 Task: Research Airbnb properties in Curtea de Arges, Romania from 9th December, 2023 to 11th December, 2023 for 2 adults. Place can be entire room with 2 bedrooms having 2 beds and 1 bathroom. Property type can be guest house.
Action: Mouse moved to (561, 131)
Screenshot: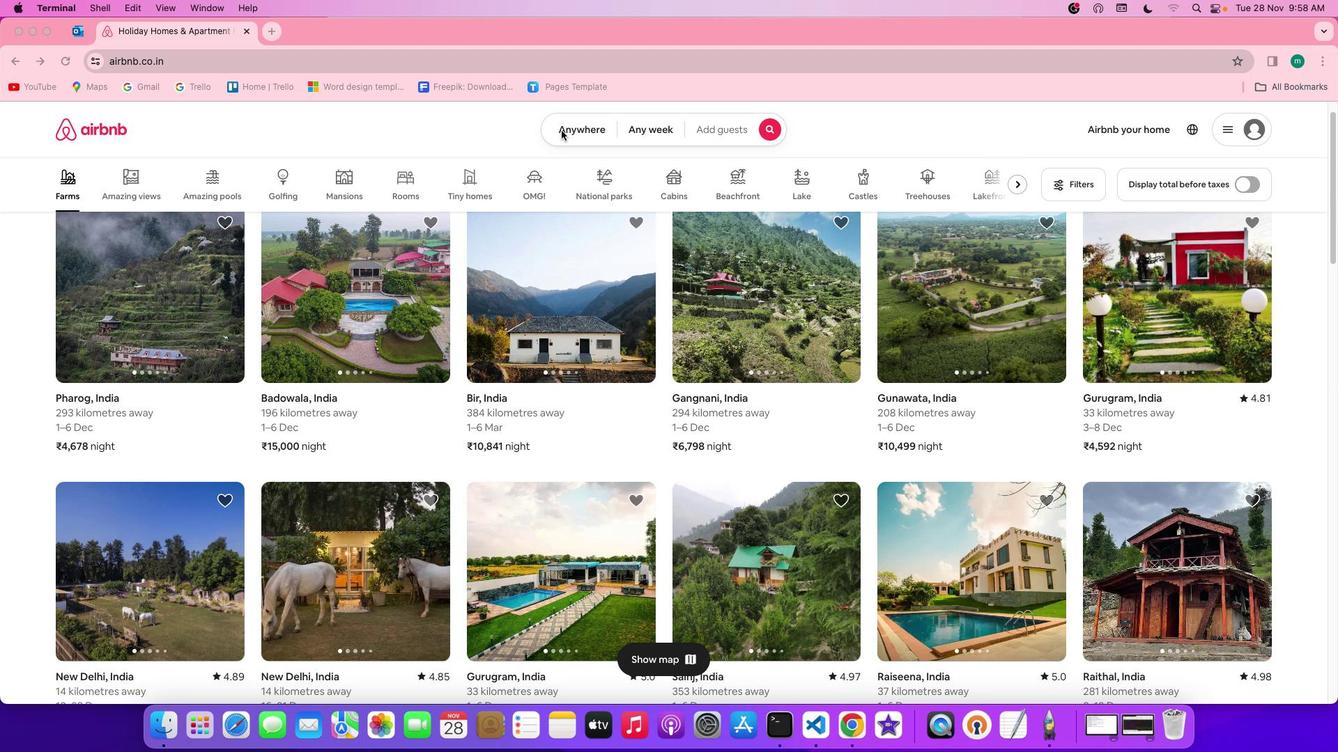
Action: Mouse pressed left at (561, 131)
Screenshot: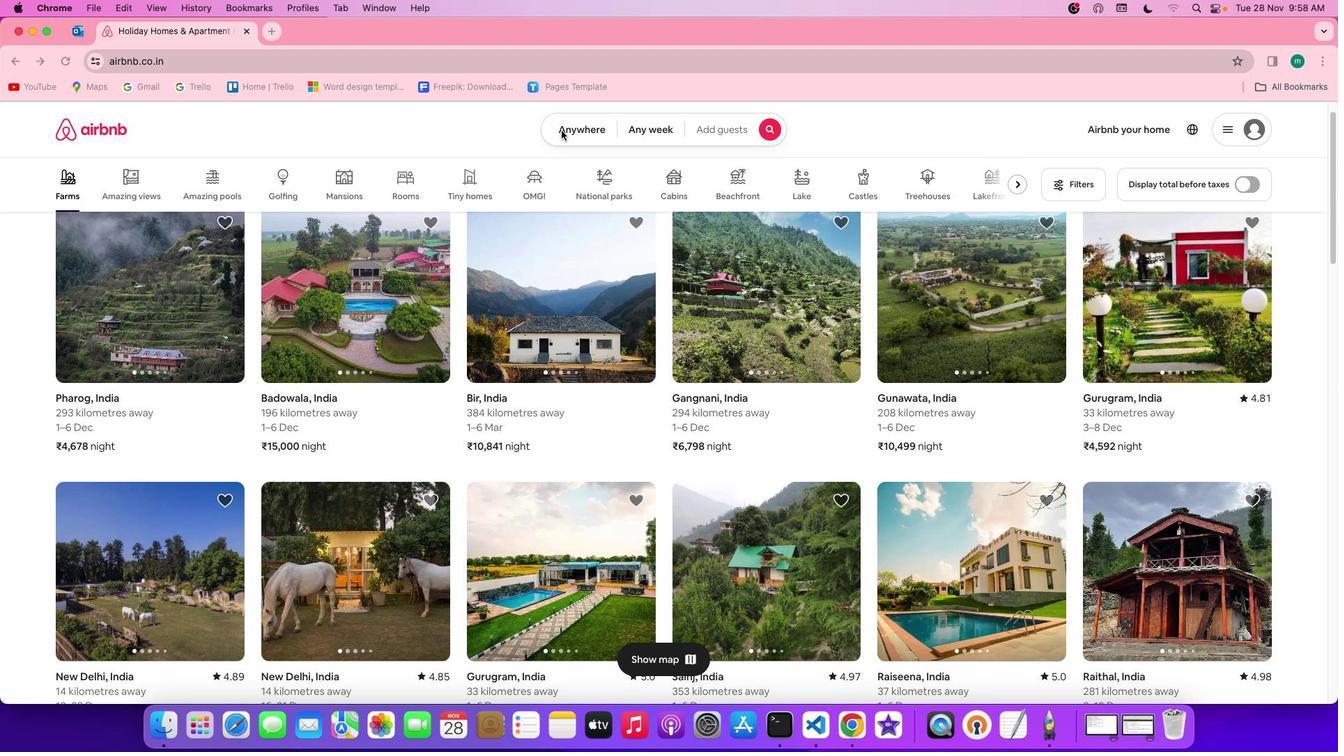 
Action: Mouse pressed left at (561, 131)
Screenshot: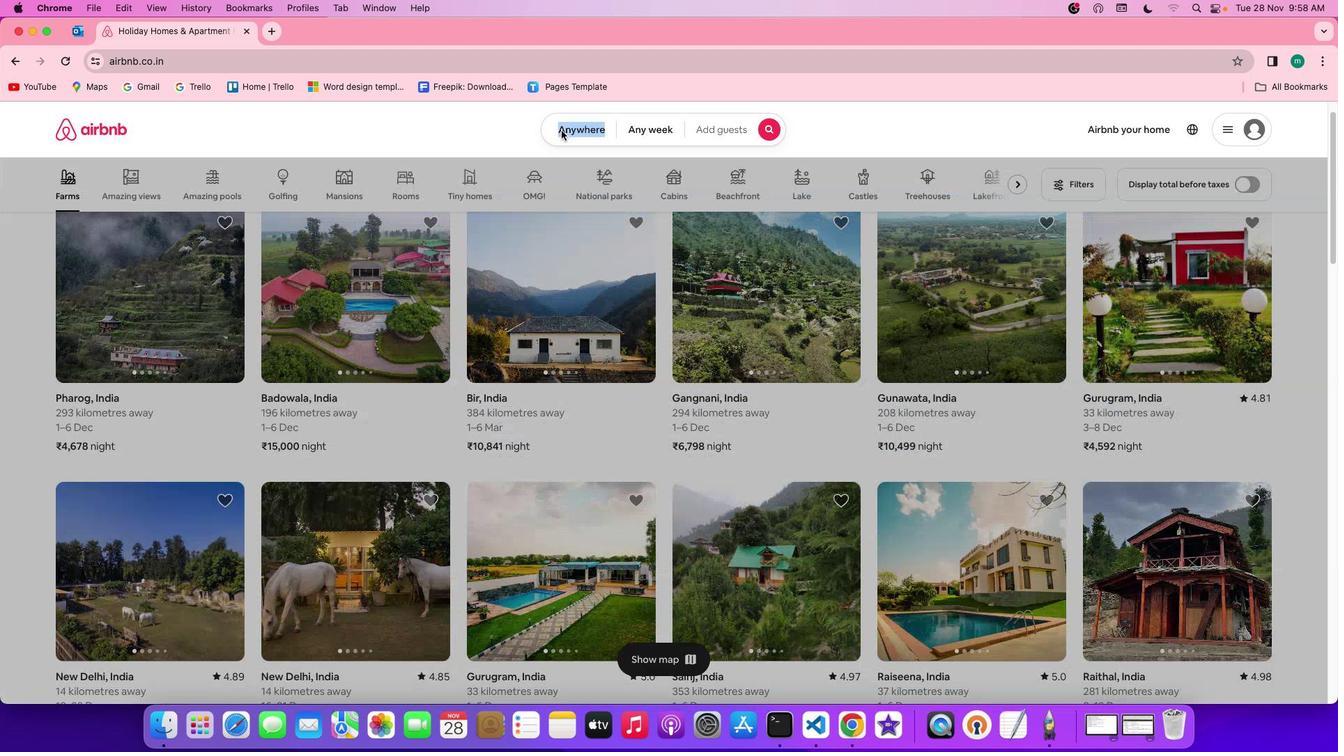 
Action: Mouse moved to (535, 182)
Screenshot: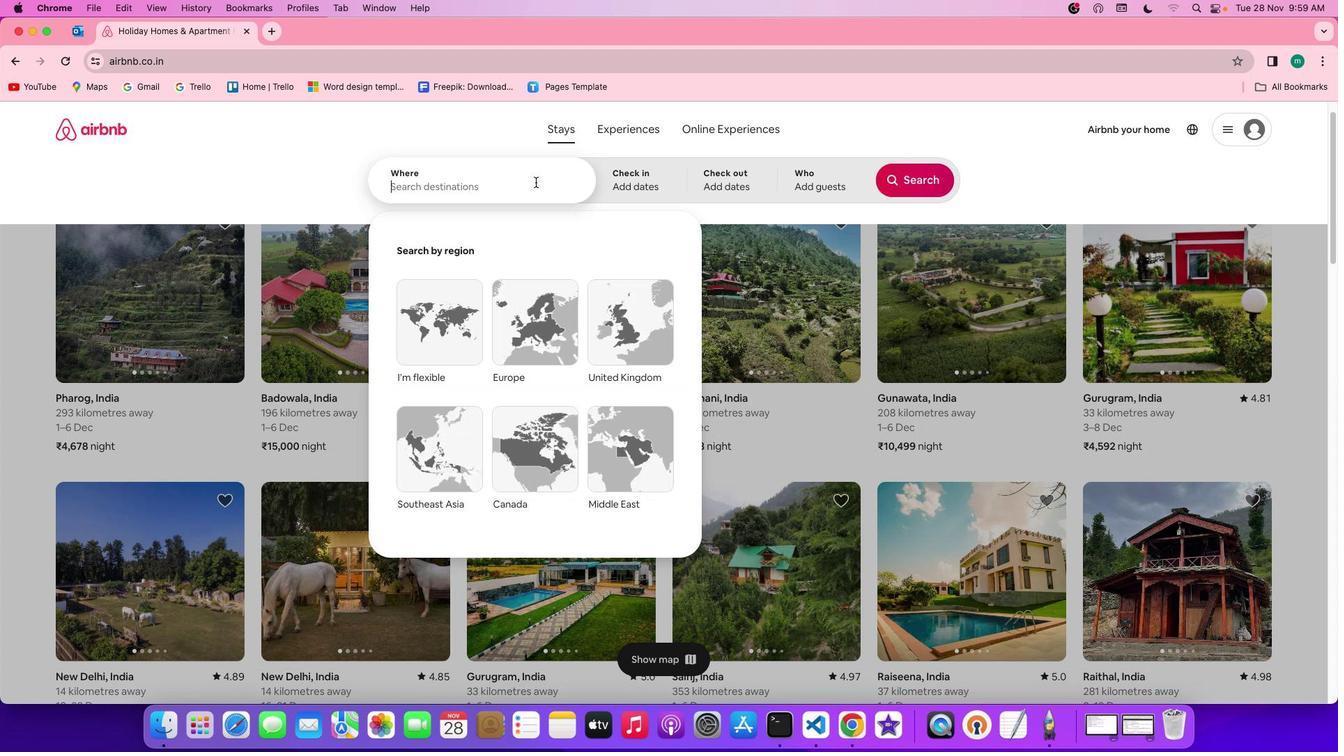 
Action: Mouse pressed left at (535, 182)
Screenshot: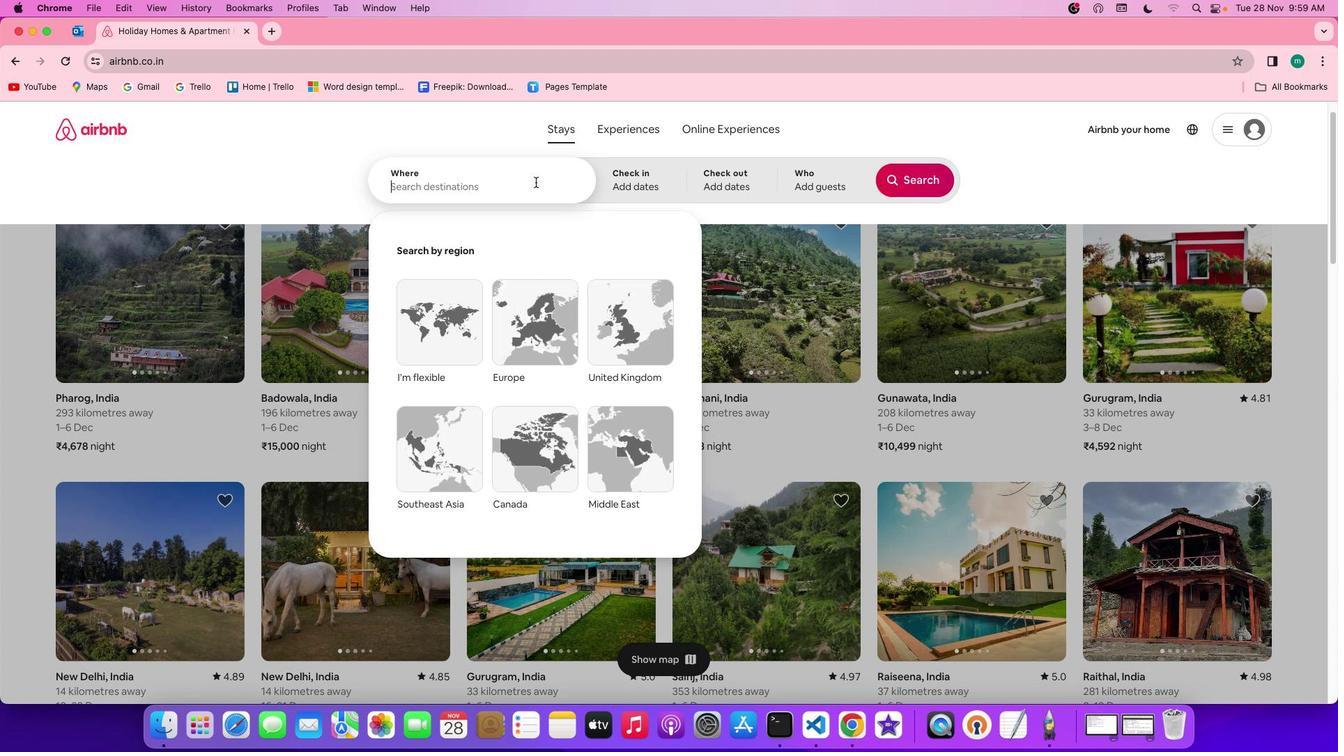 
Action: Key pressed Key.shift'C''u''r''t''e''a'Key.space'd''e'Key.space'a''r''g''e''s'','Key.spaceKey.shift'R''o''m''a''n''i''a'
Screenshot: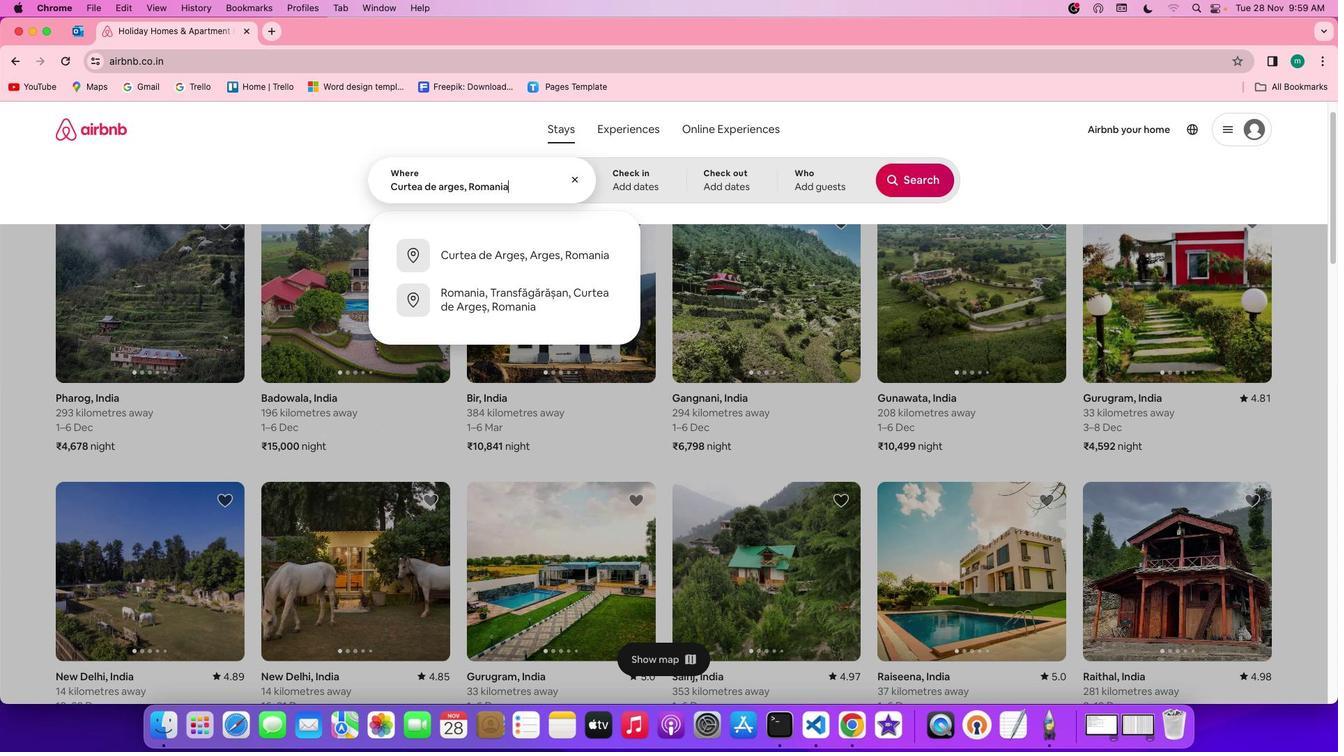 
Action: Mouse moved to (617, 181)
Screenshot: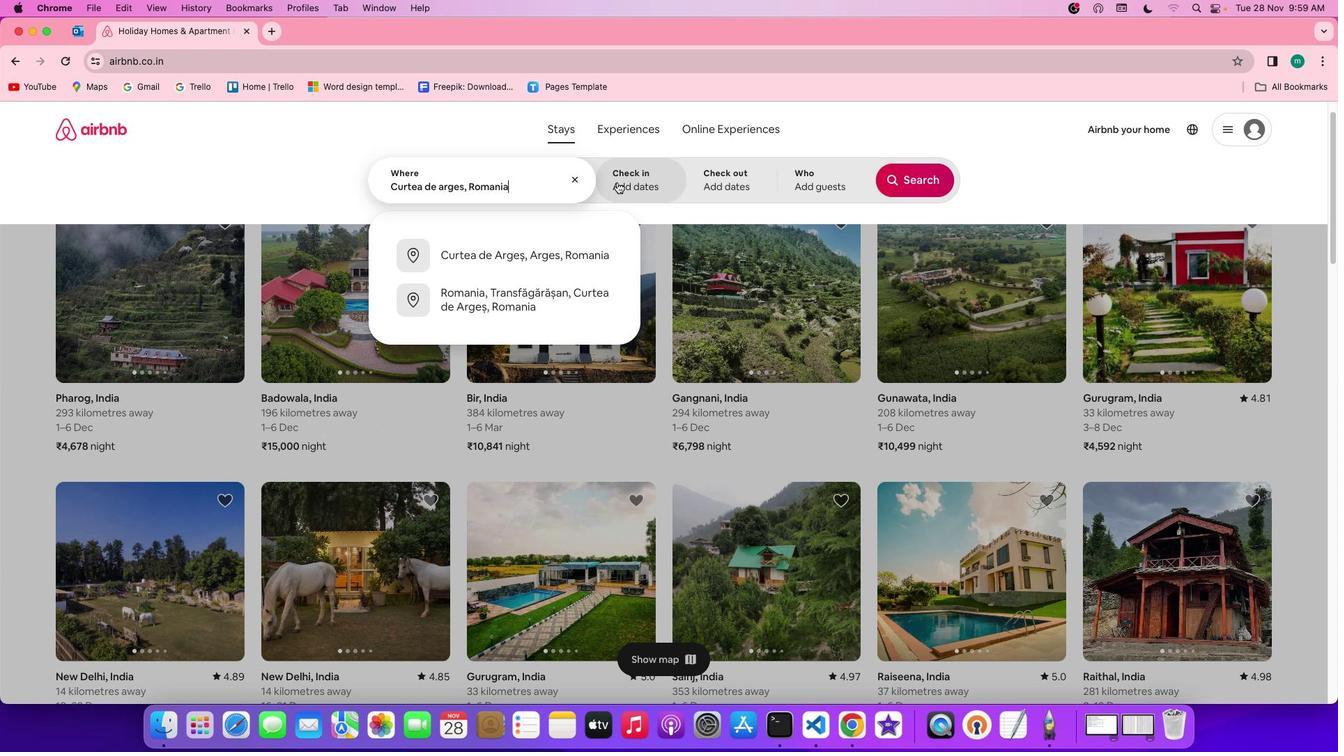 
Action: Mouse pressed left at (617, 181)
Screenshot: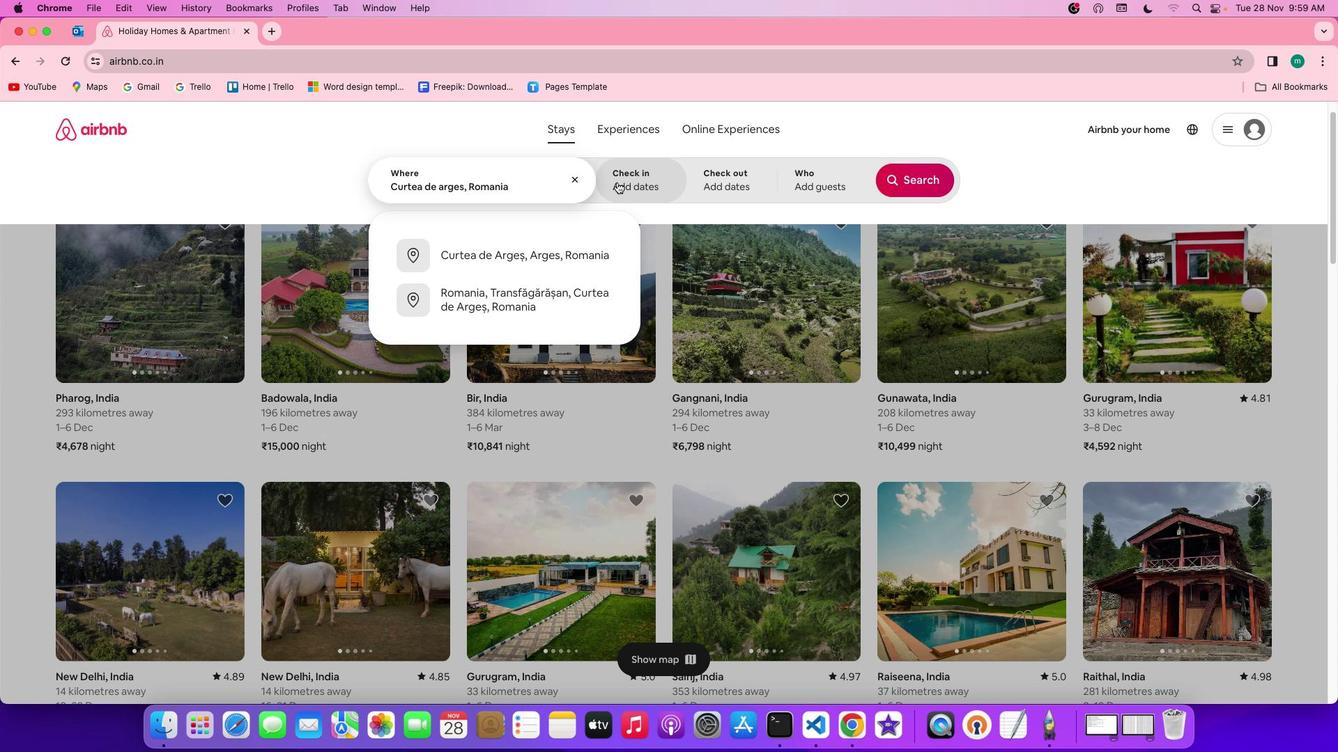 
Action: Mouse moved to (903, 390)
Screenshot: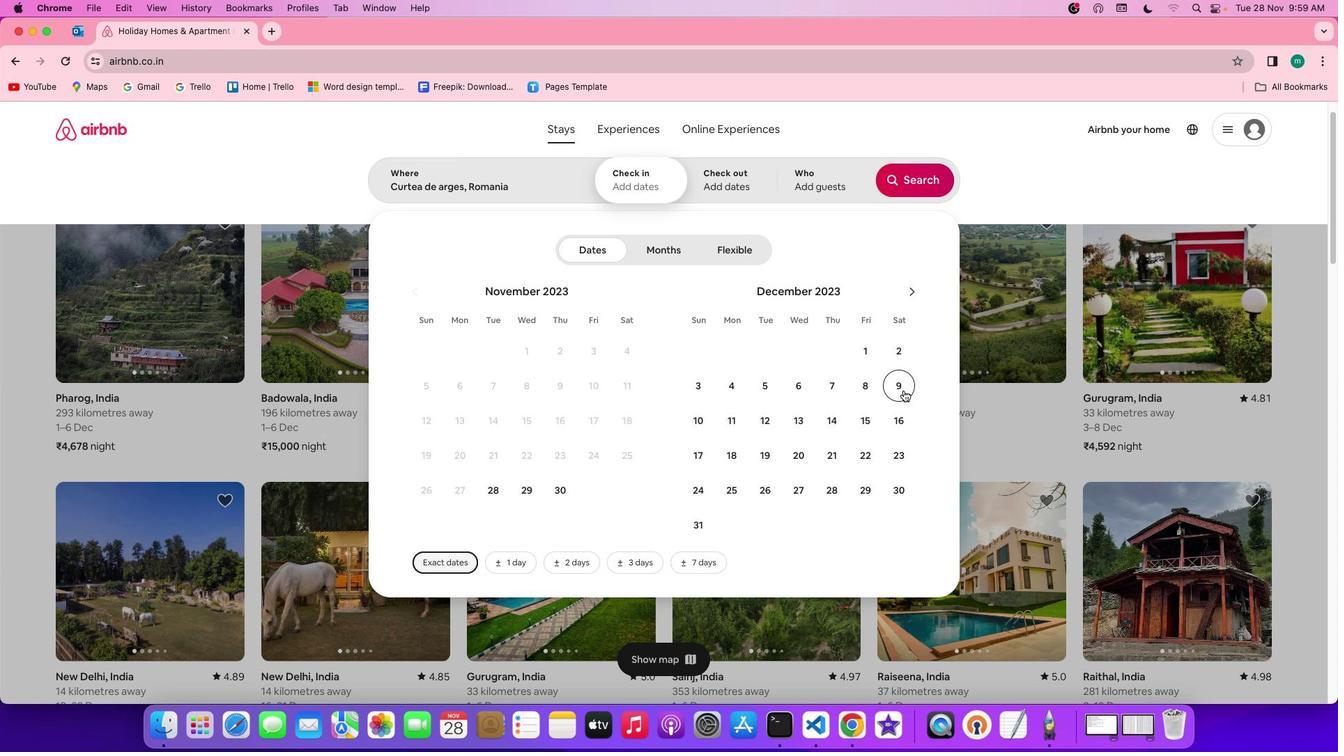 
Action: Mouse pressed left at (903, 390)
Screenshot: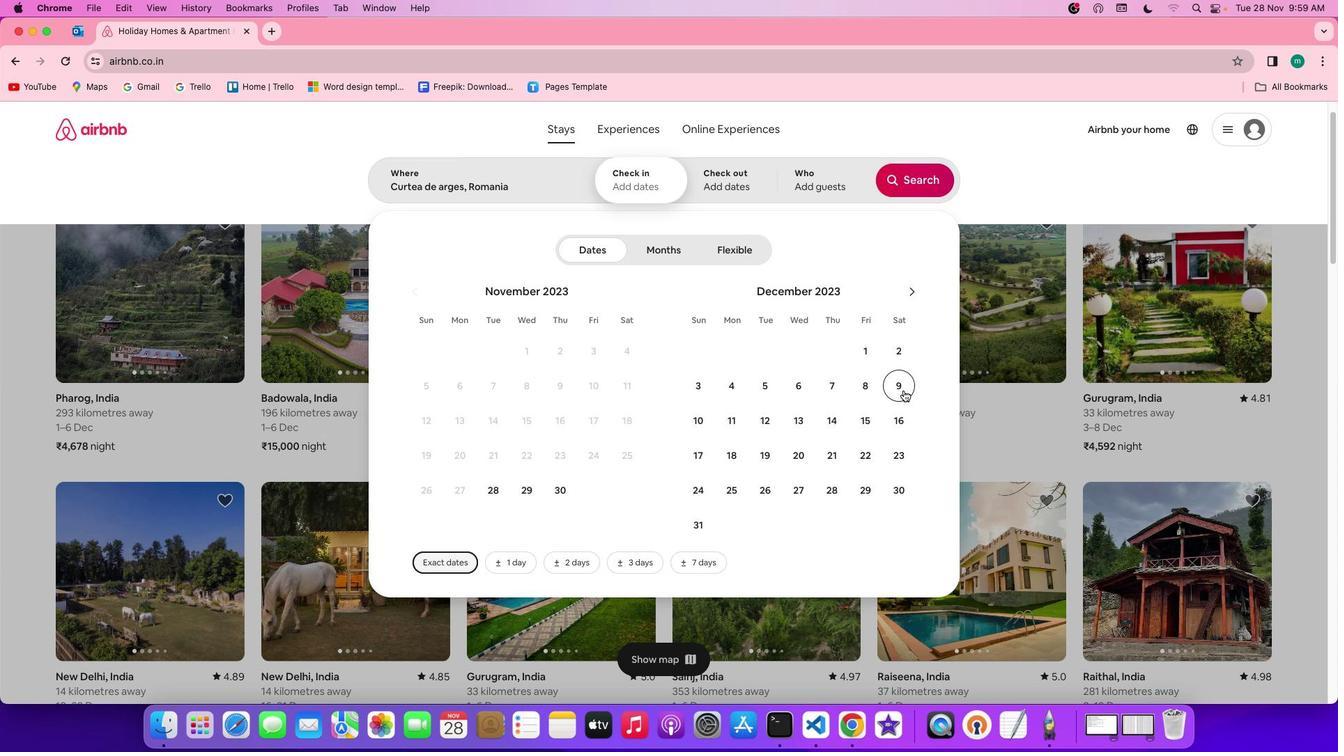 
Action: Mouse moved to (727, 425)
Screenshot: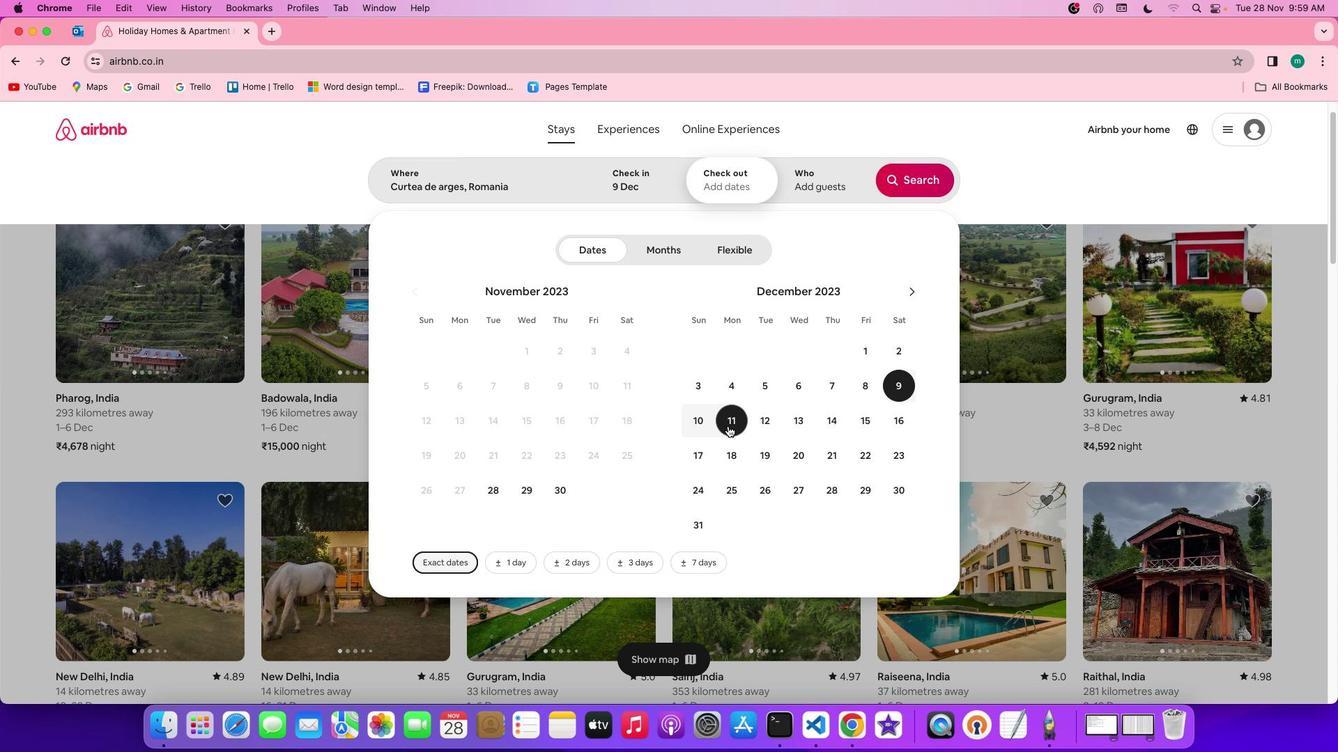 
Action: Mouse pressed left at (727, 425)
Screenshot: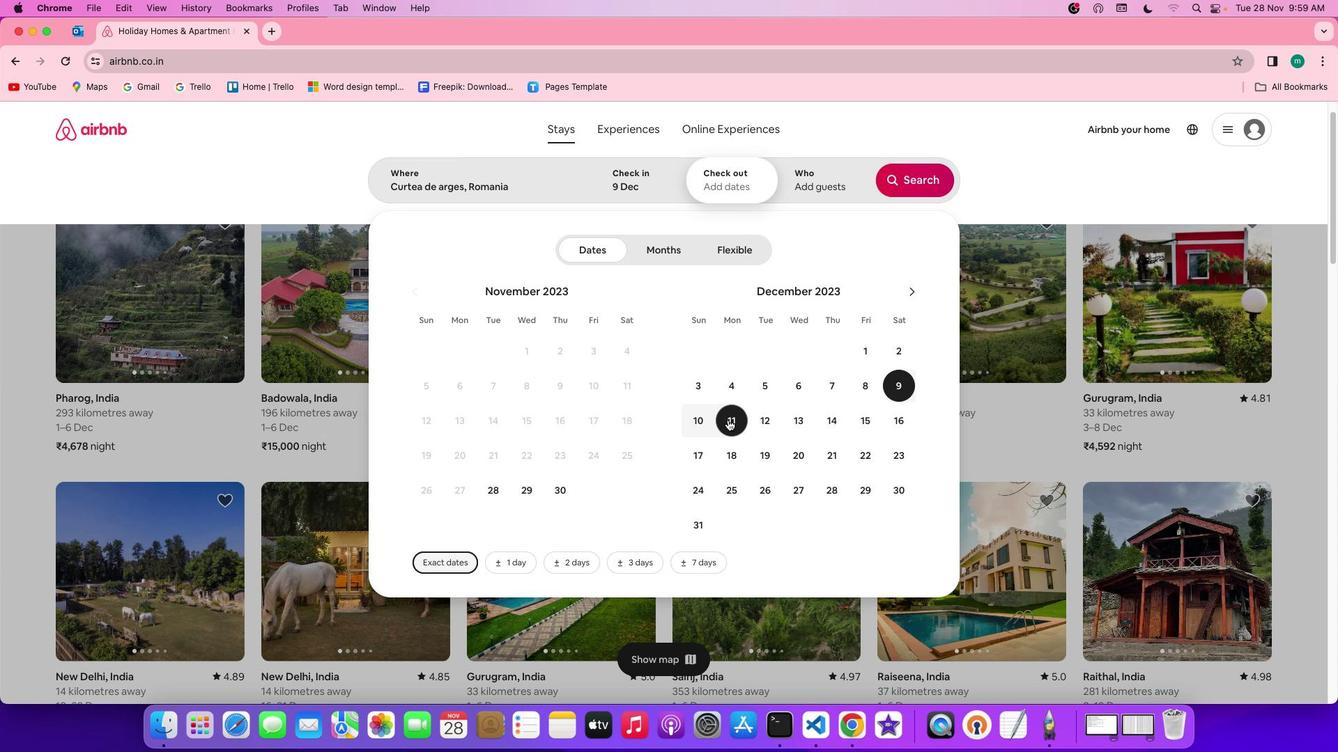 
Action: Mouse moved to (797, 172)
Screenshot: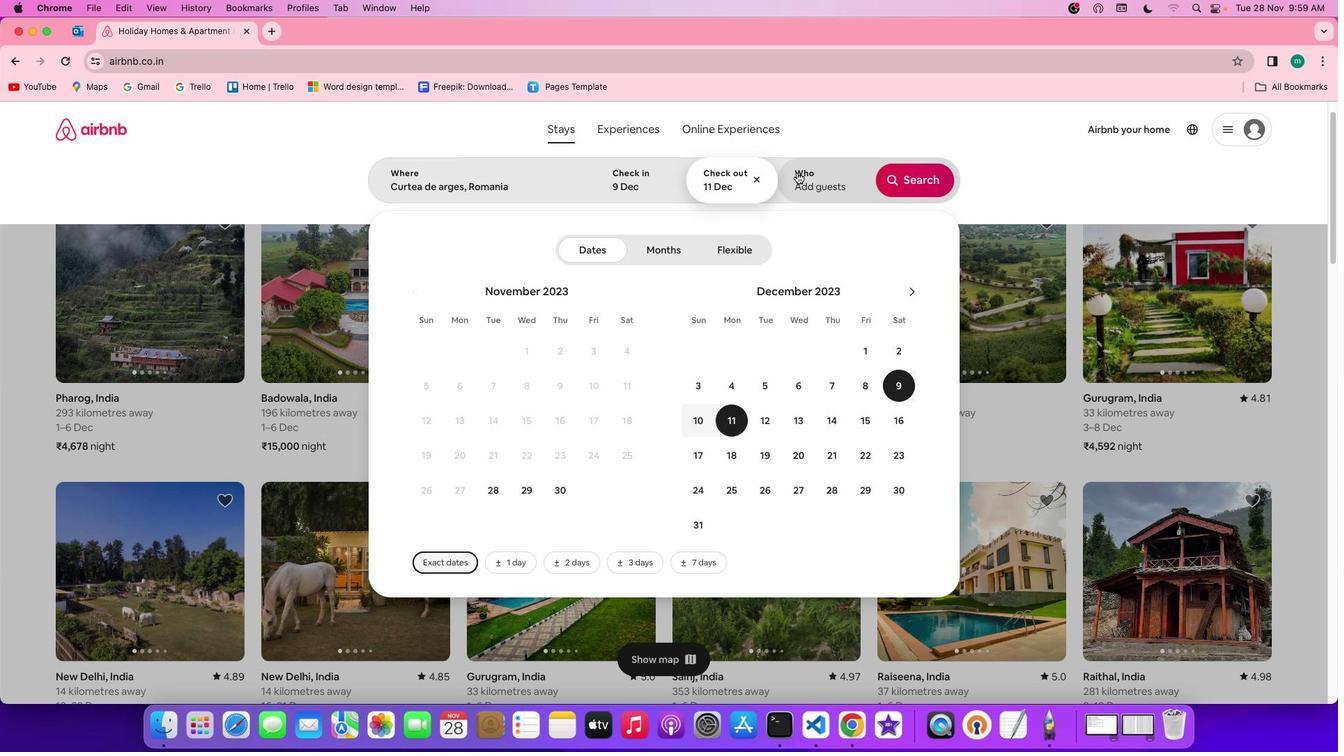 
Action: Mouse pressed left at (797, 172)
Screenshot: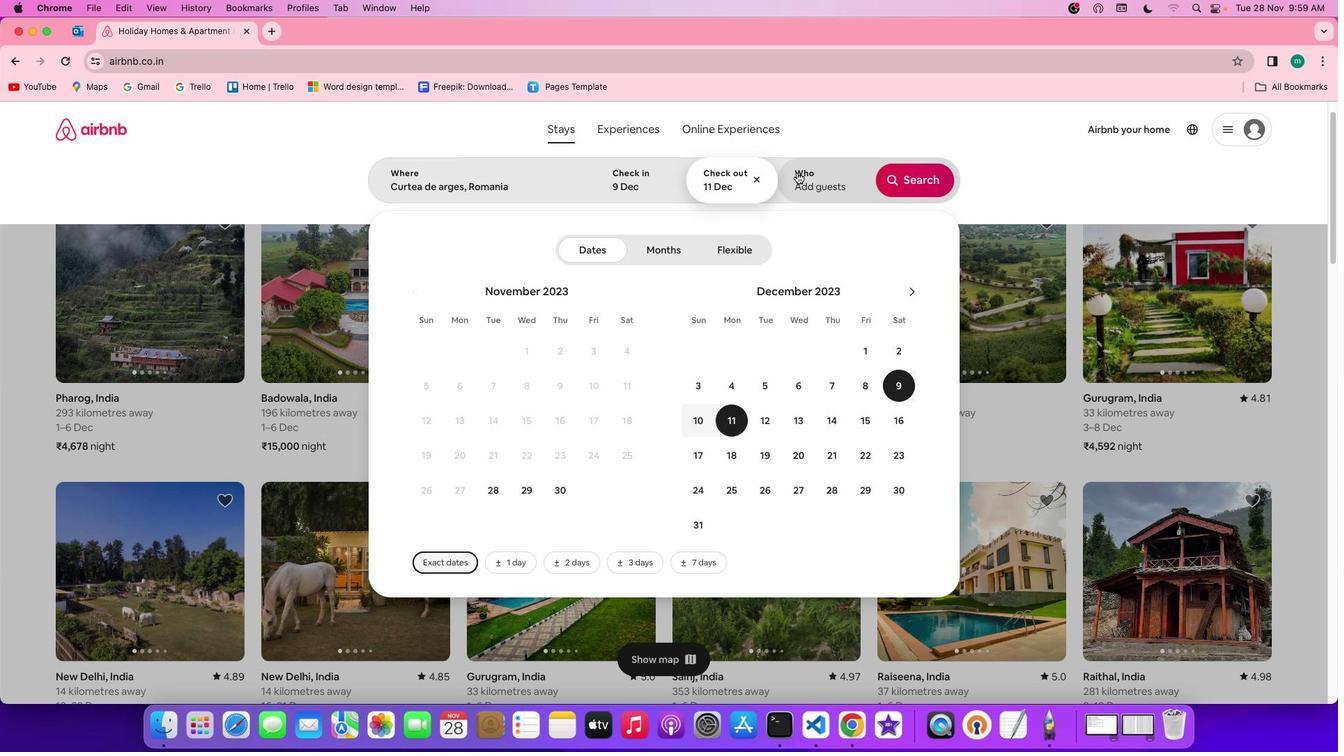 
Action: Mouse moved to (926, 260)
Screenshot: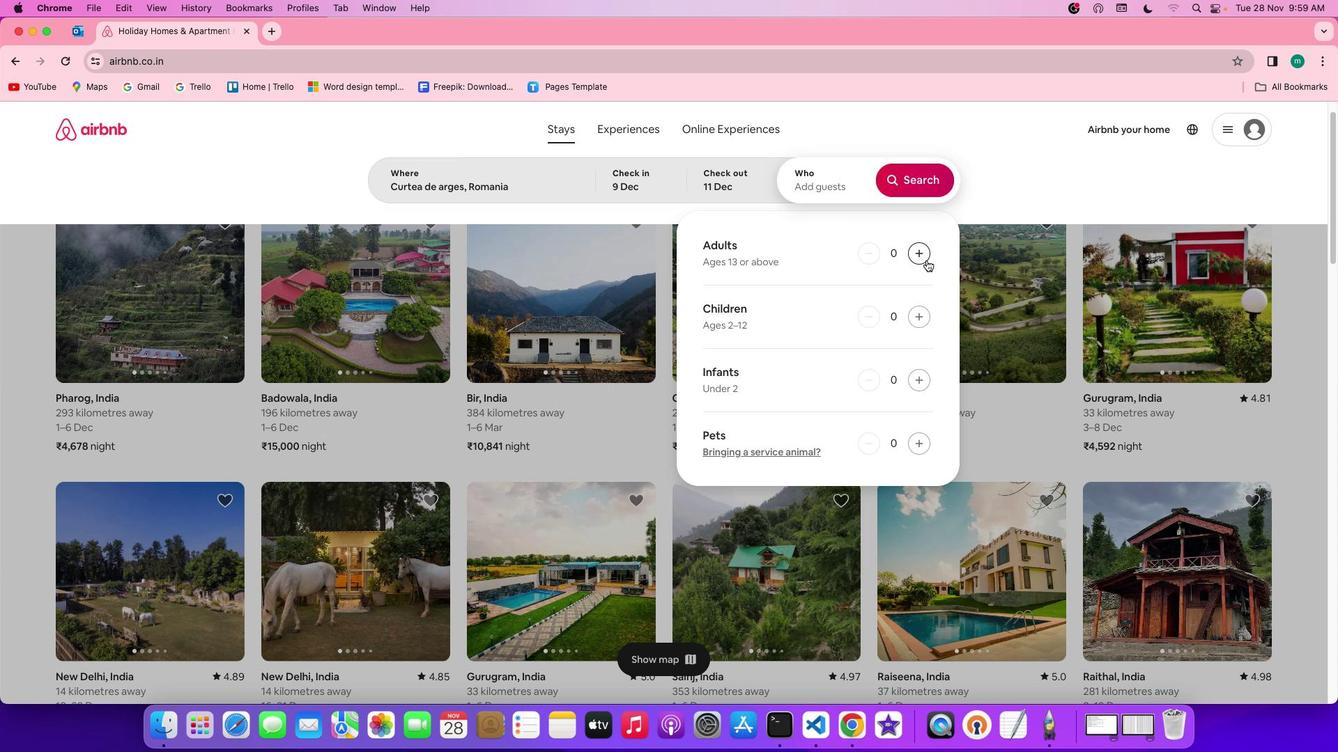 
Action: Mouse pressed left at (926, 260)
Screenshot: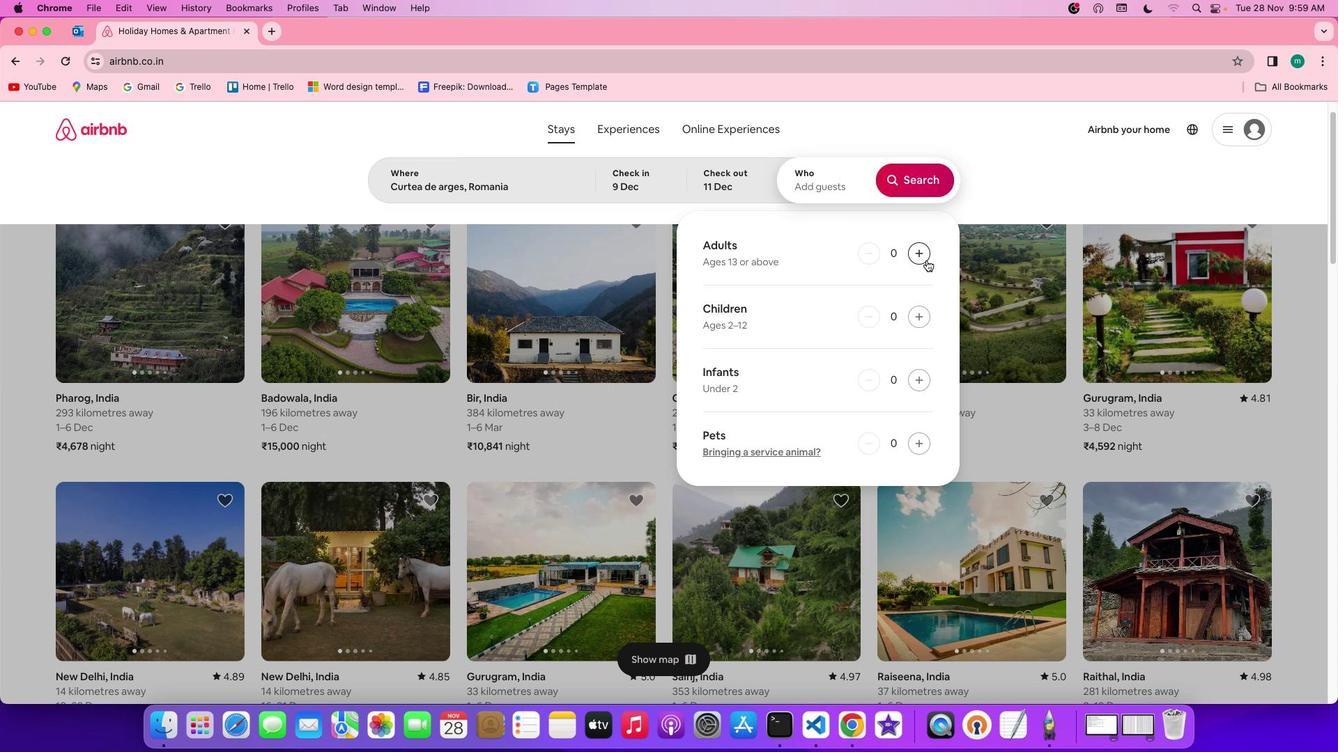 
Action: Mouse pressed left at (926, 260)
Screenshot: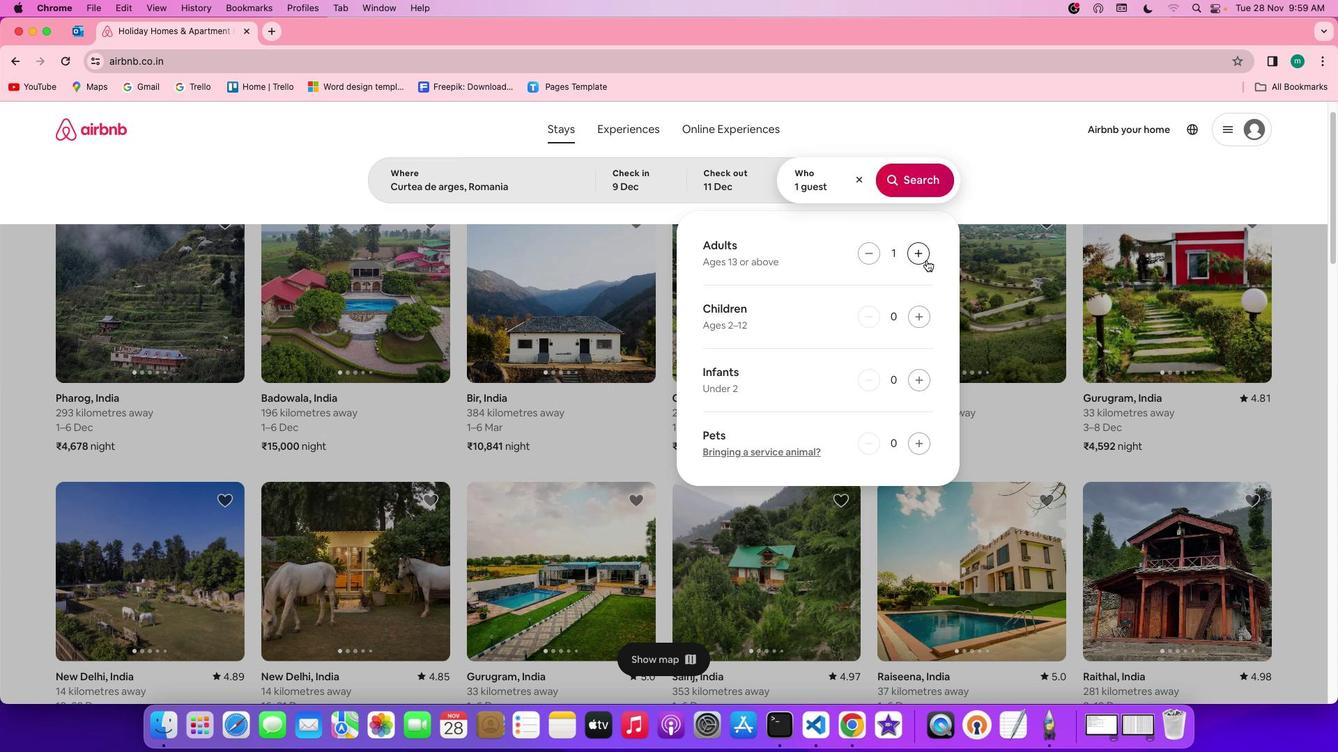 
Action: Mouse moved to (930, 181)
Screenshot: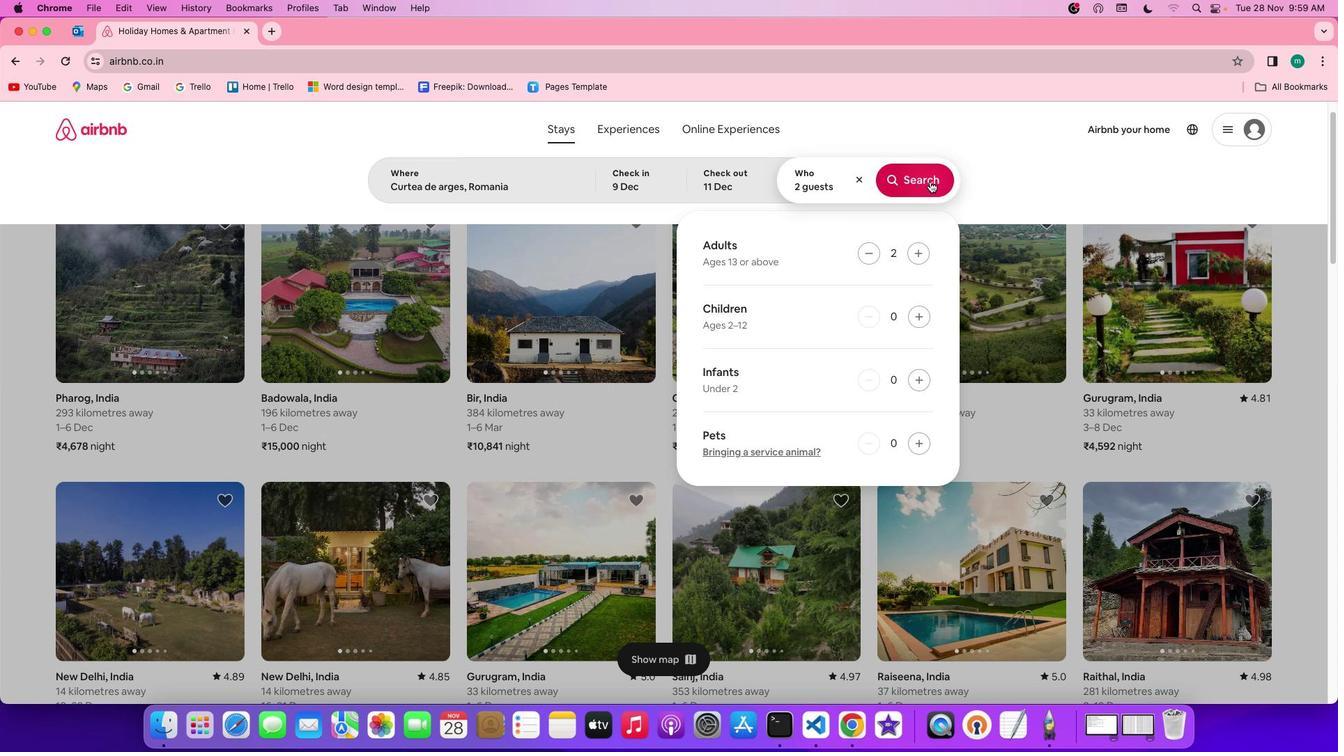 
Action: Mouse pressed left at (930, 181)
Screenshot: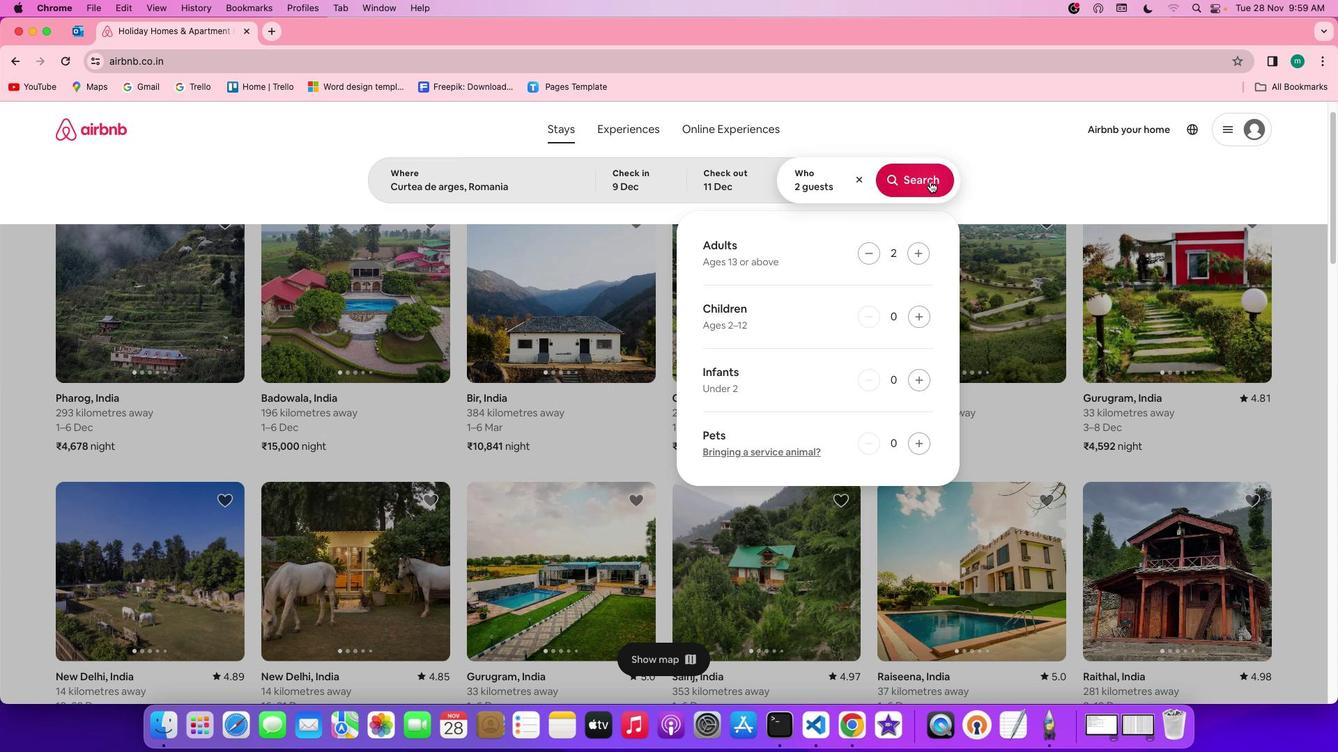 
Action: Mouse moved to (1124, 186)
Screenshot: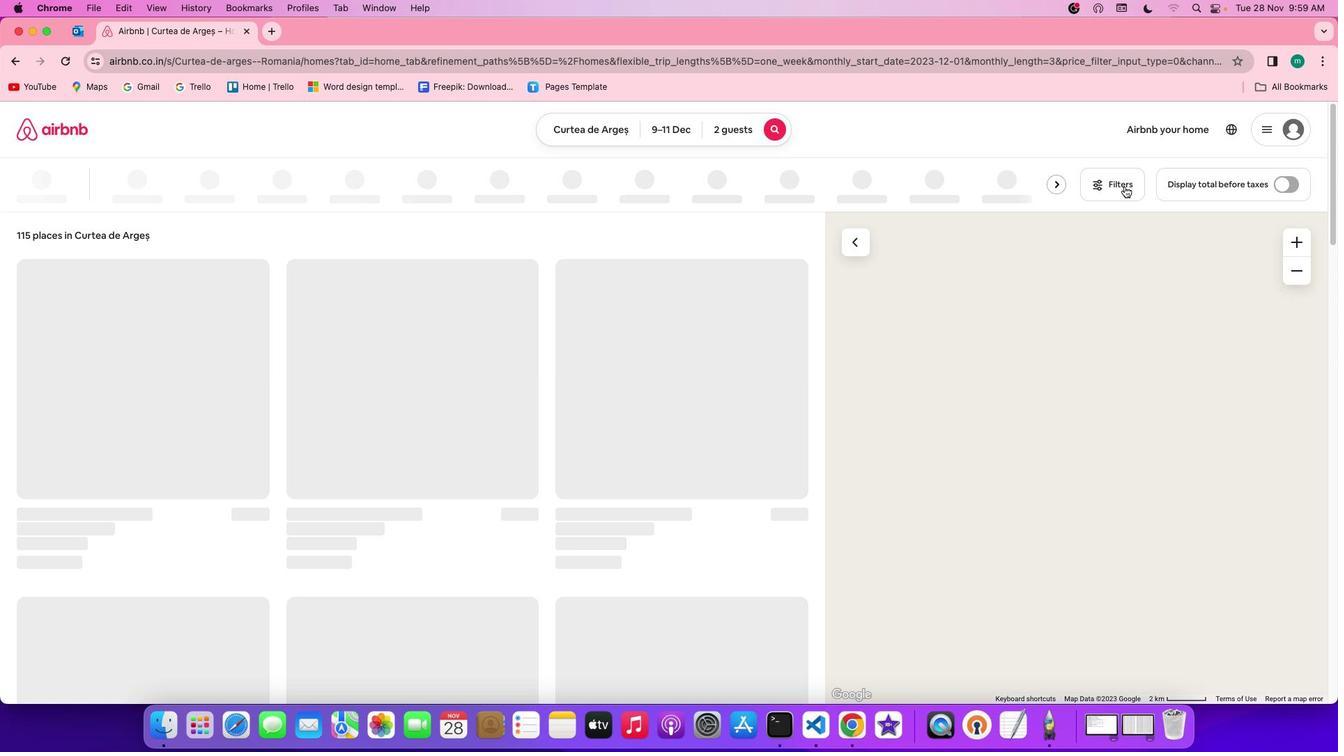 
Action: Mouse pressed left at (1124, 186)
Screenshot: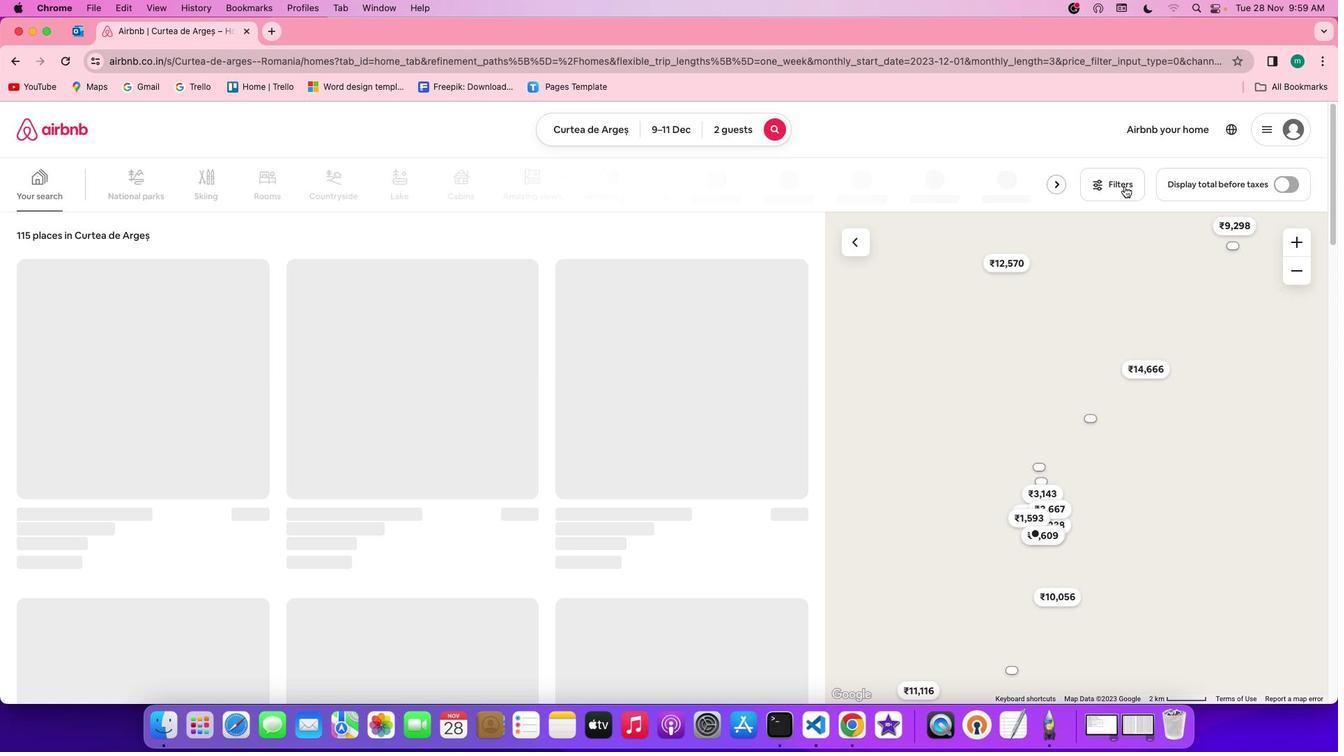 
Action: Mouse moved to (730, 538)
Screenshot: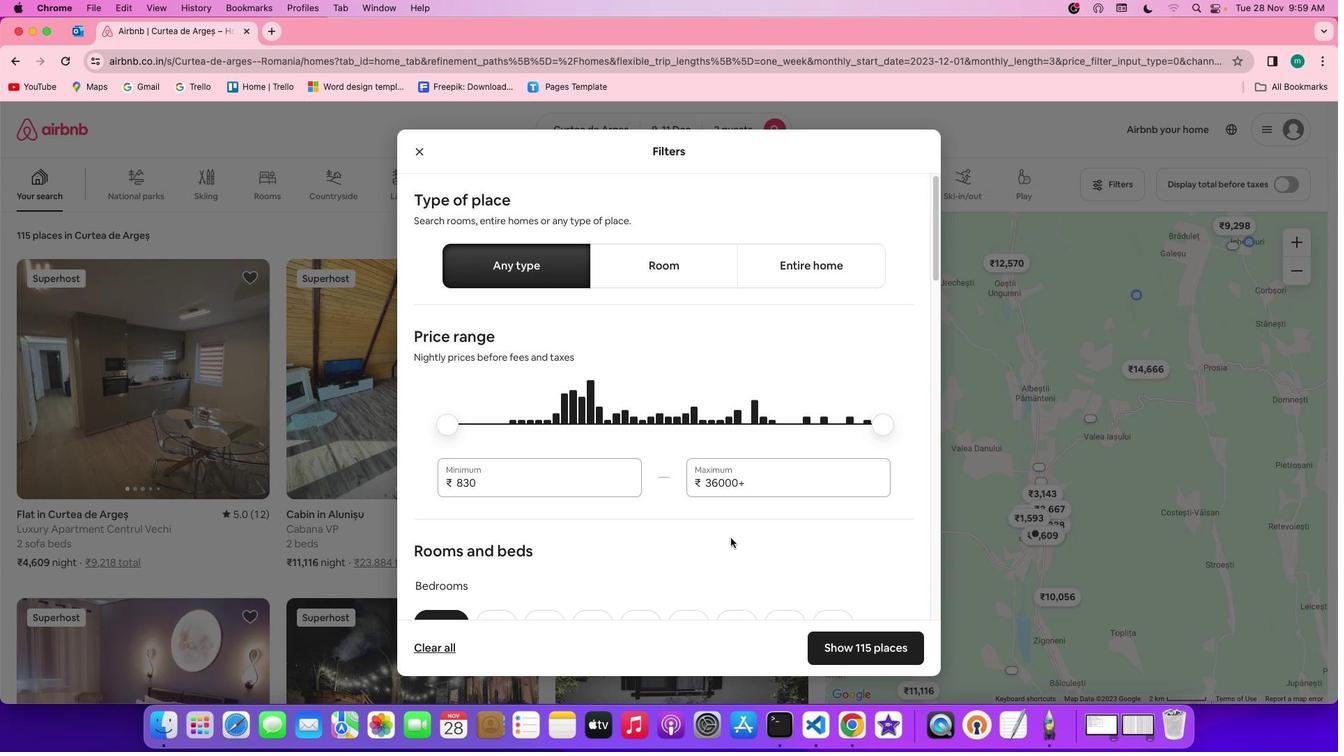 
Action: Mouse scrolled (730, 538) with delta (0, 0)
Screenshot: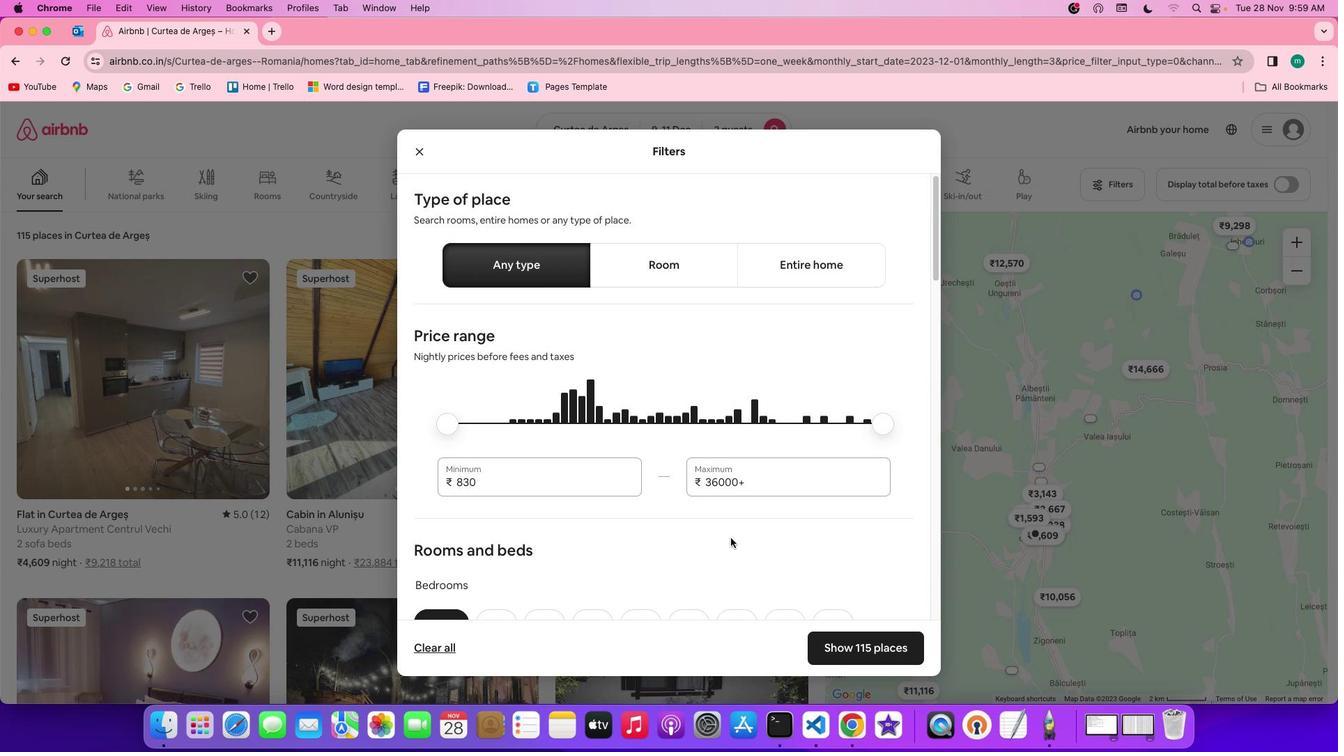 
Action: Mouse scrolled (730, 538) with delta (0, 0)
Screenshot: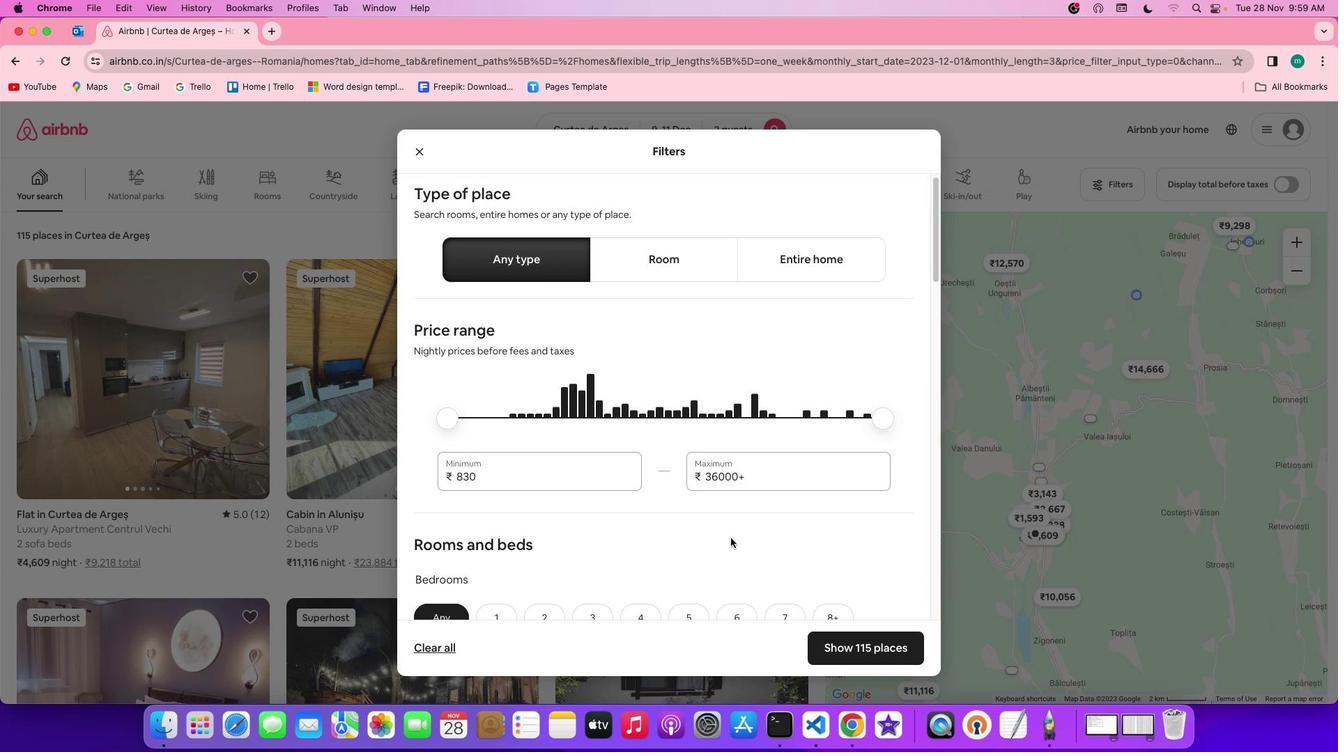 
Action: Mouse scrolled (730, 538) with delta (0, 0)
Screenshot: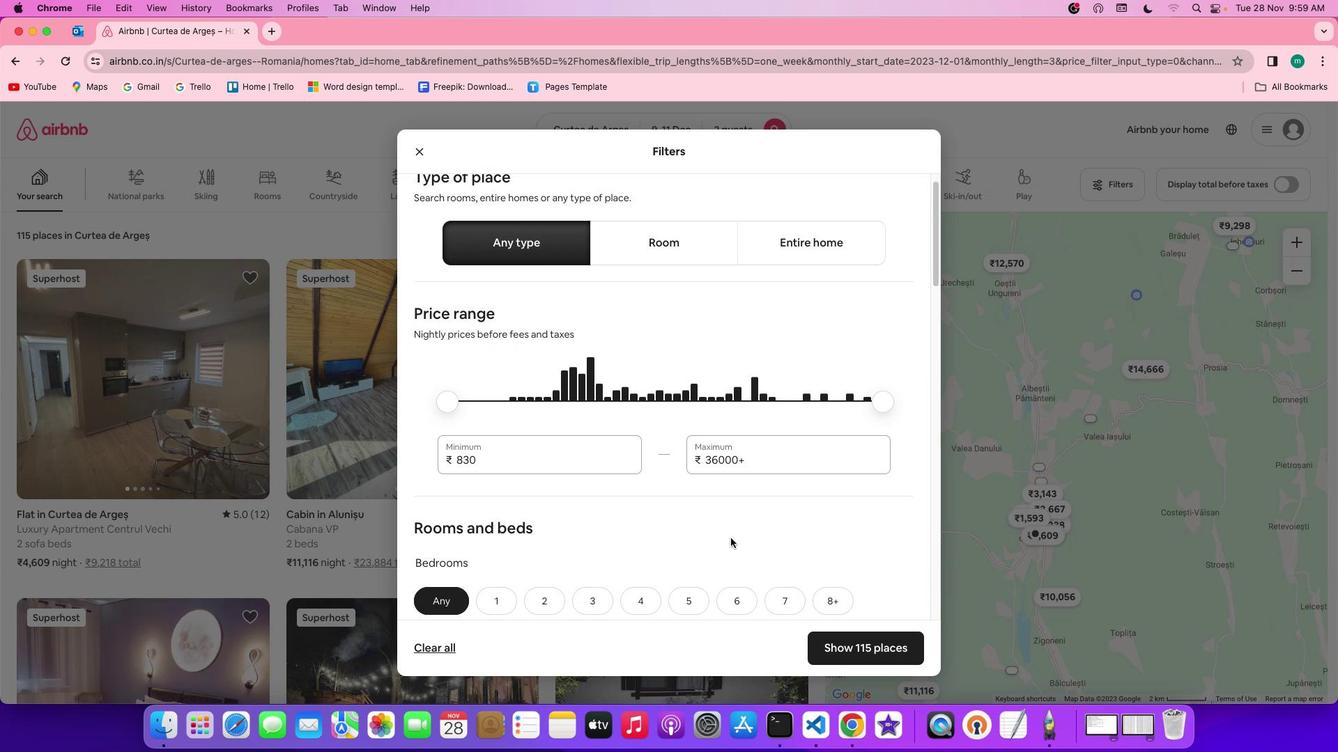 
Action: Mouse scrolled (730, 538) with delta (0, 0)
Screenshot: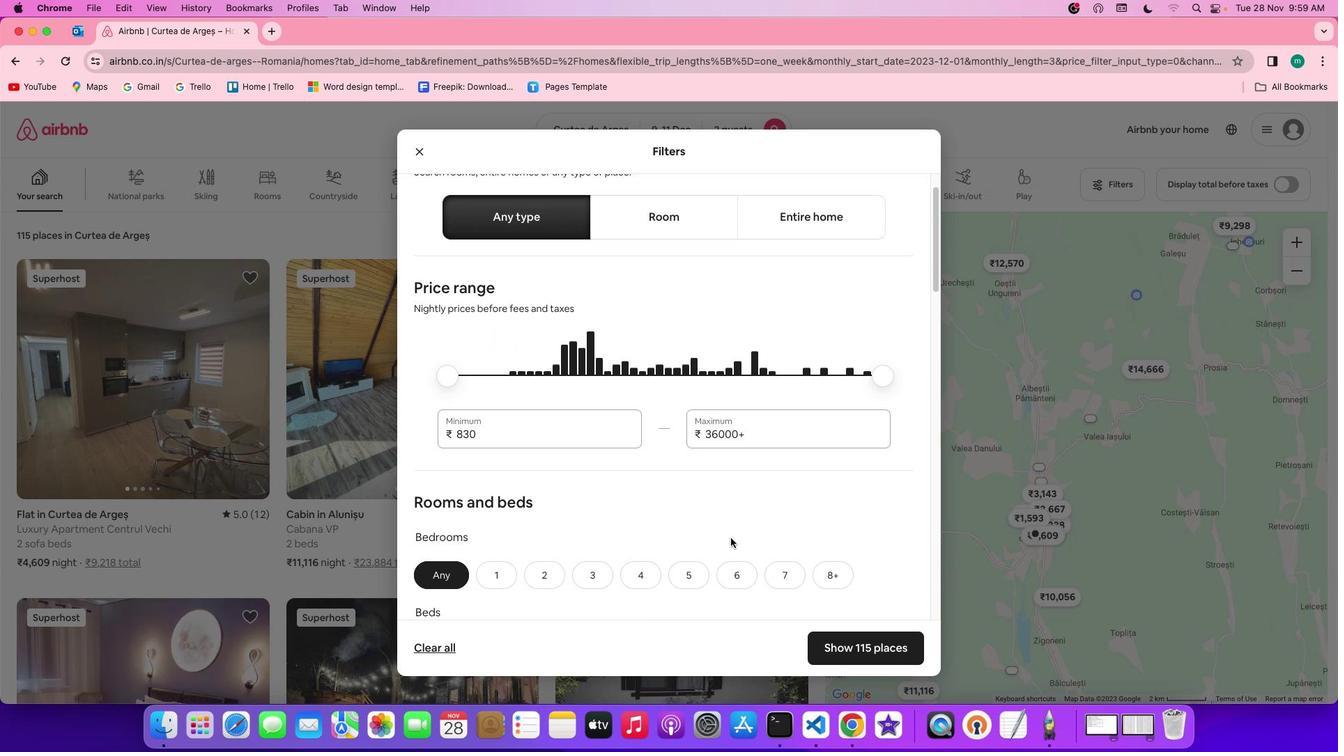 
Action: Mouse scrolled (730, 538) with delta (0, 0)
Screenshot: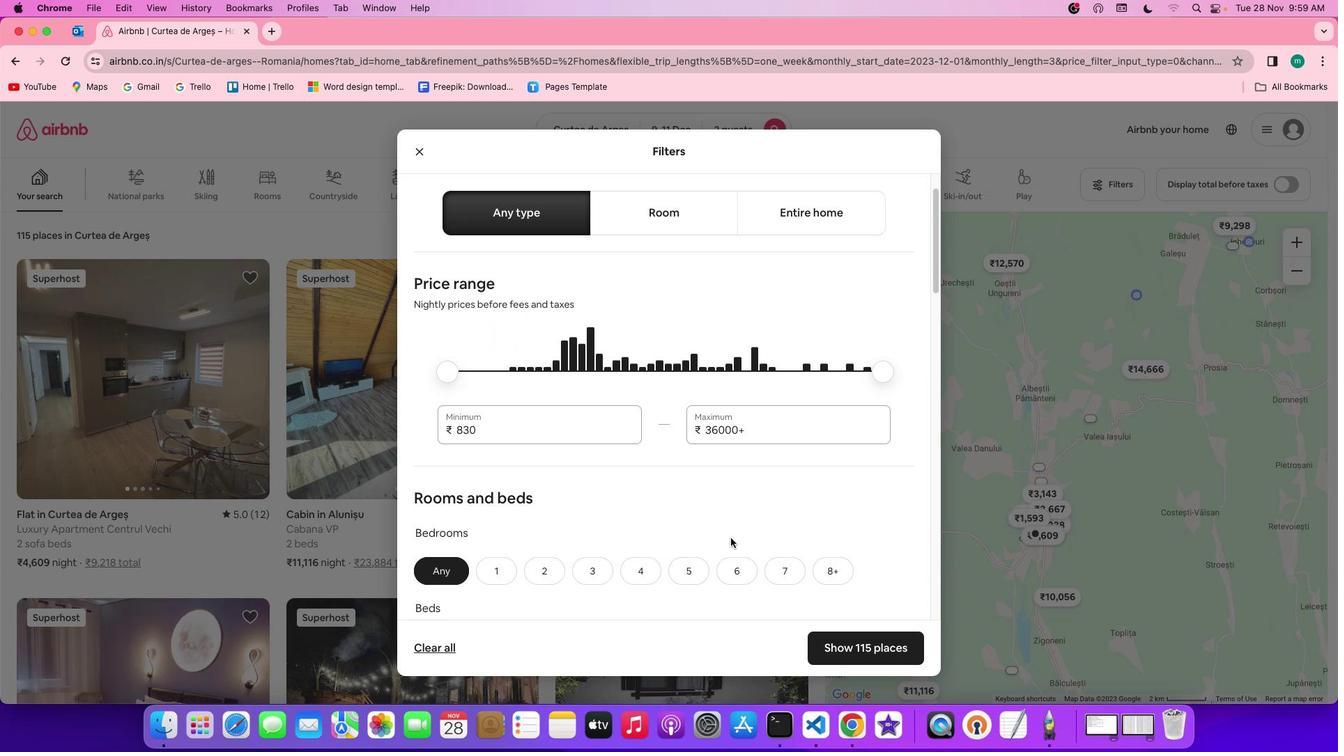 
Action: Mouse scrolled (730, 538) with delta (0, -1)
Screenshot: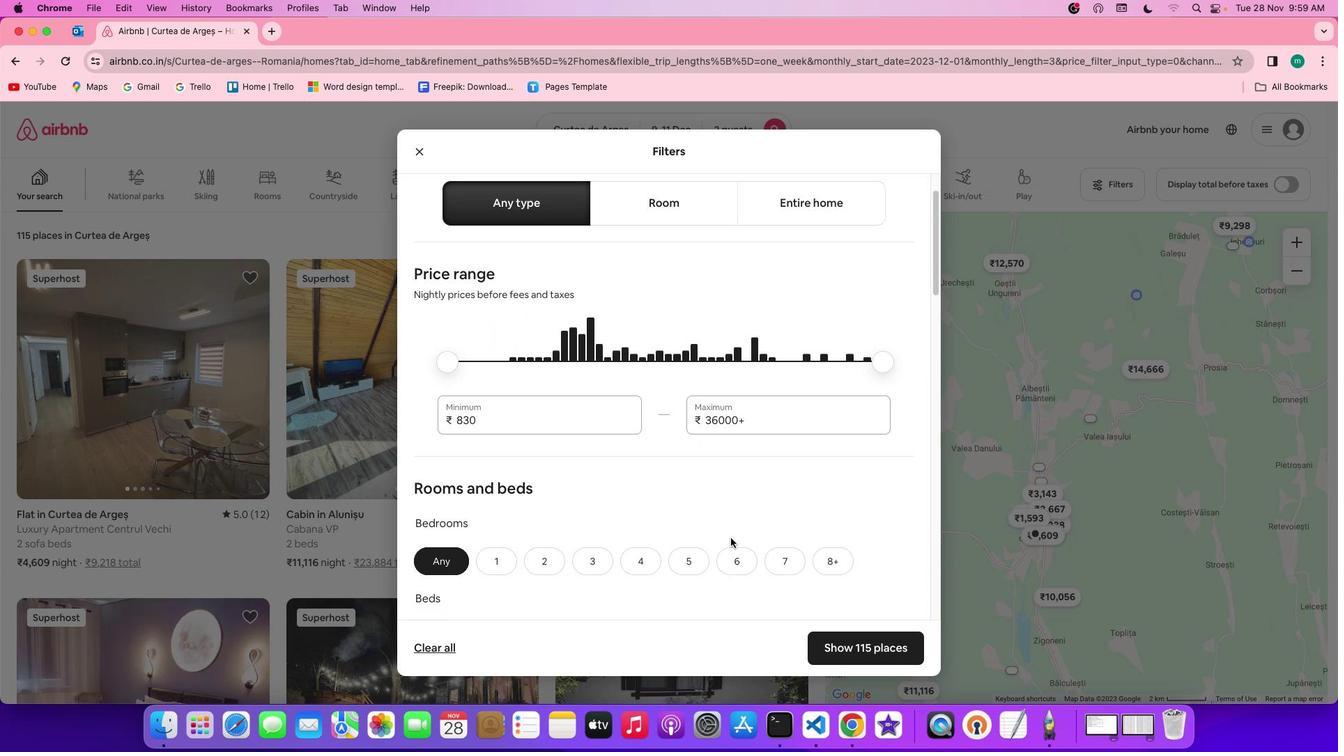 
Action: Mouse scrolled (730, 538) with delta (0, -1)
Screenshot: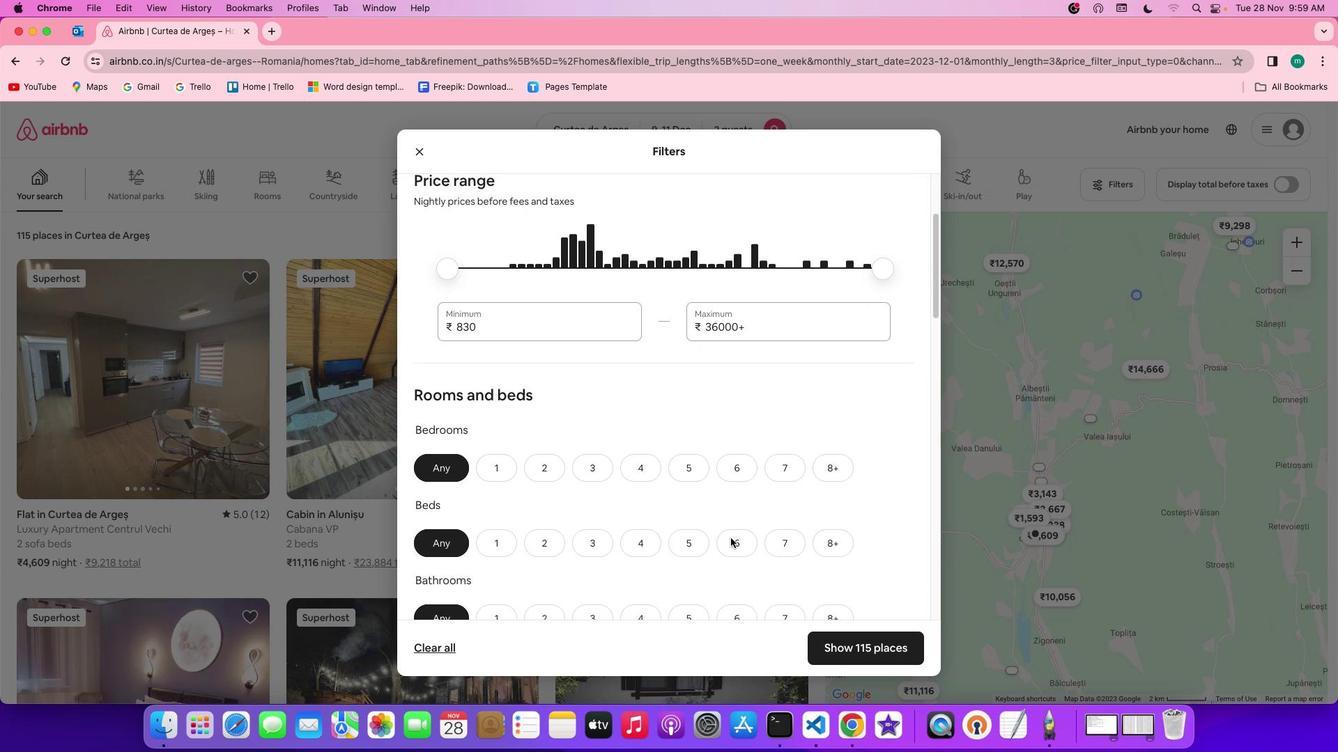 
Action: Mouse moved to (557, 418)
Screenshot: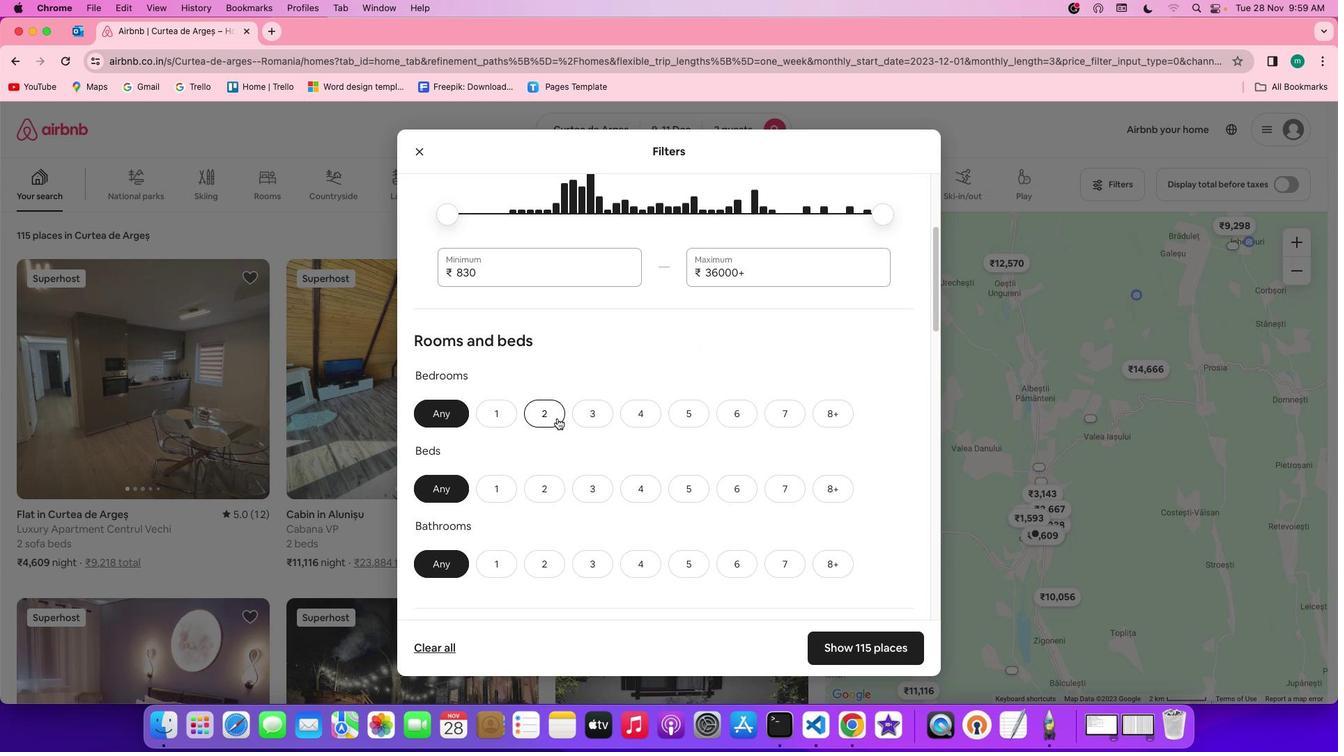 
Action: Mouse pressed left at (557, 418)
Screenshot: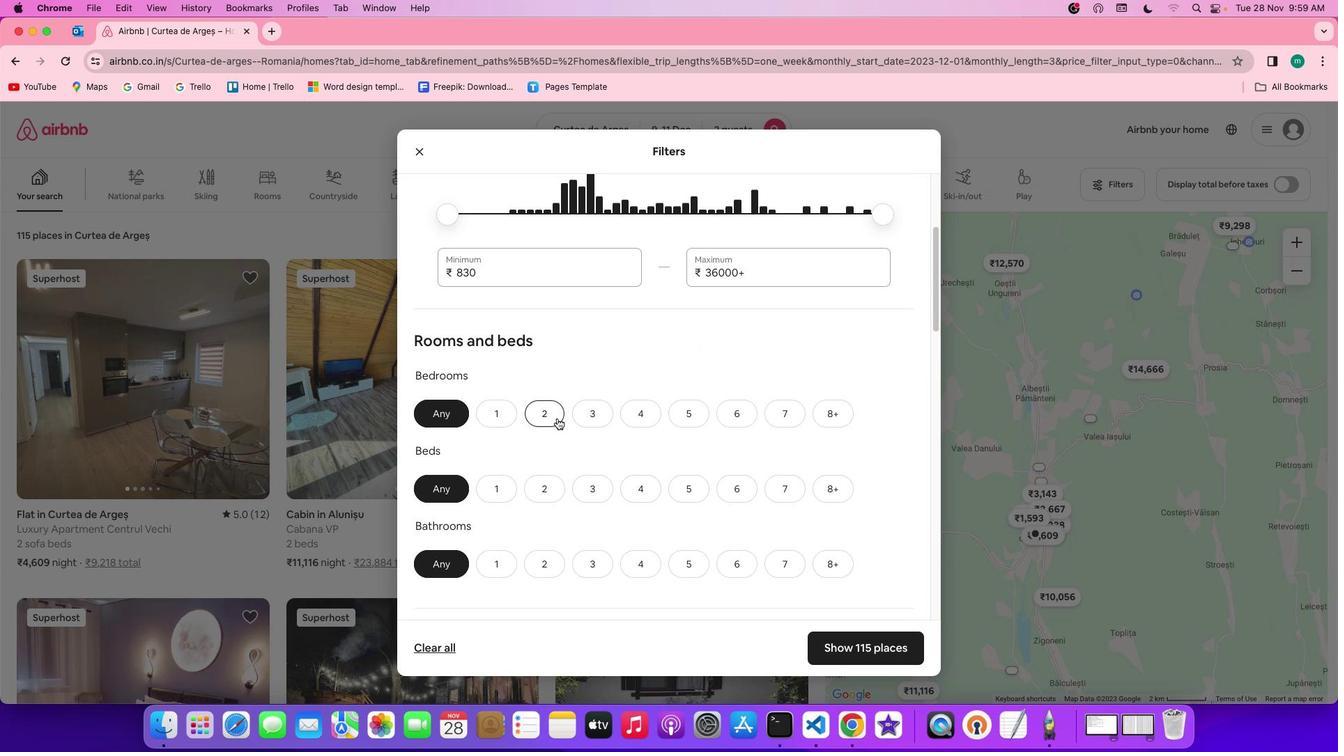 
Action: Mouse moved to (562, 492)
Screenshot: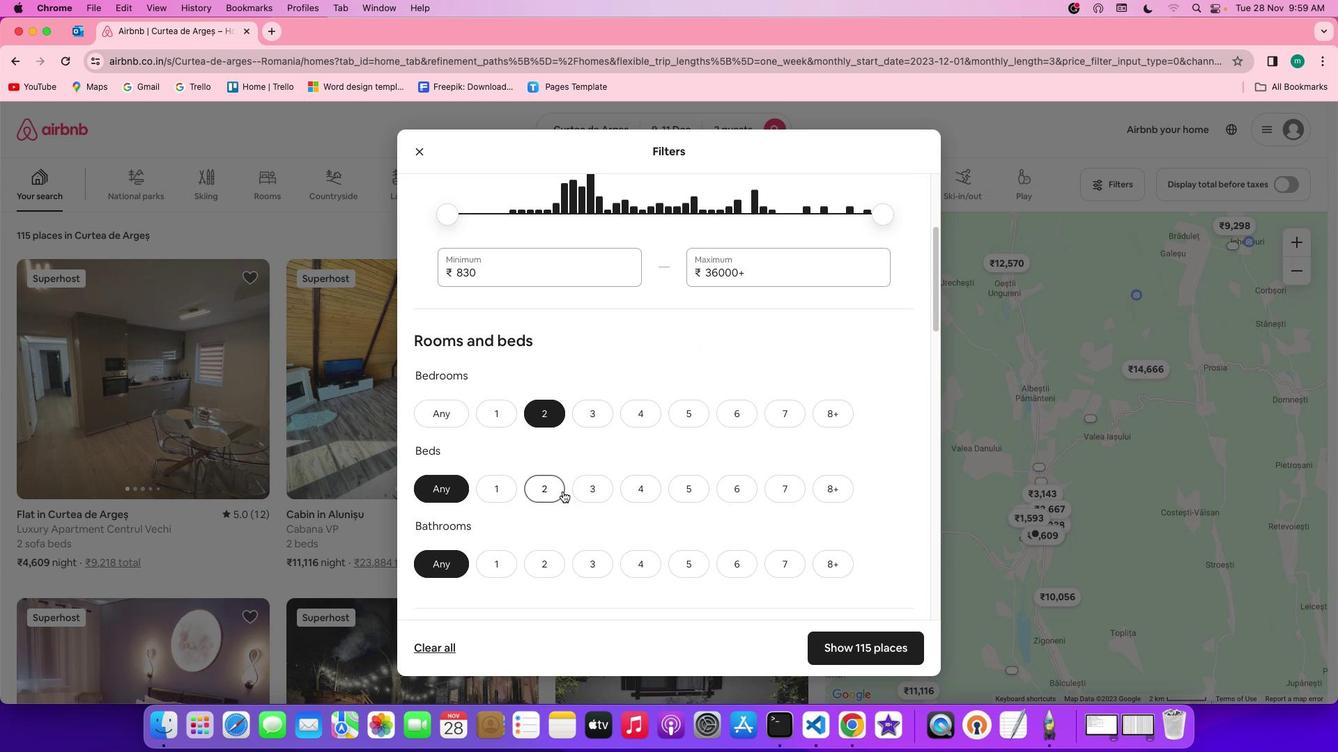 
Action: Mouse pressed left at (562, 492)
Screenshot: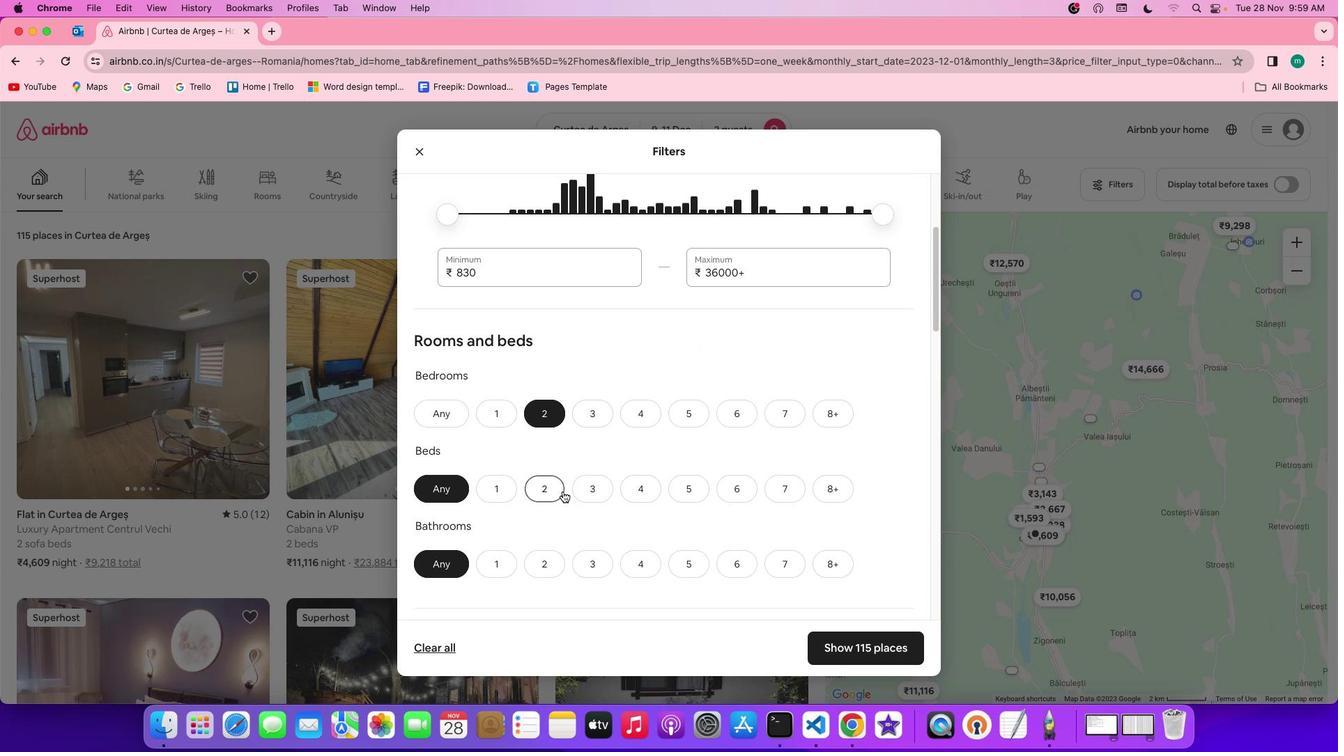 
Action: Mouse moved to (495, 560)
Screenshot: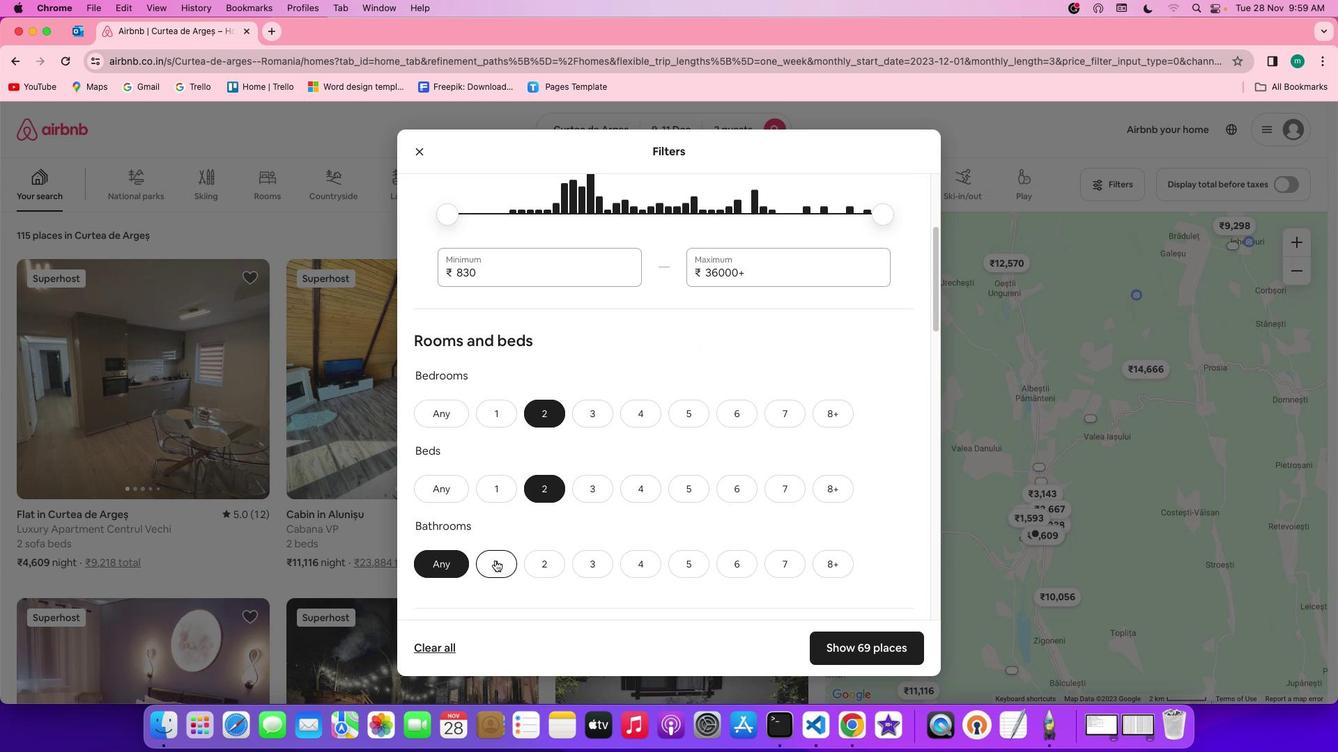 
Action: Mouse pressed left at (495, 560)
Screenshot: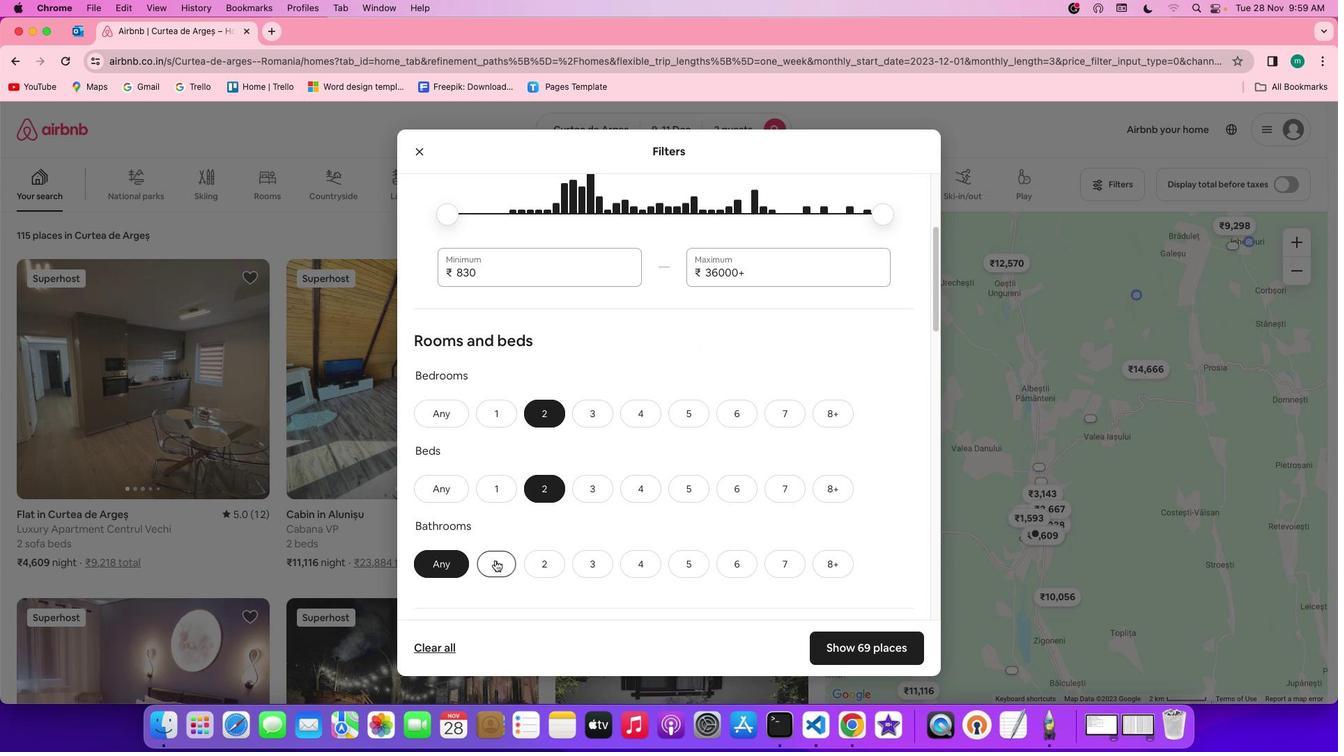
Action: Mouse moved to (685, 538)
Screenshot: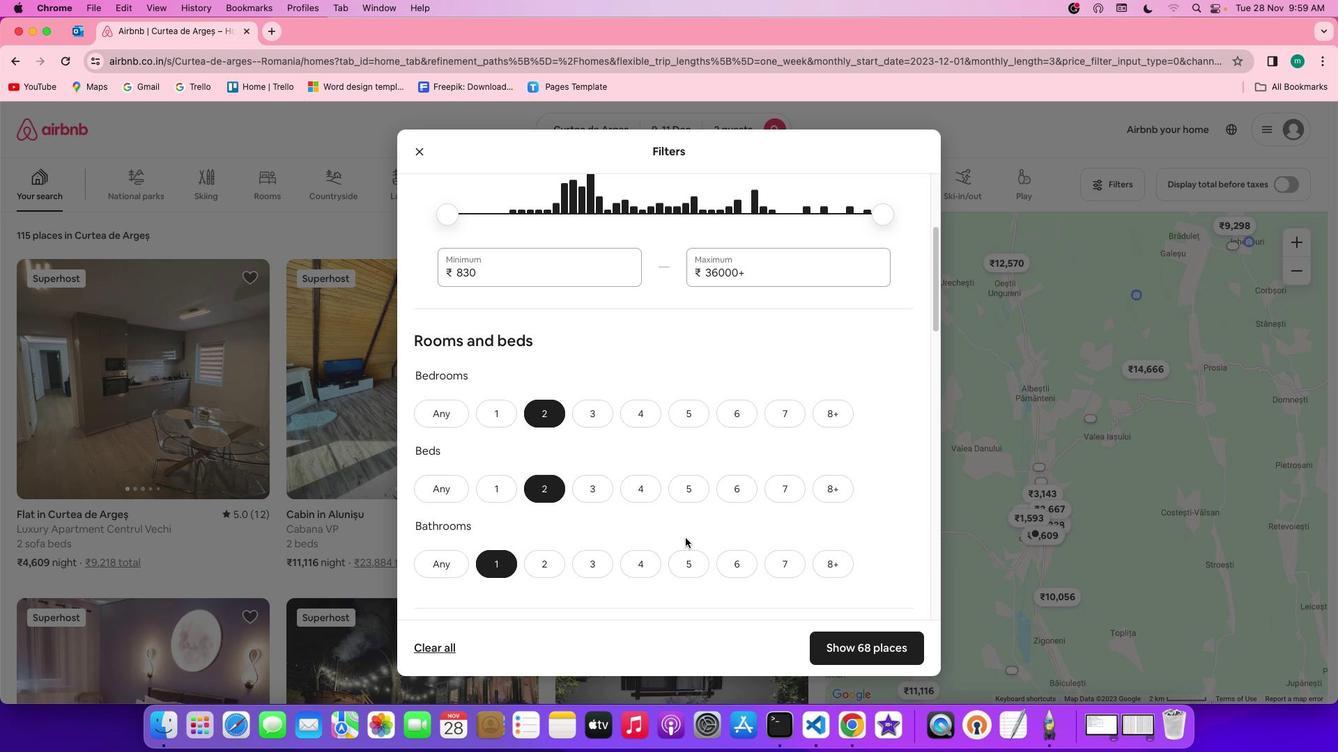 
Action: Mouse scrolled (685, 538) with delta (0, 0)
Screenshot: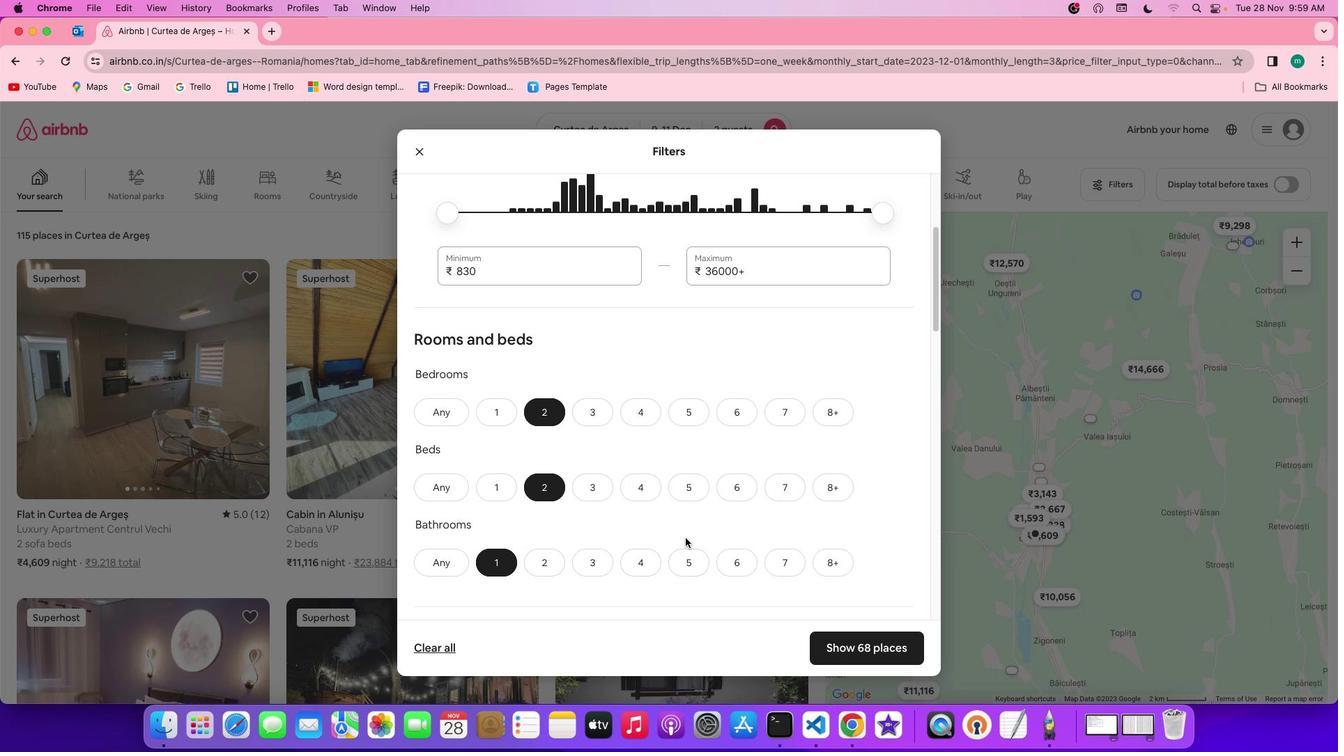 
Action: Mouse scrolled (685, 538) with delta (0, 0)
Screenshot: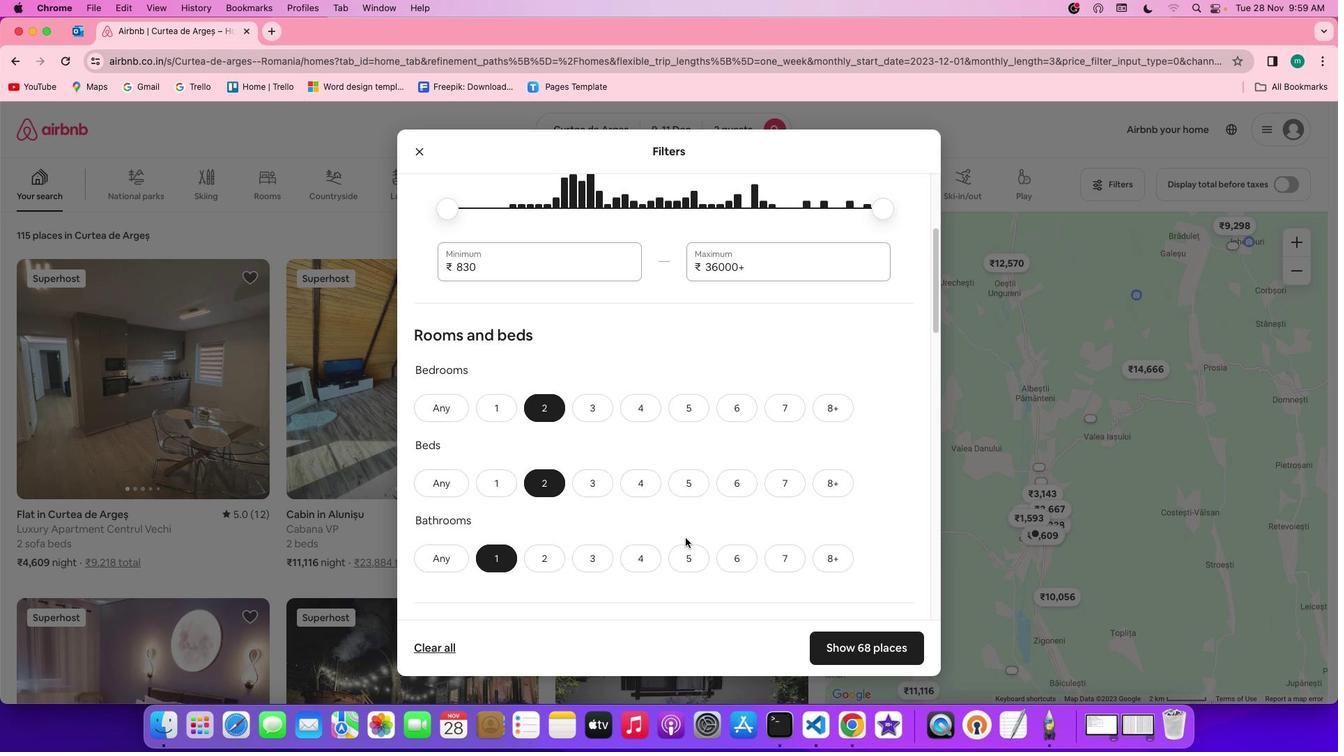 
Action: Mouse scrolled (685, 538) with delta (0, 0)
Screenshot: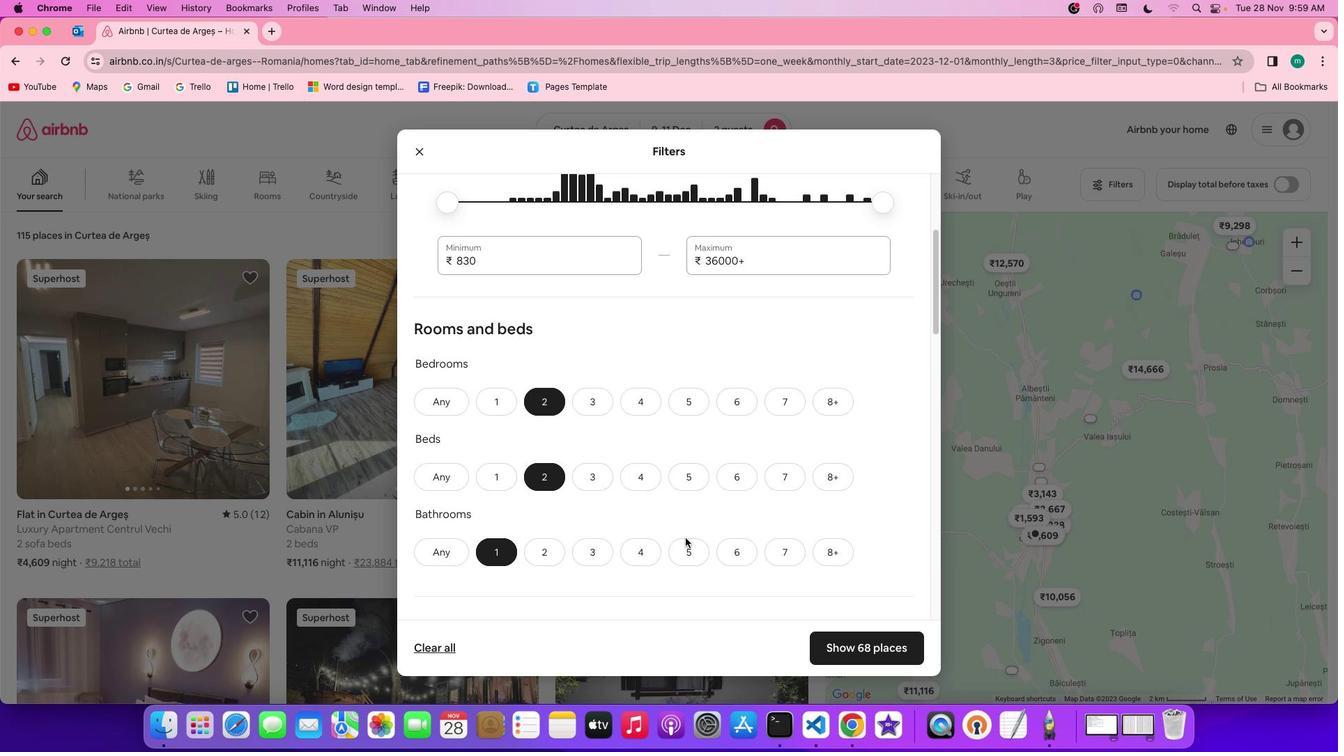 
Action: Mouse scrolled (685, 538) with delta (0, -1)
Screenshot: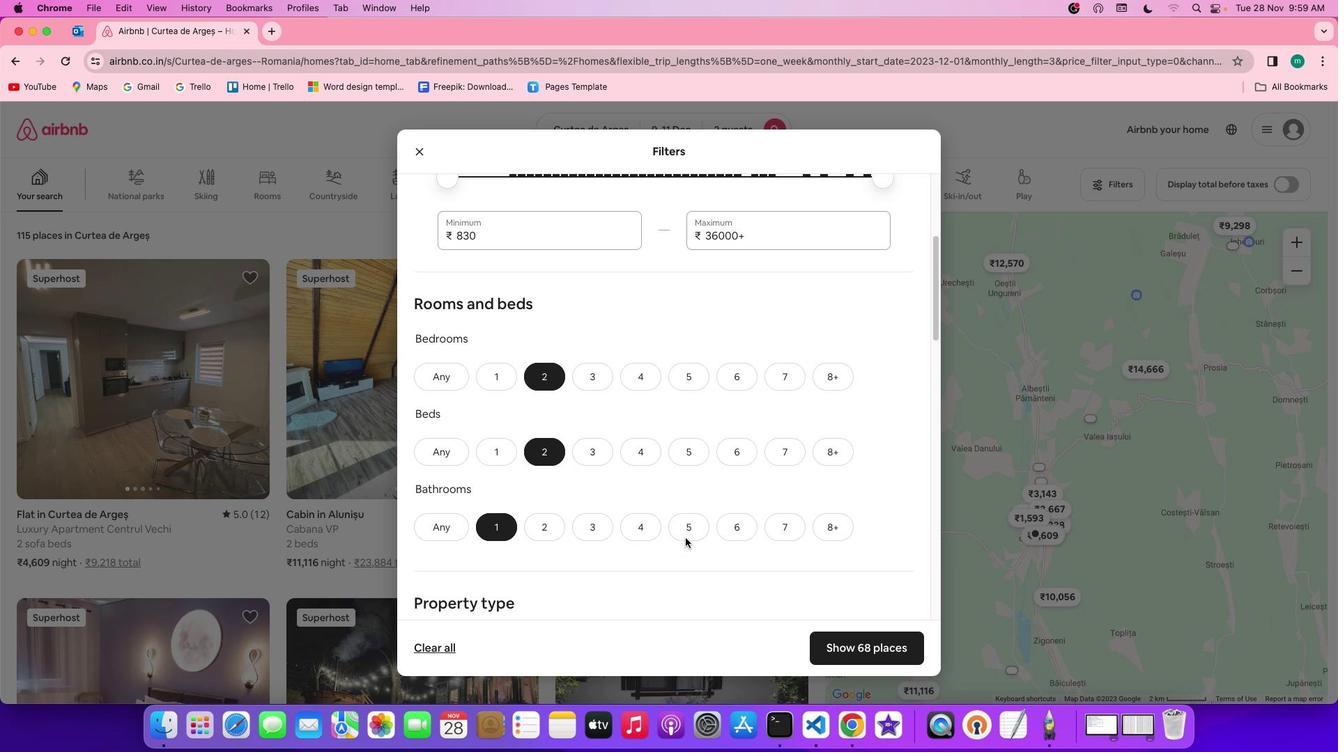 
Action: Mouse scrolled (685, 538) with delta (0, 0)
Screenshot: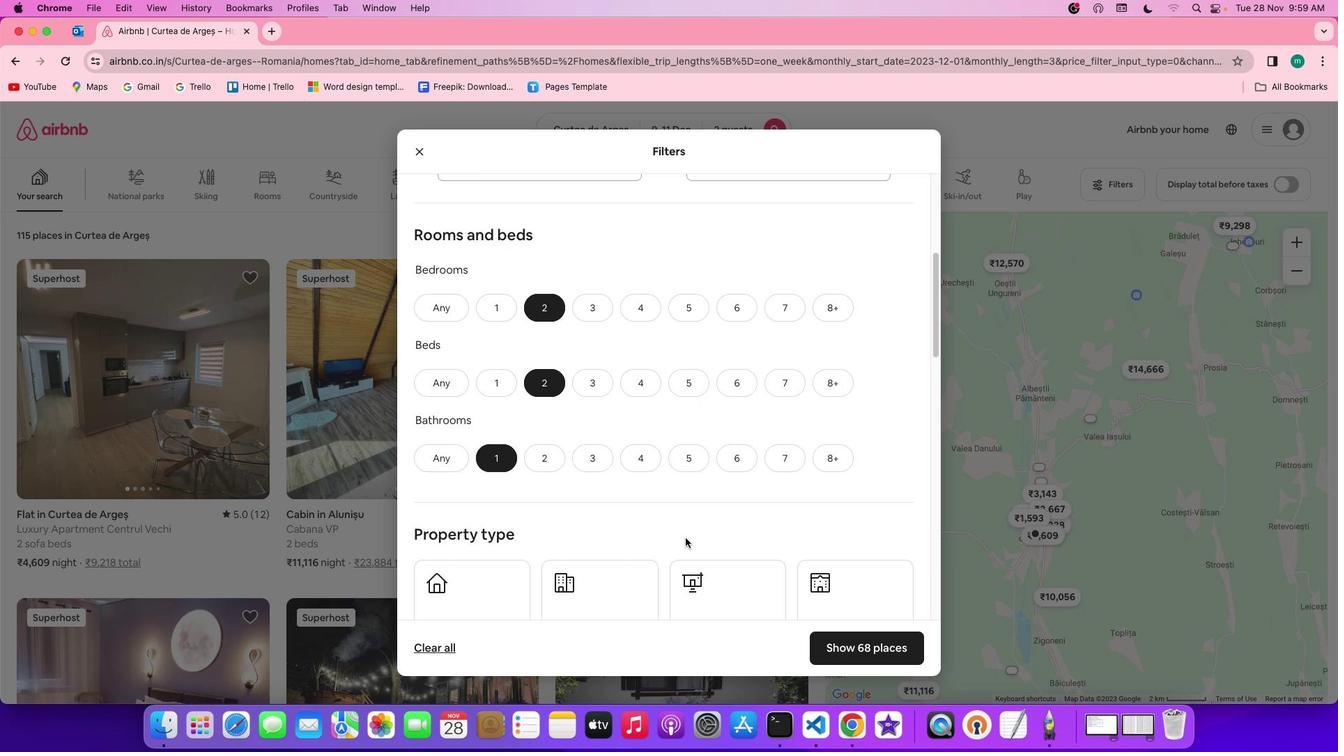 
Action: Mouse scrolled (685, 538) with delta (0, 0)
Screenshot: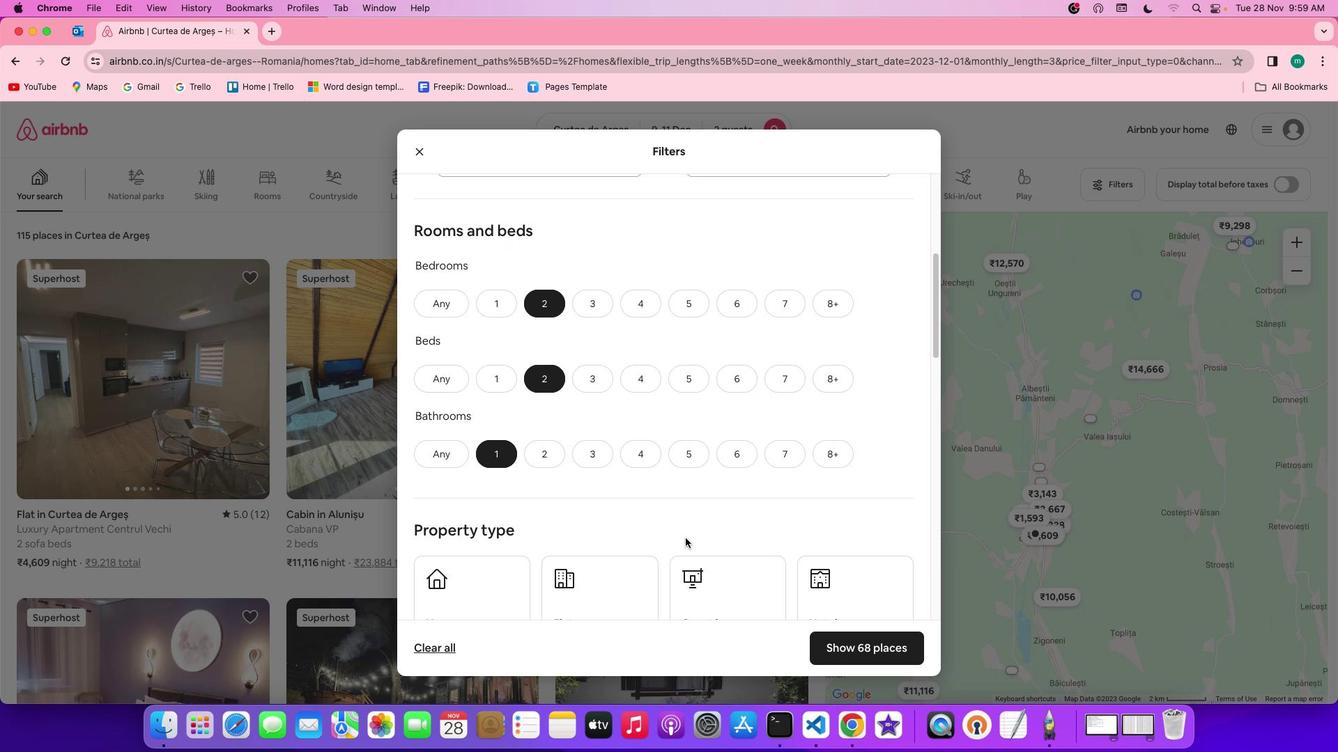
Action: Mouse scrolled (685, 538) with delta (0, -1)
Screenshot: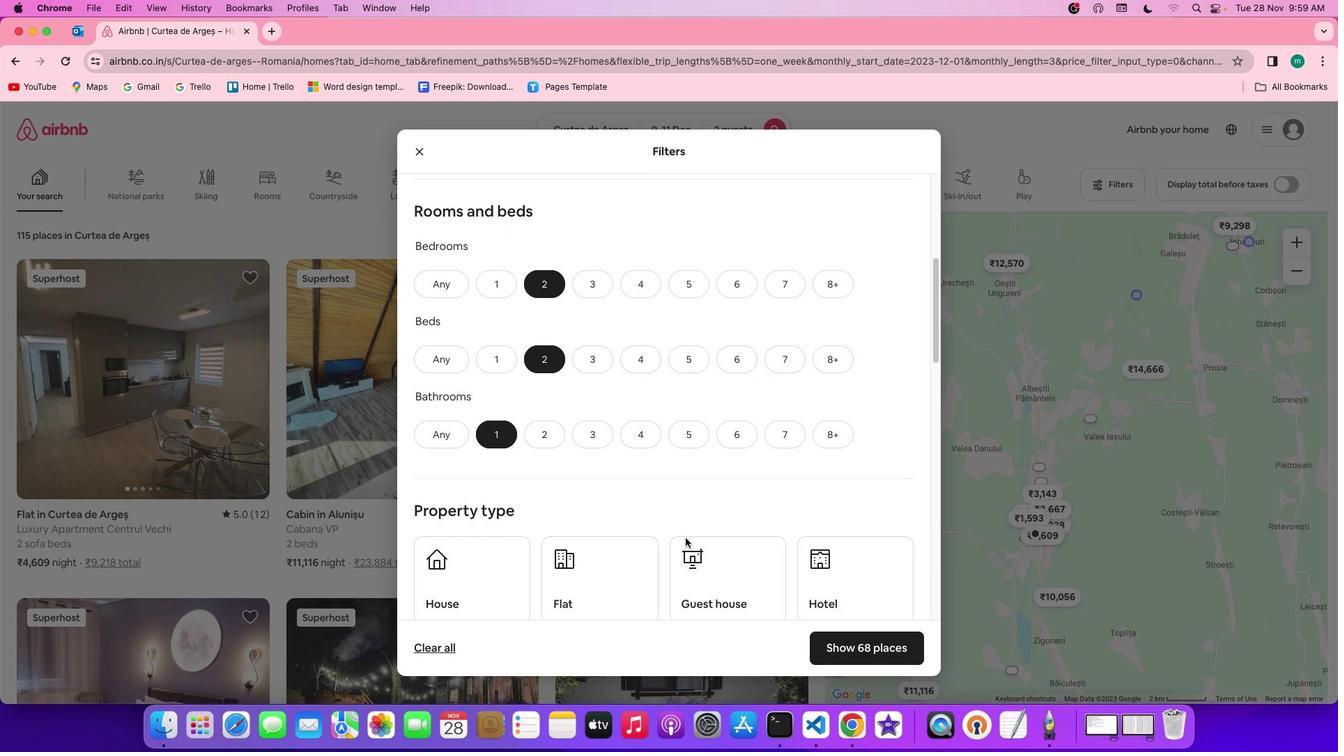 
Action: Mouse scrolled (685, 538) with delta (0, -2)
Screenshot: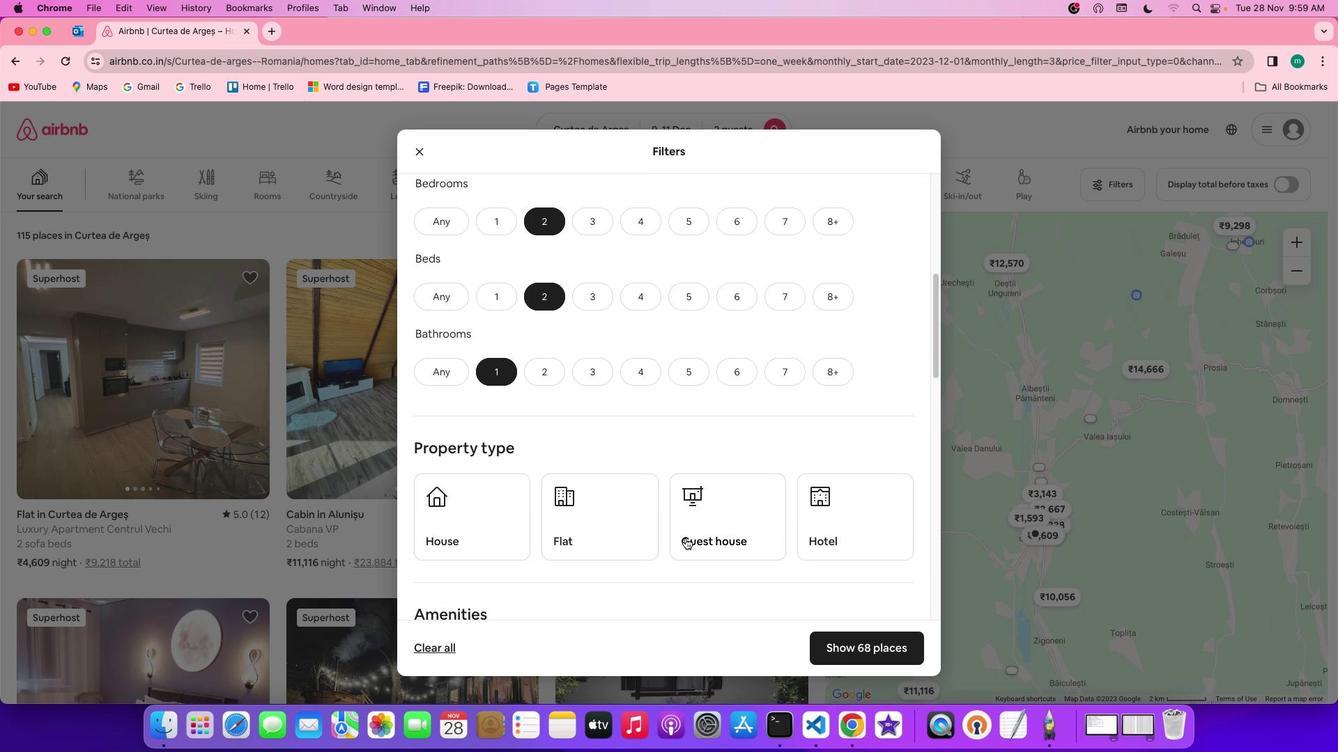 
Action: Mouse moved to (685, 538)
Screenshot: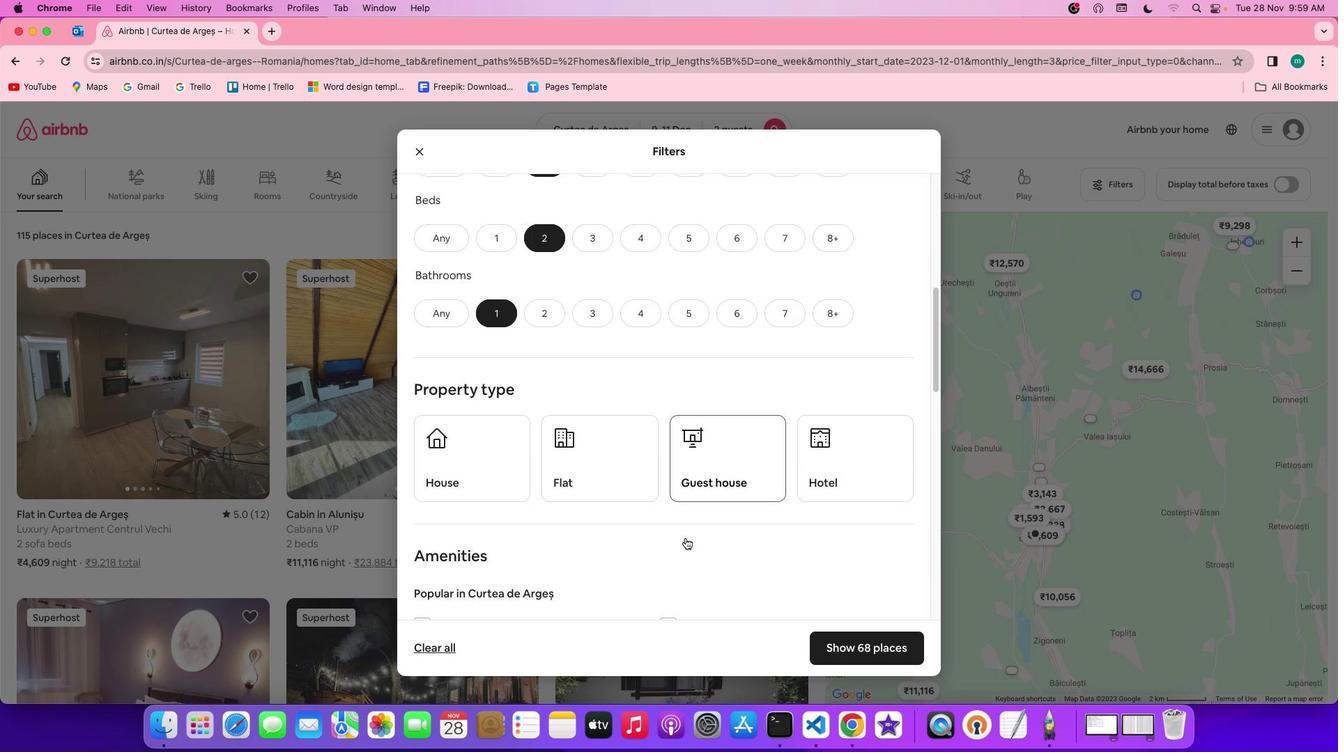 
Action: Mouse scrolled (685, 538) with delta (0, 0)
Screenshot: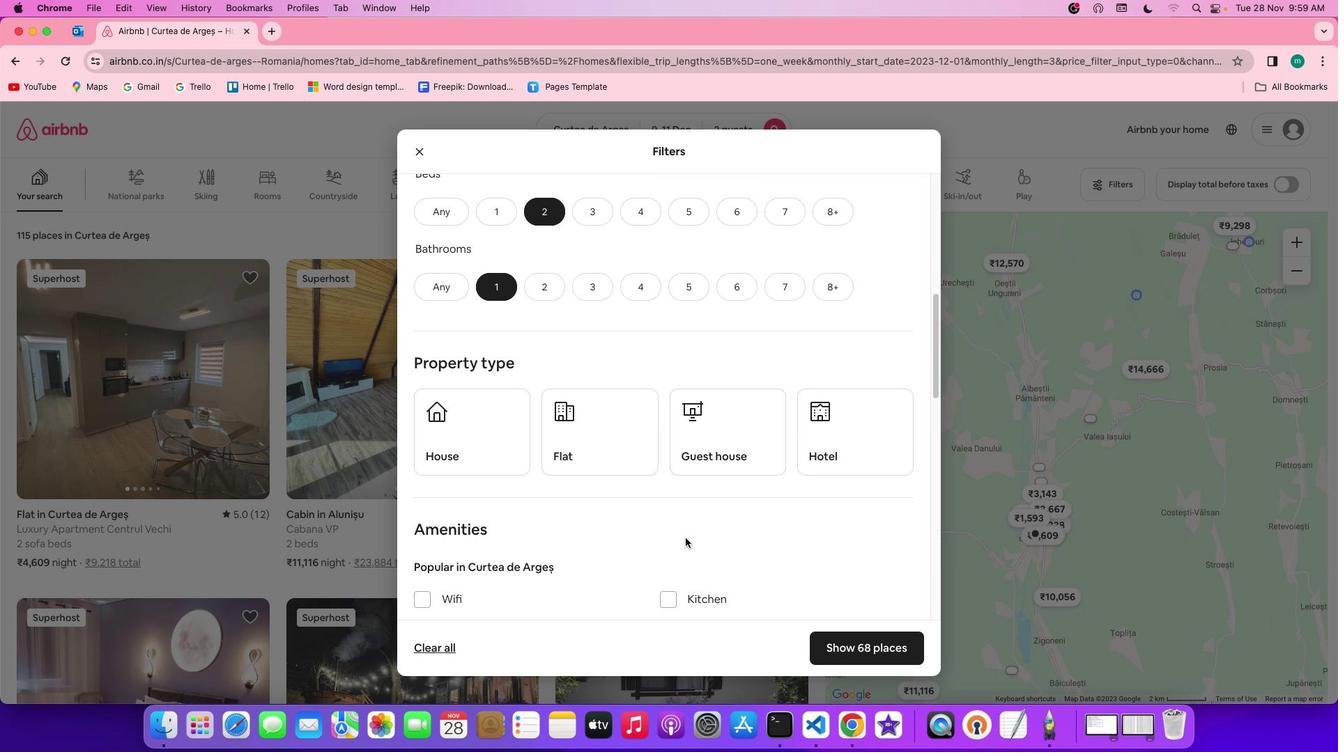 
Action: Mouse scrolled (685, 538) with delta (0, 0)
Screenshot: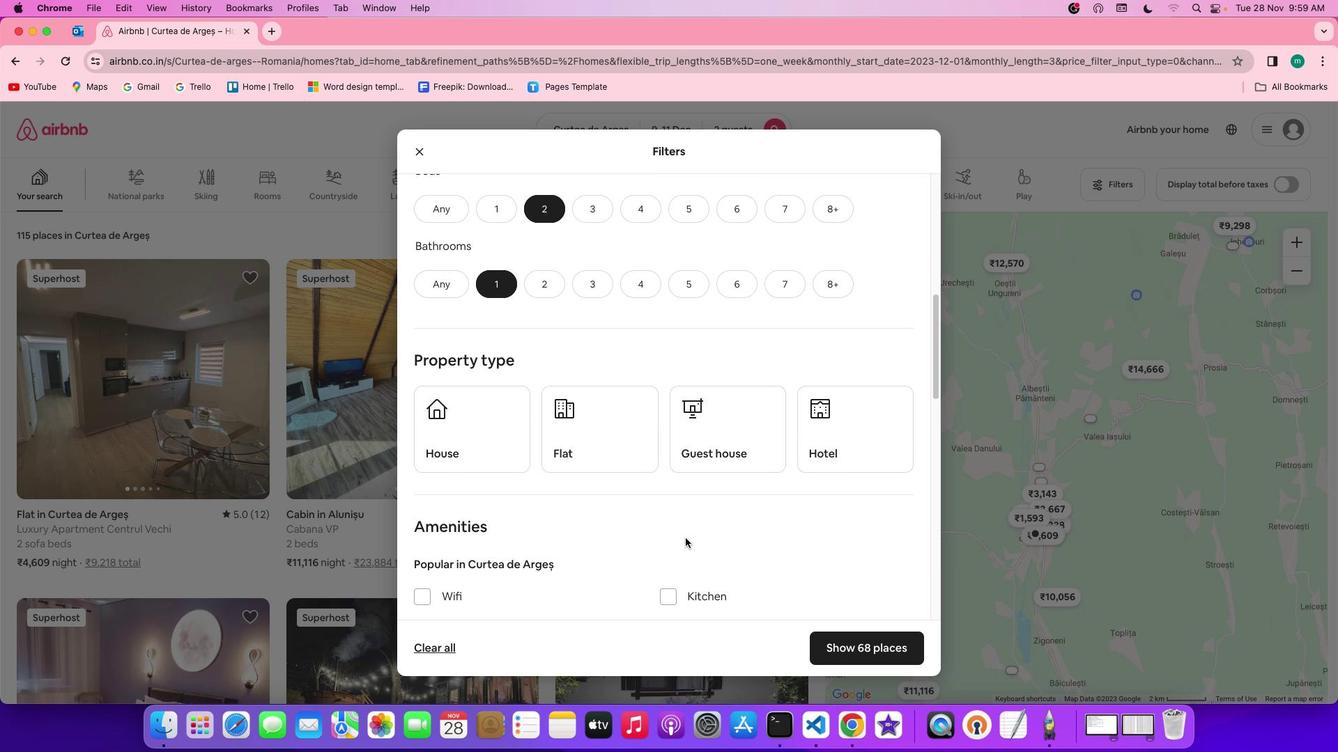 
Action: Mouse scrolled (685, 538) with delta (0, 0)
Screenshot: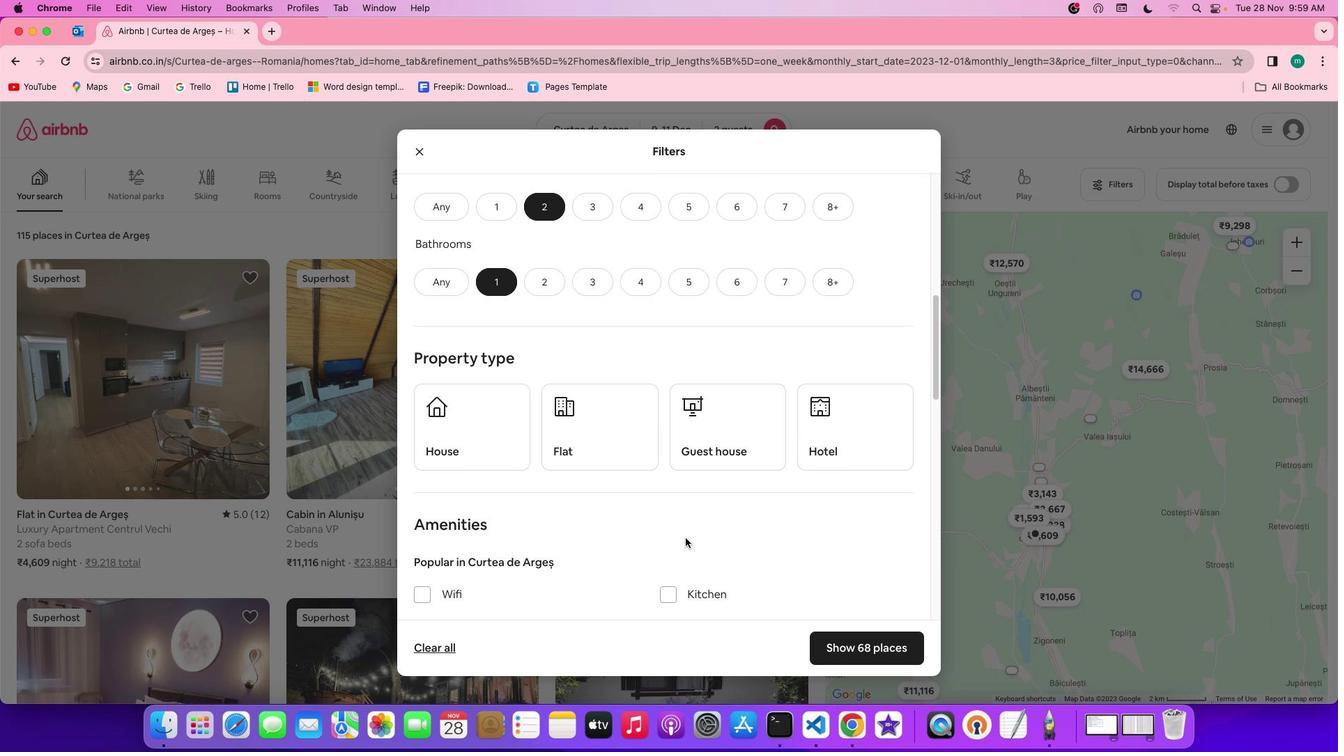 
Action: Mouse moved to (745, 443)
Screenshot: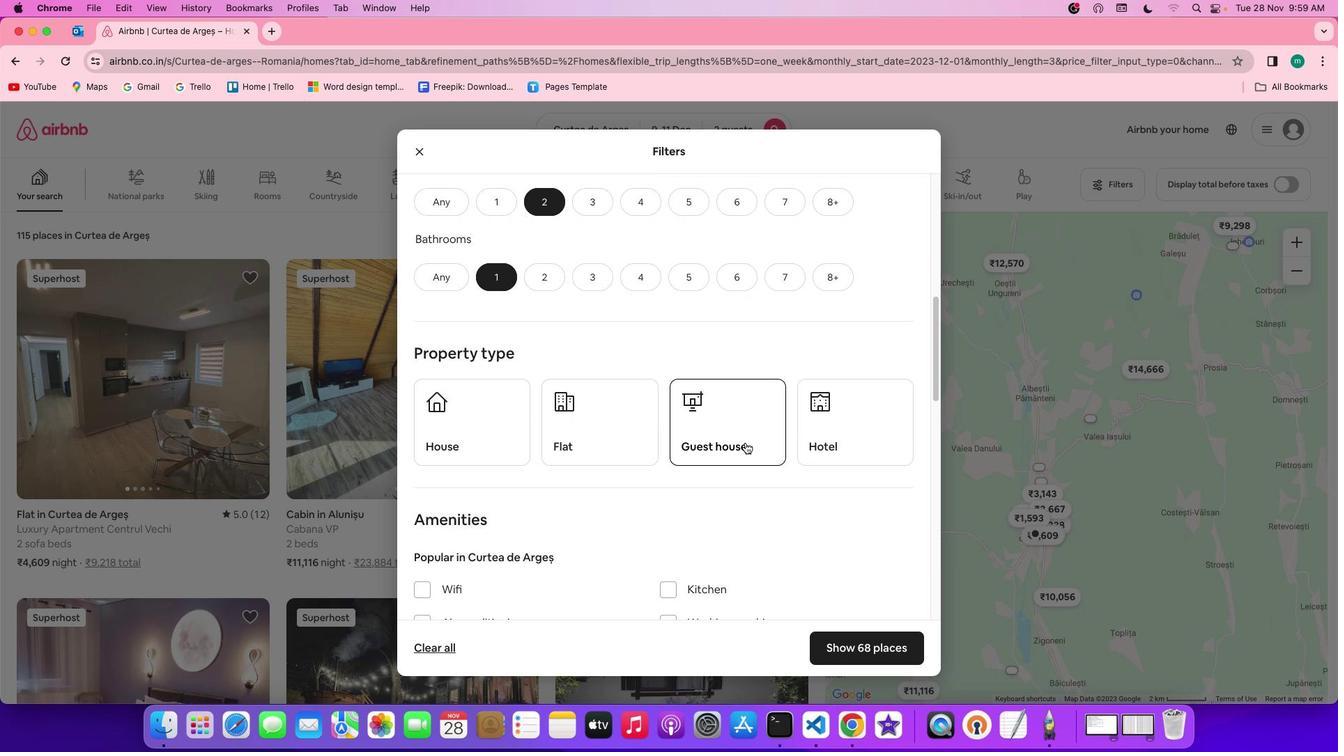 
Action: Mouse pressed left at (745, 443)
Screenshot: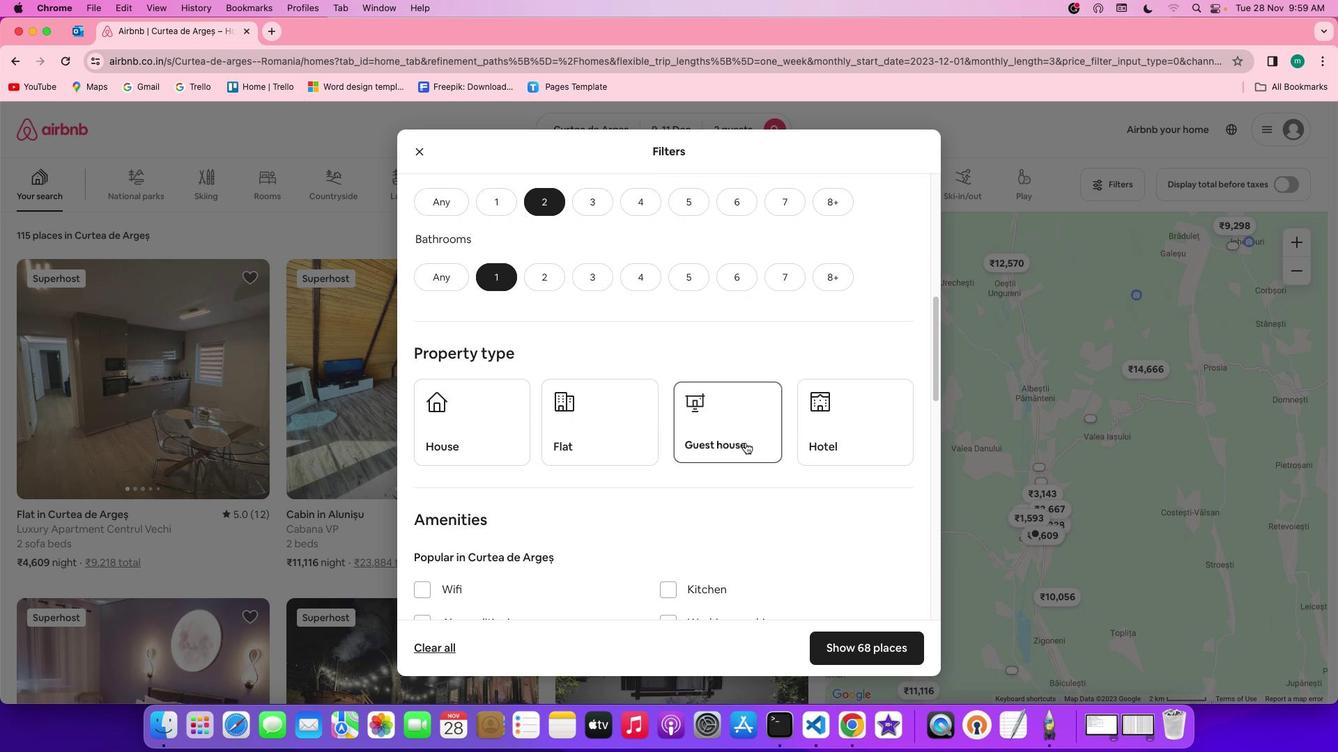 
Action: Mouse moved to (809, 547)
Screenshot: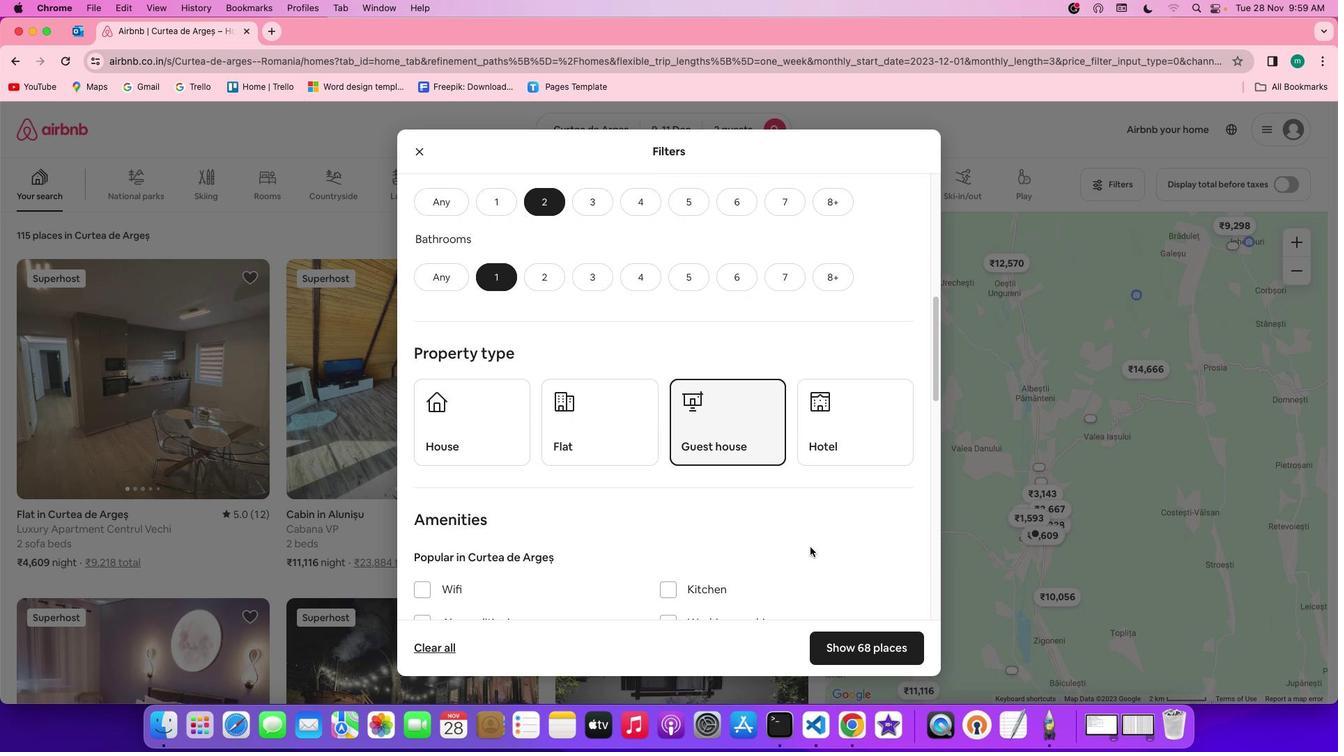 
Action: Mouse scrolled (809, 547) with delta (0, 0)
Screenshot: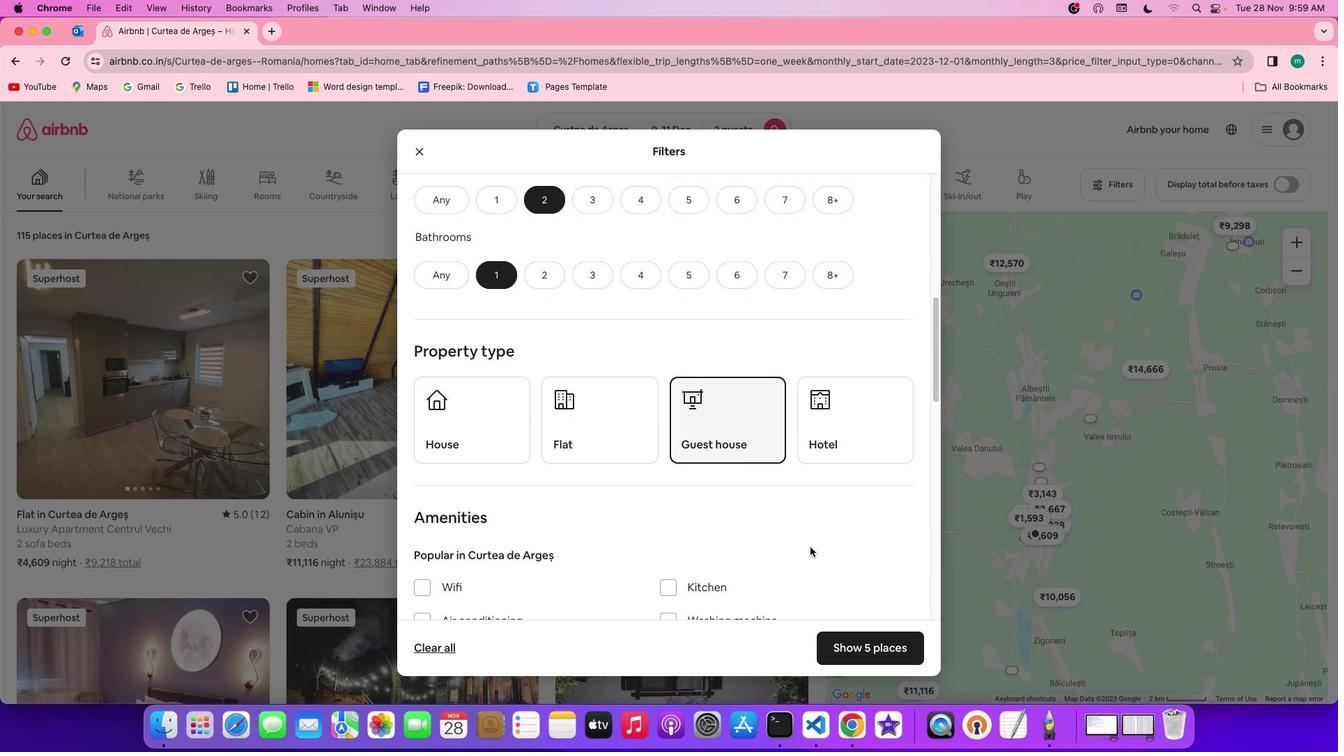 
Action: Mouse scrolled (809, 547) with delta (0, 0)
Screenshot: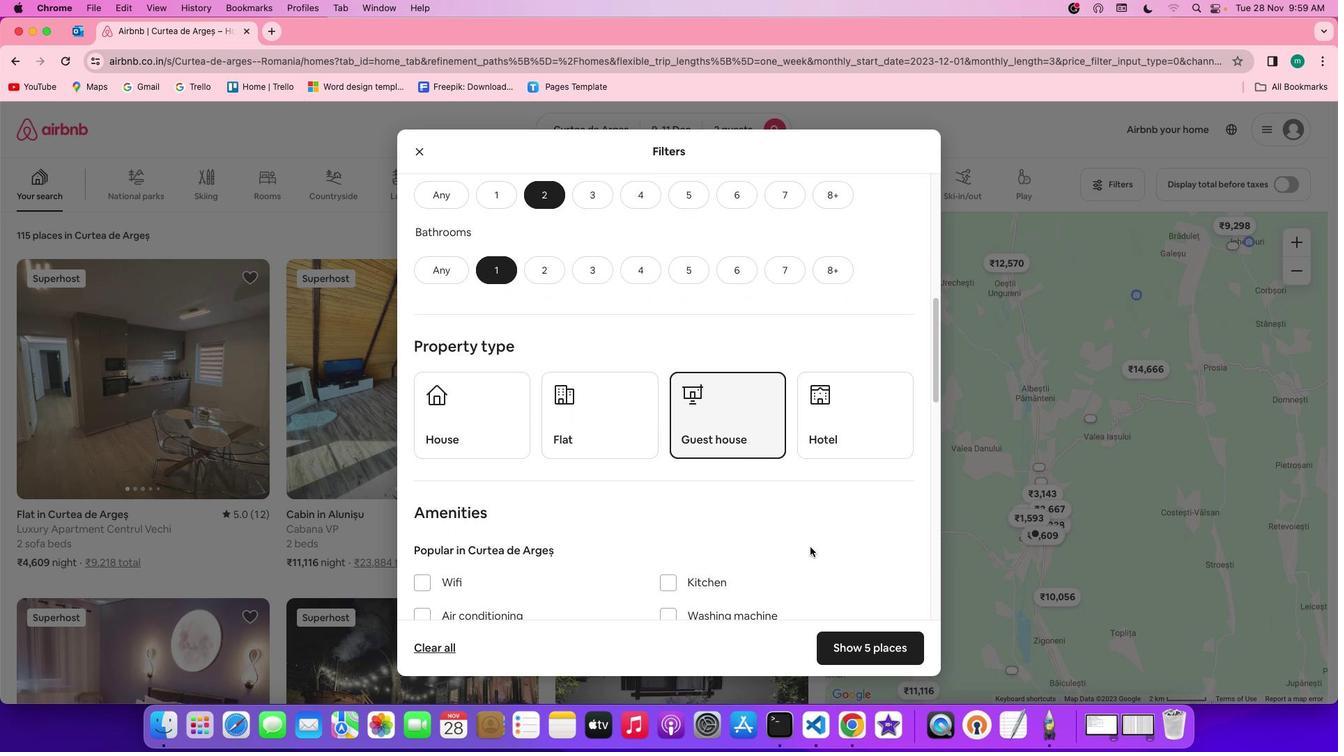 
Action: Mouse scrolled (809, 547) with delta (0, -1)
Screenshot: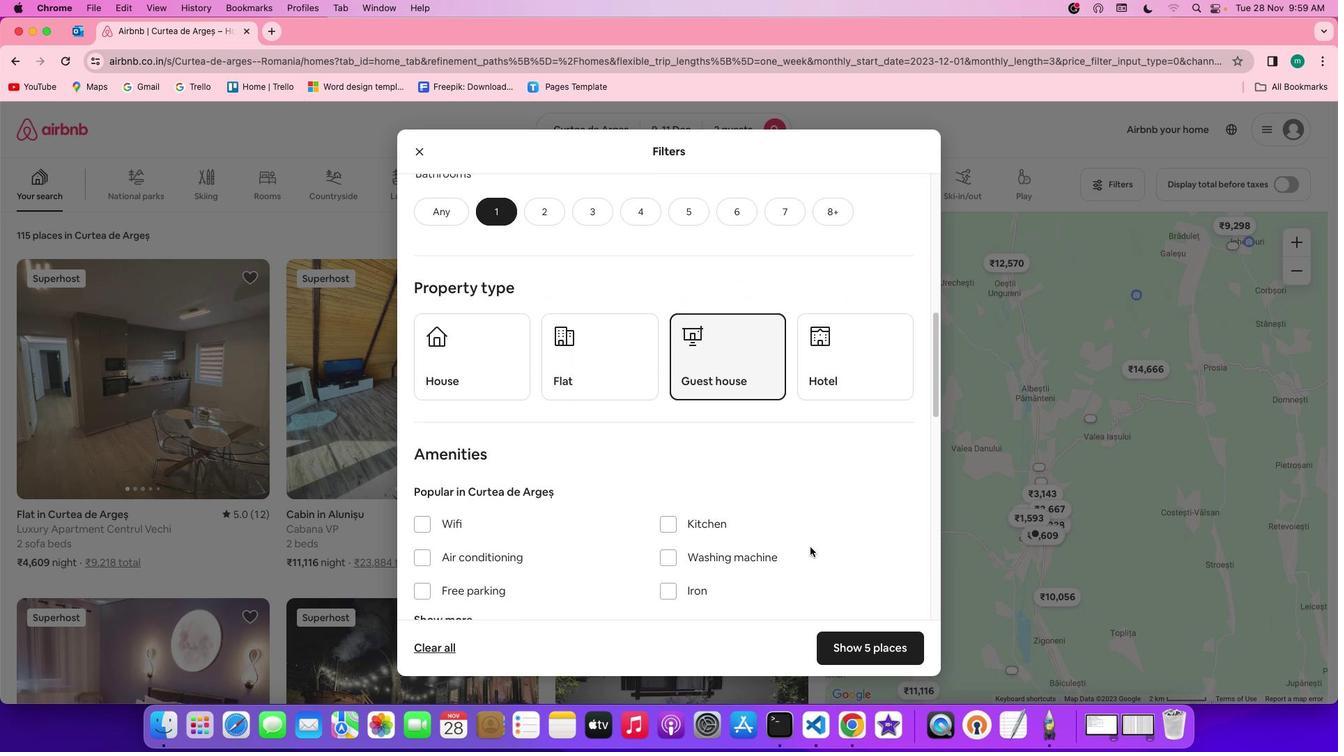
Action: Mouse scrolled (809, 547) with delta (0, -2)
Screenshot: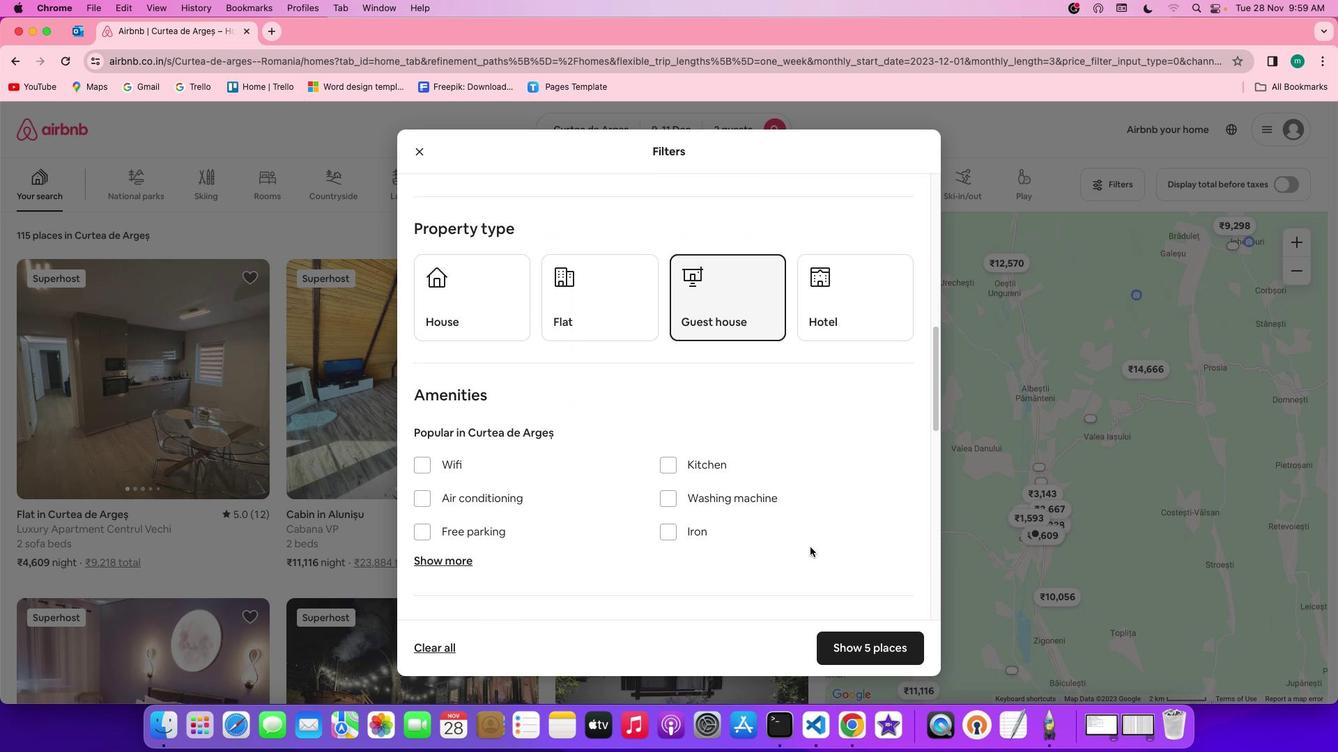 
Action: Mouse scrolled (809, 547) with delta (0, -2)
Screenshot: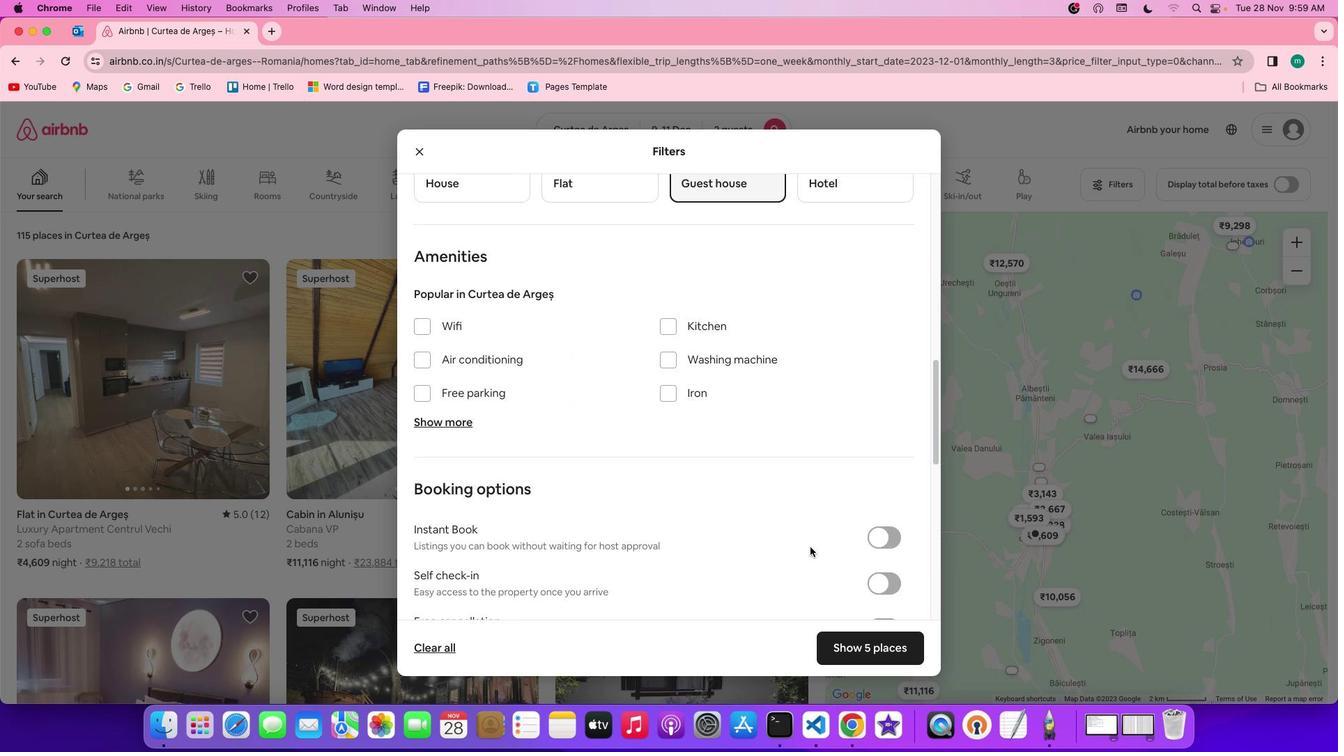 
Action: Mouse scrolled (809, 547) with delta (0, 0)
Screenshot: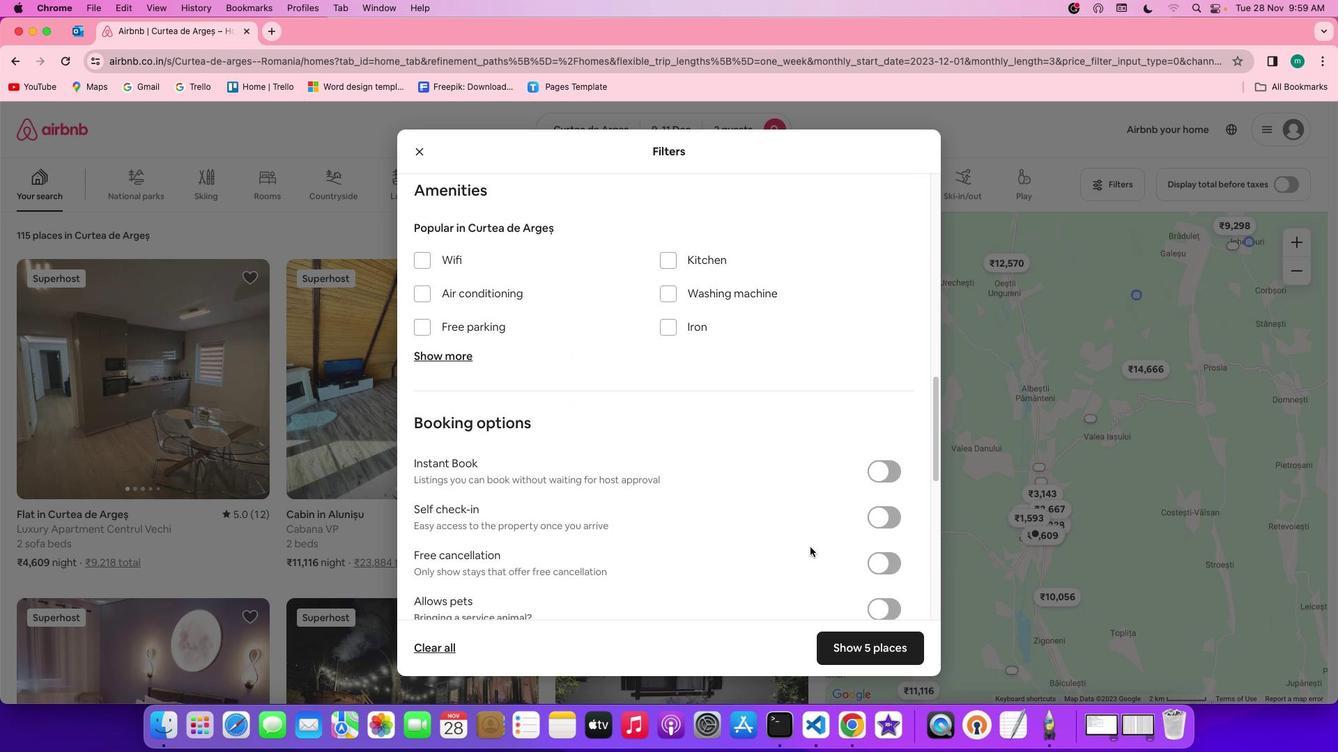 
Action: Mouse scrolled (809, 547) with delta (0, 0)
Screenshot: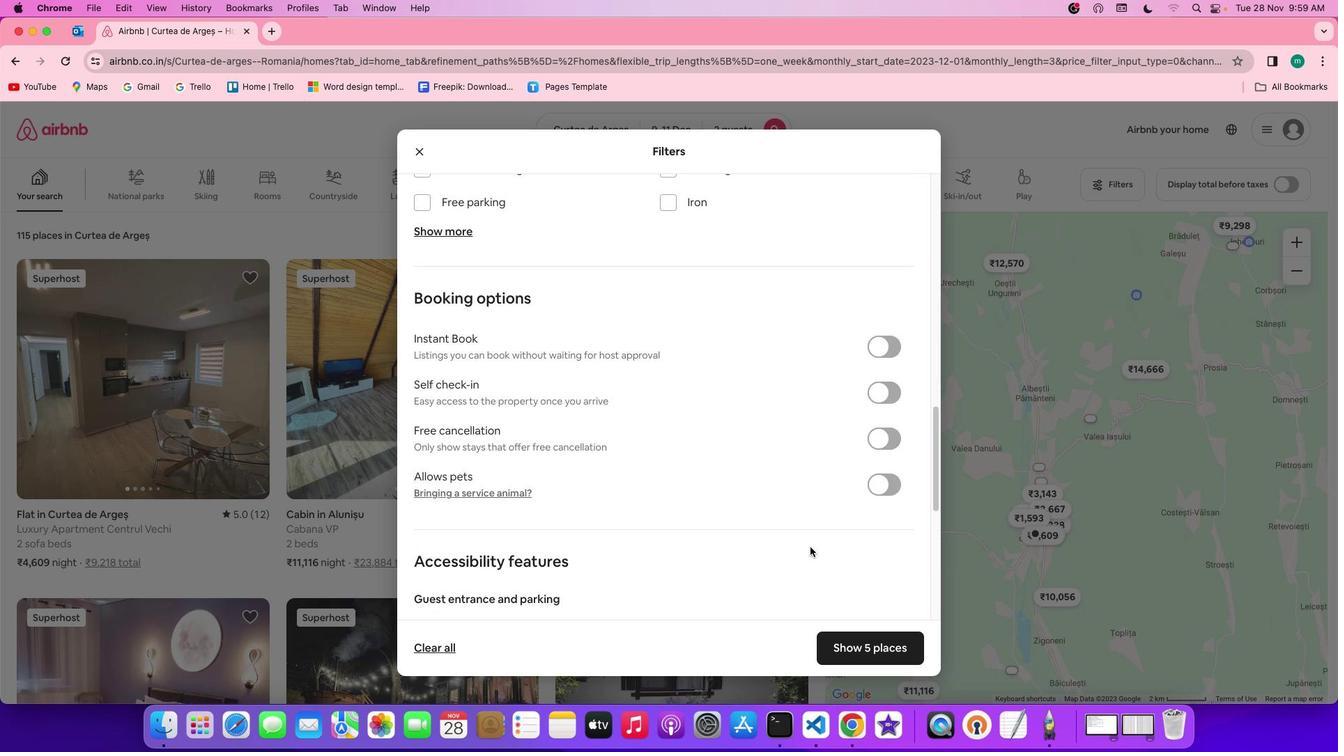 
Action: Mouse scrolled (809, 547) with delta (0, -2)
Screenshot: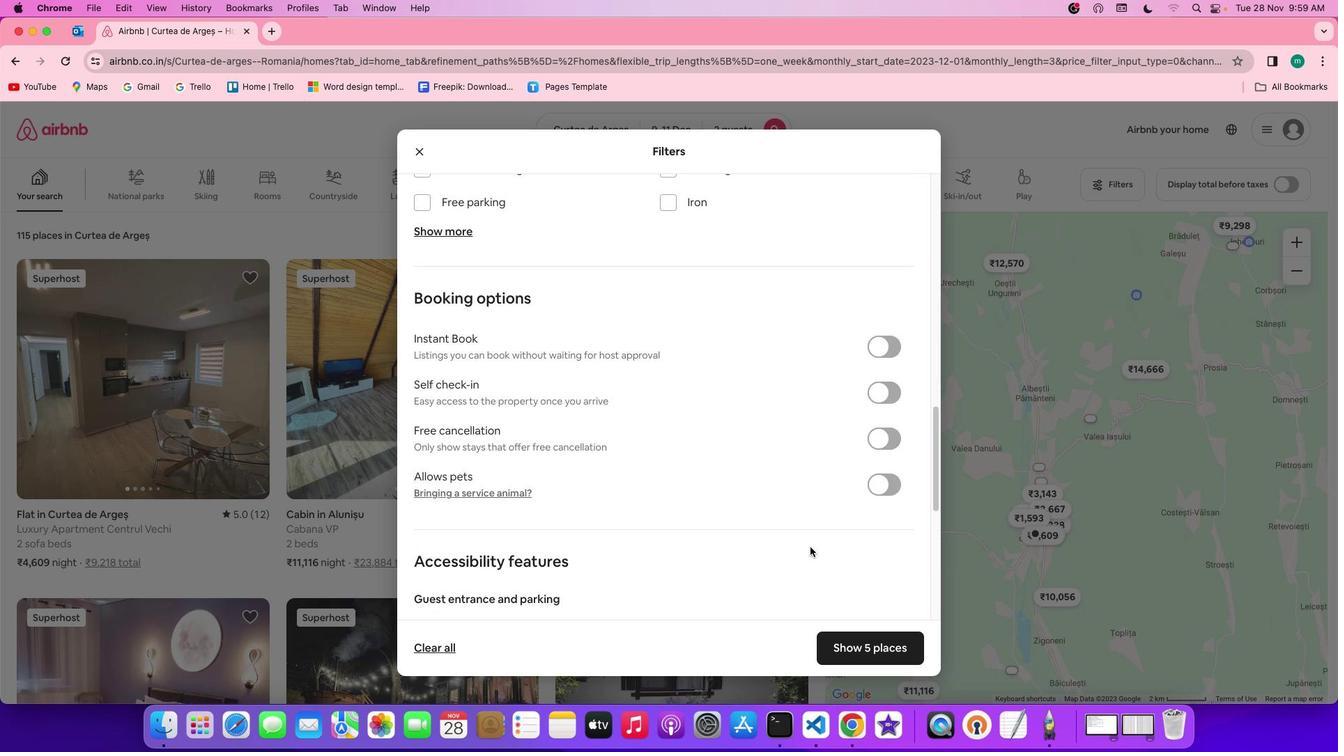 
Action: Mouse scrolled (809, 547) with delta (0, -3)
Screenshot: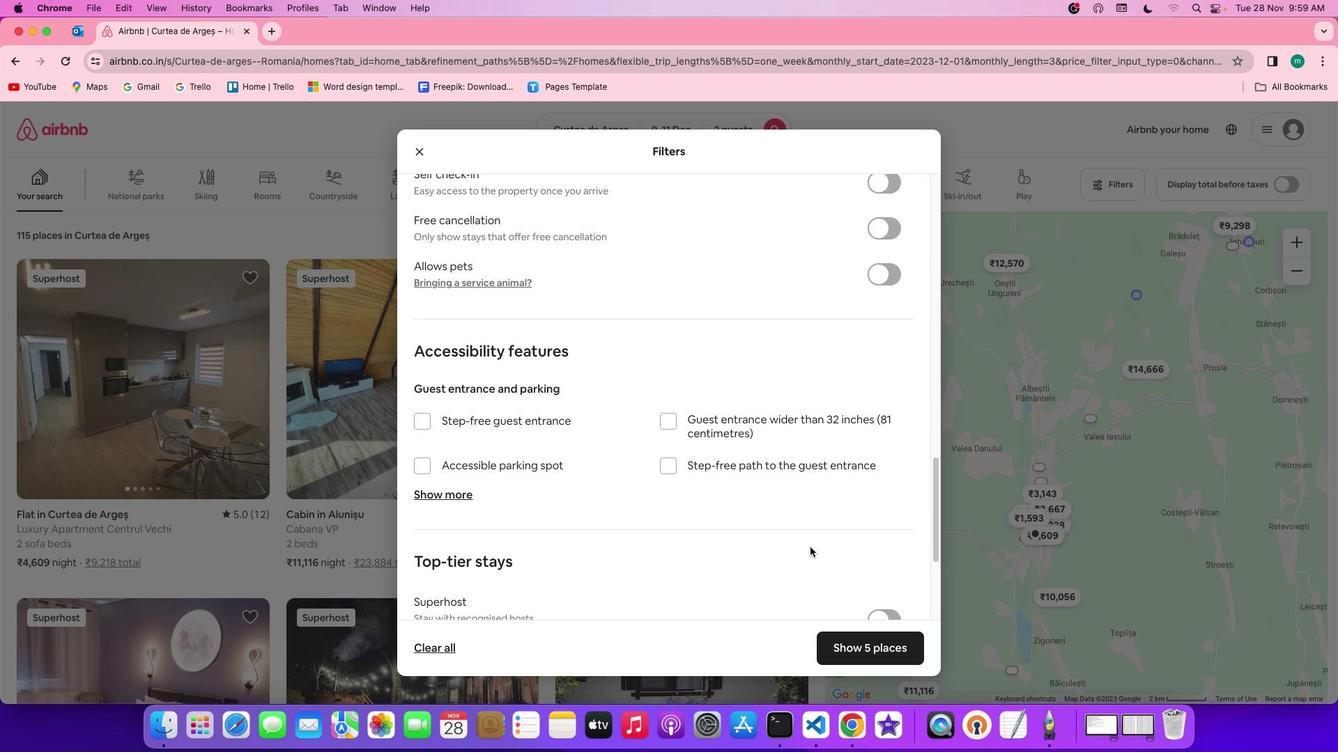 
Action: Mouse scrolled (809, 547) with delta (0, -4)
Screenshot: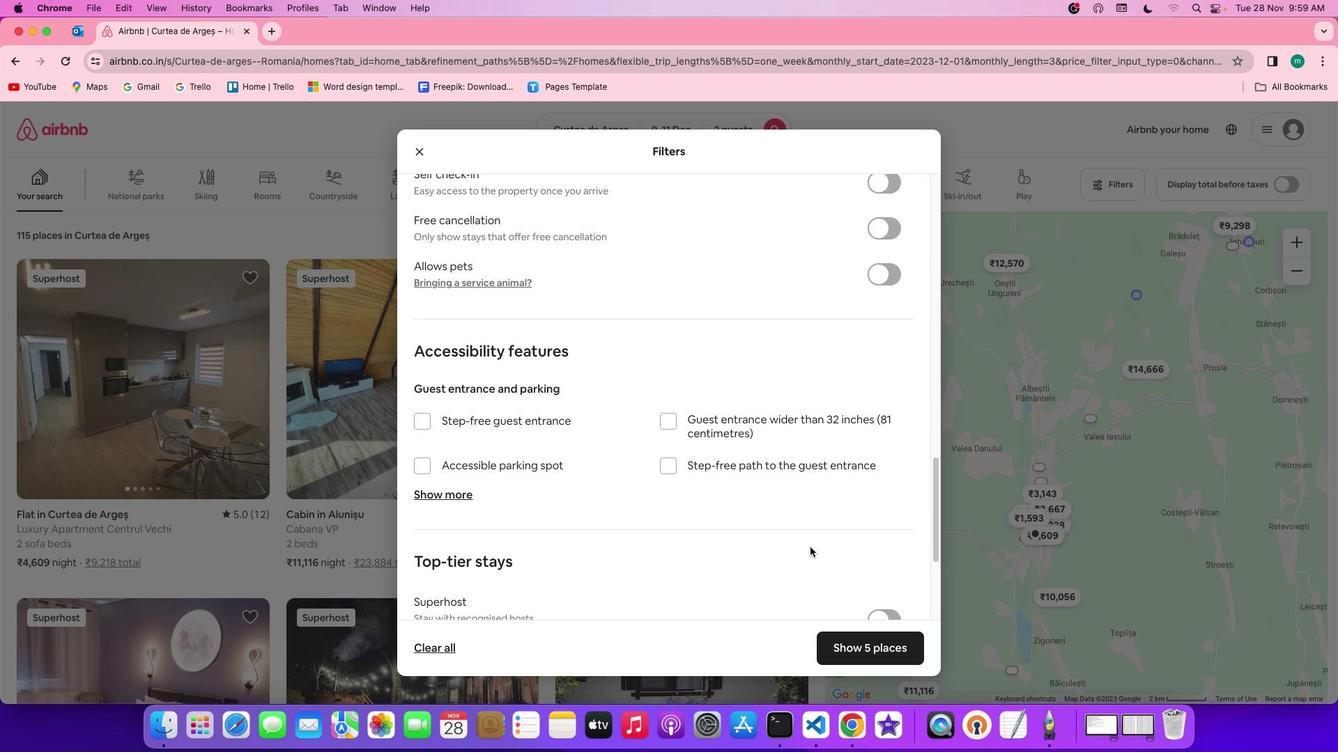 
Action: Mouse scrolled (809, 547) with delta (0, -4)
Screenshot: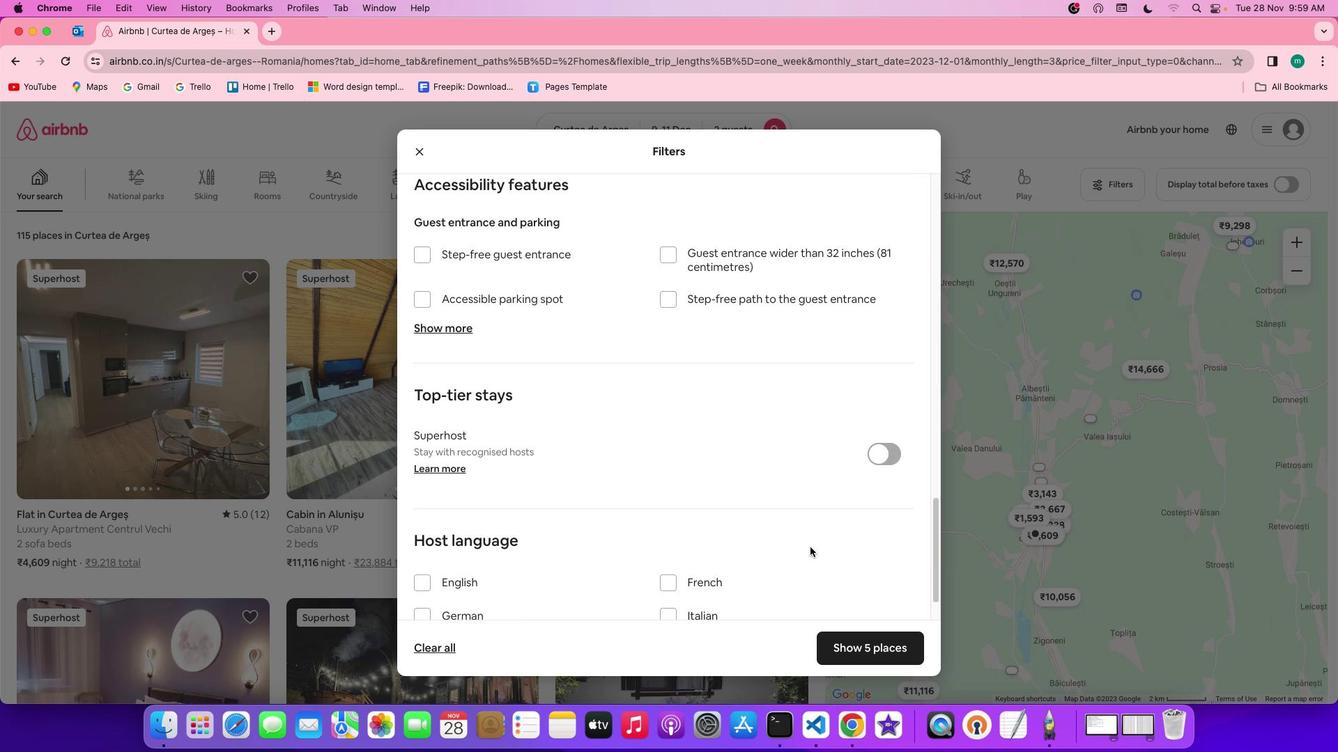 
Action: Mouse scrolled (809, 547) with delta (0, 0)
Screenshot: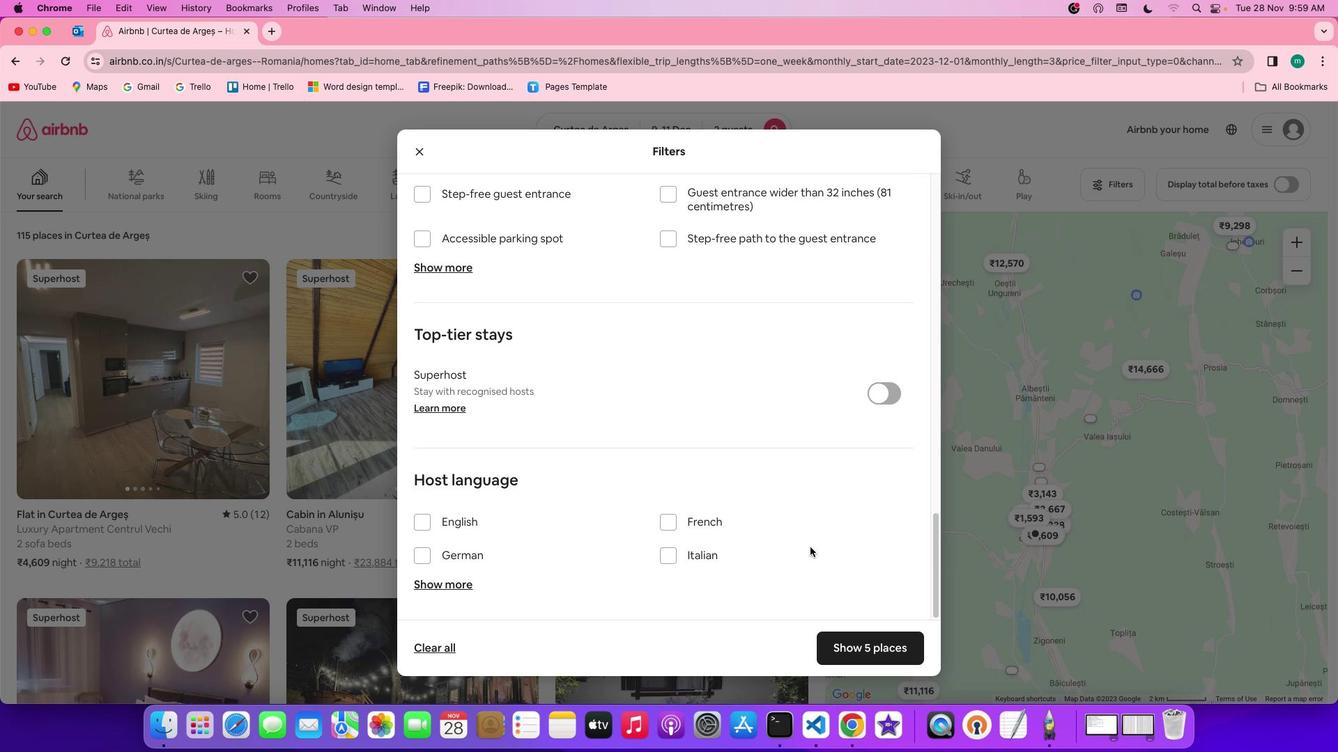 
Action: Mouse scrolled (809, 547) with delta (0, 0)
Screenshot: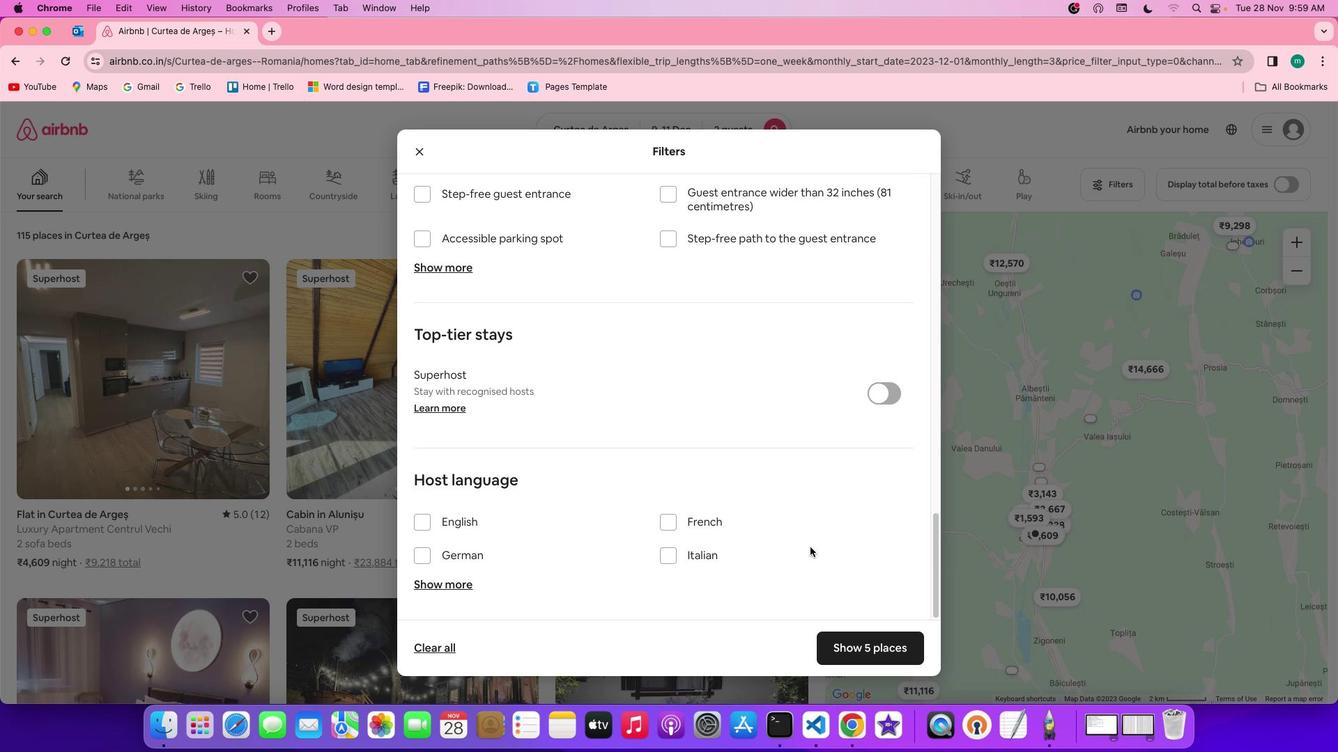 
Action: Mouse scrolled (809, 547) with delta (0, -2)
Screenshot: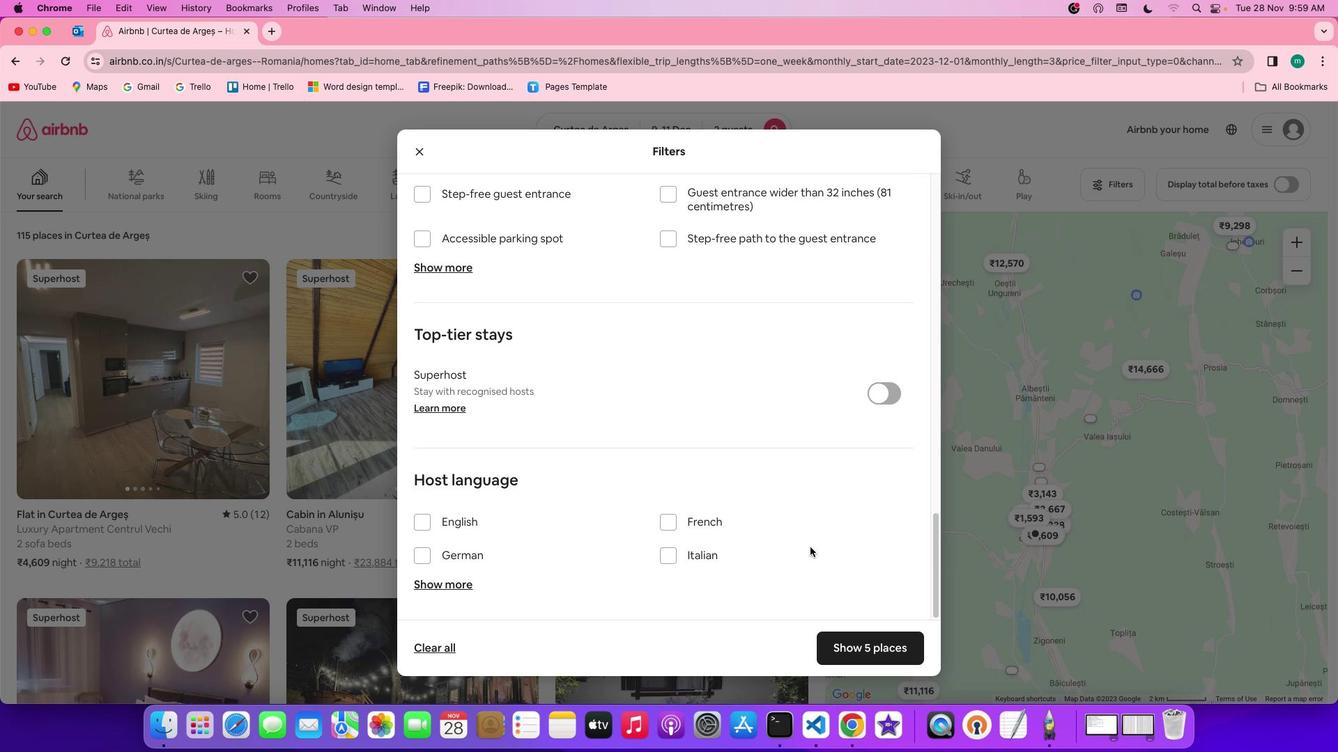 
Action: Mouse scrolled (809, 547) with delta (0, -3)
Screenshot: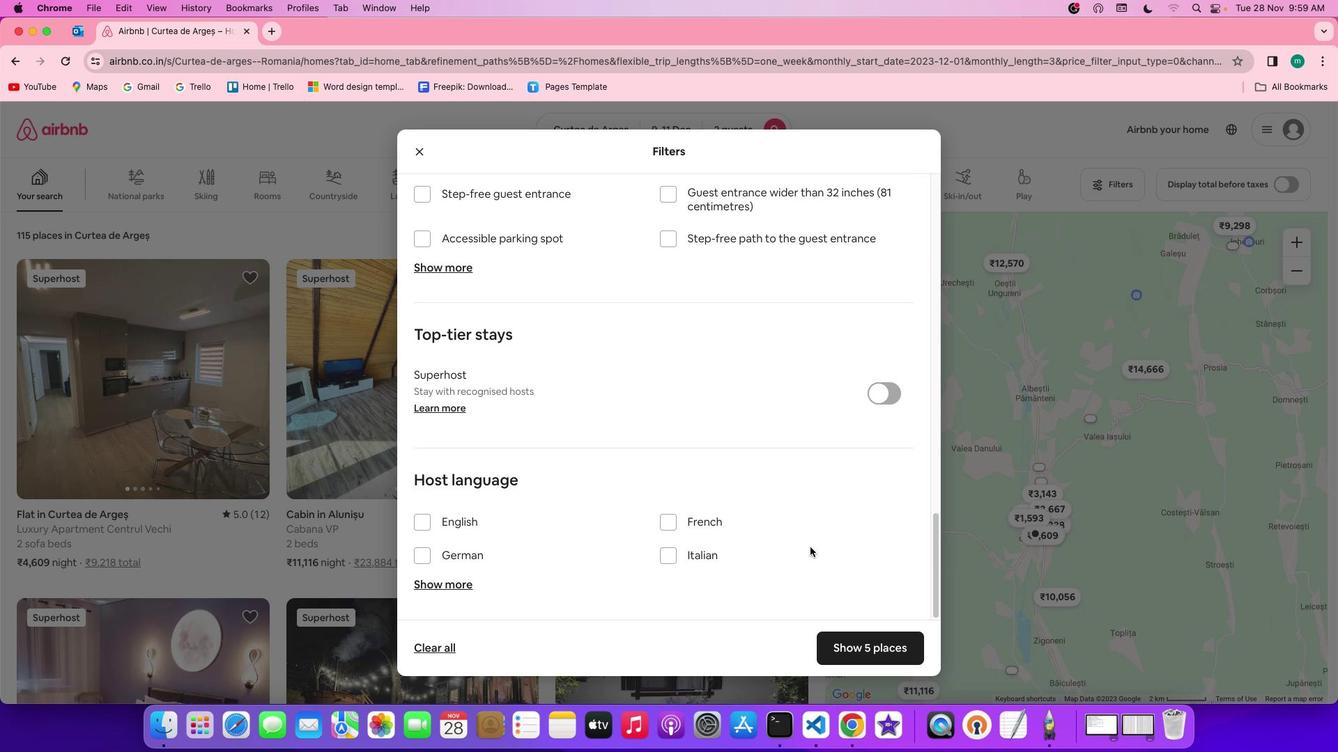 
Action: Mouse scrolled (809, 547) with delta (0, -4)
Screenshot: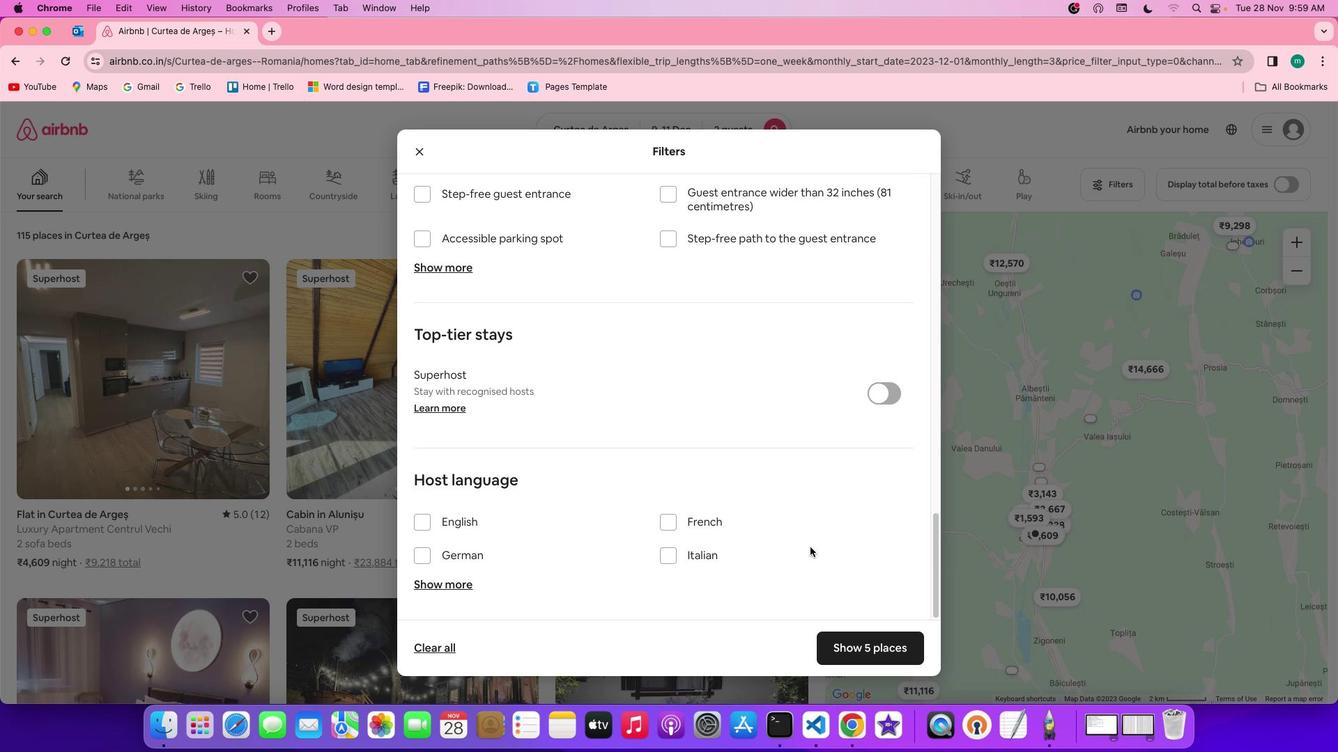 
Action: Mouse moved to (862, 641)
Screenshot: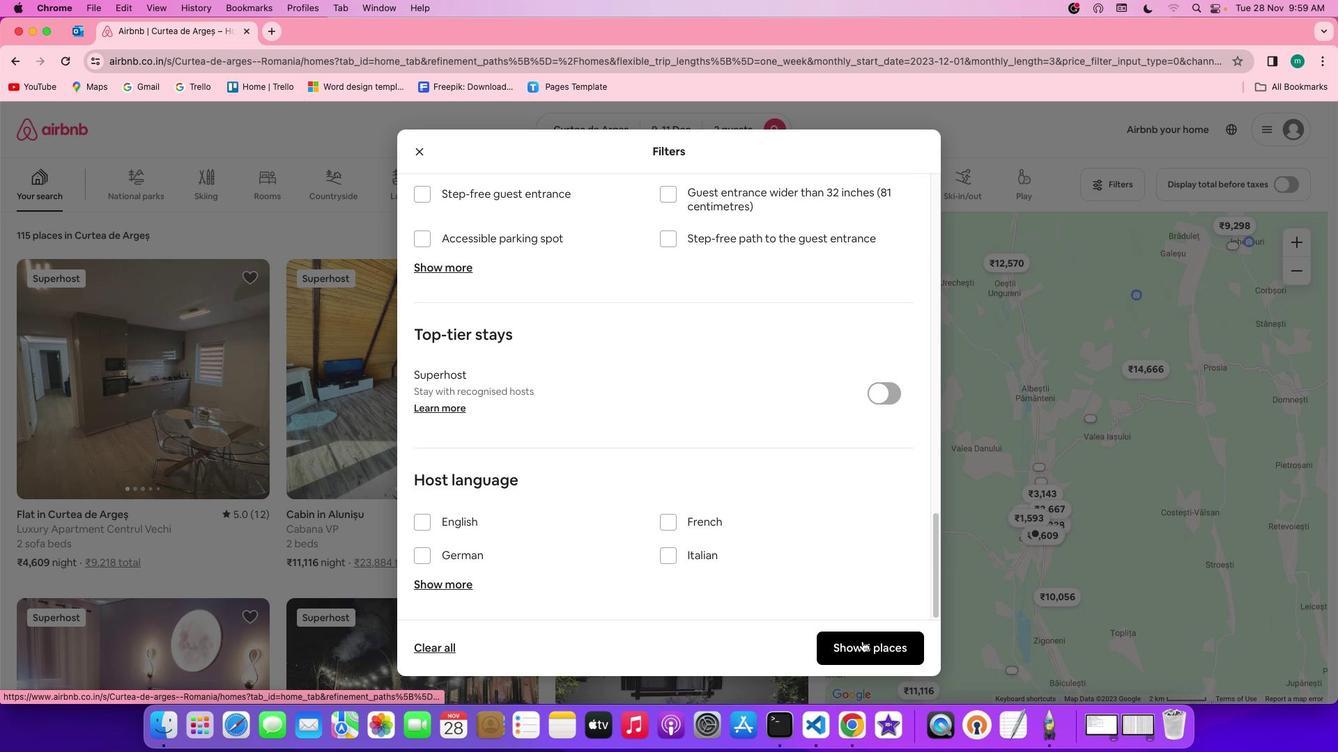 
Action: Mouse pressed left at (862, 641)
Screenshot: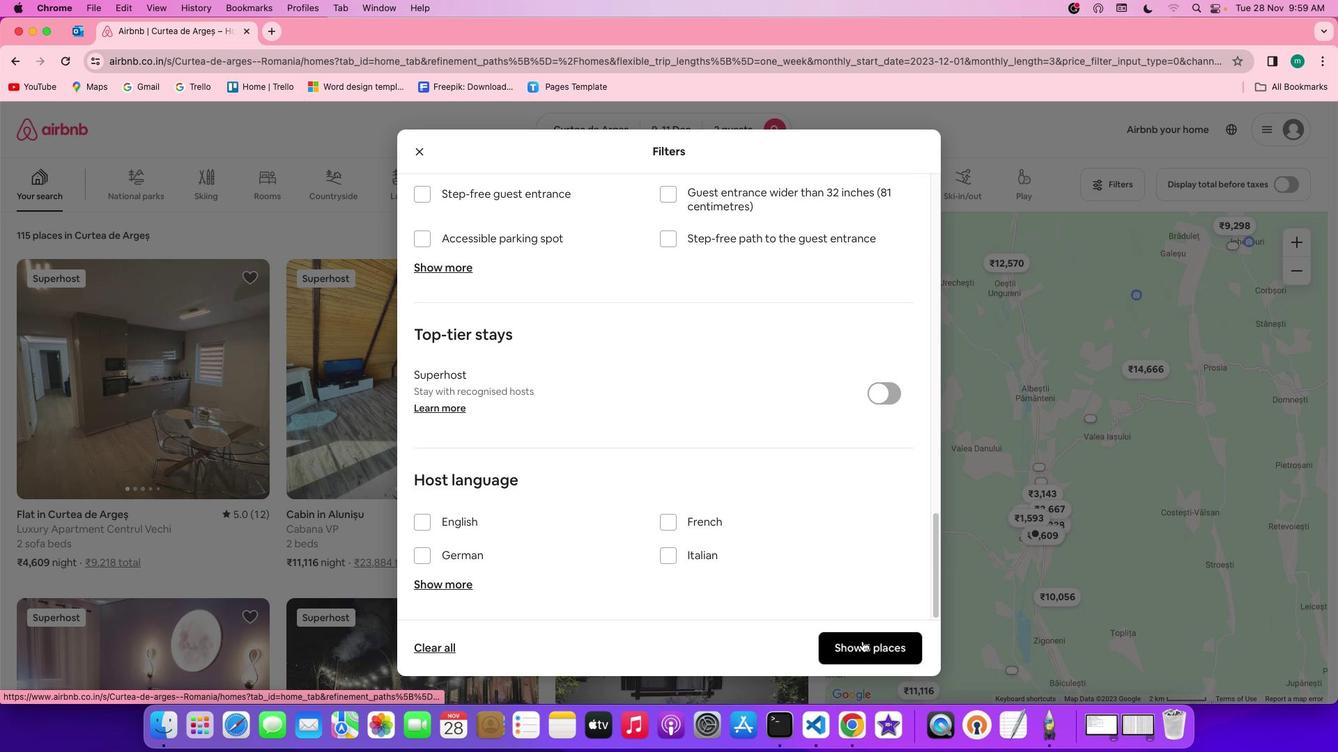 
Action: Mouse moved to (176, 374)
Screenshot: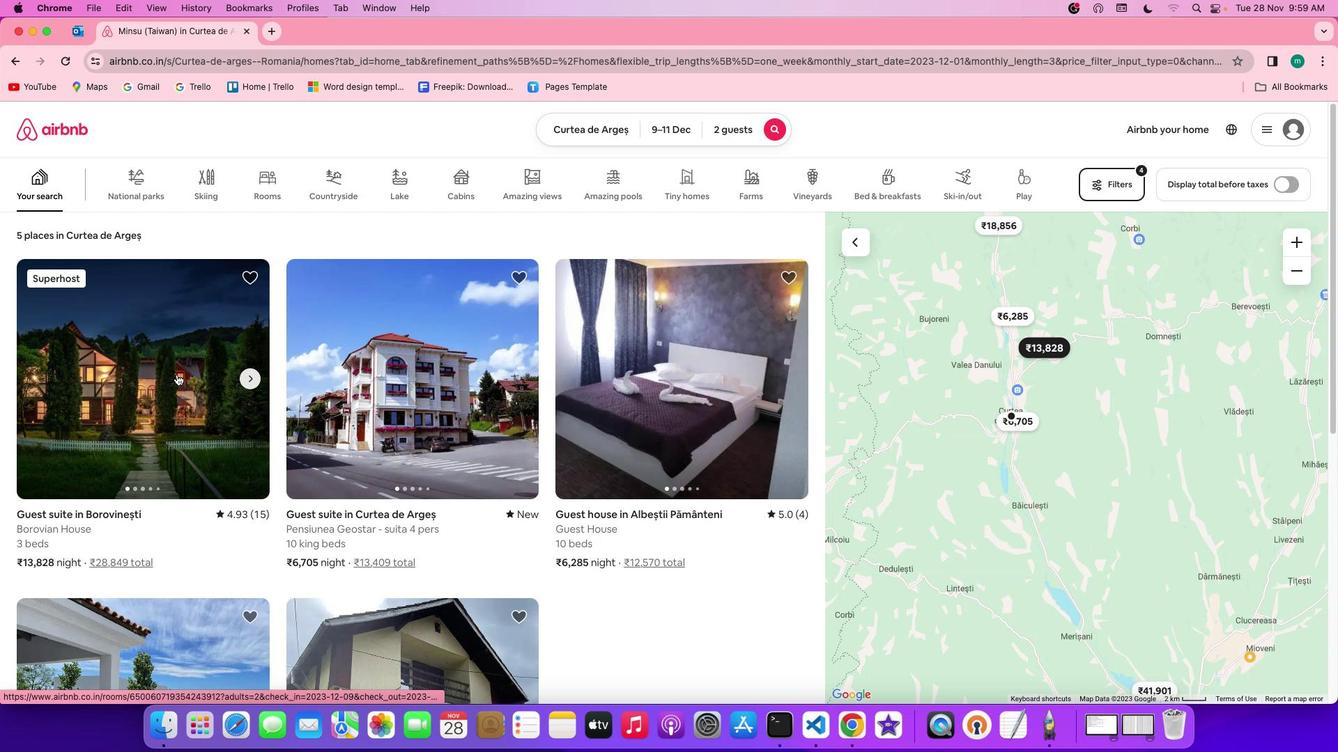 
Action: Mouse pressed left at (176, 374)
Screenshot: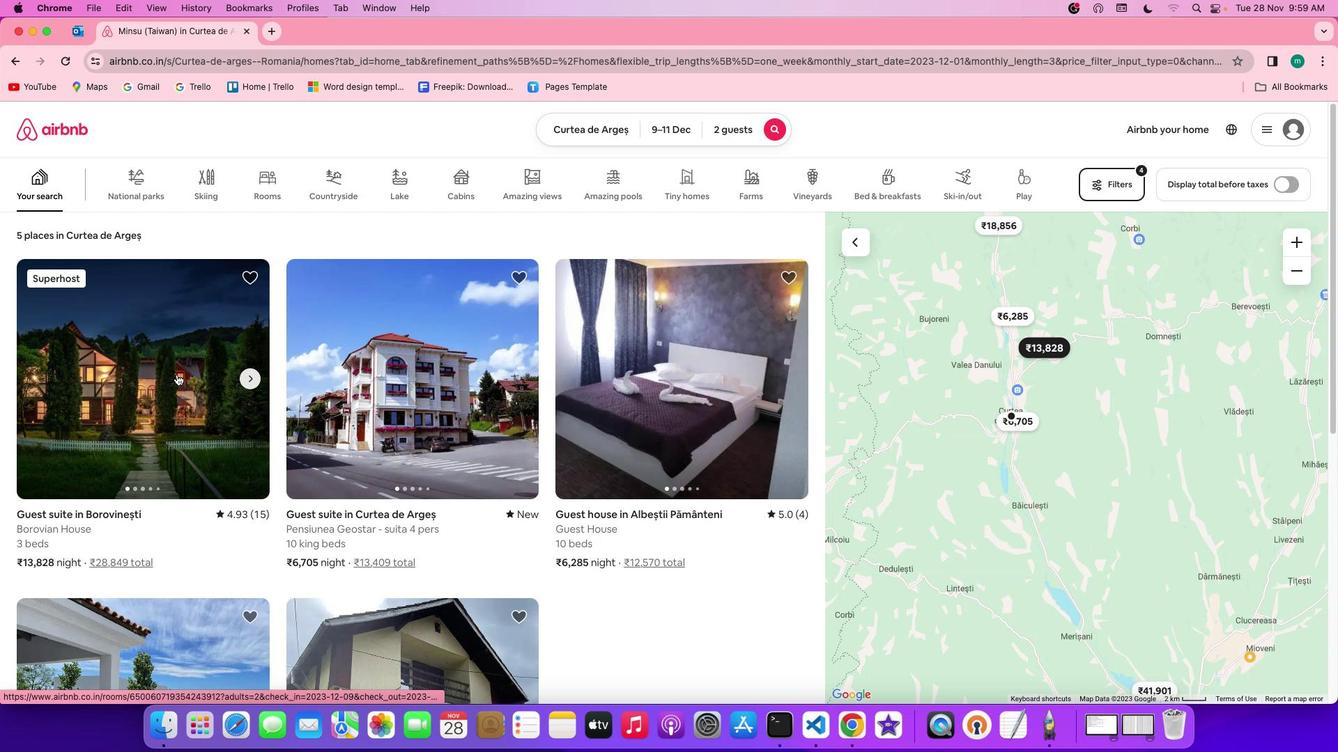 
Action: Mouse moved to (1015, 523)
Screenshot: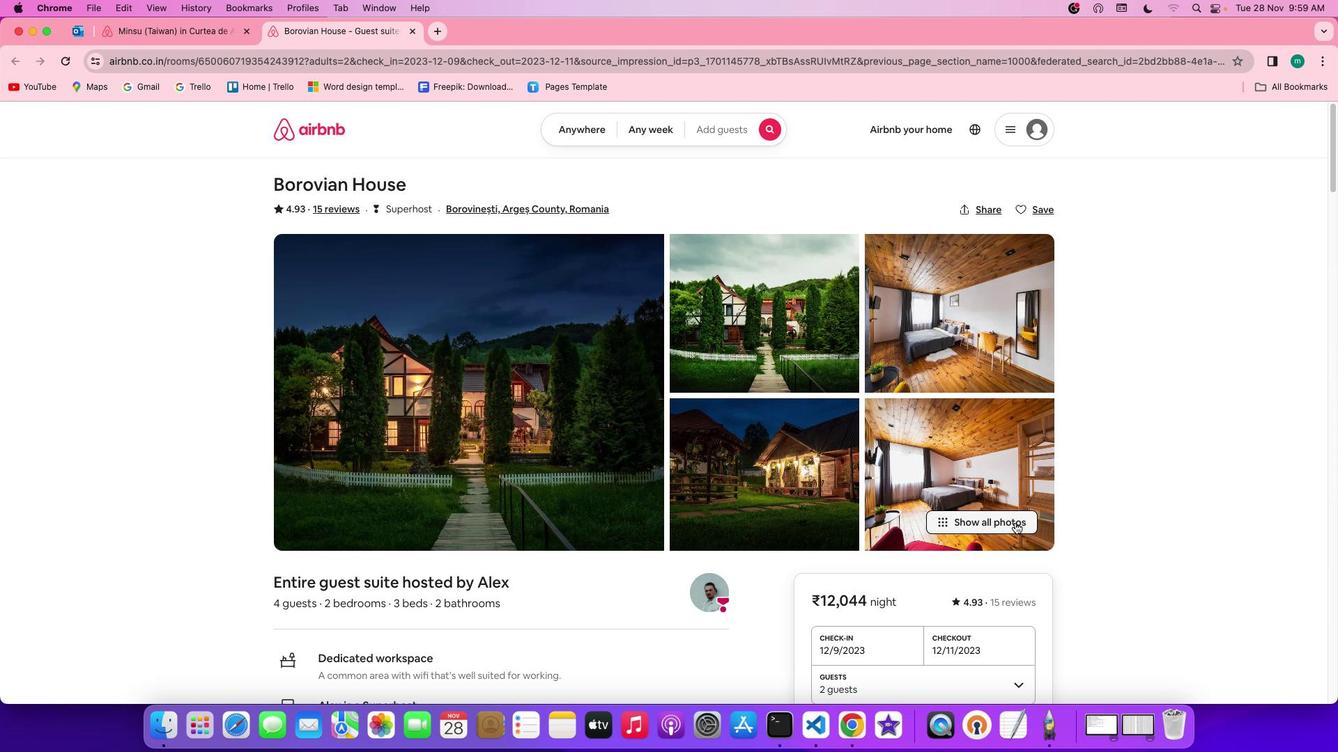 
Action: Mouse pressed left at (1015, 523)
Screenshot: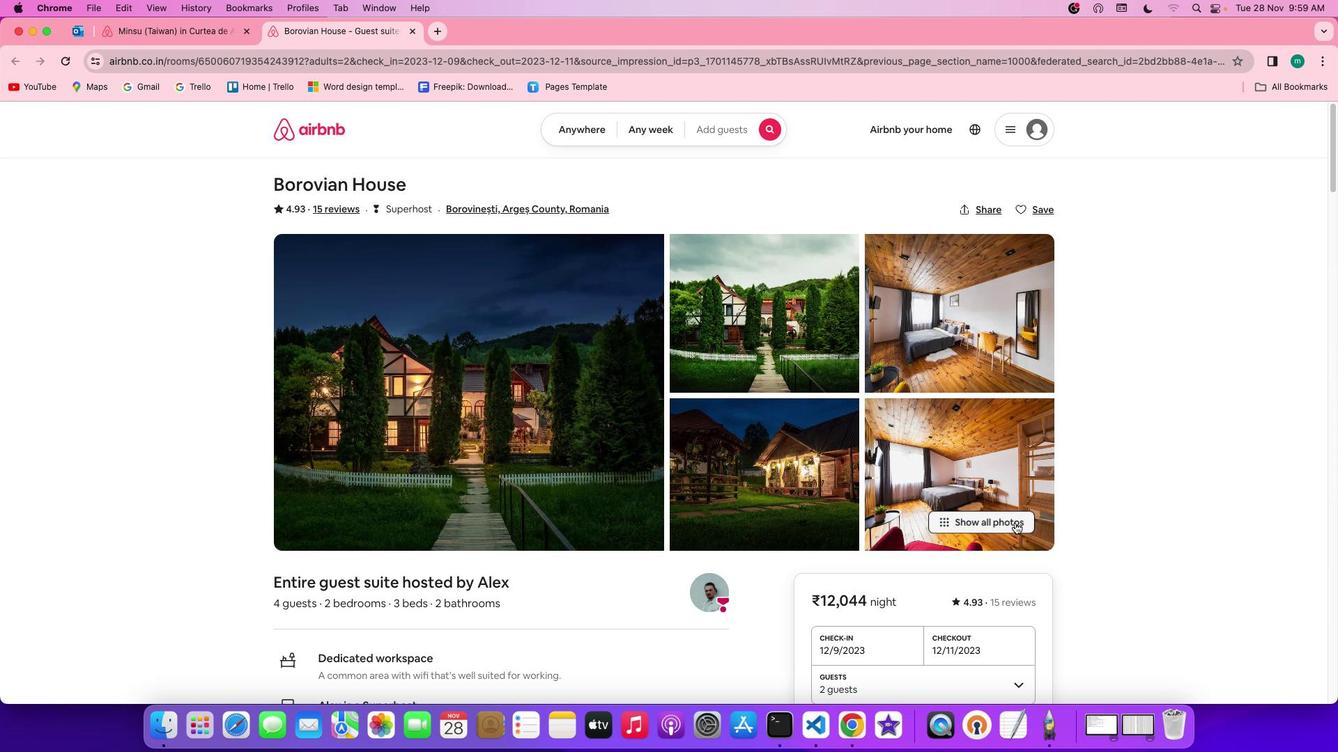 
Action: Mouse moved to (683, 528)
Screenshot: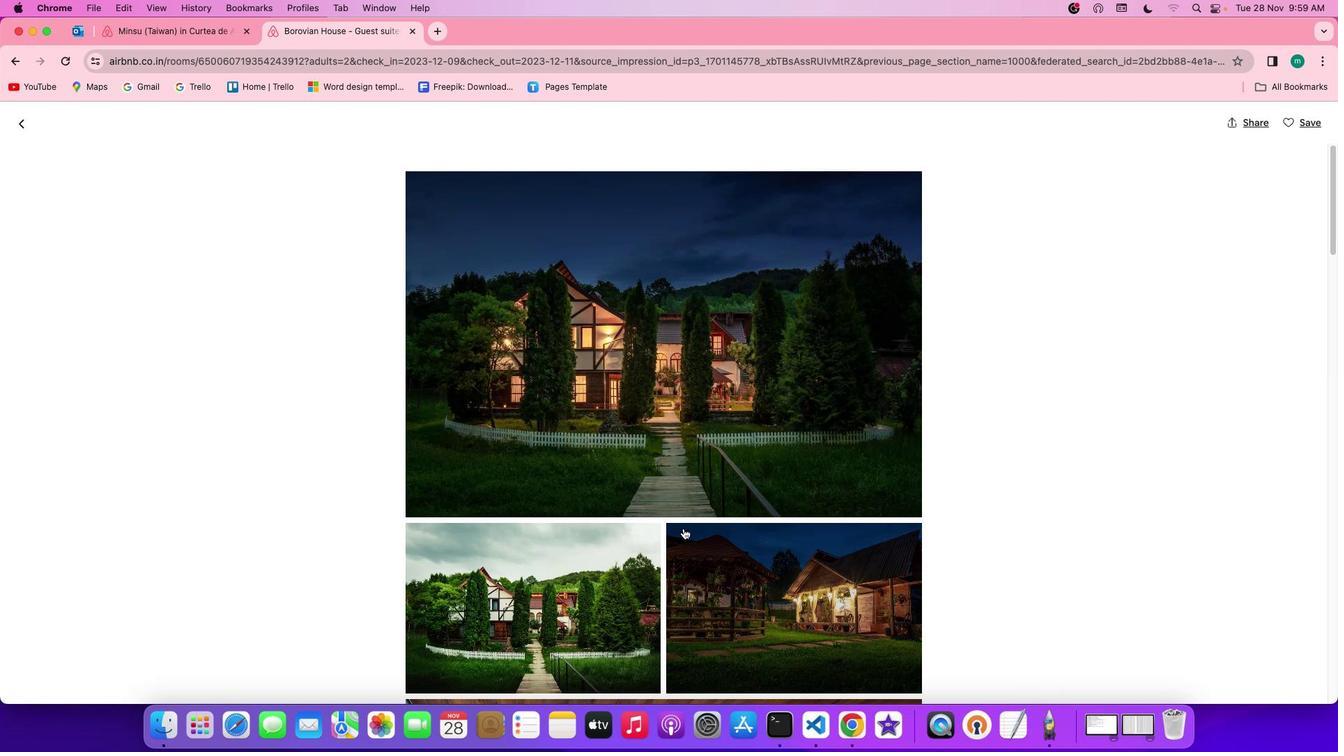 
Action: Mouse scrolled (683, 528) with delta (0, 0)
Screenshot: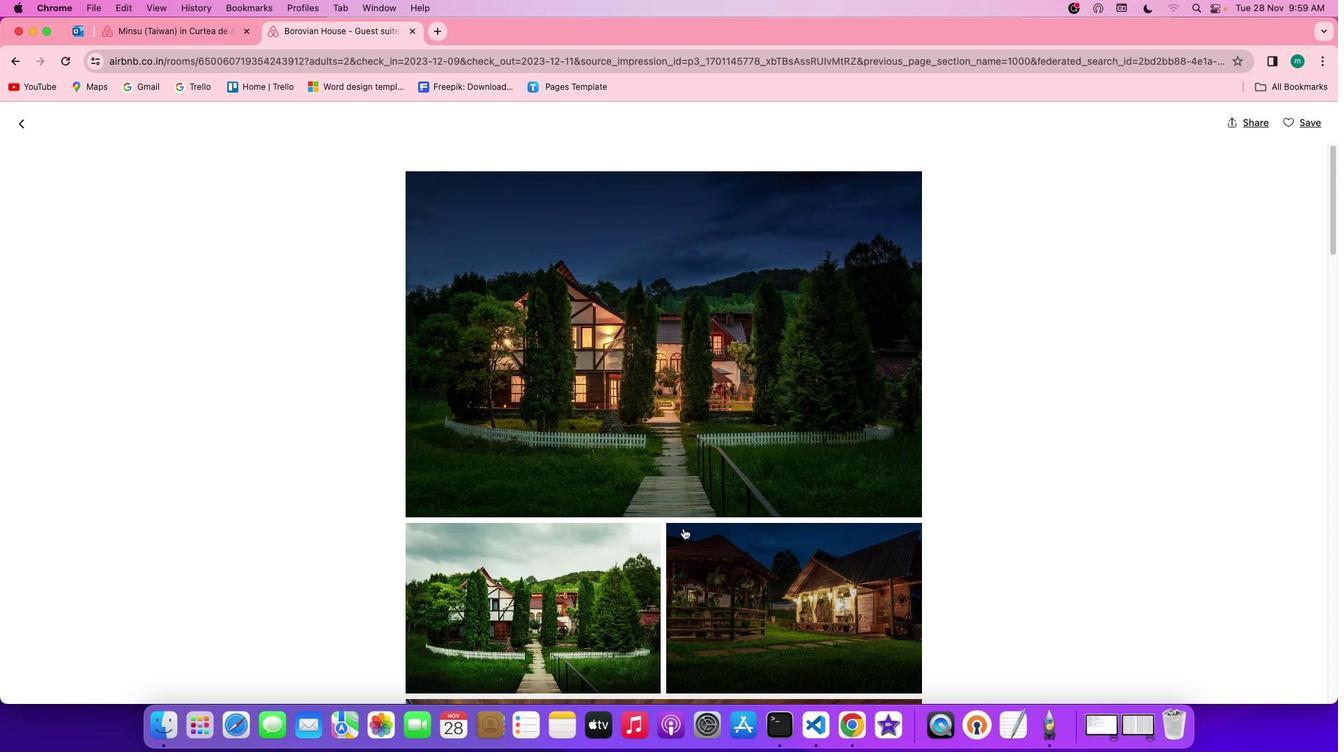
Action: Mouse scrolled (683, 528) with delta (0, 0)
Screenshot: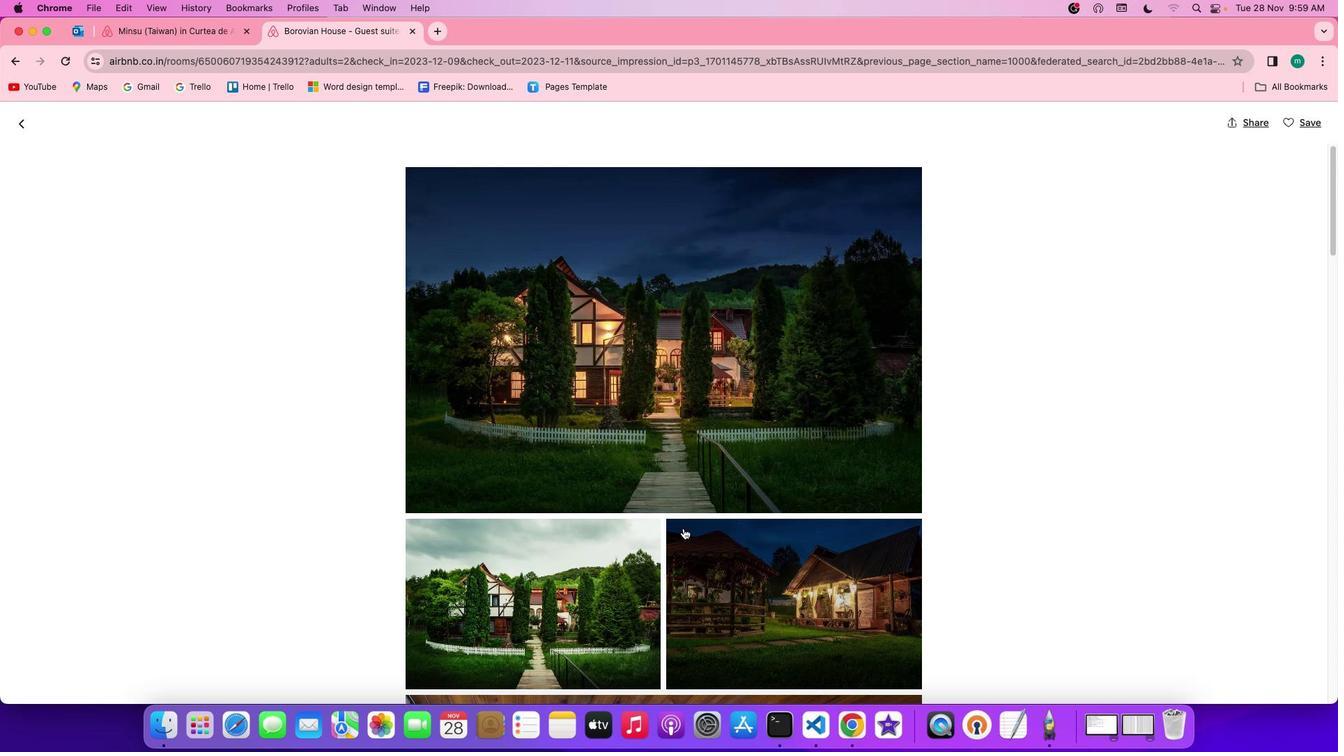 
Action: Mouse scrolled (683, 528) with delta (0, 0)
Screenshot: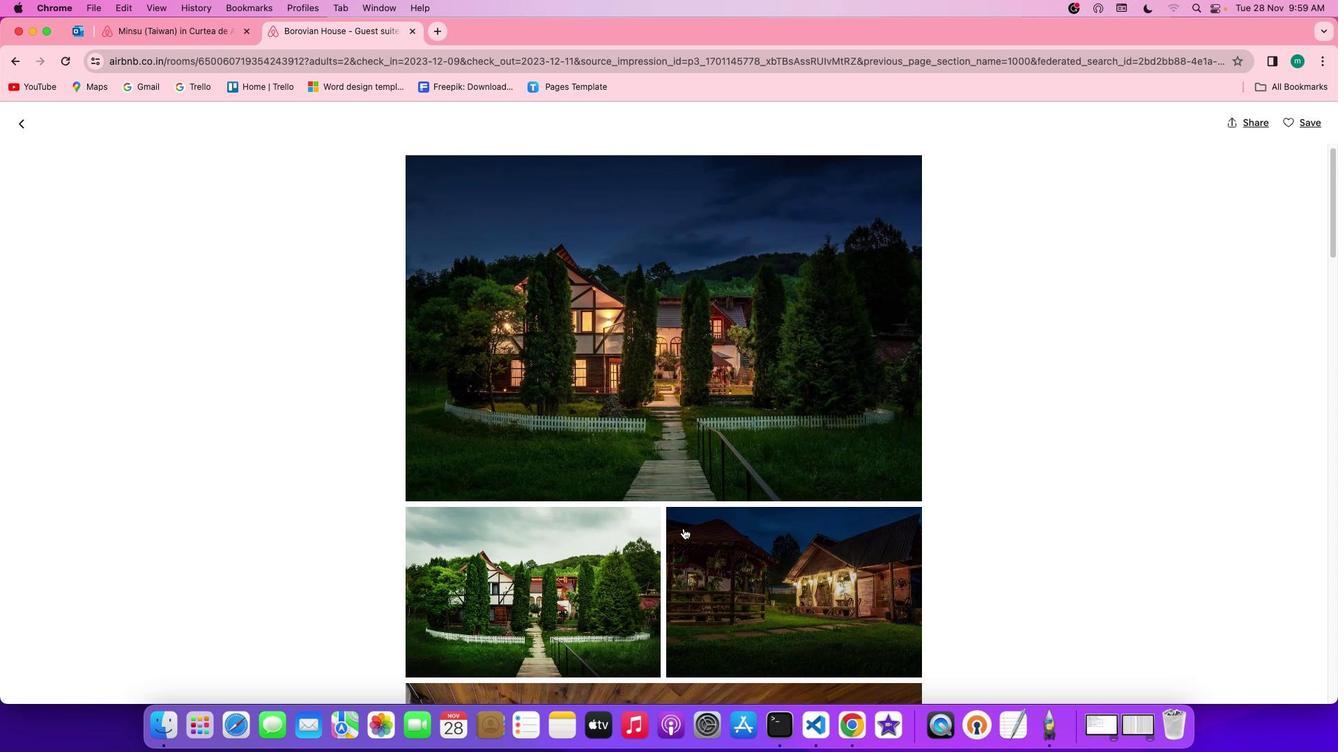 
Action: Mouse scrolled (683, 528) with delta (0, 0)
Screenshot: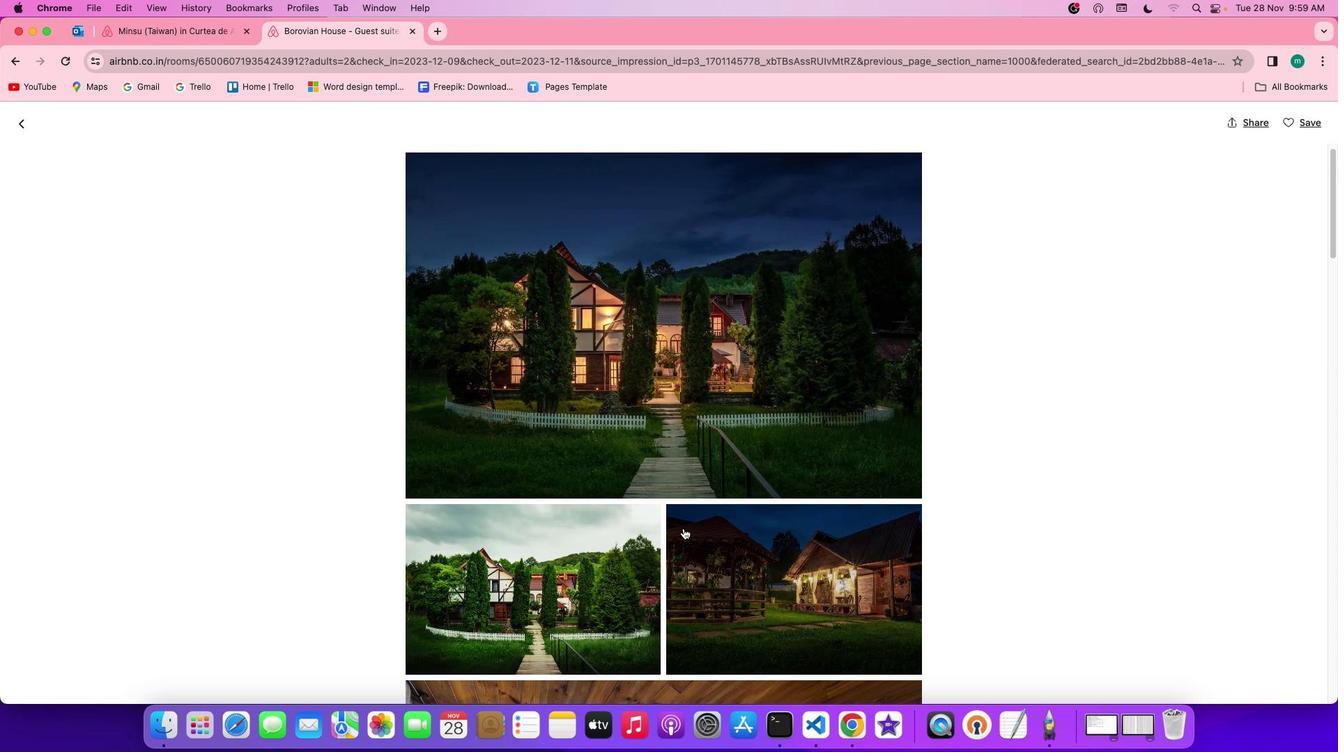 
Action: Mouse scrolled (683, 528) with delta (0, 0)
Screenshot: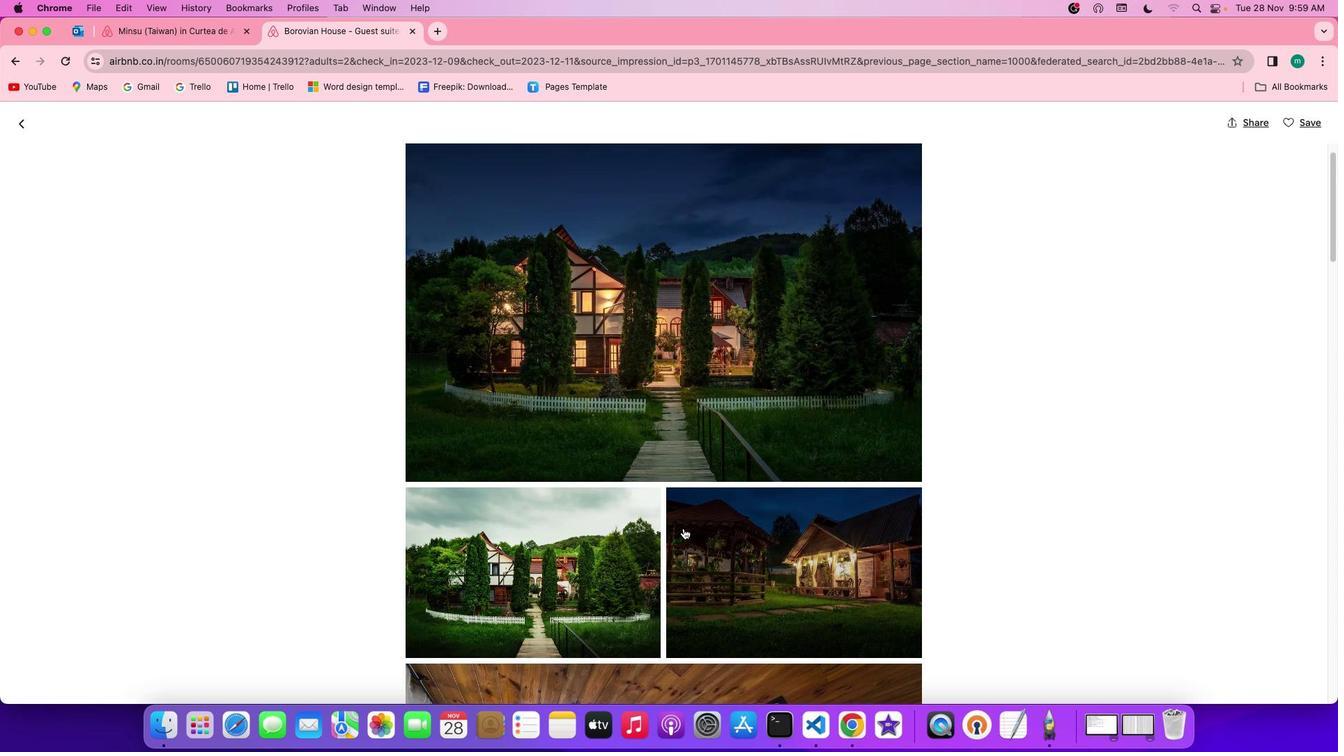 
Action: Mouse scrolled (683, 528) with delta (0, -1)
Screenshot: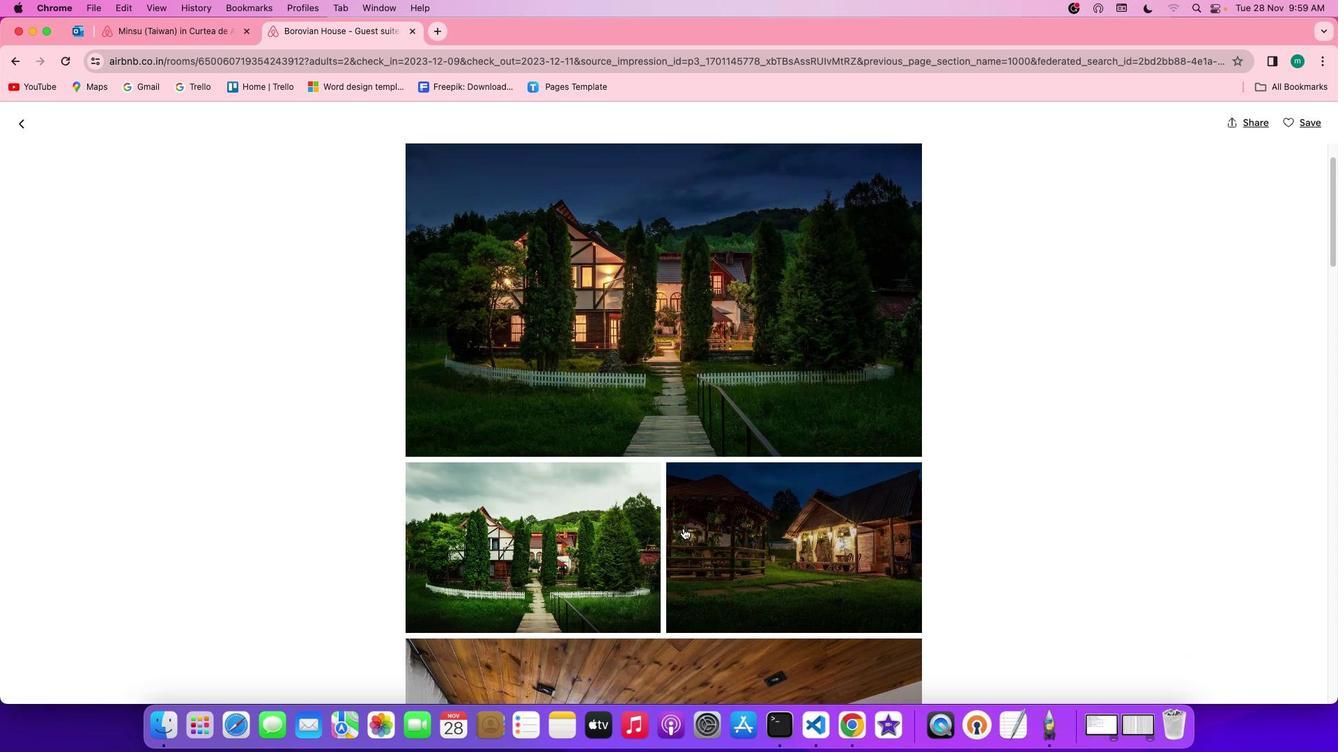 
Action: Mouse scrolled (683, 528) with delta (0, -2)
Screenshot: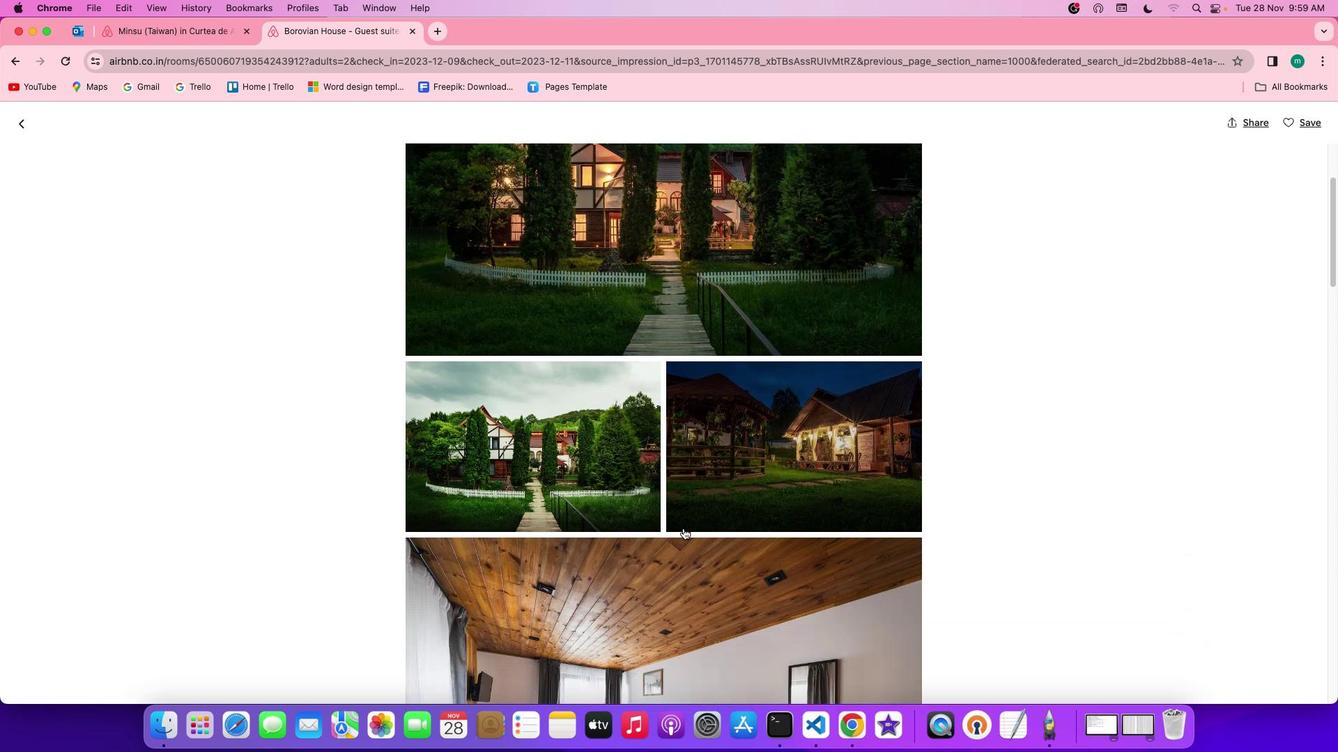 
Action: Mouse scrolled (683, 528) with delta (0, 0)
Screenshot: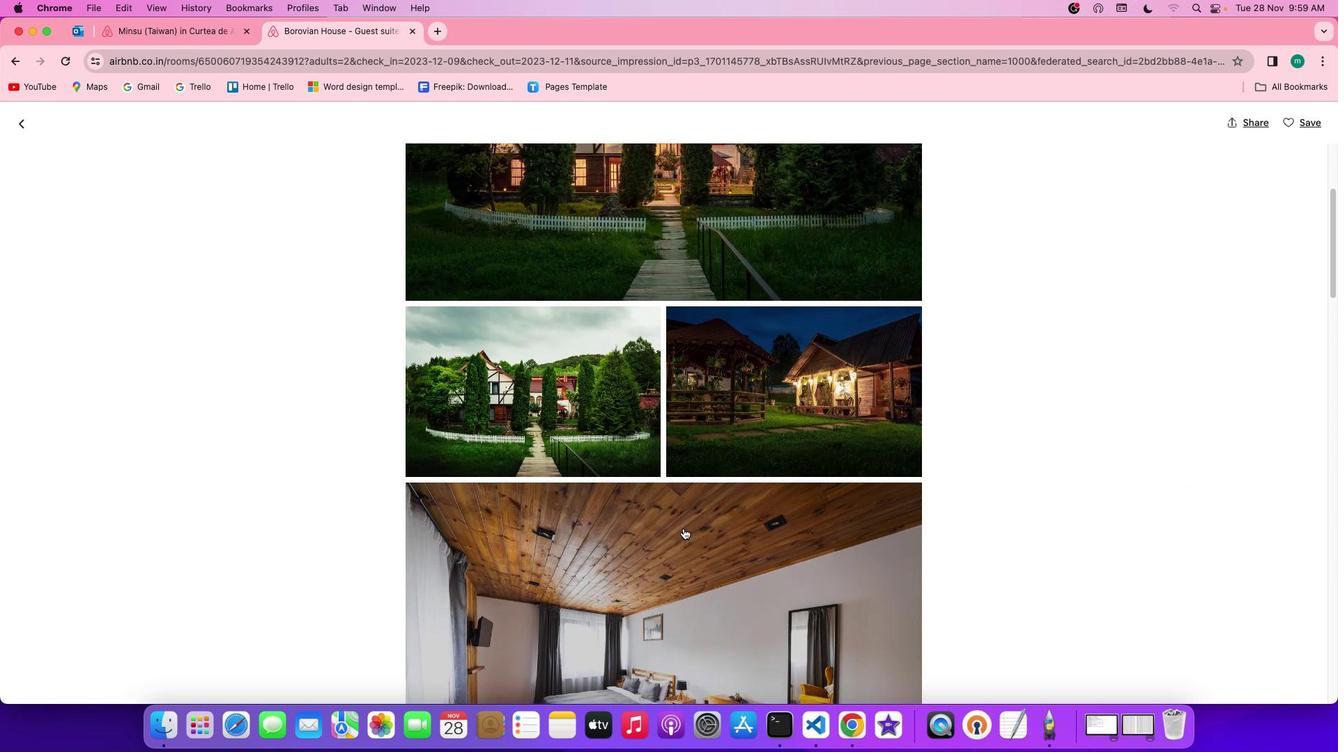 
Action: Mouse scrolled (683, 528) with delta (0, 0)
Screenshot: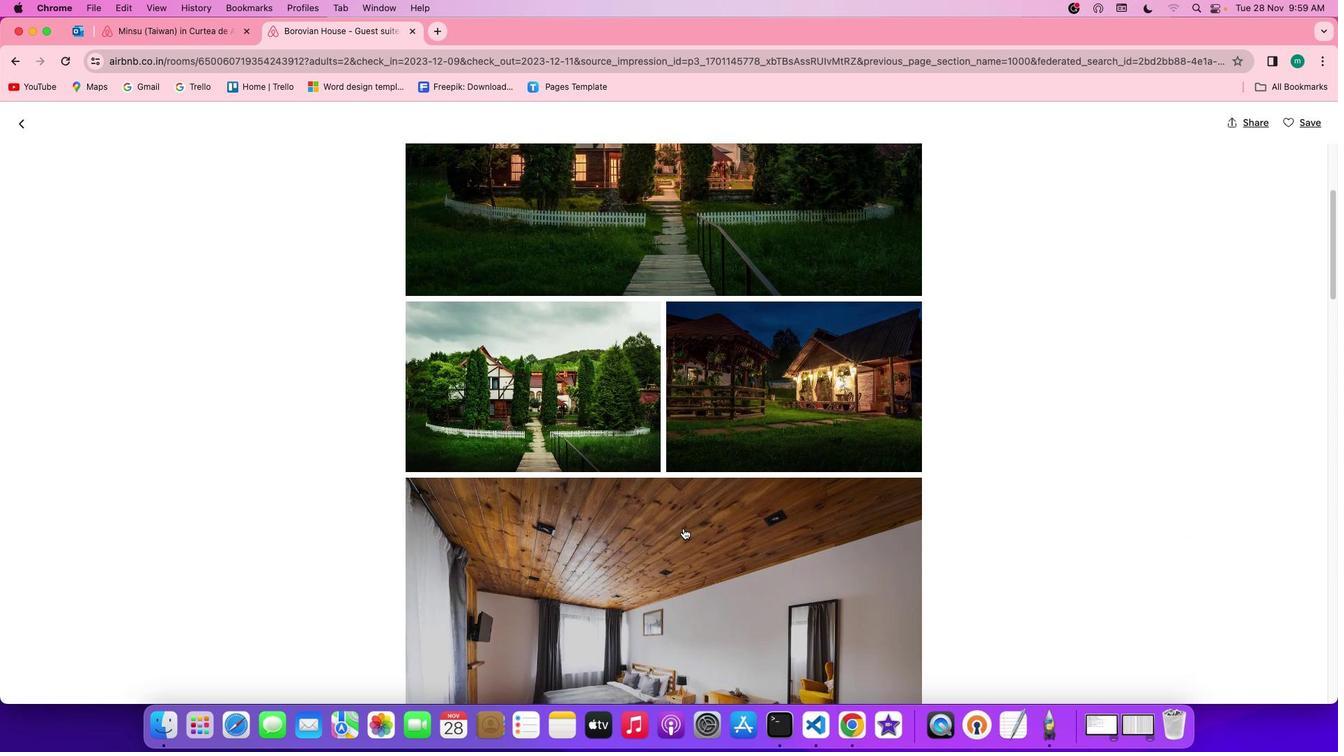 
Action: Mouse scrolled (683, 528) with delta (0, 0)
Screenshot: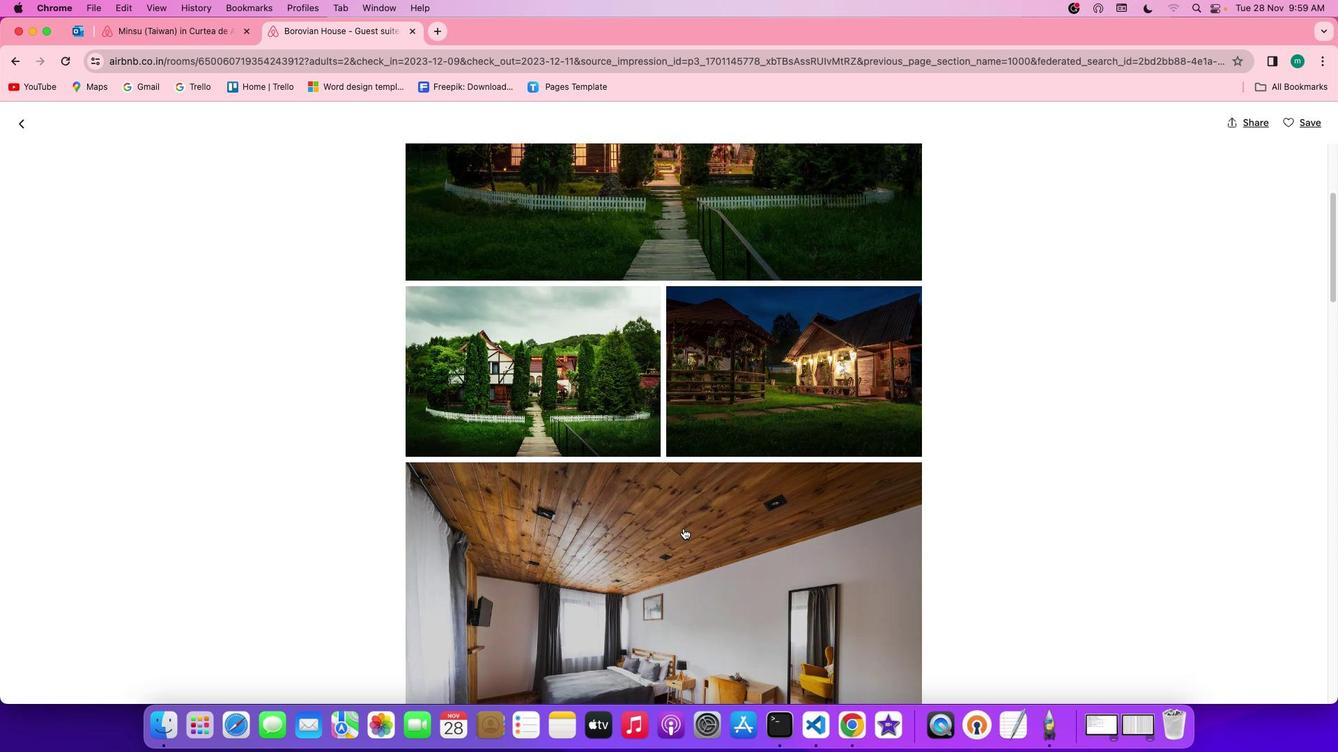 
Action: Mouse scrolled (683, 528) with delta (0, 0)
Screenshot: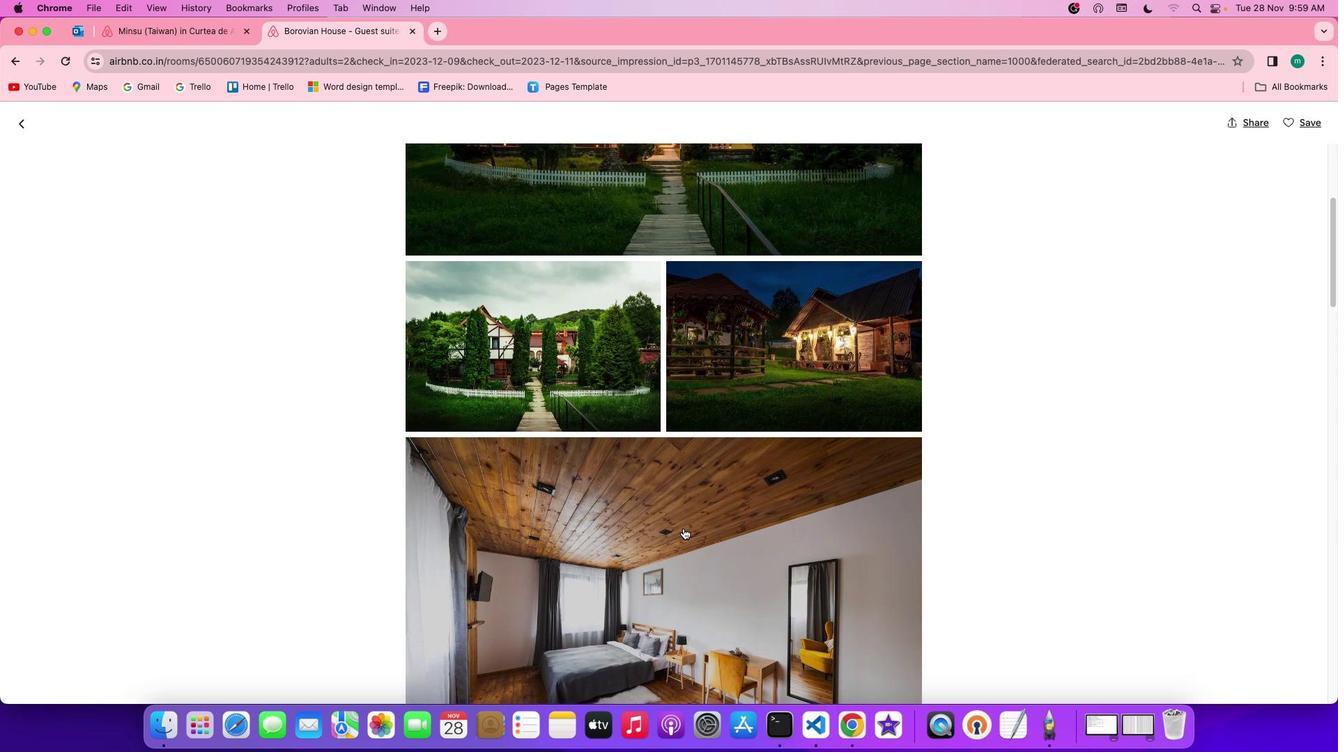 
Action: Mouse scrolled (683, 528) with delta (0, 0)
Screenshot: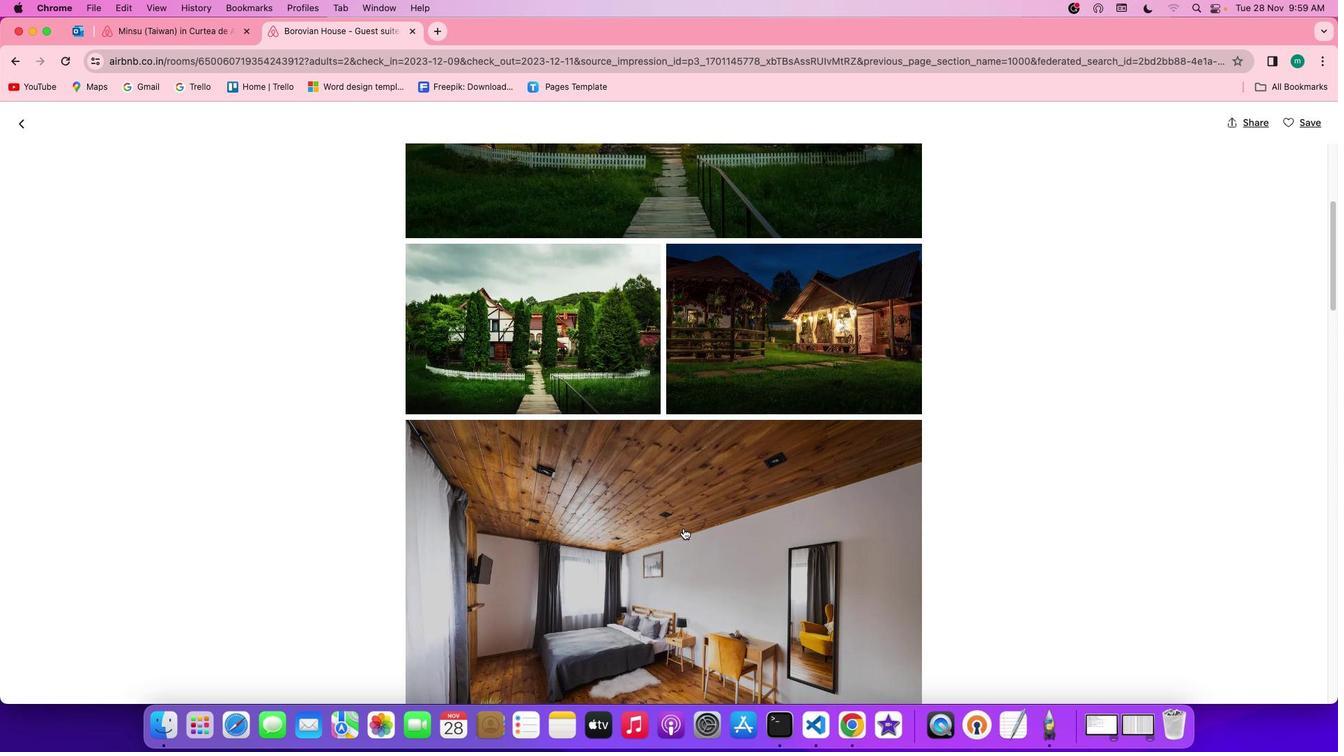 
Action: Mouse scrolled (683, 528) with delta (0, 0)
Screenshot: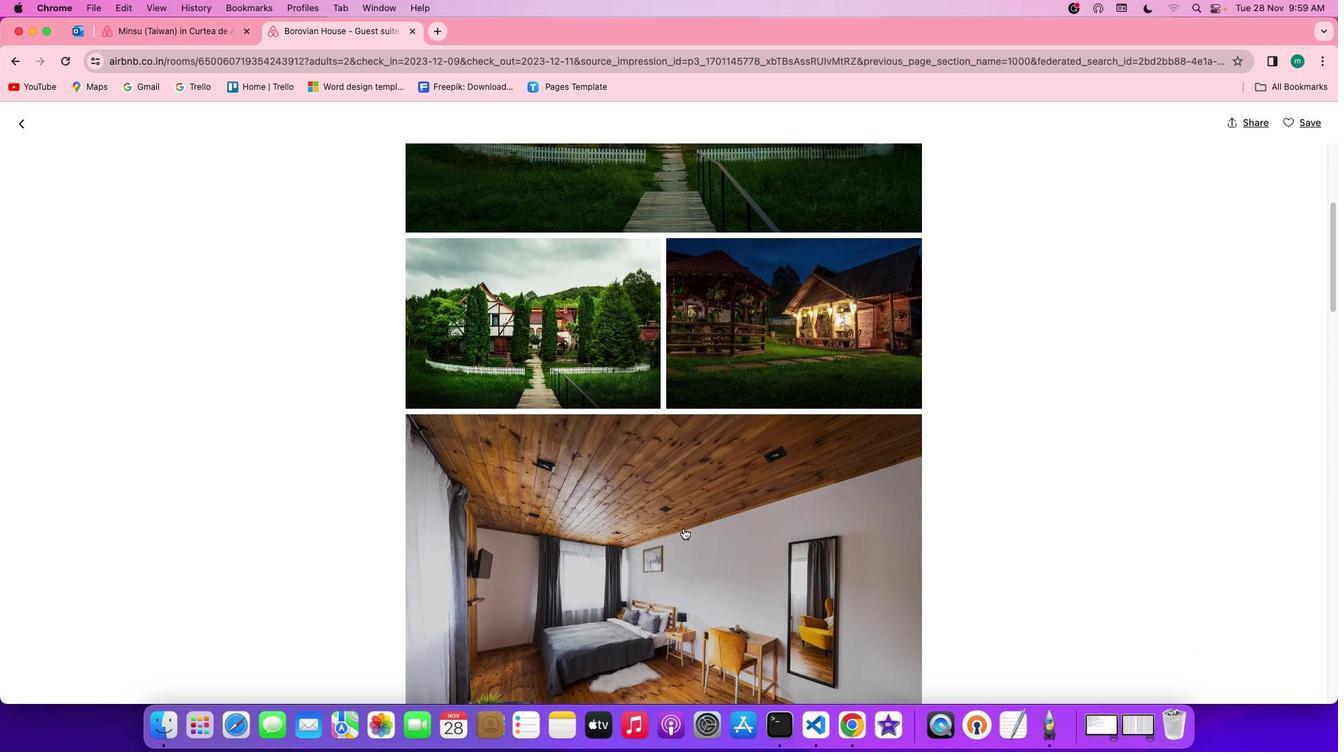 
Action: Mouse scrolled (683, 528) with delta (0, 0)
Screenshot: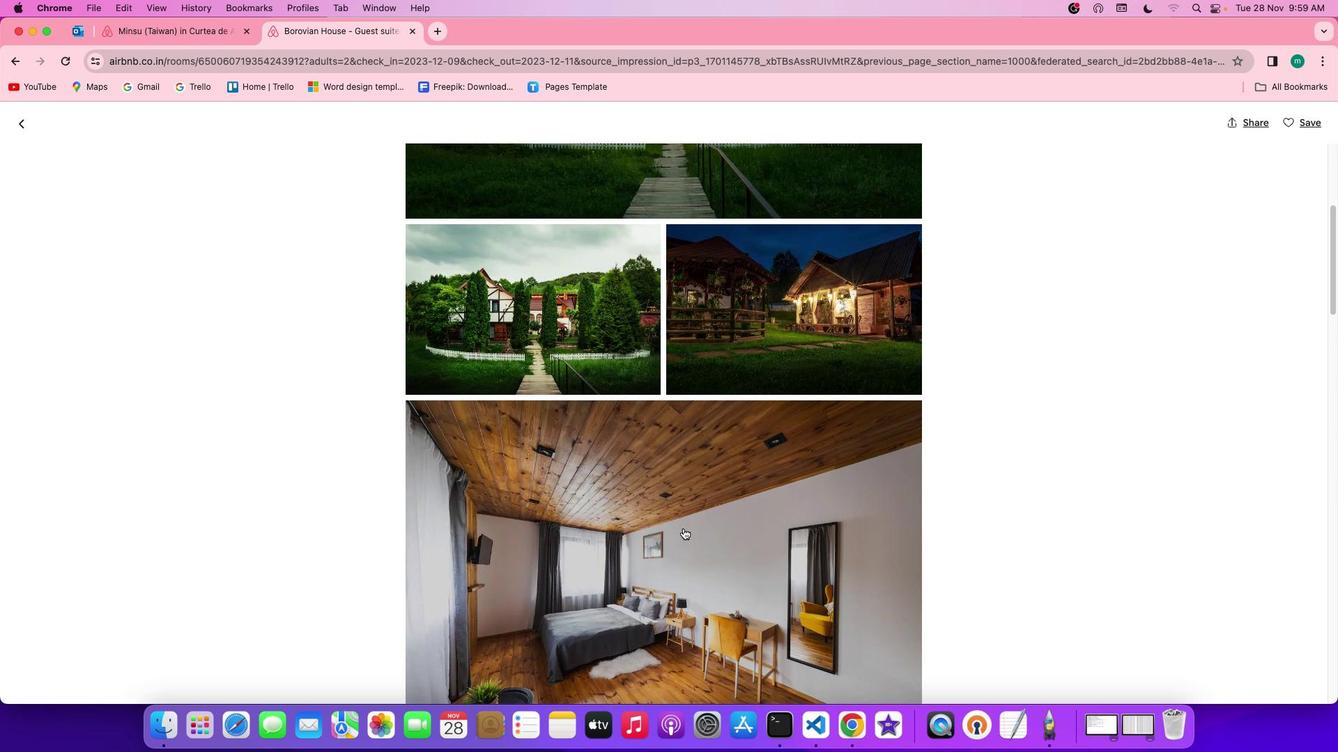 
Action: Mouse scrolled (683, 528) with delta (0, 0)
Screenshot: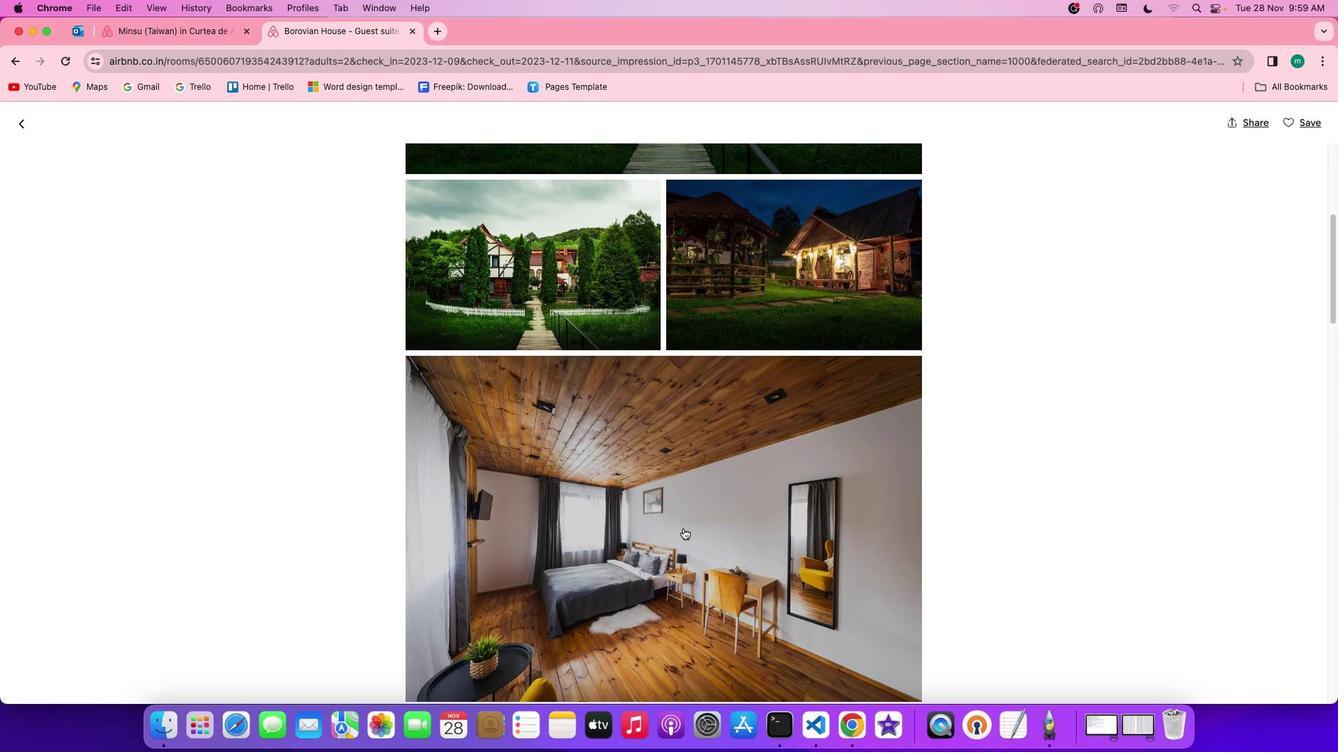 
Action: Mouse scrolled (683, 528) with delta (0, 0)
Screenshot: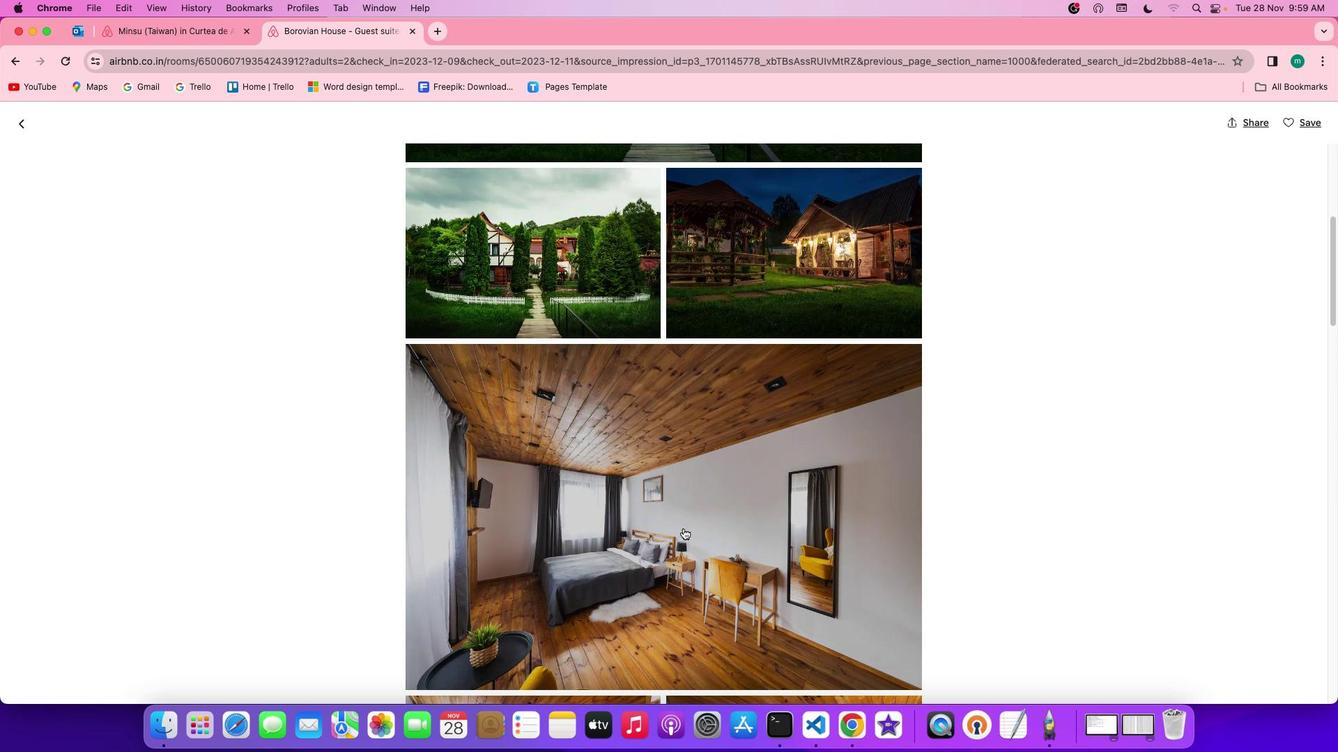 
Action: Mouse scrolled (683, 528) with delta (0, -1)
Screenshot: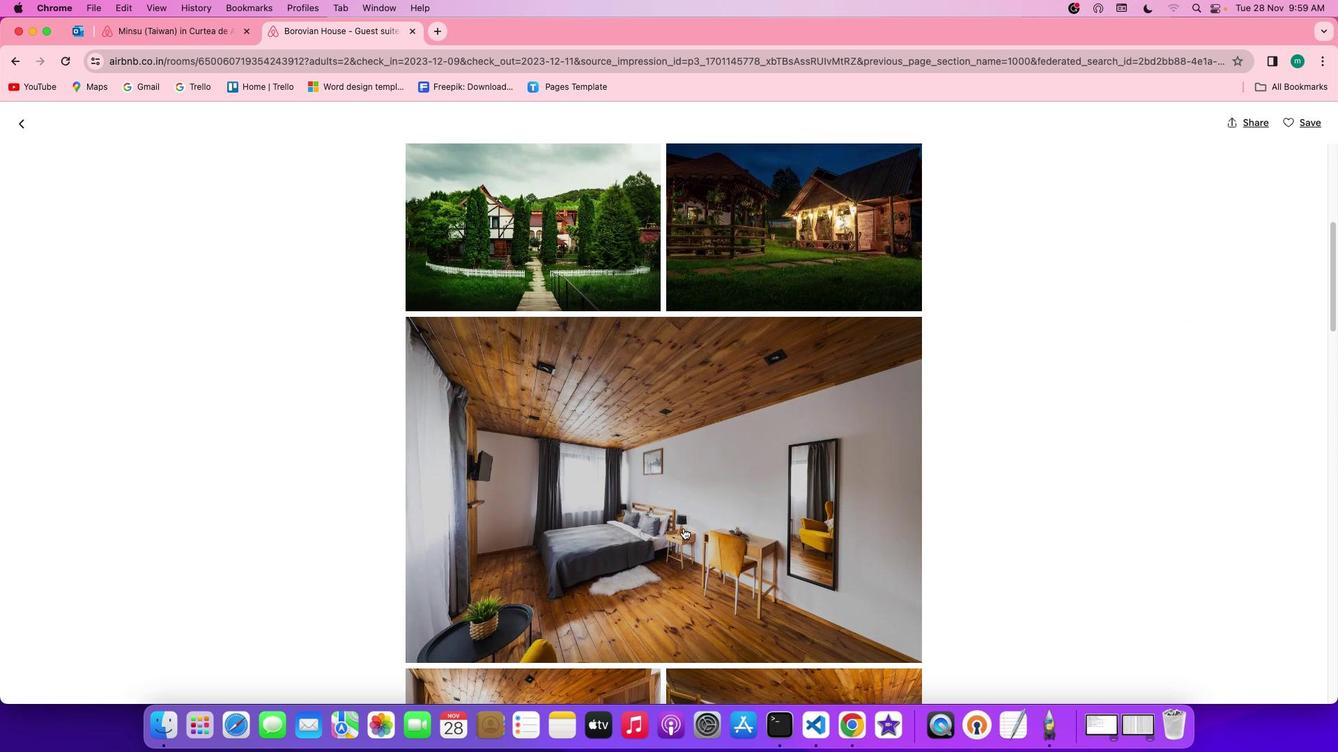 
Action: Mouse scrolled (683, 528) with delta (0, -2)
Screenshot: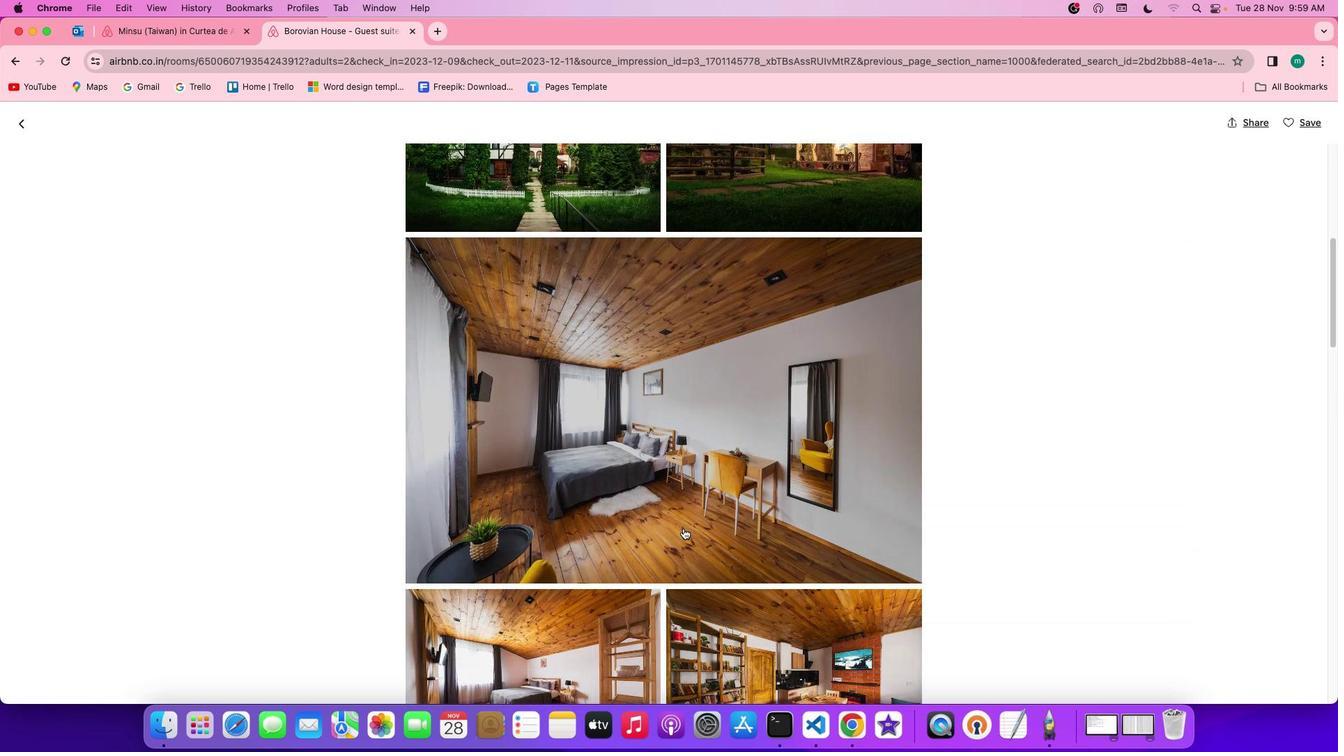 
Action: Mouse scrolled (683, 528) with delta (0, 0)
Screenshot: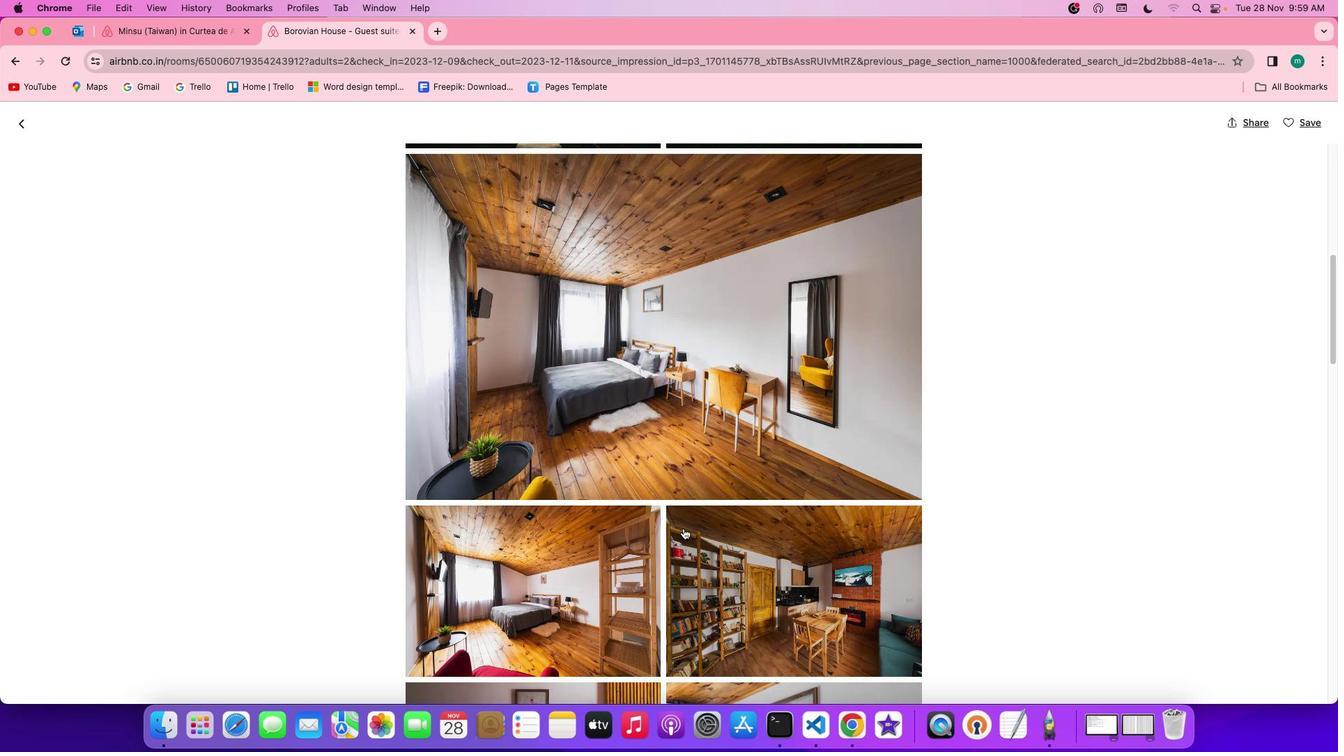 
Action: Mouse scrolled (683, 528) with delta (0, 0)
Screenshot: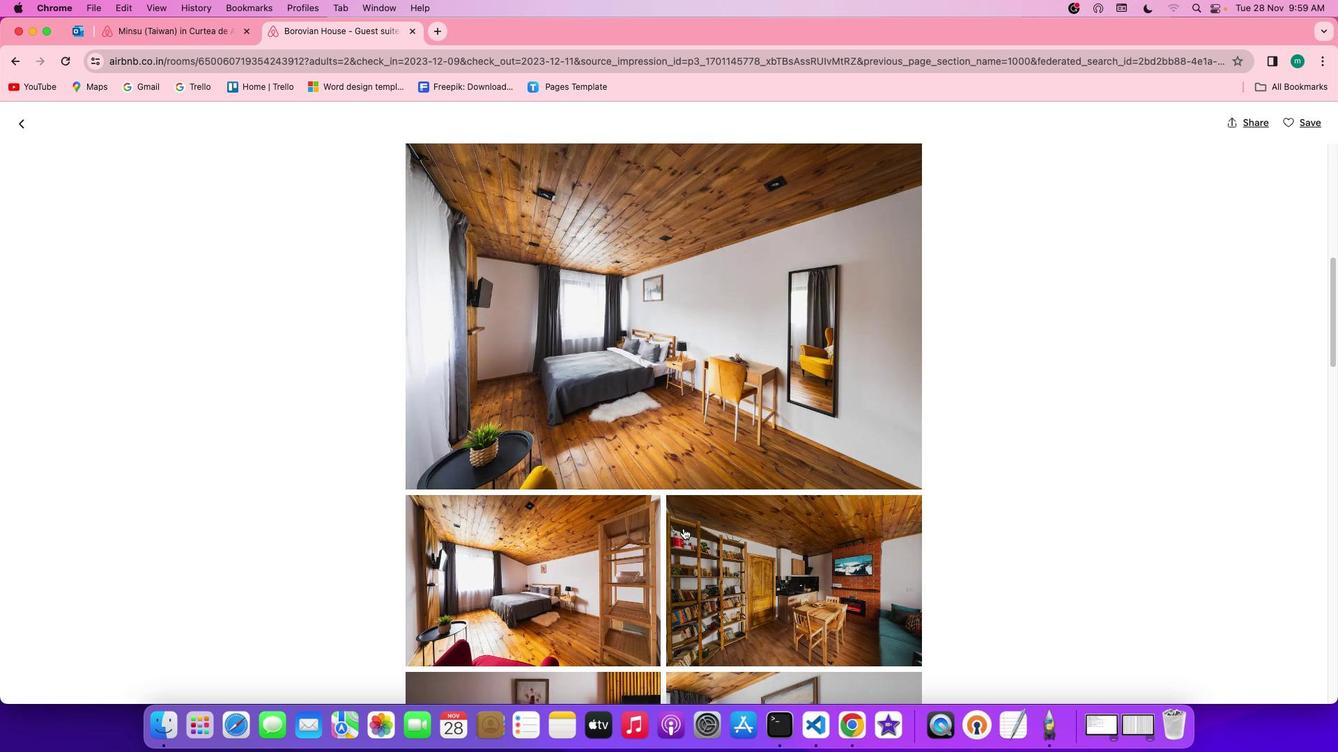 
Action: Mouse scrolled (683, 528) with delta (0, -1)
Screenshot: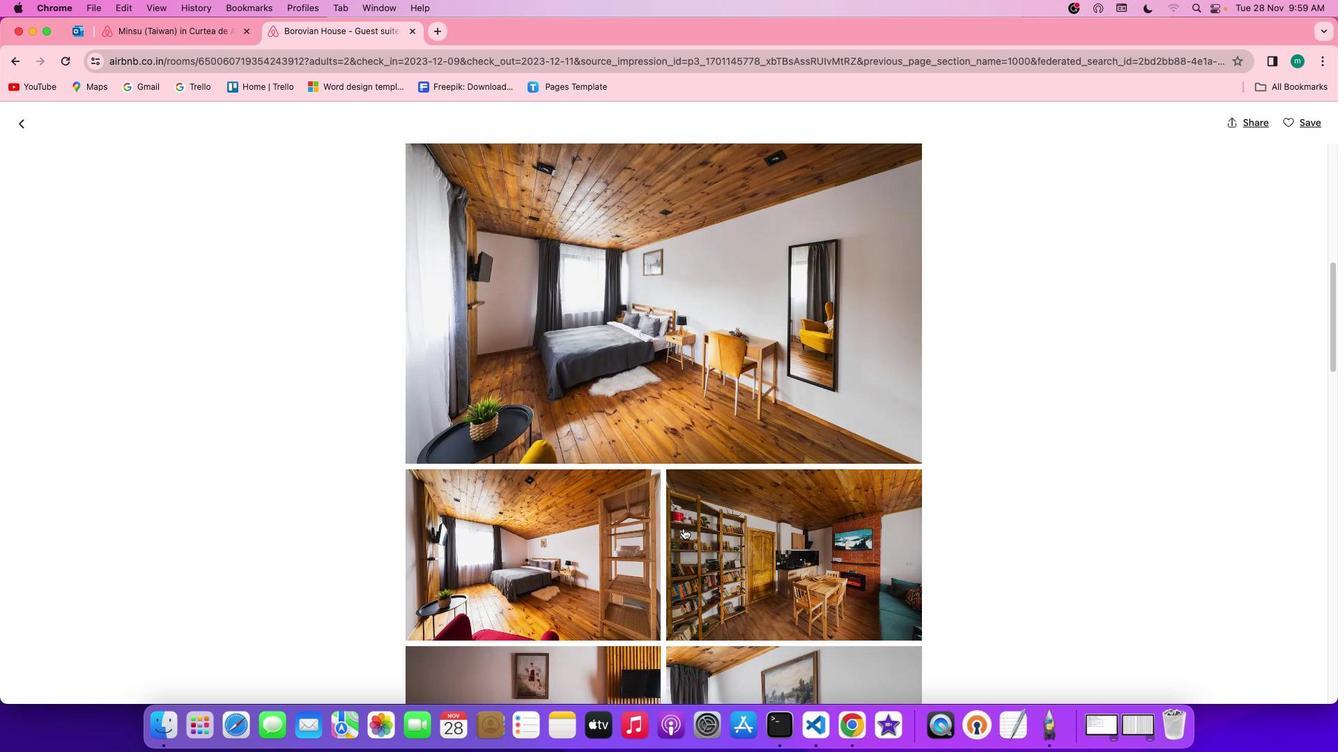 
Action: Mouse scrolled (683, 528) with delta (0, -2)
Screenshot: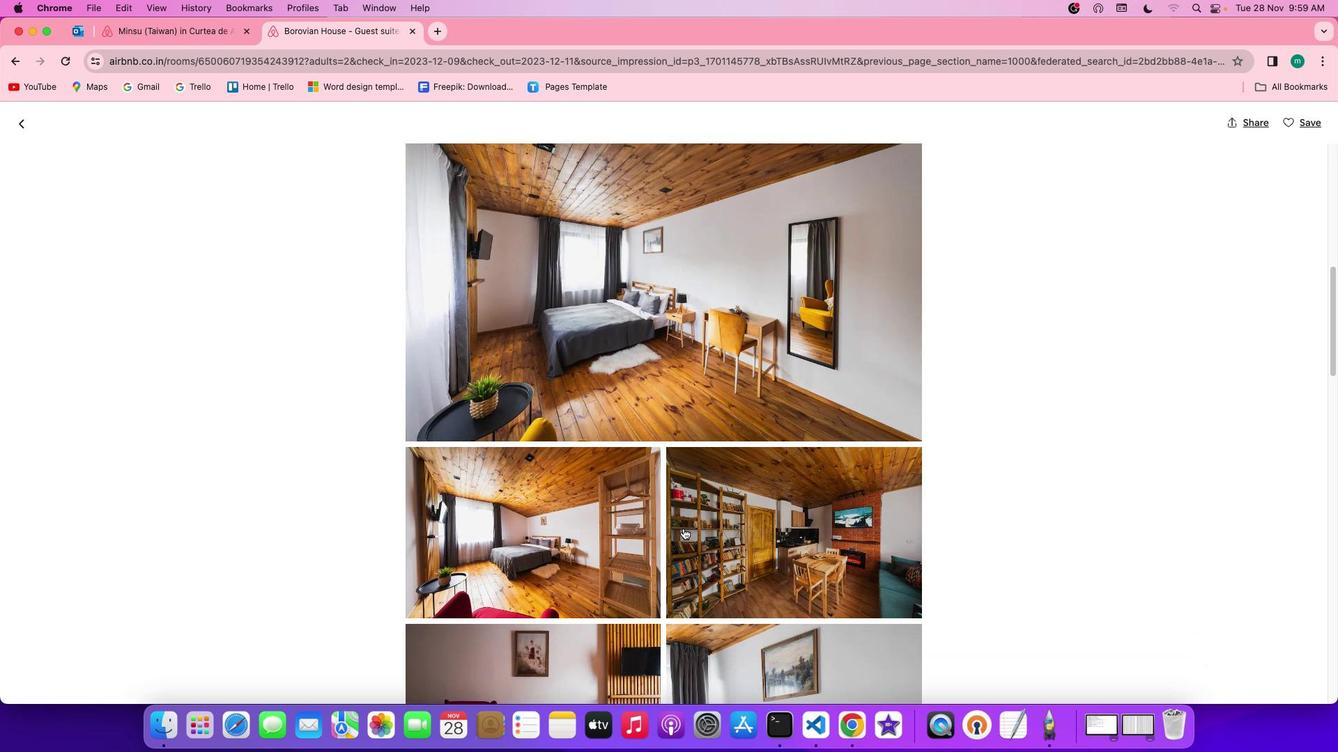 
Action: Mouse scrolled (683, 528) with delta (0, 0)
Screenshot: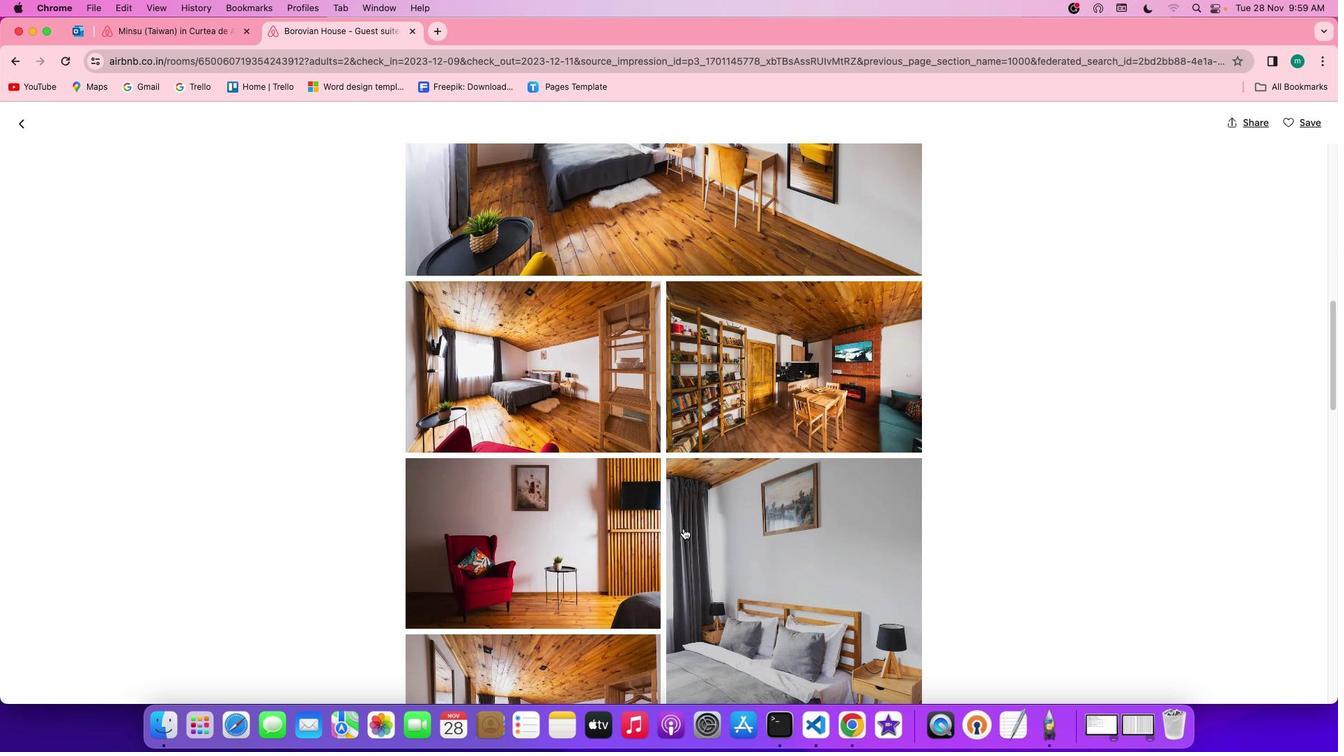 
Action: Mouse scrolled (683, 528) with delta (0, 0)
Screenshot: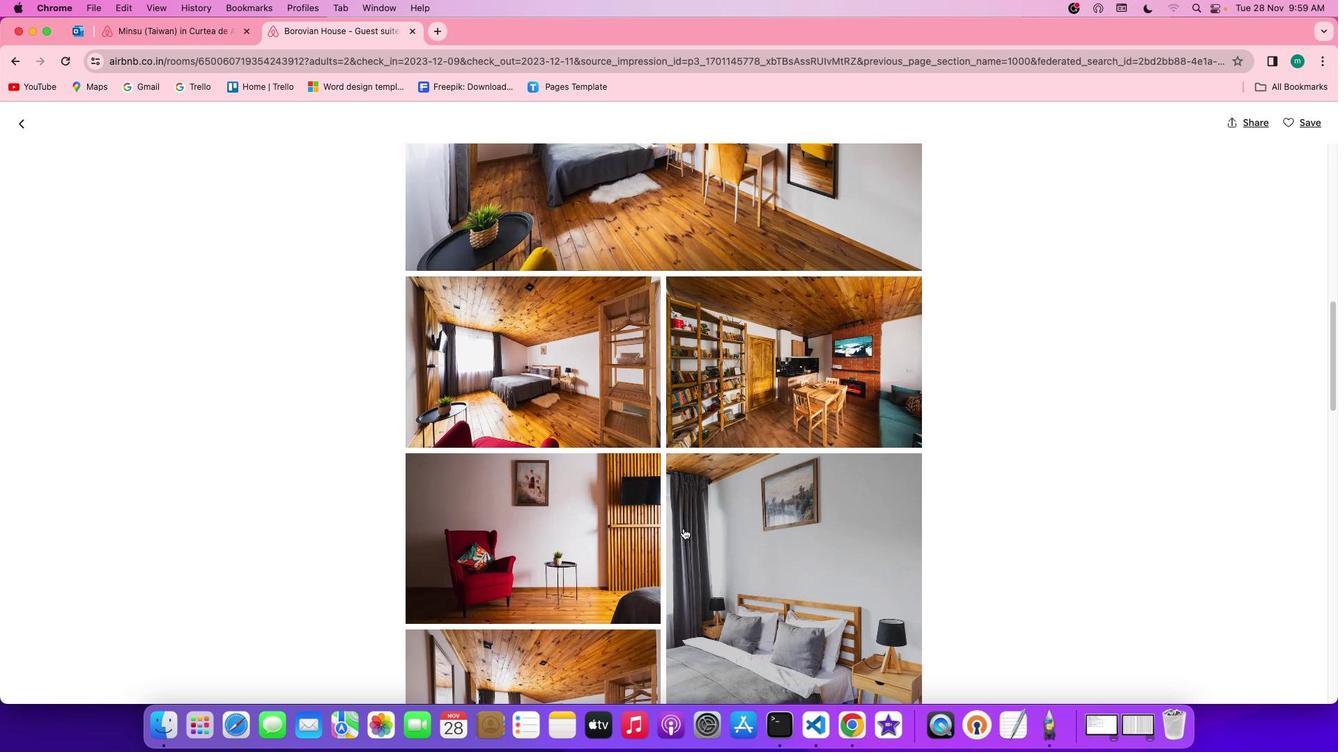 
Action: Mouse scrolled (683, 528) with delta (0, -1)
Screenshot: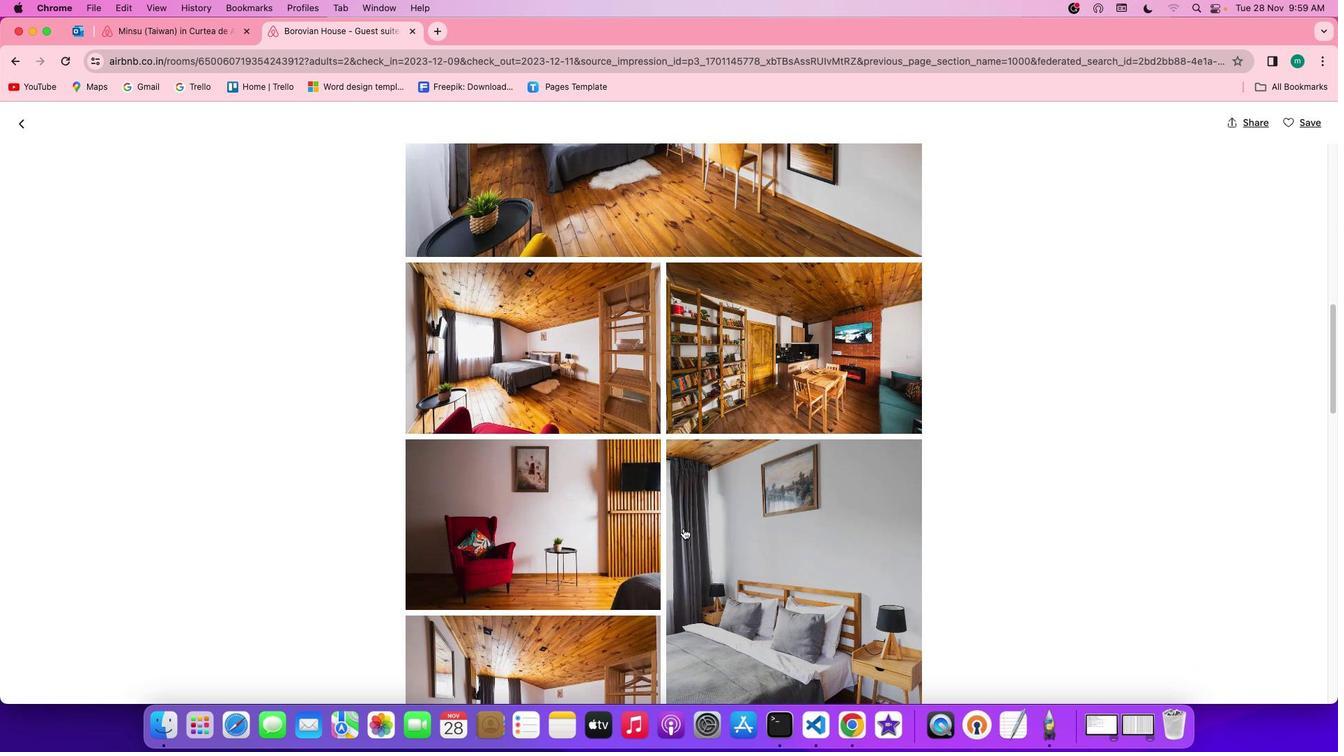 
Action: Mouse scrolled (683, 528) with delta (0, -2)
Screenshot: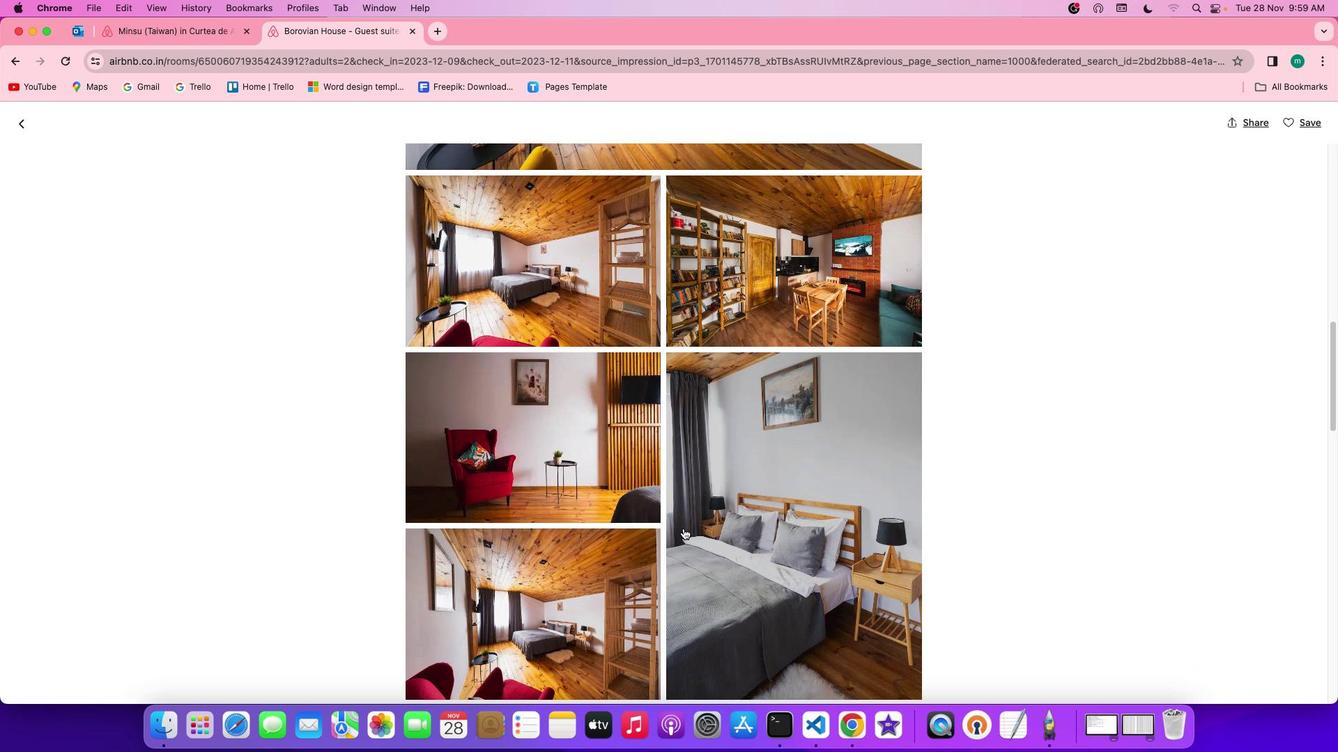 
Action: Mouse scrolled (683, 528) with delta (0, 0)
Screenshot: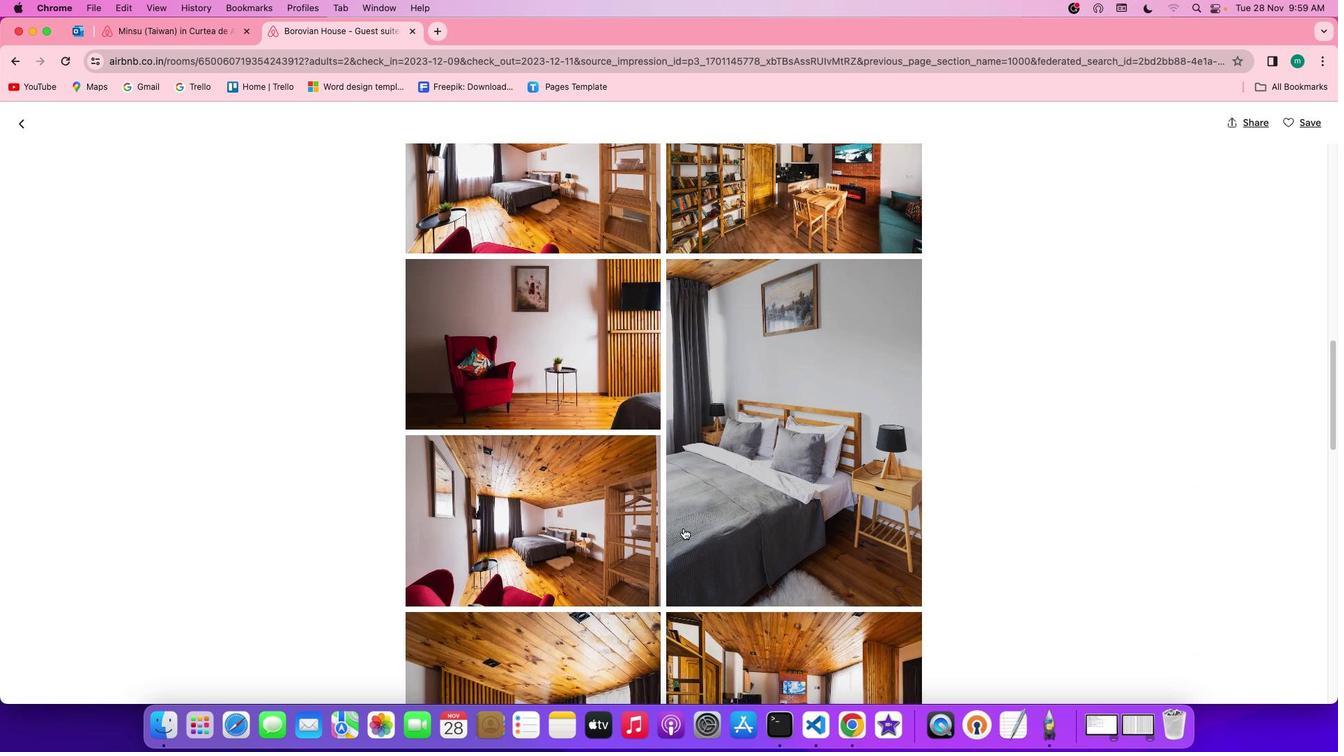 
Action: Mouse scrolled (683, 528) with delta (0, 0)
Screenshot: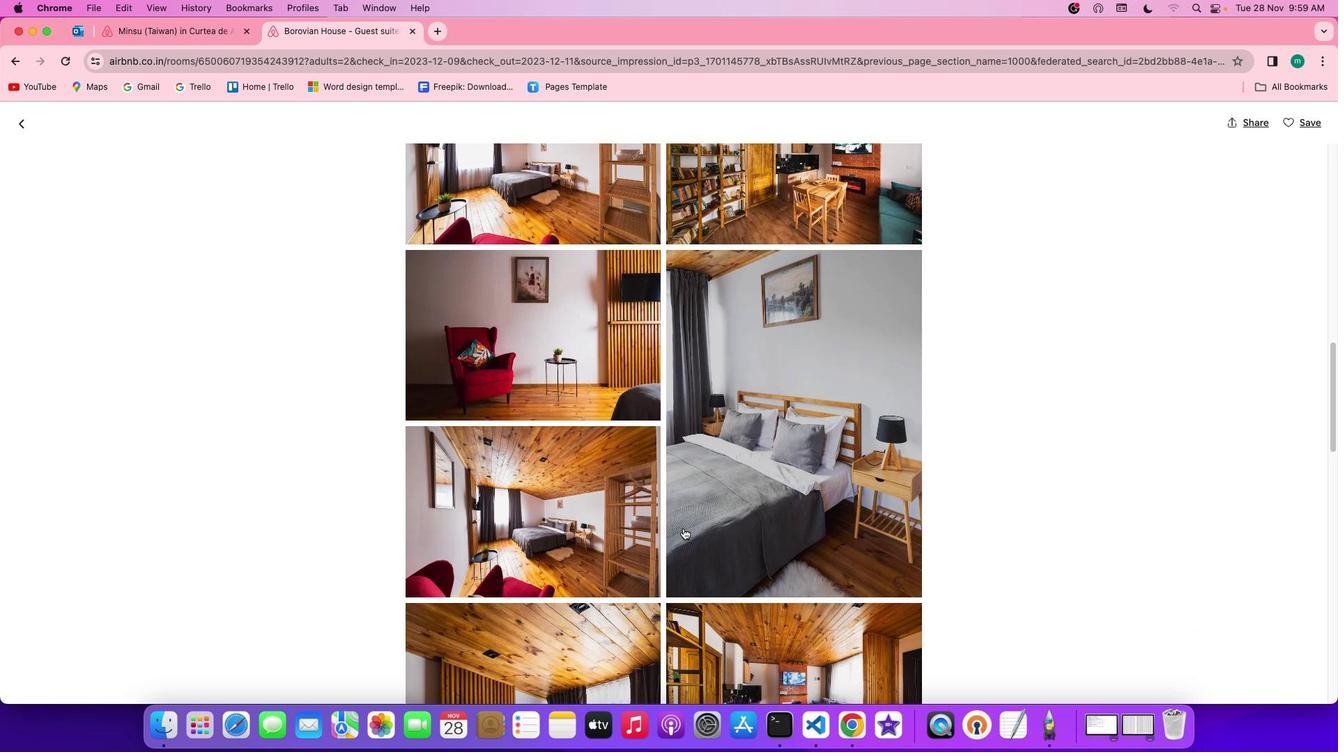 
Action: Mouse scrolled (683, 528) with delta (0, 0)
Screenshot: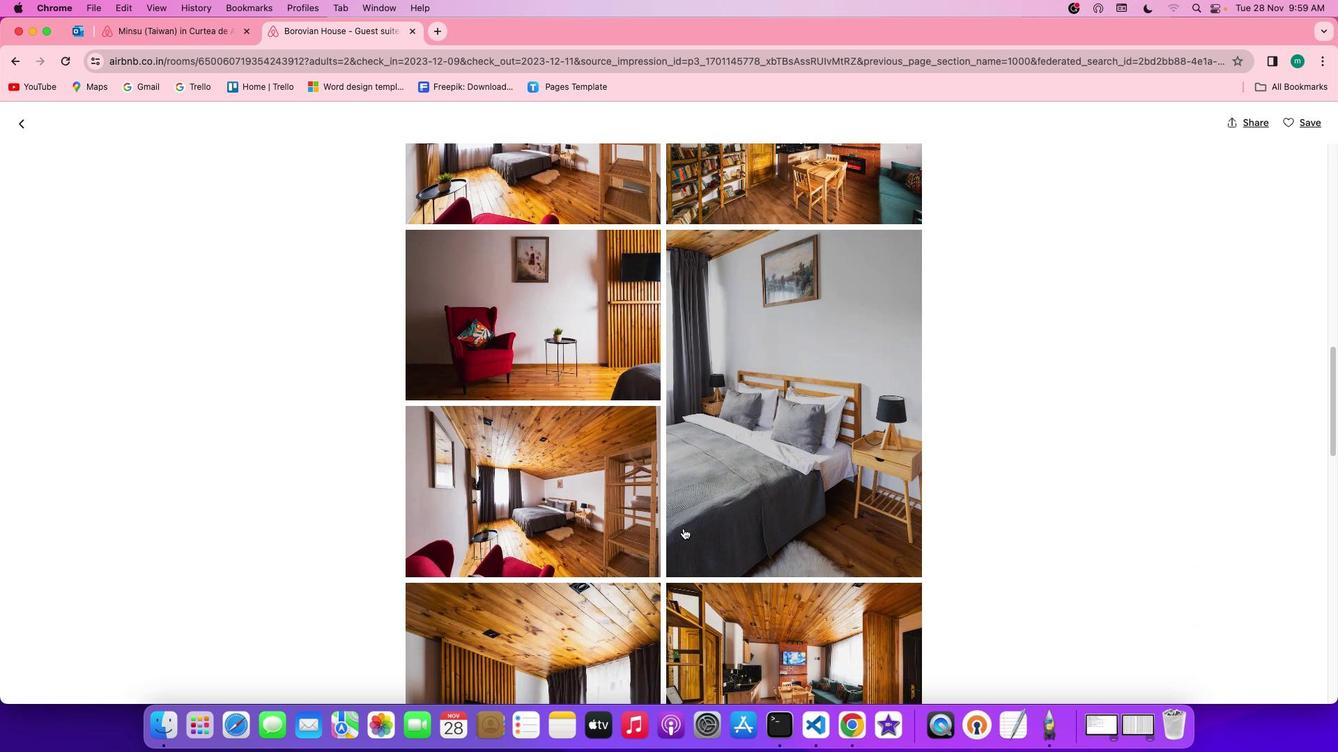
Action: Mouse scrolled (683, 528) with delta (0, 0)
Screenshot: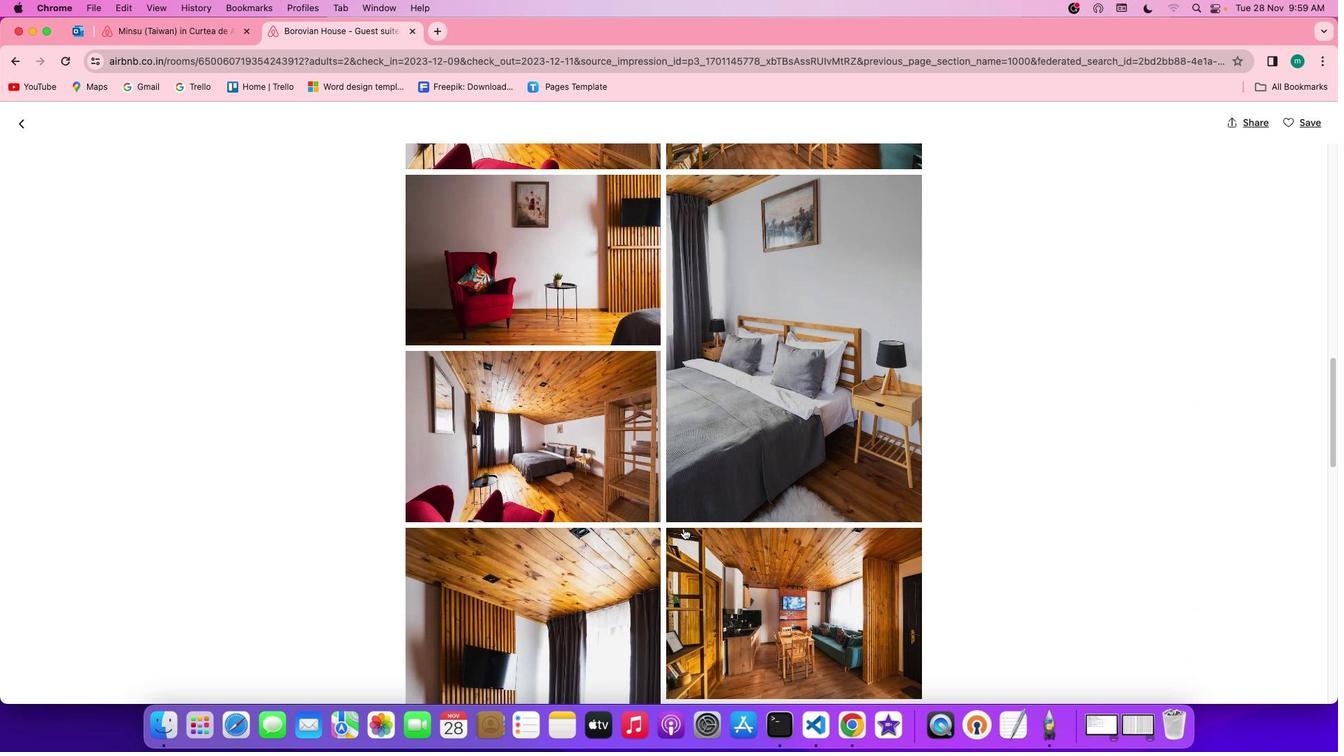 
Action: Mouse scrolled (683, 528) with delta (0, 0)
Screenshot: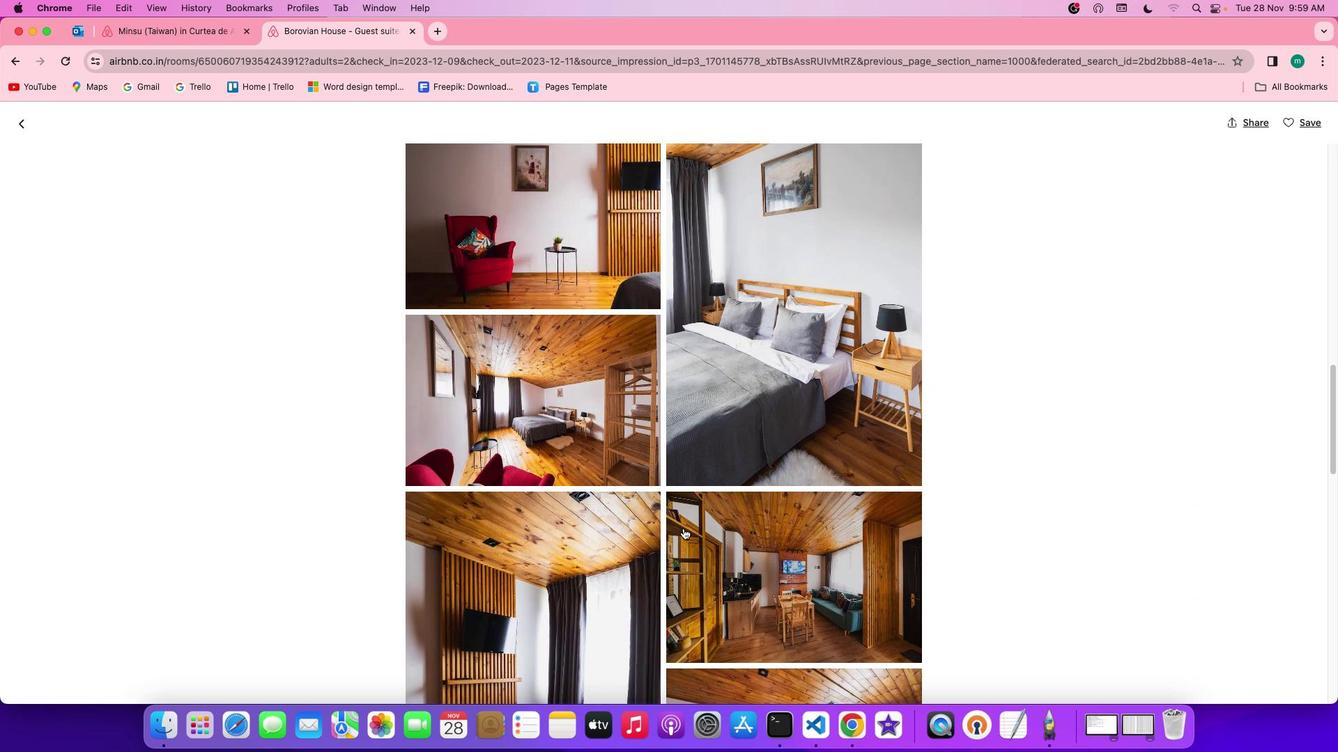 
Action: Mouse scrolled (683, 528) with delta (0, 0)
Screenshot: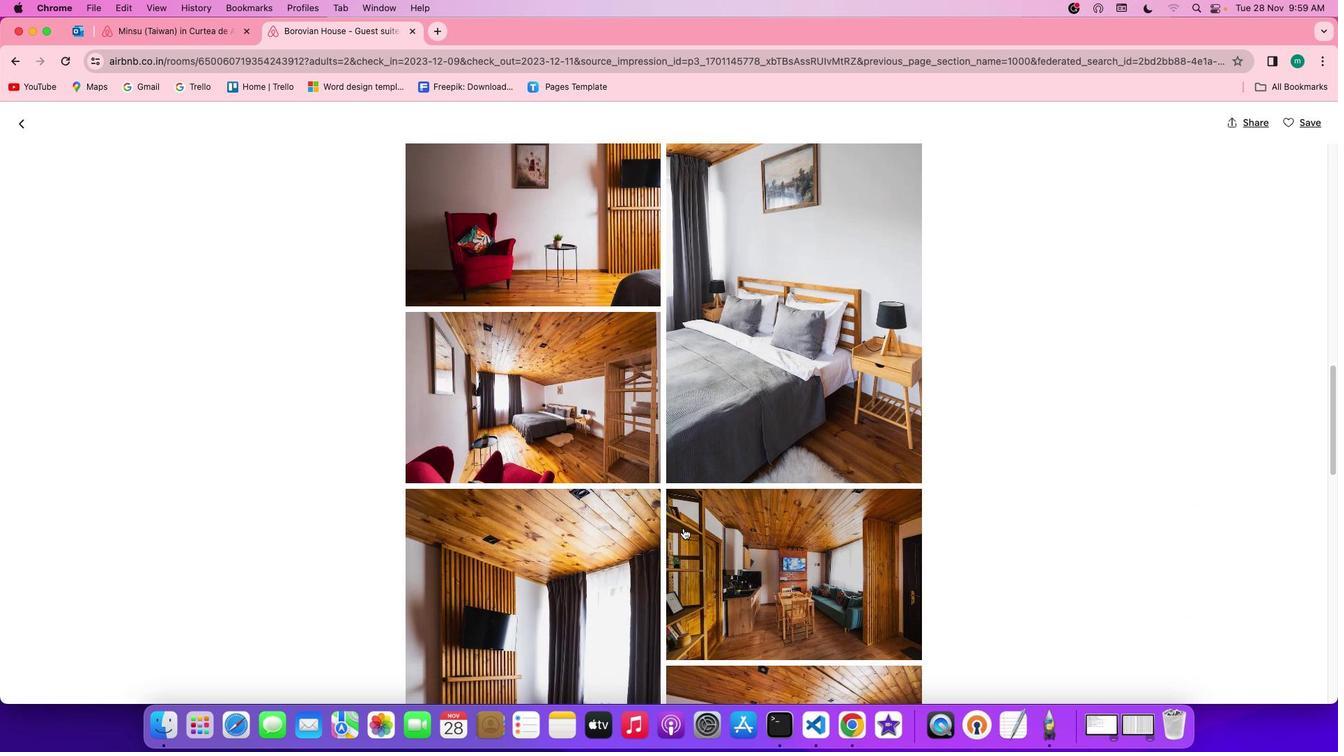 
Action: Mouse scrolled (683, 528) with delta (0, -1)
Screenshot: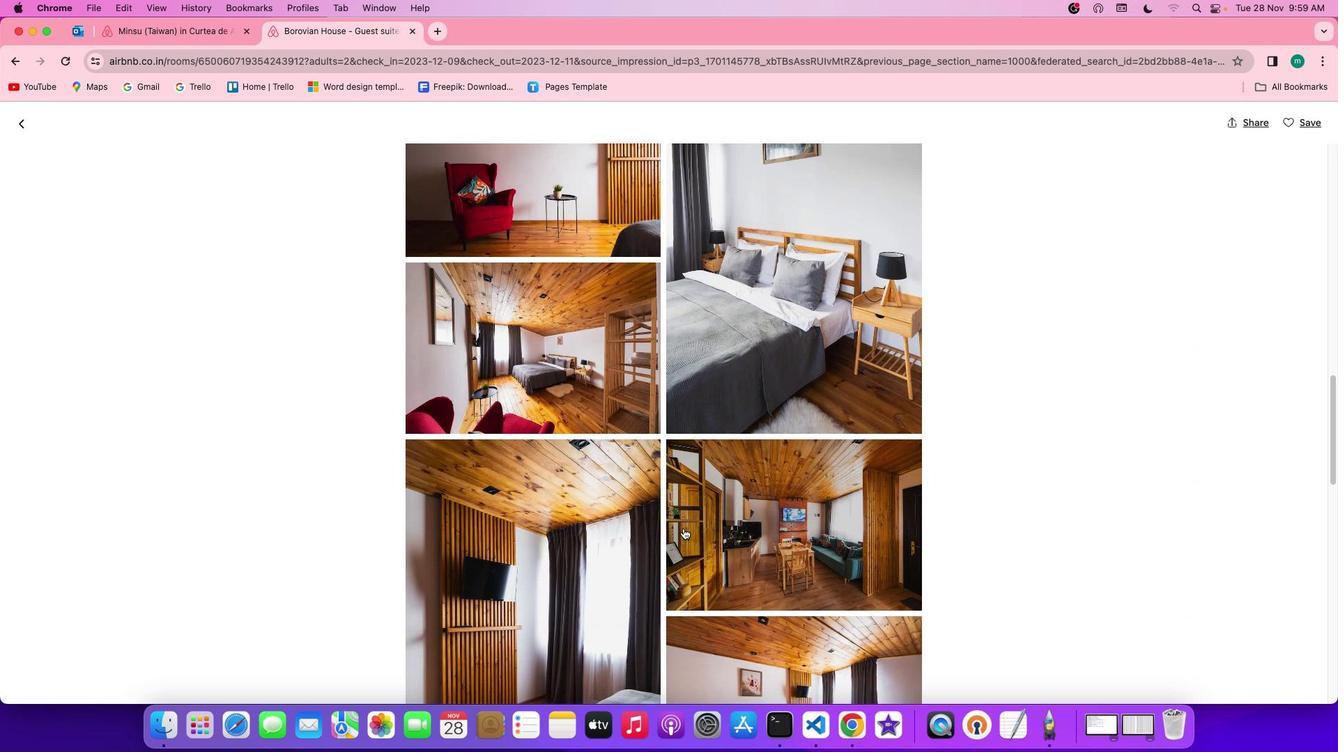 
Action: Mouse scrolled (683, 528) with delta (0, -1)
Screenshot: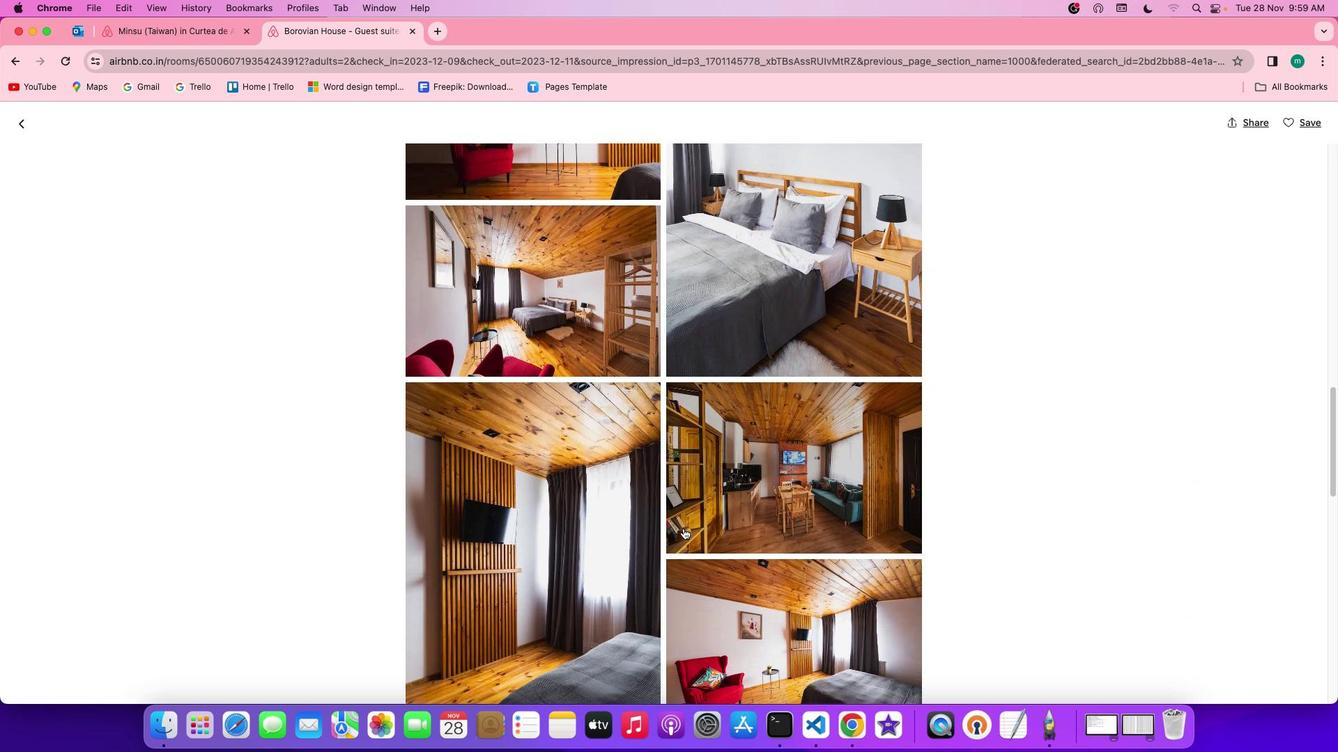 
Action: Mouse scrolled (683, 528) with delta (0, 0)
Screenshot: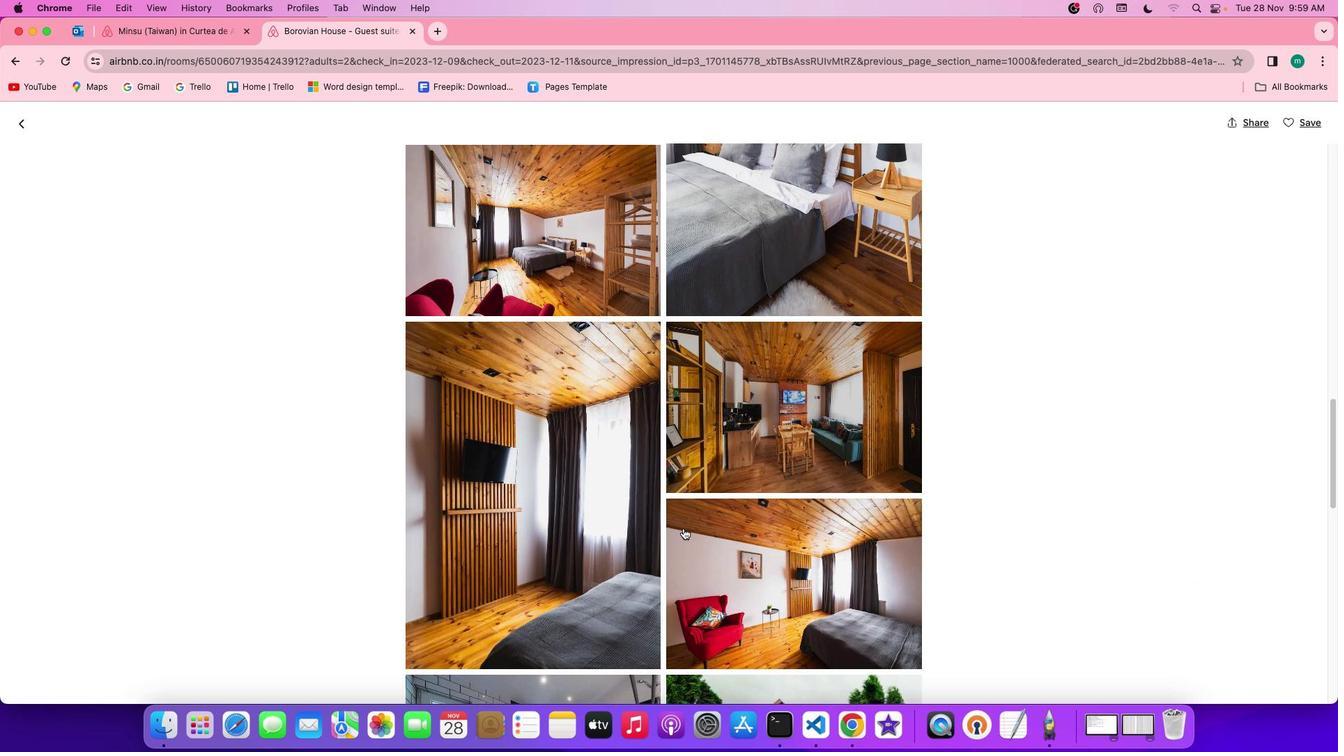 
Action: Mouse scrolled (683, 528) with delta (0, 0)
Screenshot: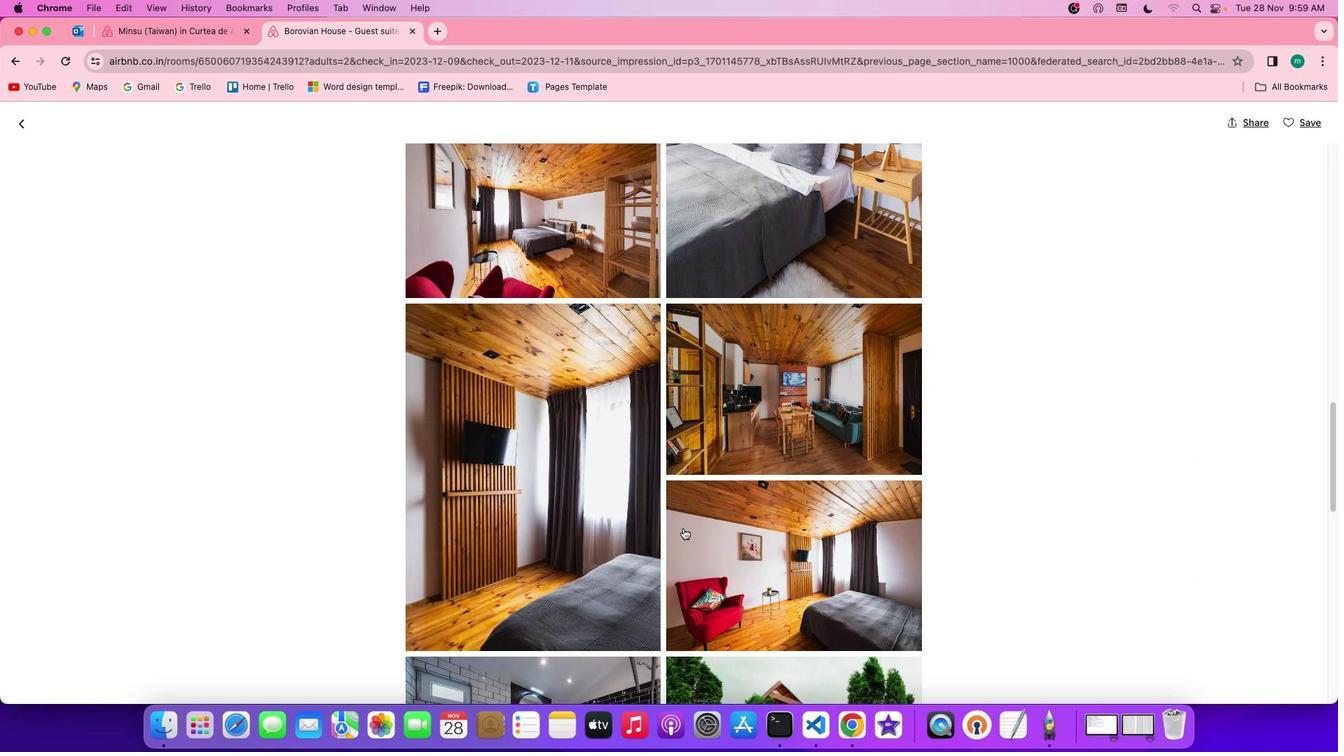 
Action: Mouse scrolled (683, 528) with delta (0, -1)
Screenshot: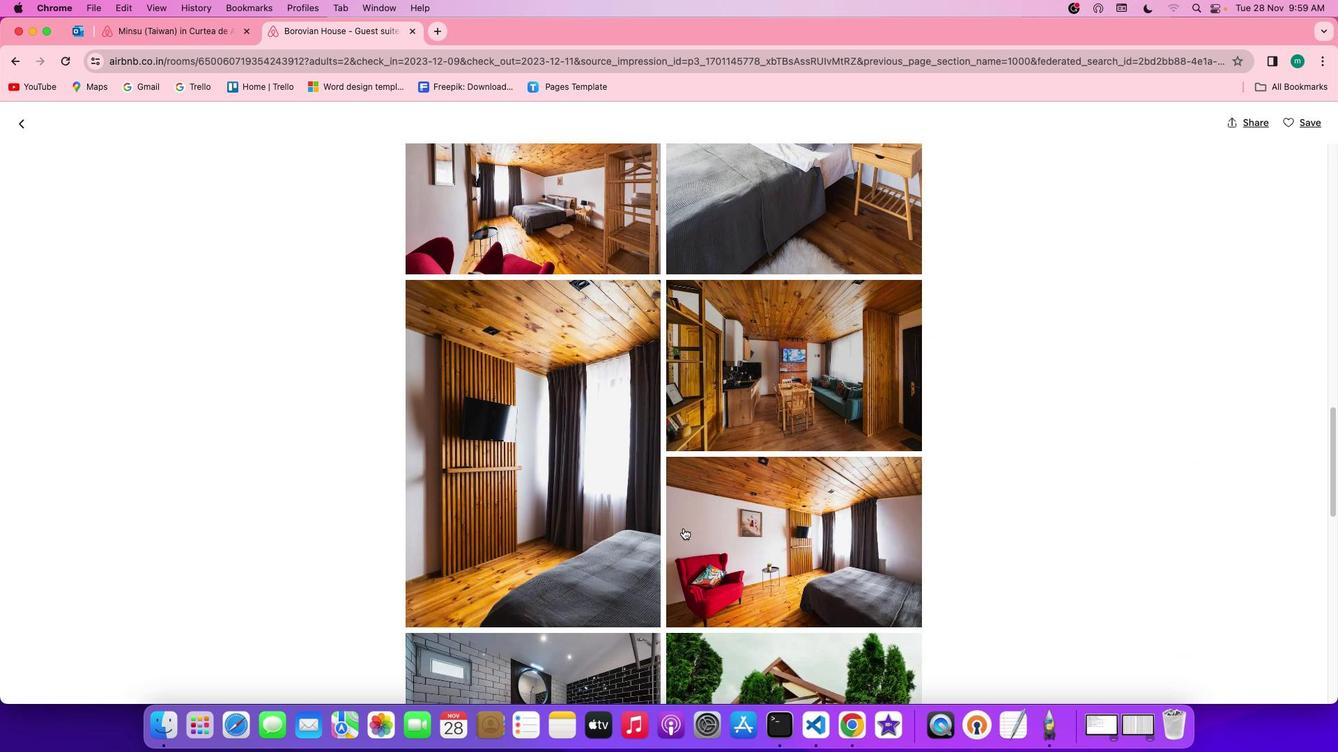 
Action: Mouse scrolled (683, 528) with delta (0, -2)
Screenshot: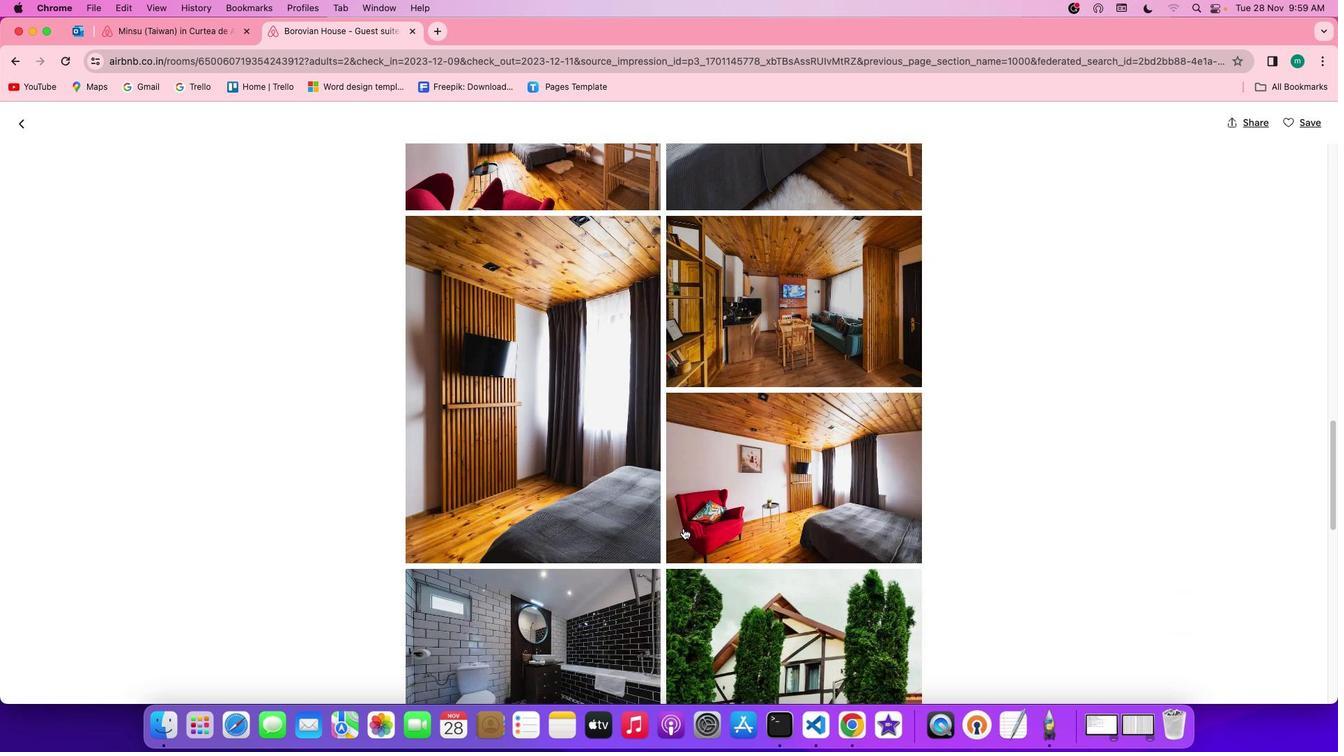 
Action: Mouse scrolled (683, 528) with delta (0, 0)
Screenshot: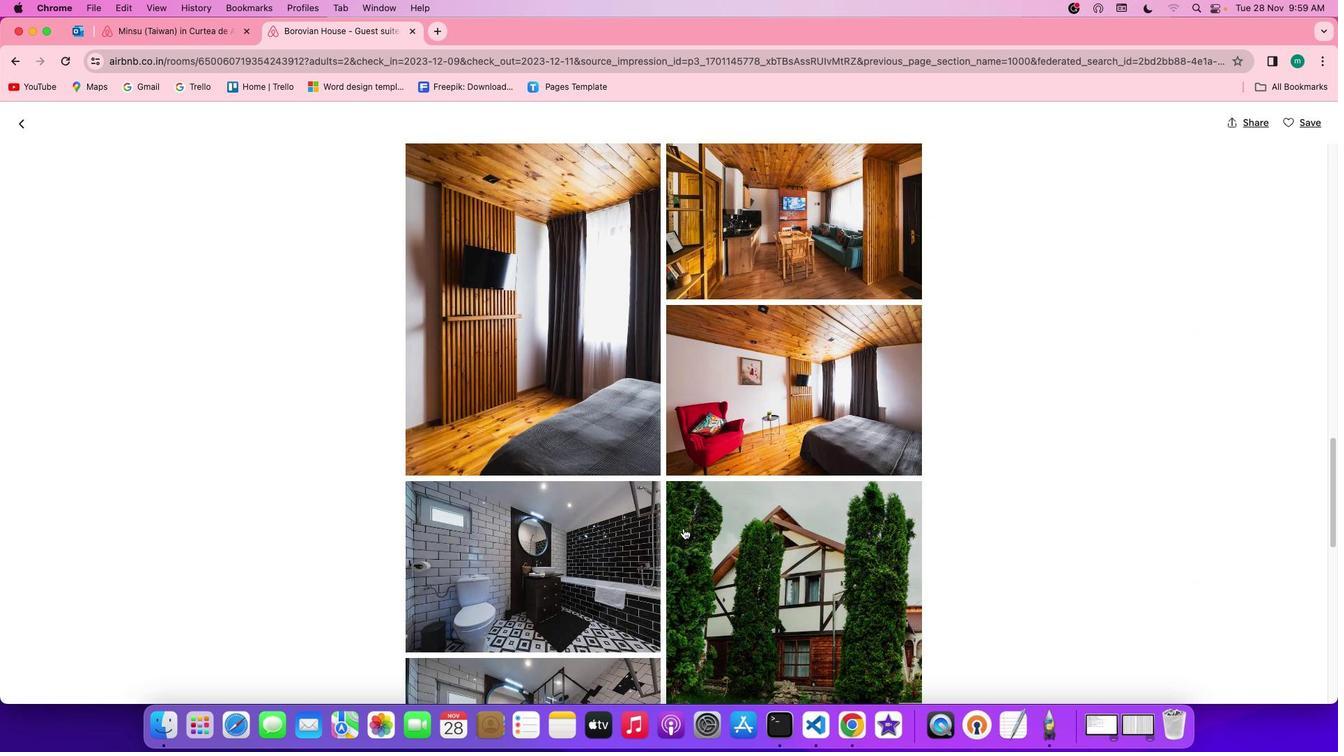 
Action: Mouse scrolled (683, 528) with delta (0, 0)
Screenshot: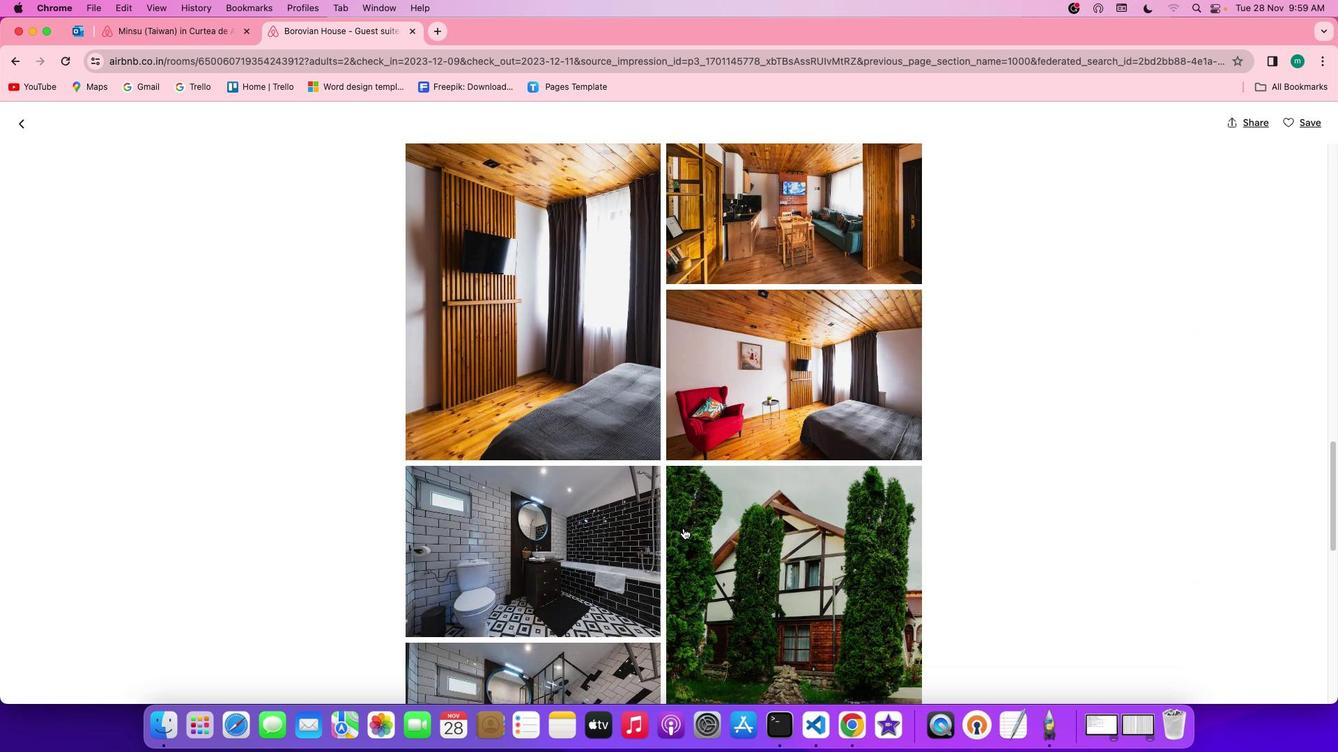
Action: Mouse scrolled (683, 528) with delta (0, -1)
Screenshot: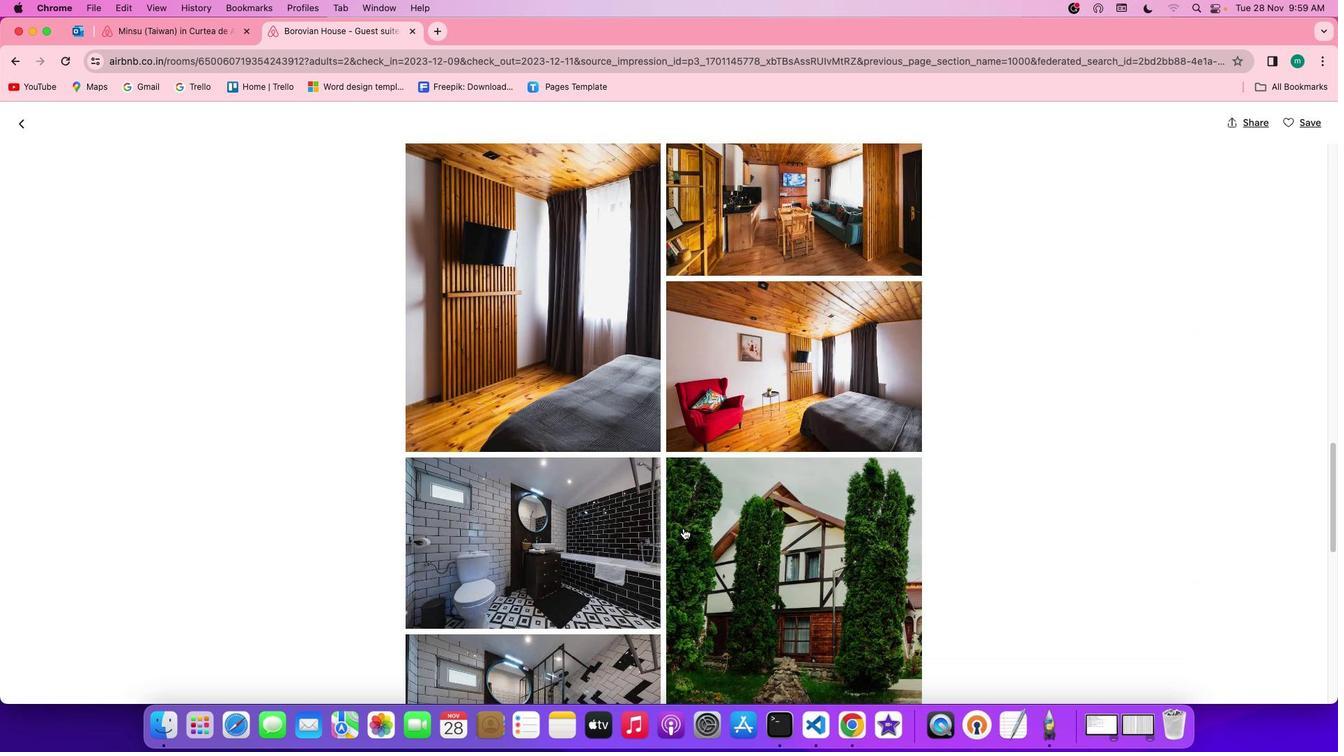 
Action: Mouse scrolled (683, 528) with delta (0, -1)
Screenshot: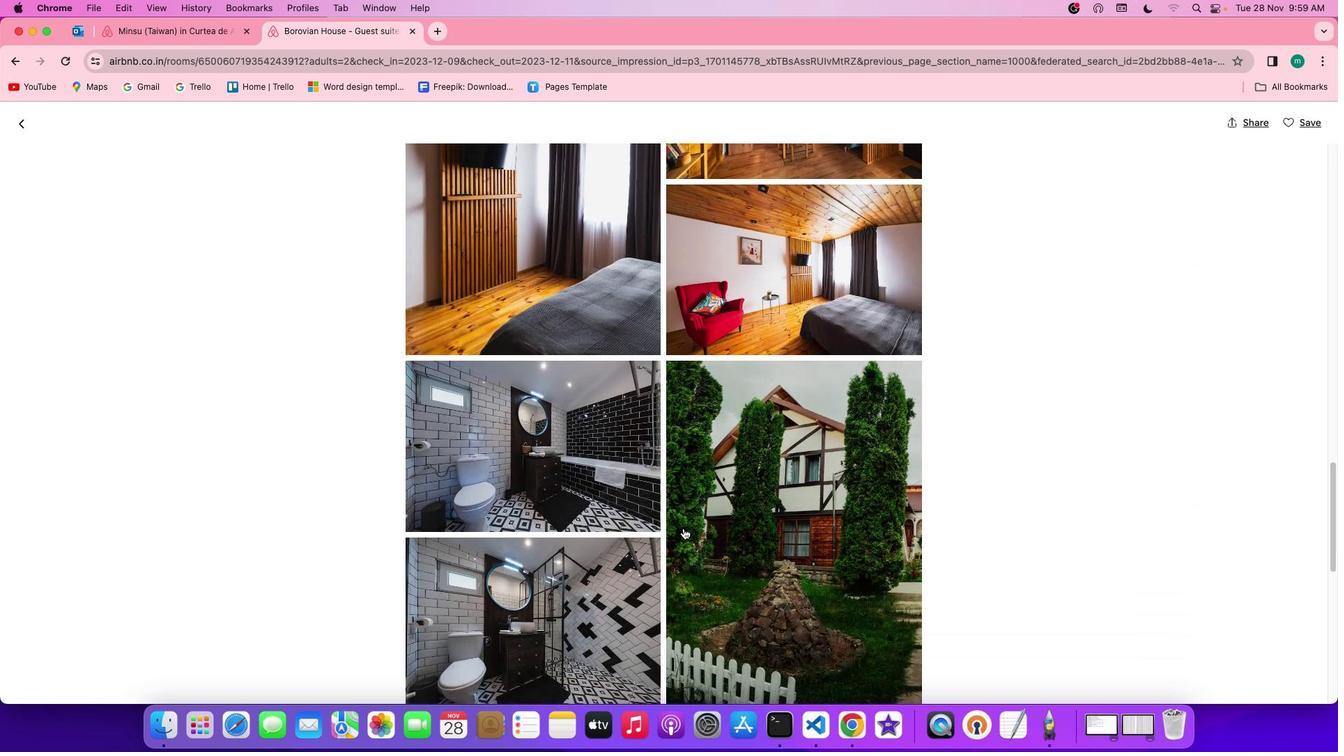 
Action: Mouse scrolled (683, 528) with delta (0, 0)
Screenshot: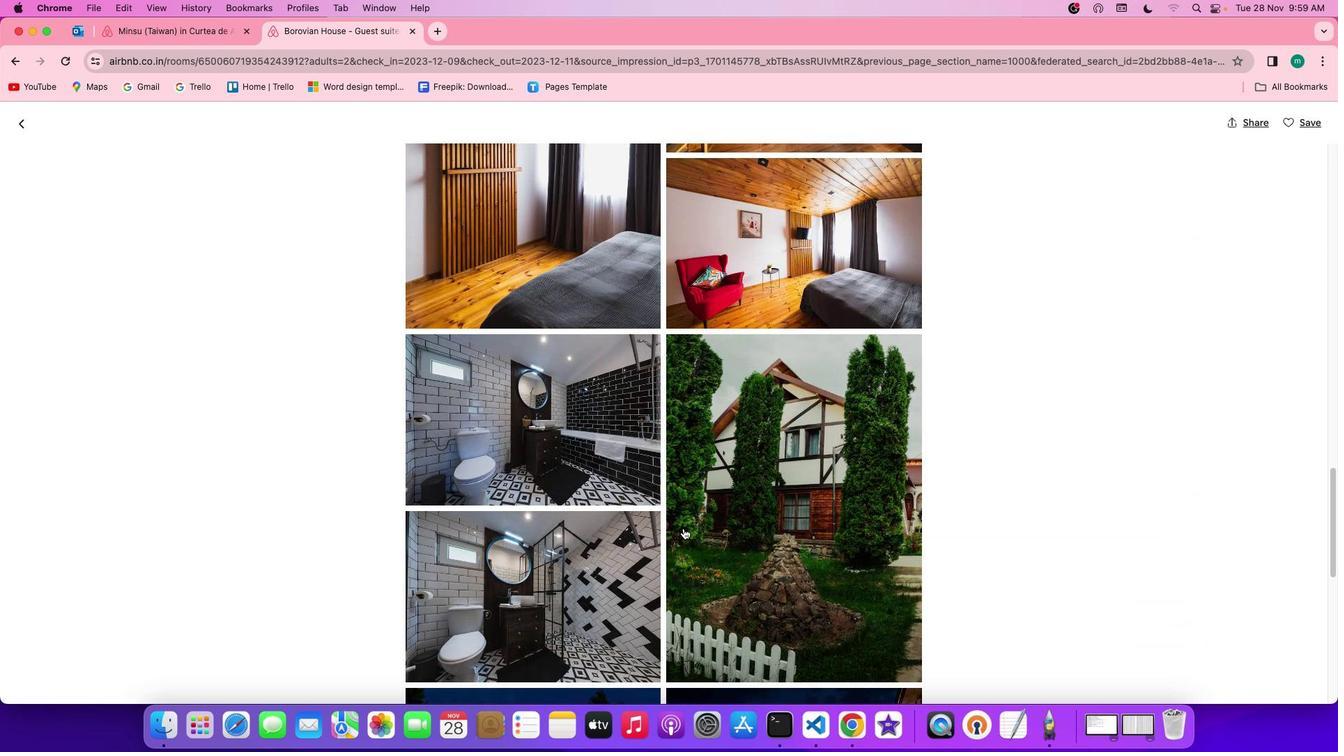 
Action: Mouse scrolled (683, 528) with delta (0, 0)
Screenshot: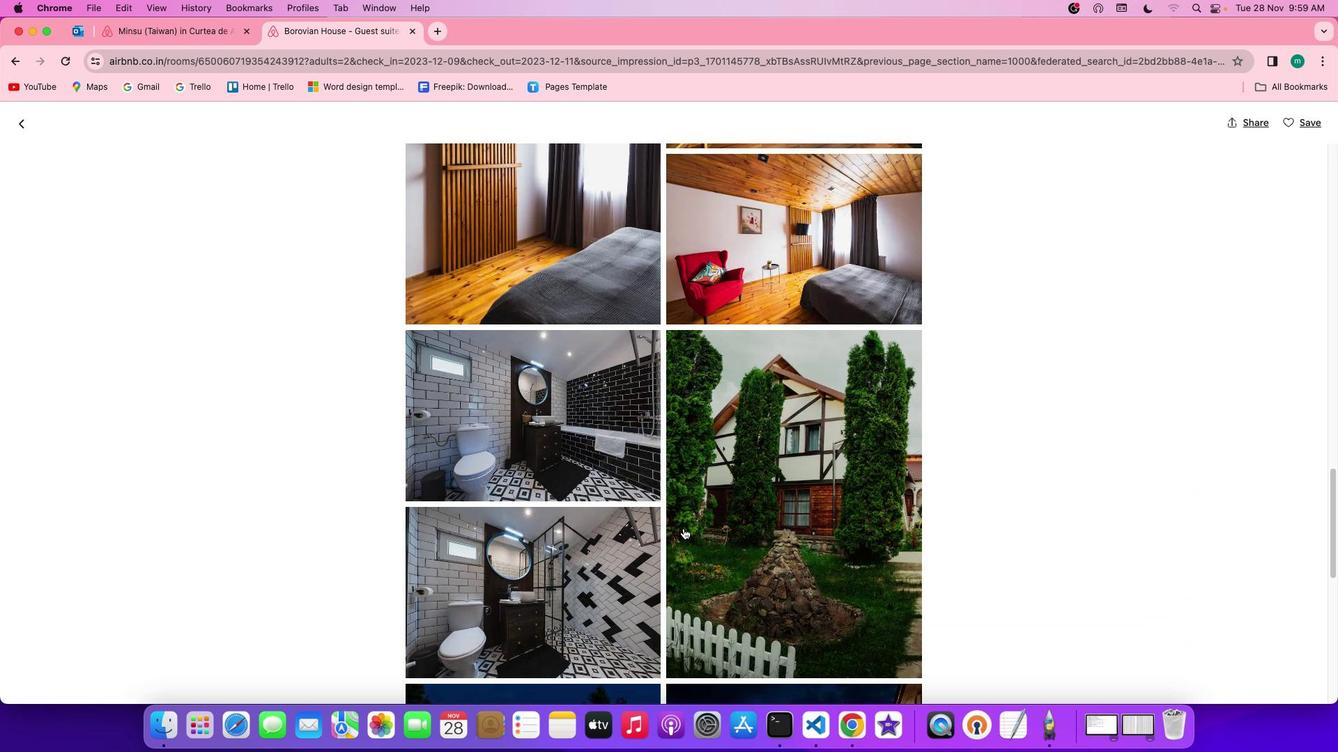 
Action: Mouse scrolled (683, 528) with delta (0, 0)
Screenshot: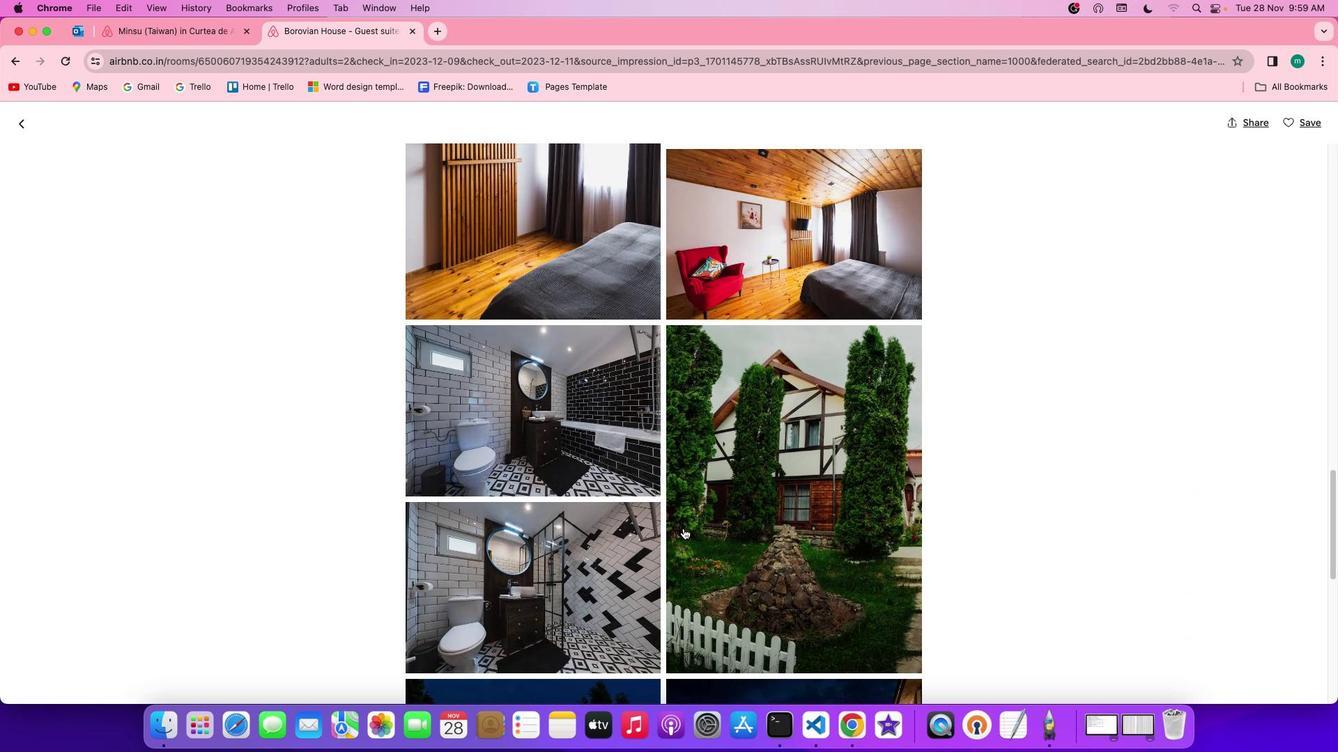 
Action: Mouse scrolled (683, 528) with delta (0, -1)
Screenshot: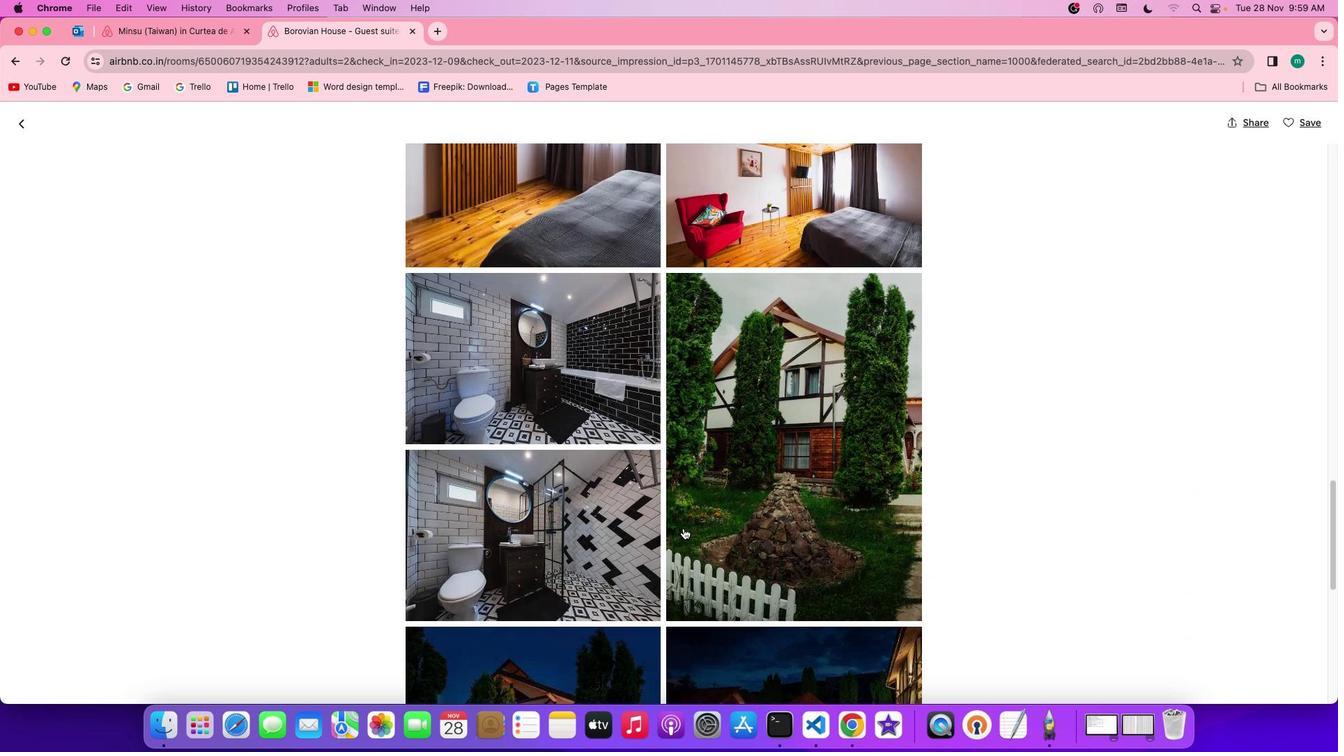 
Action: Mouse scrolled (683, 528) with delta (0, -2)
Screenshot: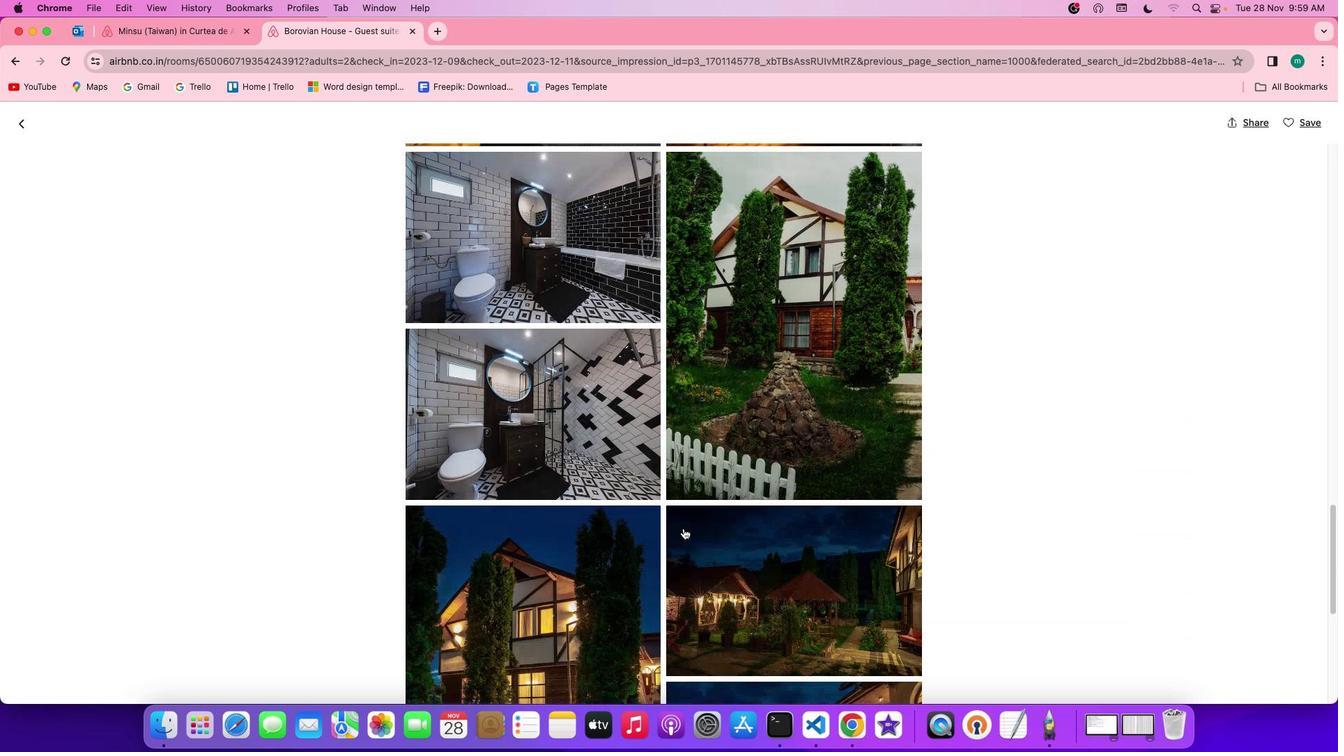
Action: Mouse scrolled (683, 528) with delta (0, -2)
Screenshot: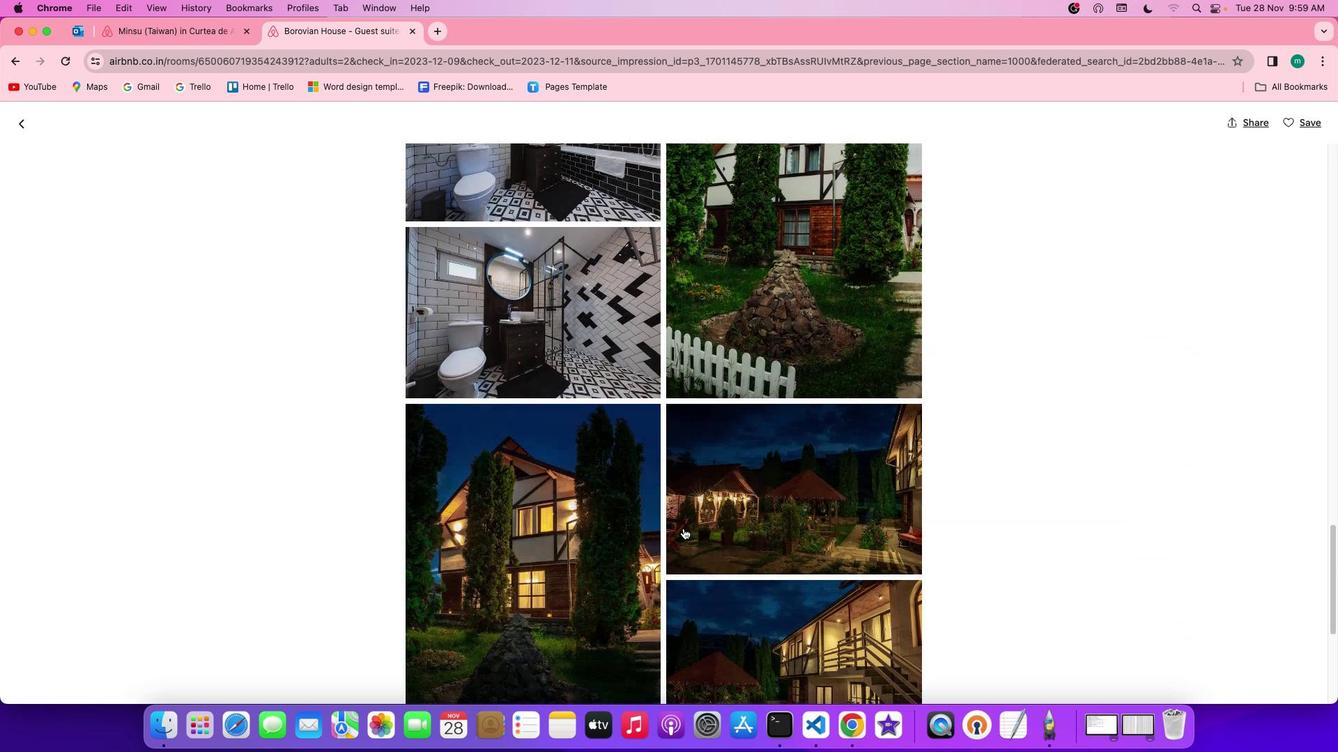 
Action: Mouse scrolled (683, 528) with delta (0, 0)
Screenshot: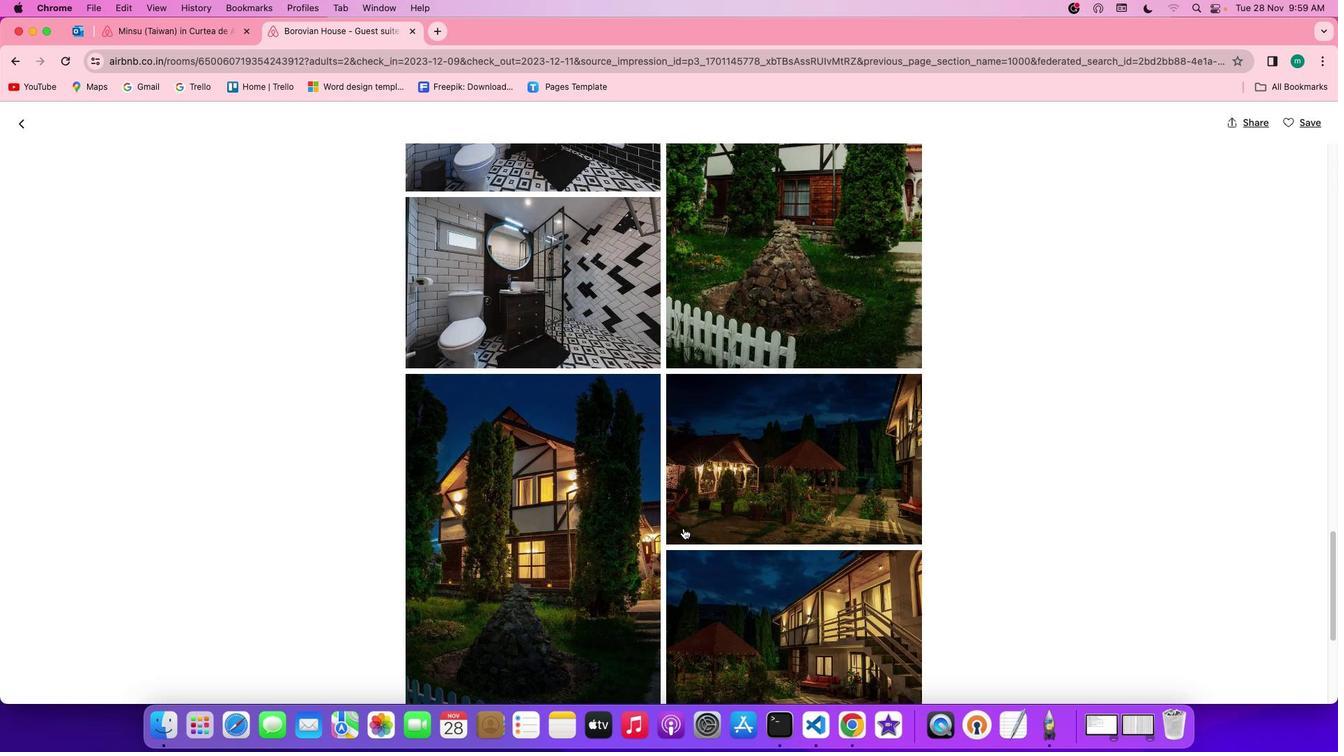 
Action: Mouse scrolled (683, 528) with delta (0, 0)
Screenshot: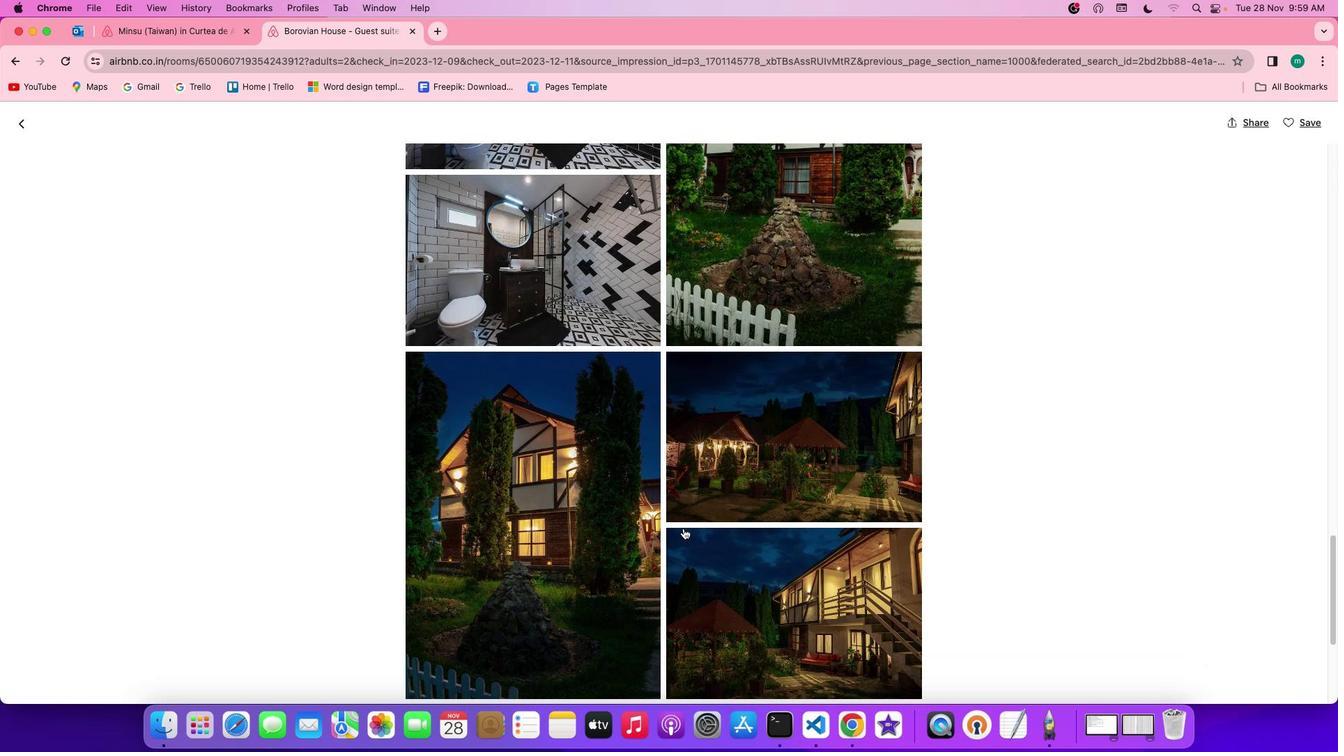 
Action: Mouse scrolled (683, 528) with delta (0, -1)
Screenshot: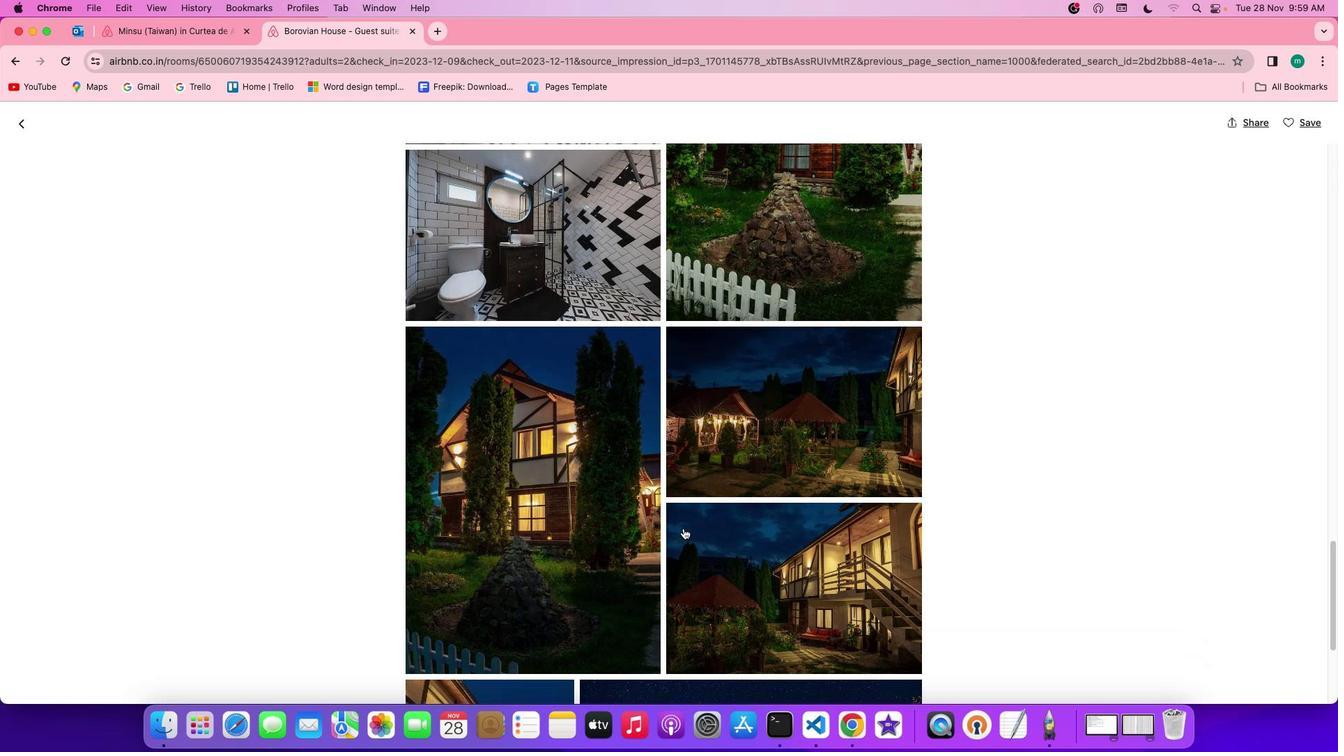 
Action: Mouse scrolled (683, 528) with delta (0, -2)
Screenshot: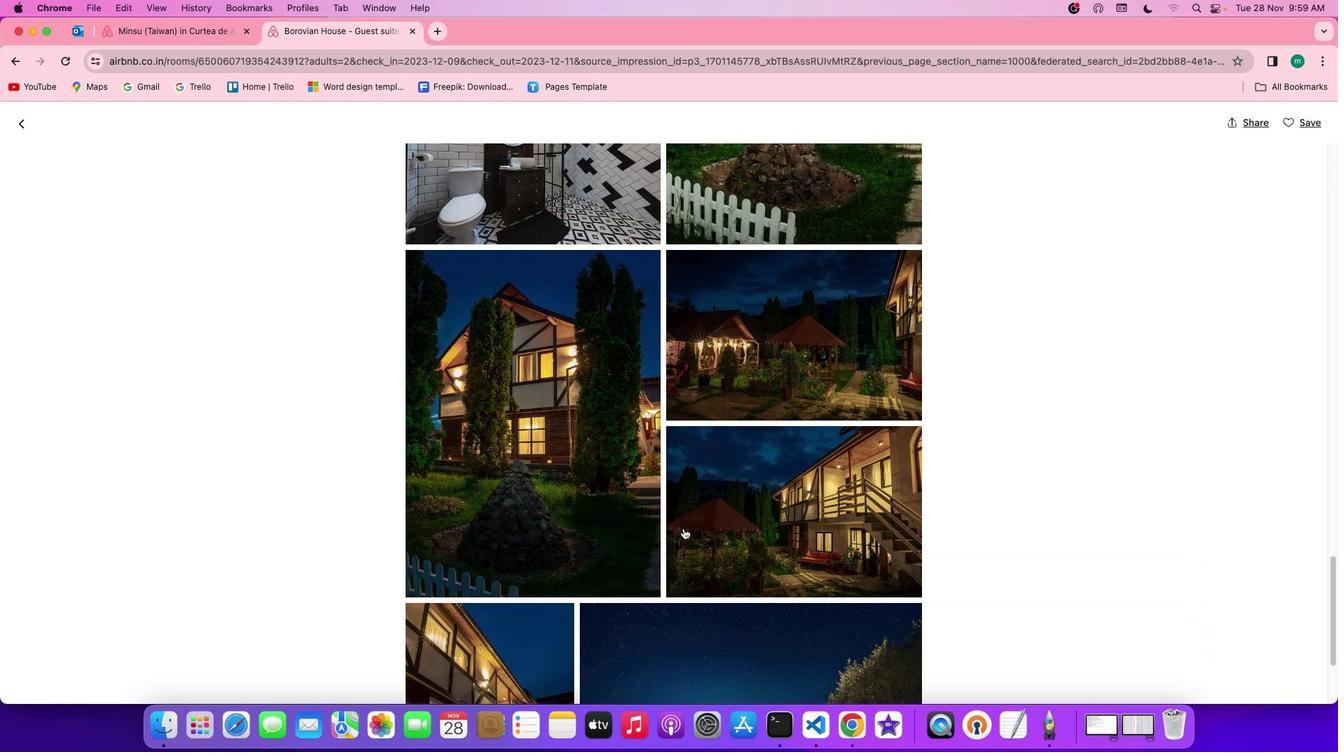 
Action: Mouse scrolled (683, 528) with delta (0, 0)
Screenshot: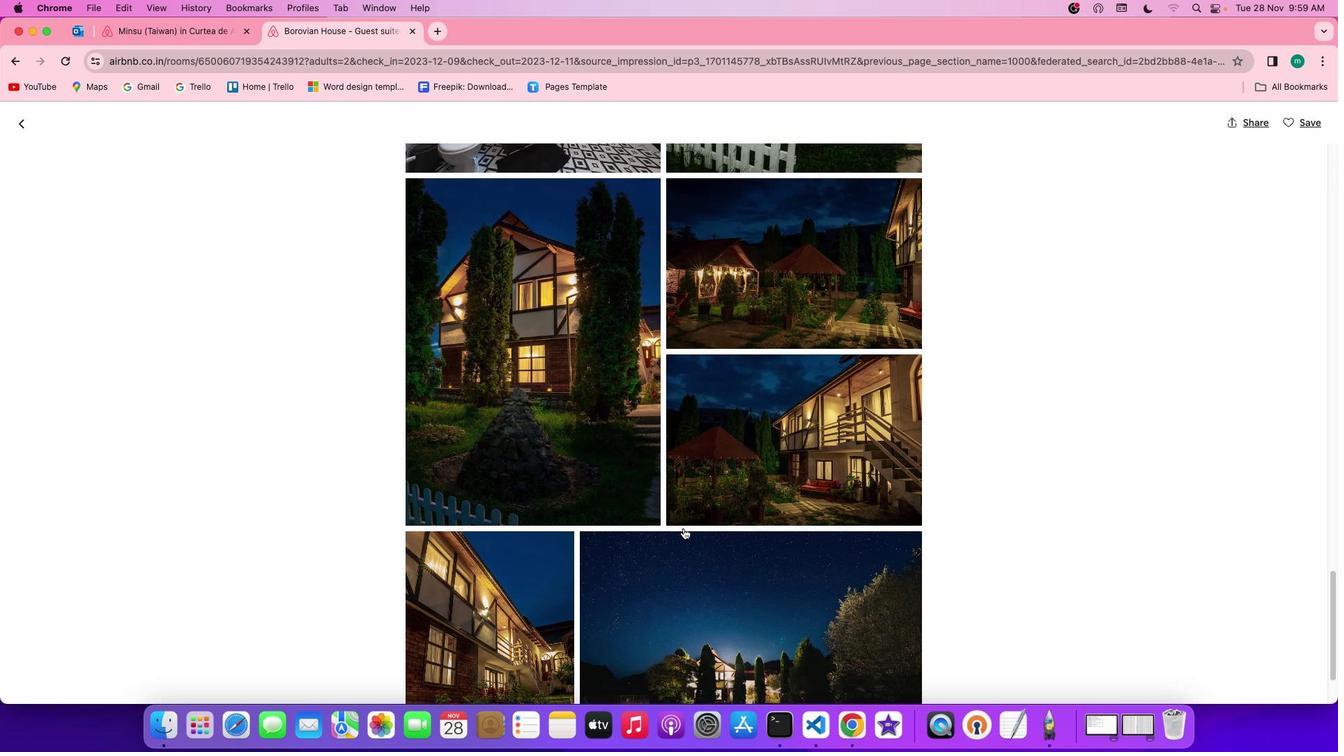 
Action: Mouse scrolled (683, 528) with delta (0, 0)
Screenshot: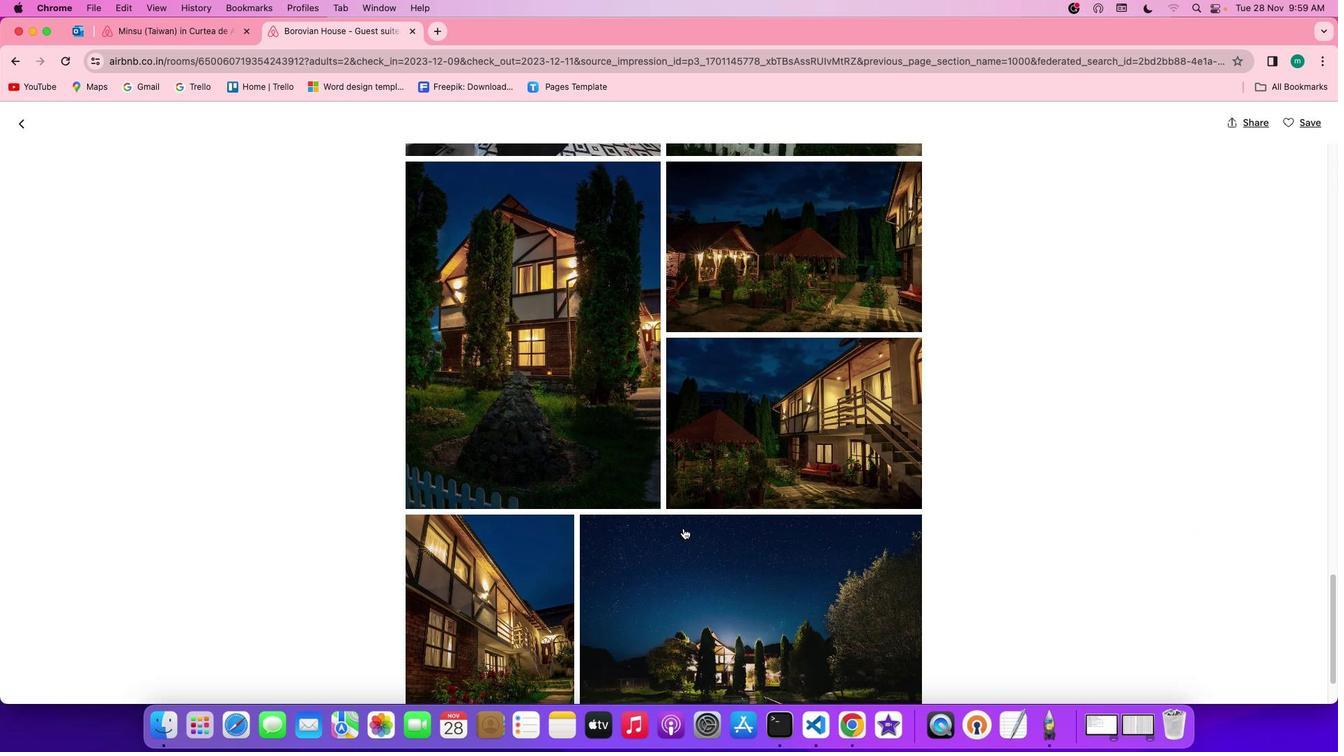 
Action: Mouse scrolled (683, 528) with delta (0, -1)
Screenshot: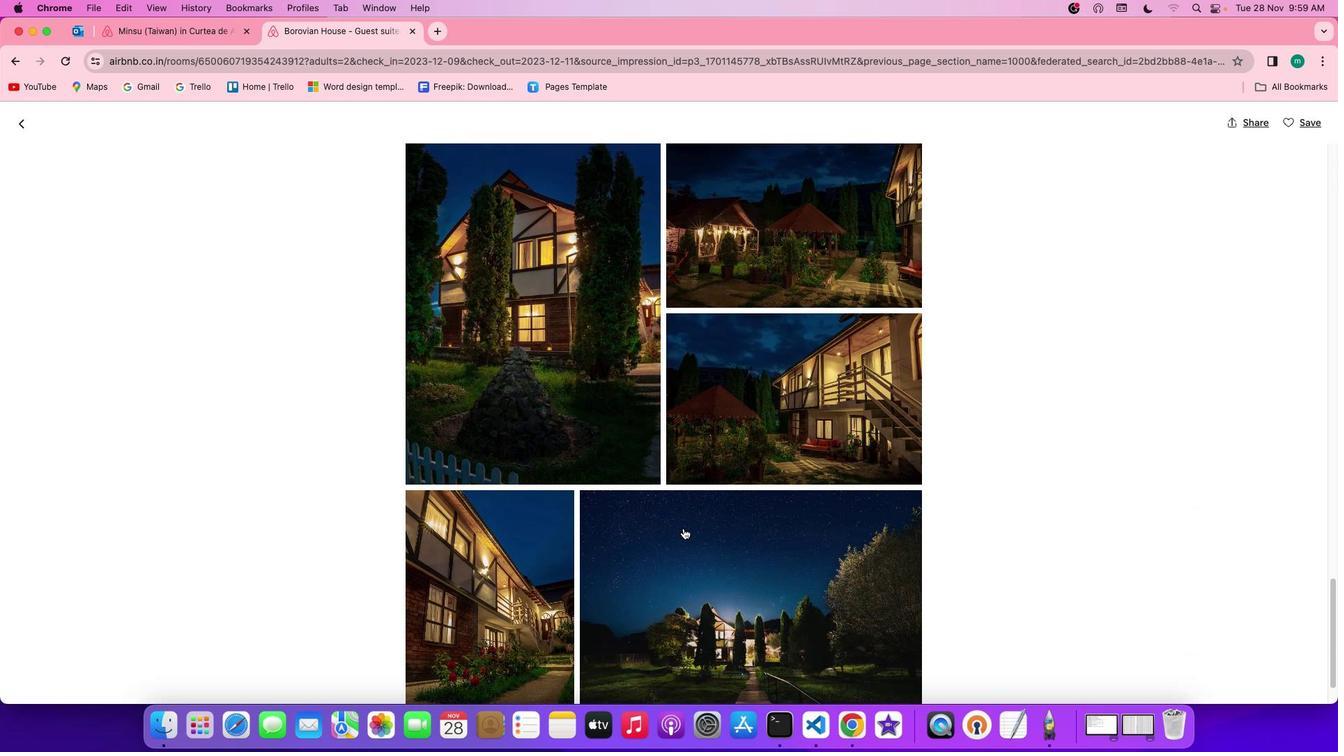 
Action: Mouse scrolled (683, 528) with delta (0, -2)
Screenshot: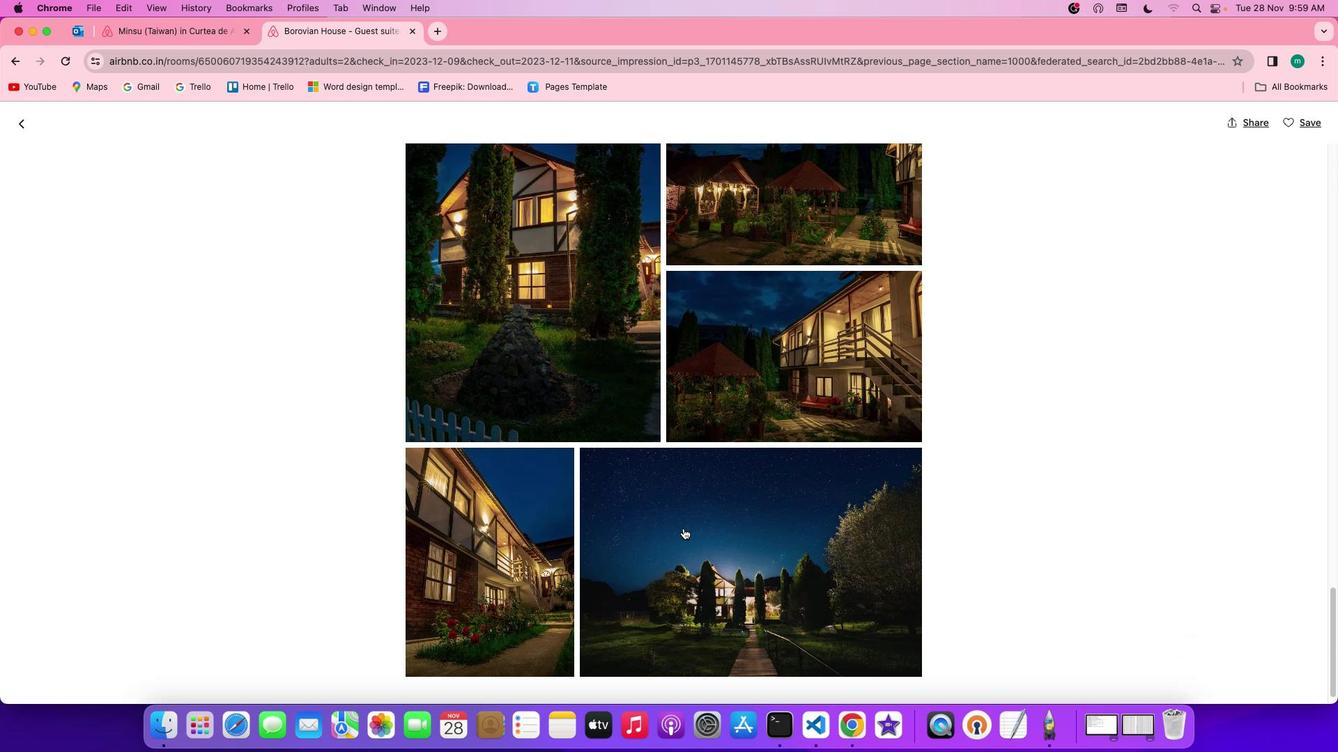 
Action: Mouse scrolled (683, 528) with delta (0, 0)
Screenshot: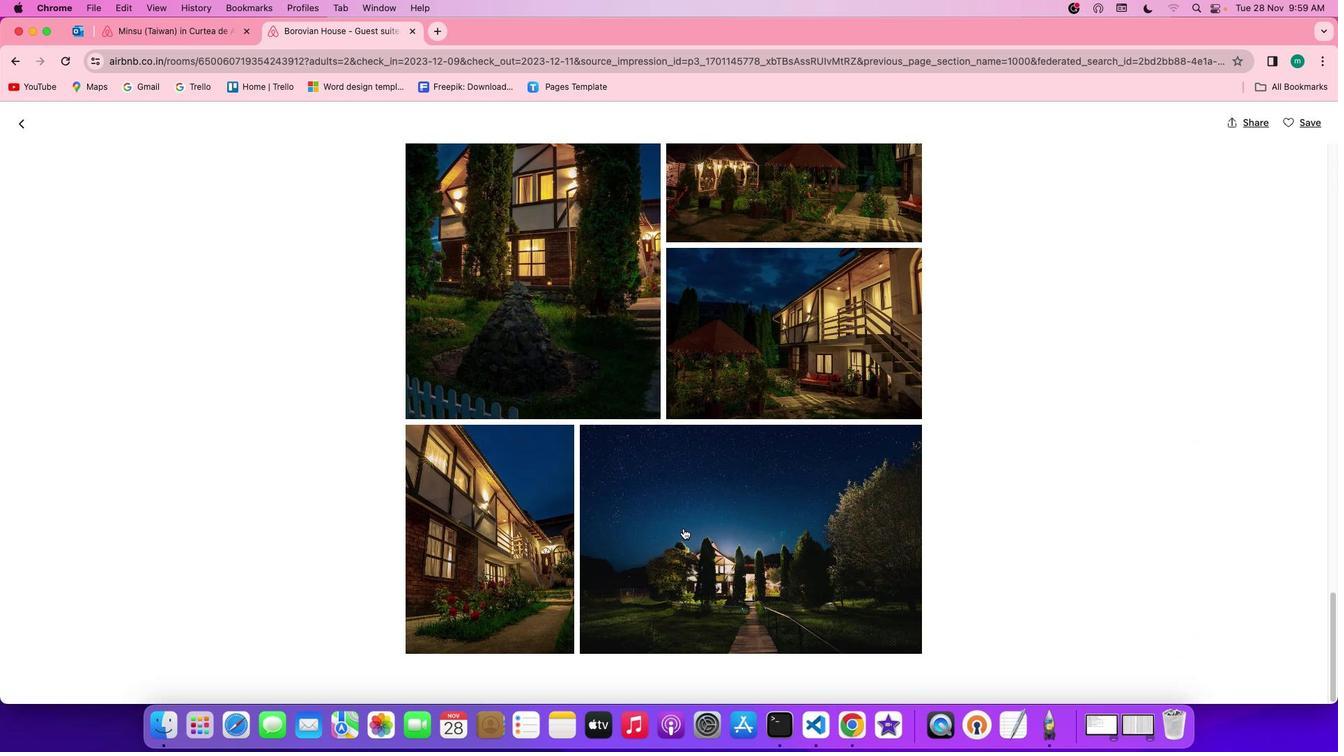 
Action: Mouse scrolled (683, 528) with delta (0, 0)
Screenshot: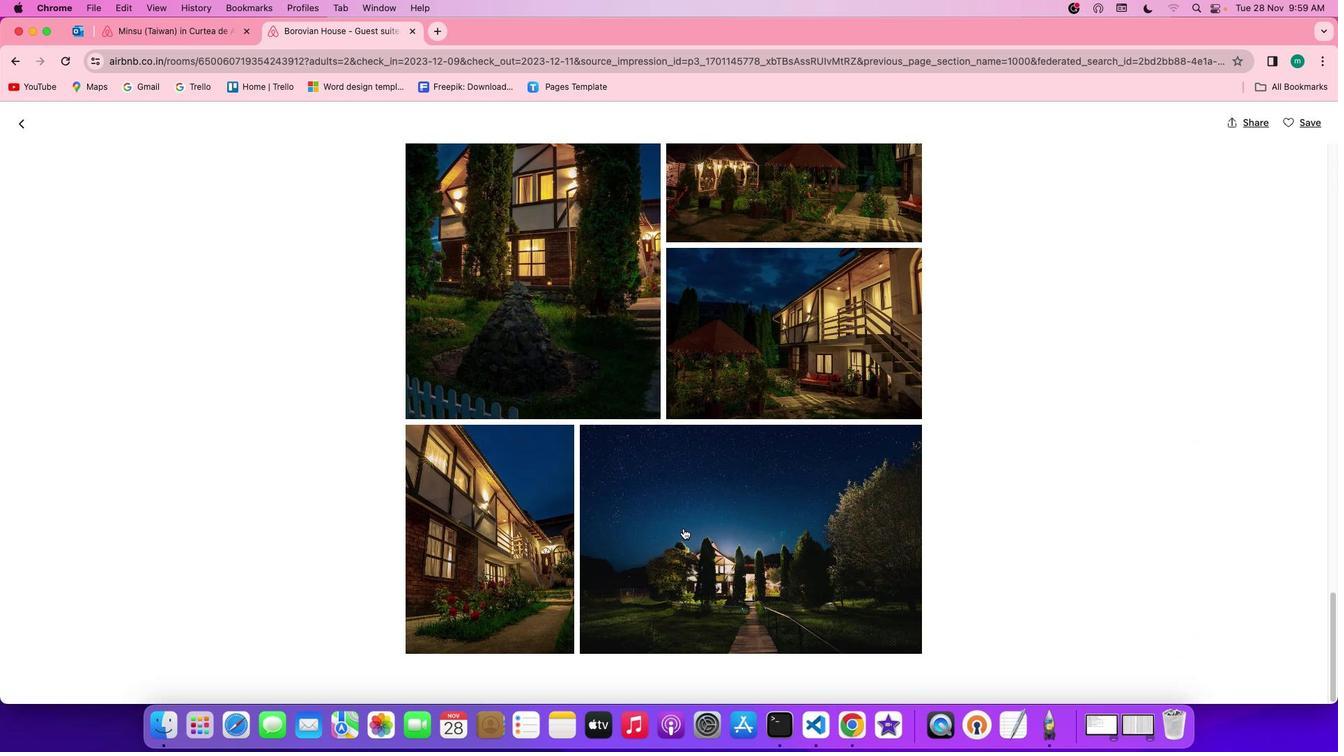 
Action: Mouse scrolled (683, 528) with delta (0, -1)
Screenshot: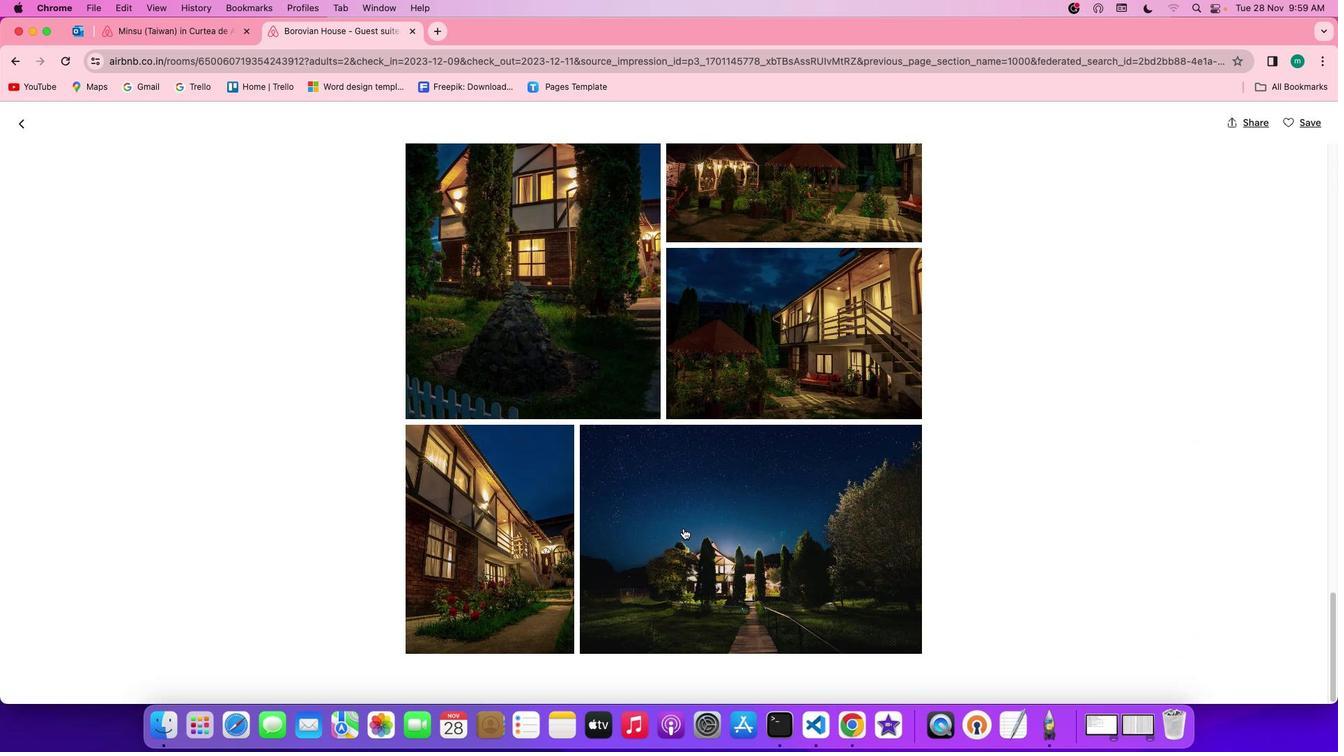
Action: Mouse scrolled (683, 528) with delta (0, -2)
Screenshot: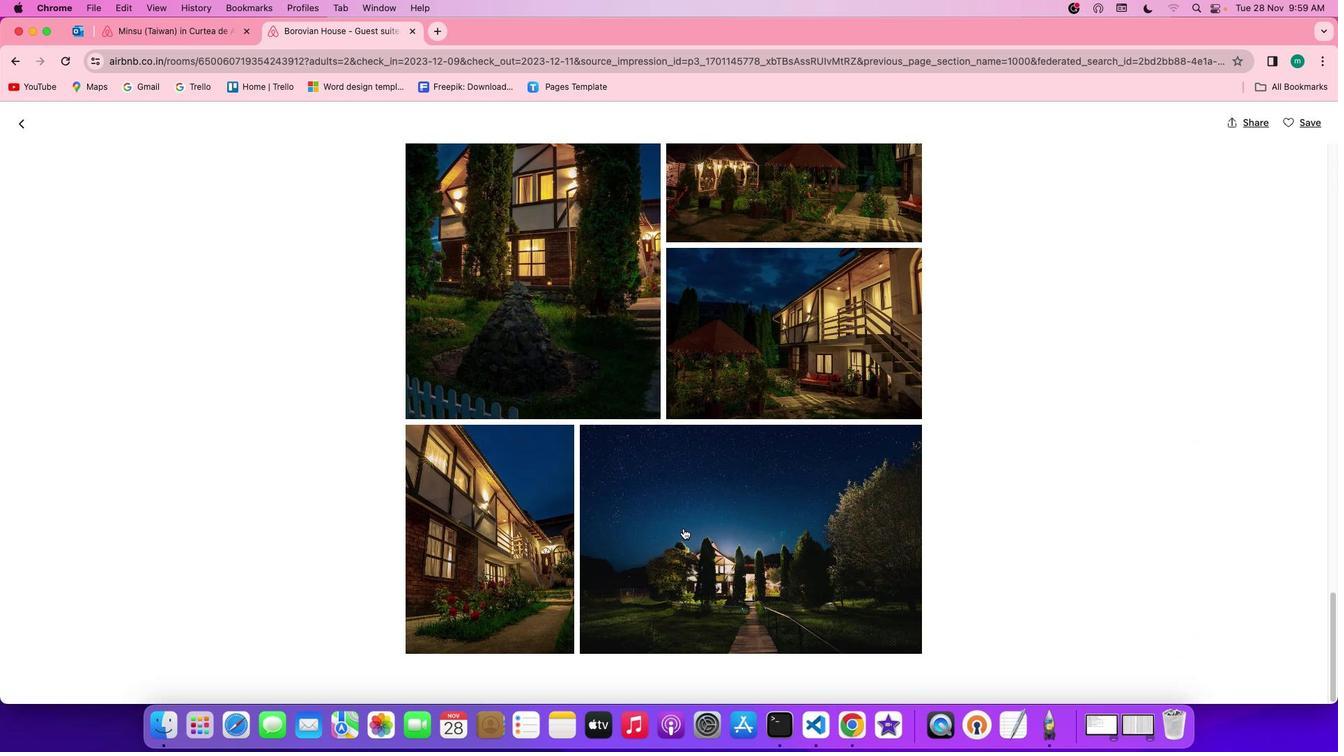 
Action: Mouse moved to (13, 125)
Screenshot: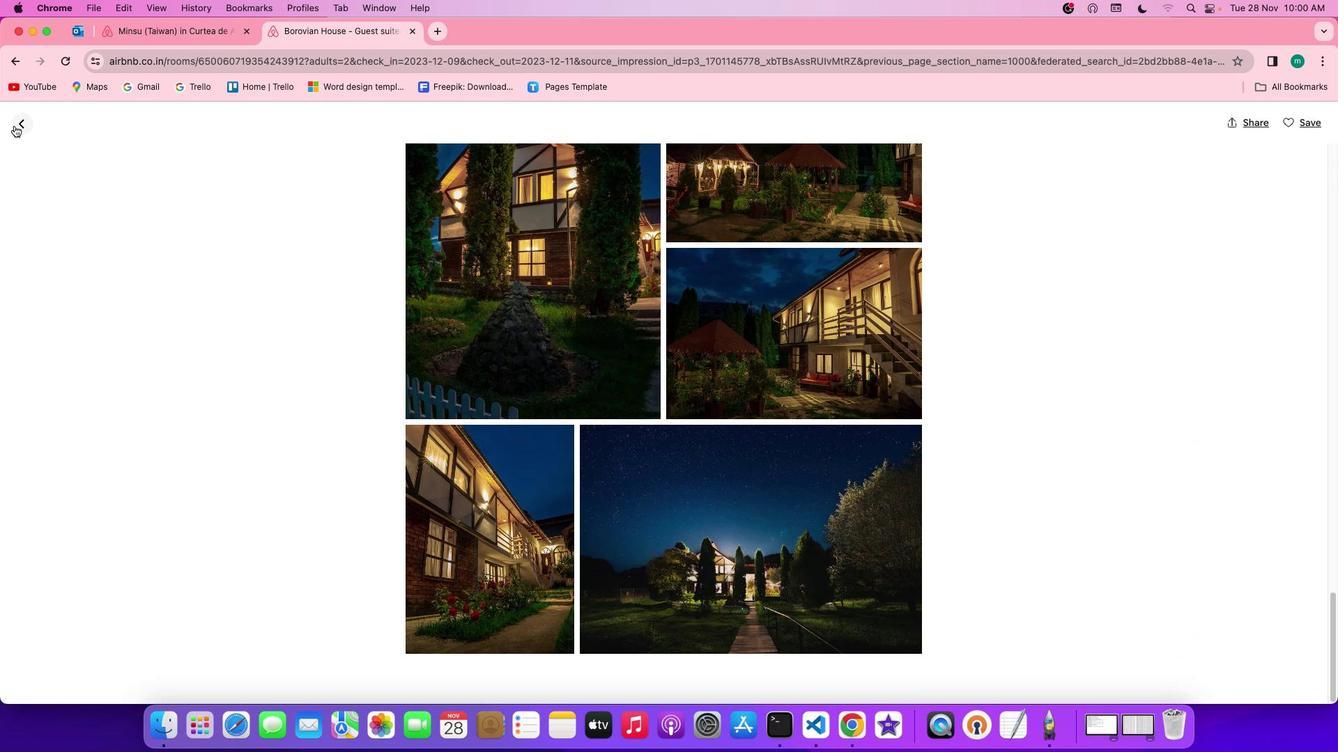 
Action: Mouse pressed left at (13, 125)
Screenshot: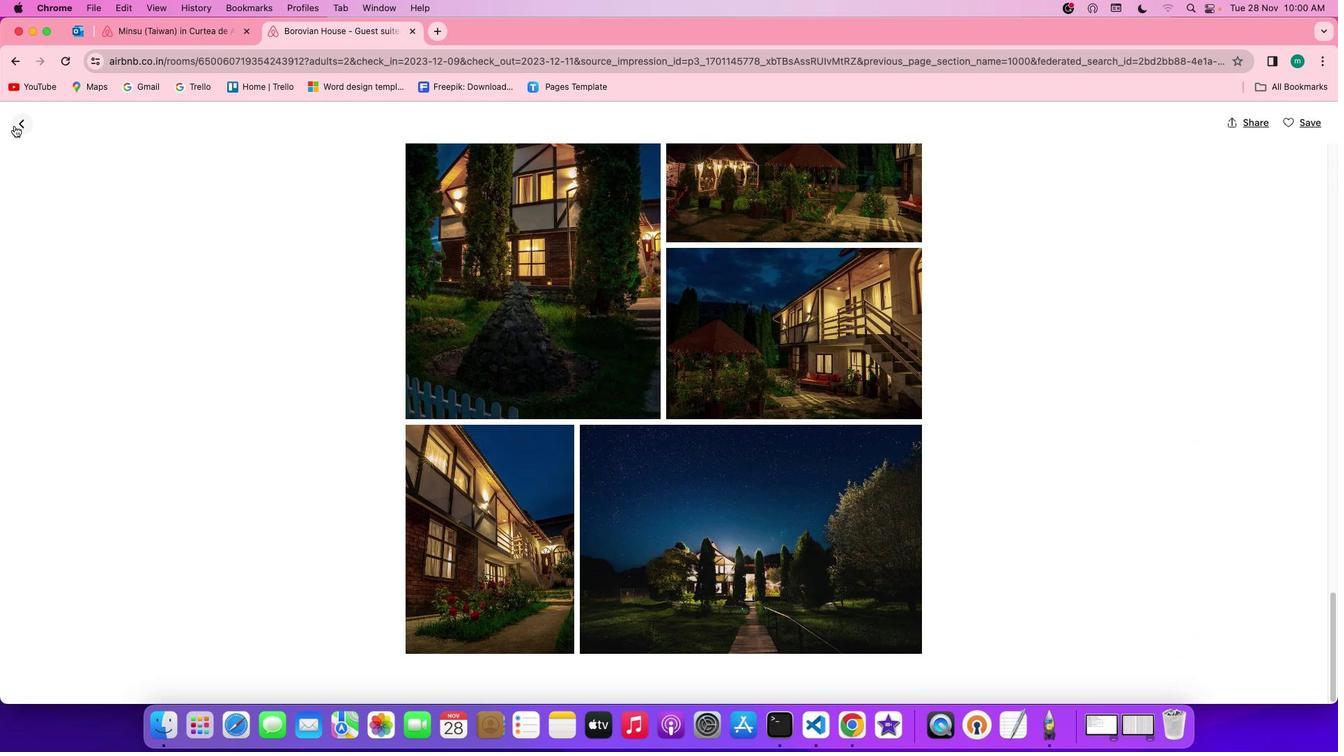 
Action: Mouse moved to (804, 524)
Screenshot: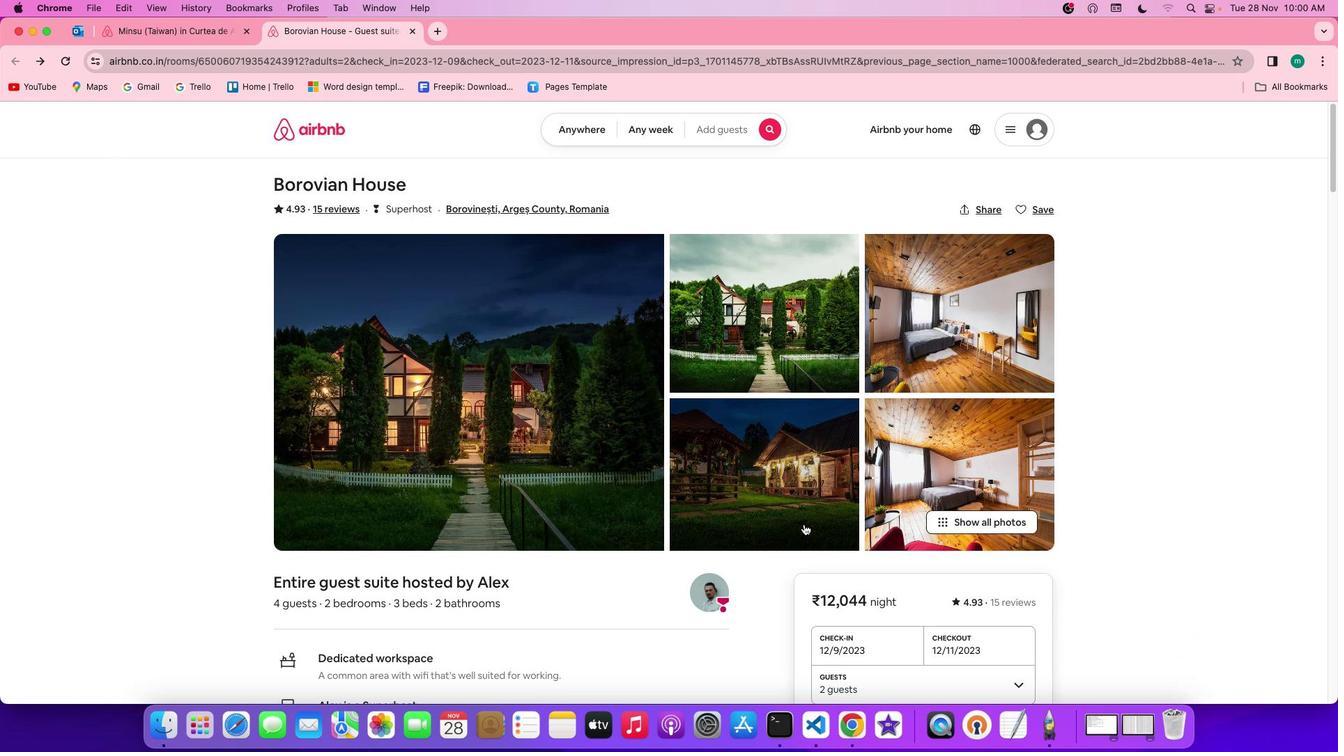
Action: Mouse scrolled (804, 524) with delta (0, 0)
Screenshot: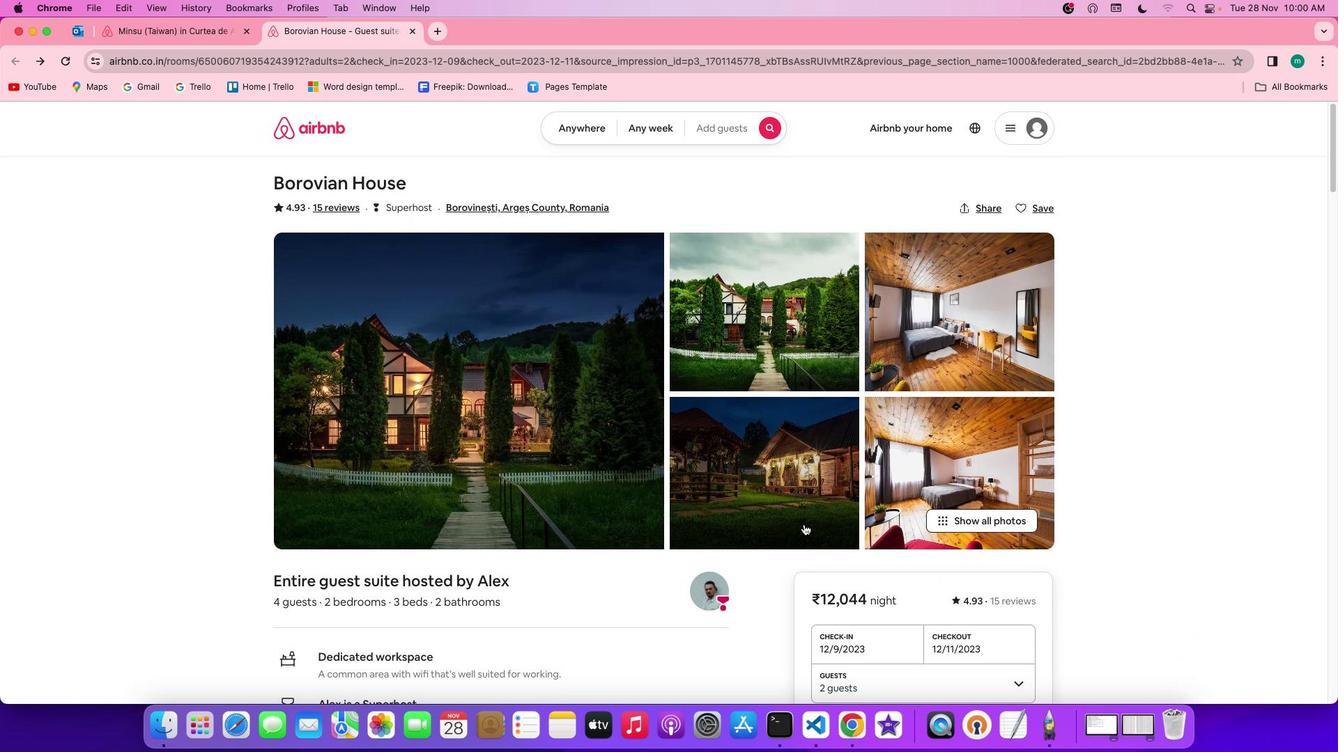 
Action: Mouse scrolled (804, 524) with delta (0, 0)
Screenshot: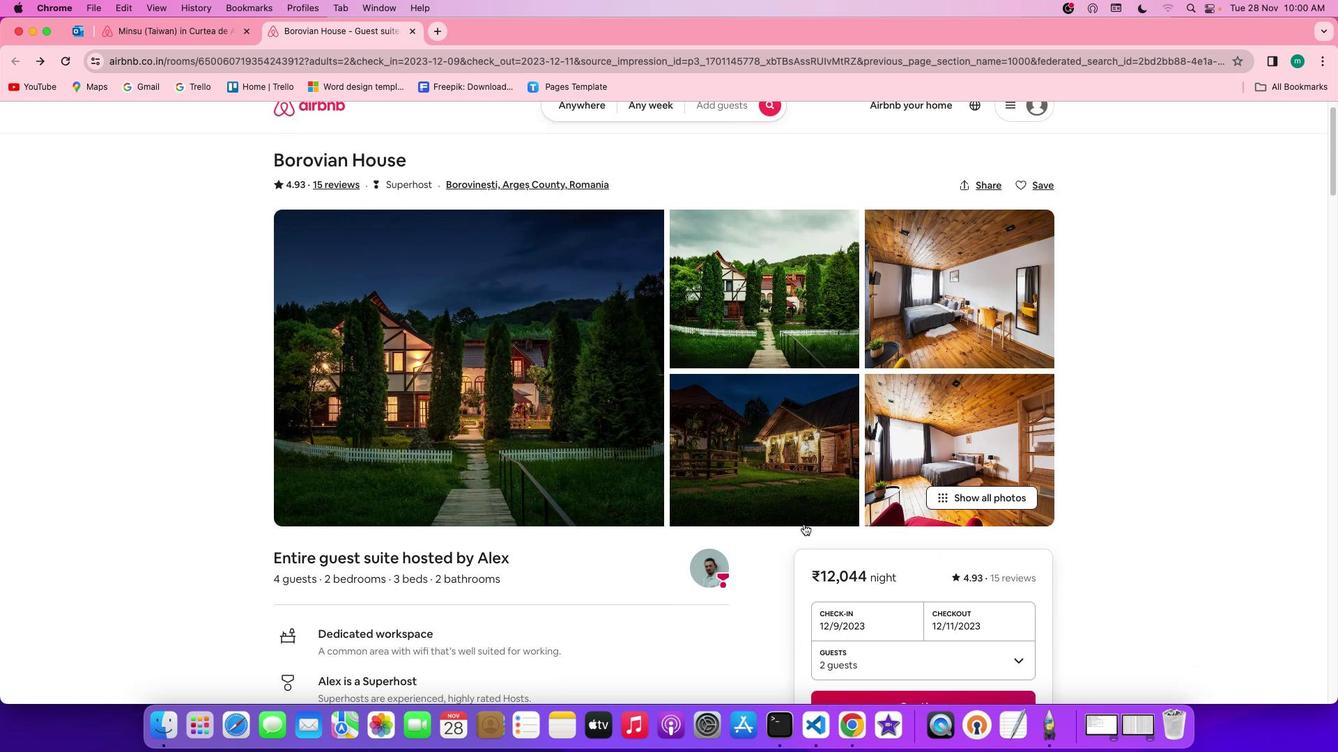 
Action: Mouse scrolled (804, 524) with delta (0, -1)
Screenshot: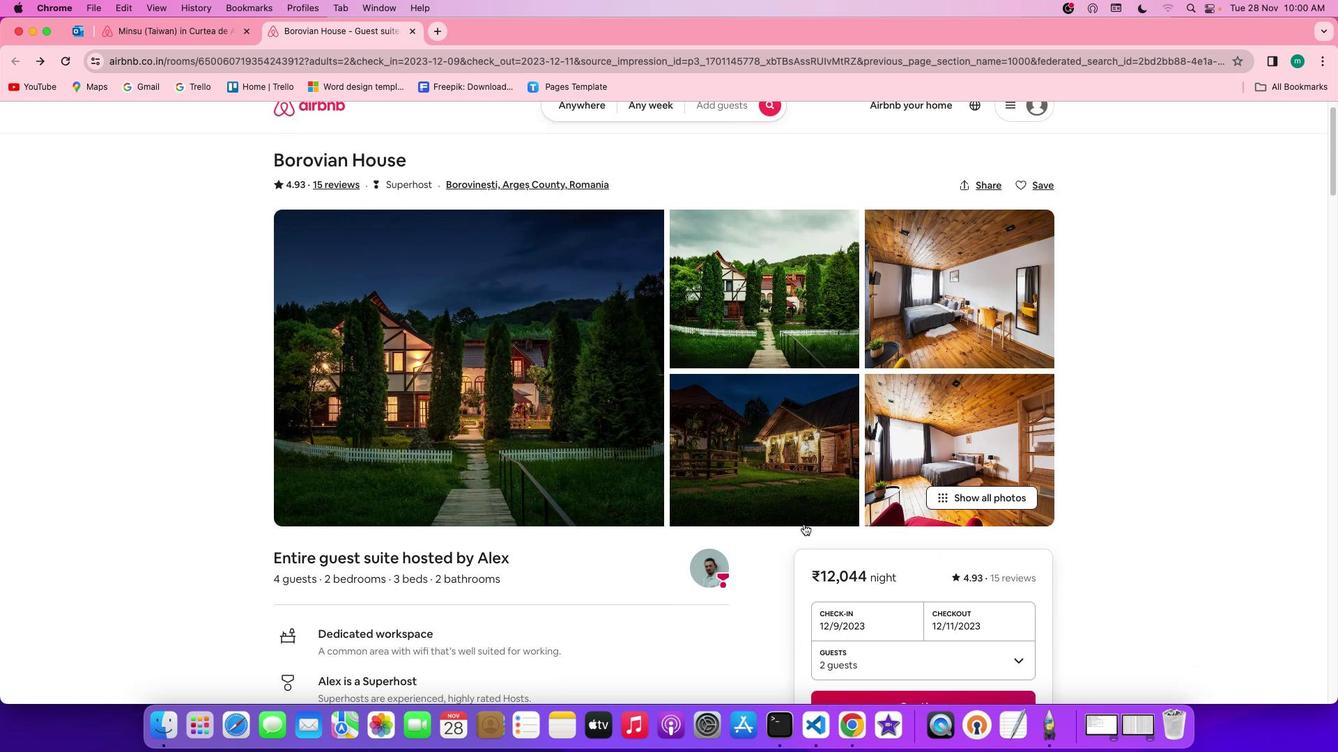 
Action: Mouse scrolled (804, 524) with delta (0, -2)
Screenshot: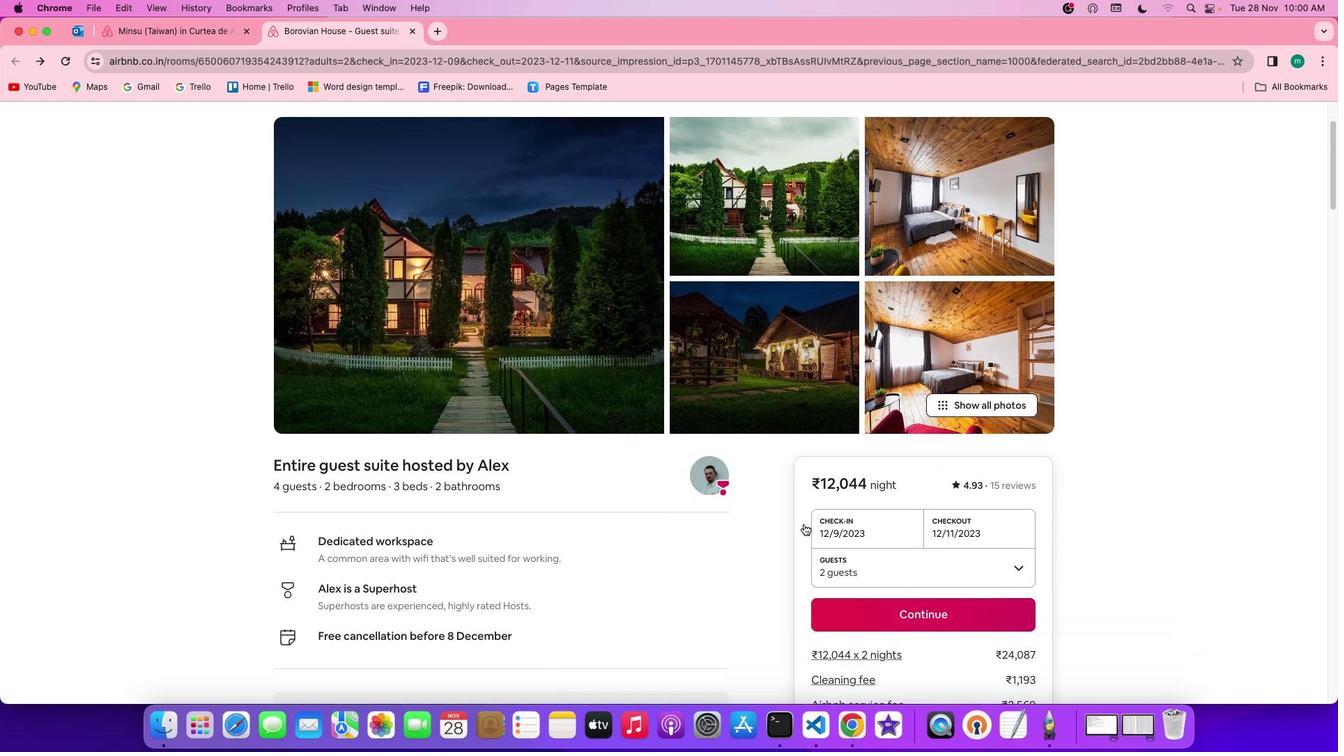 
Action: Mouse moved to (804, 524)
Screenshot: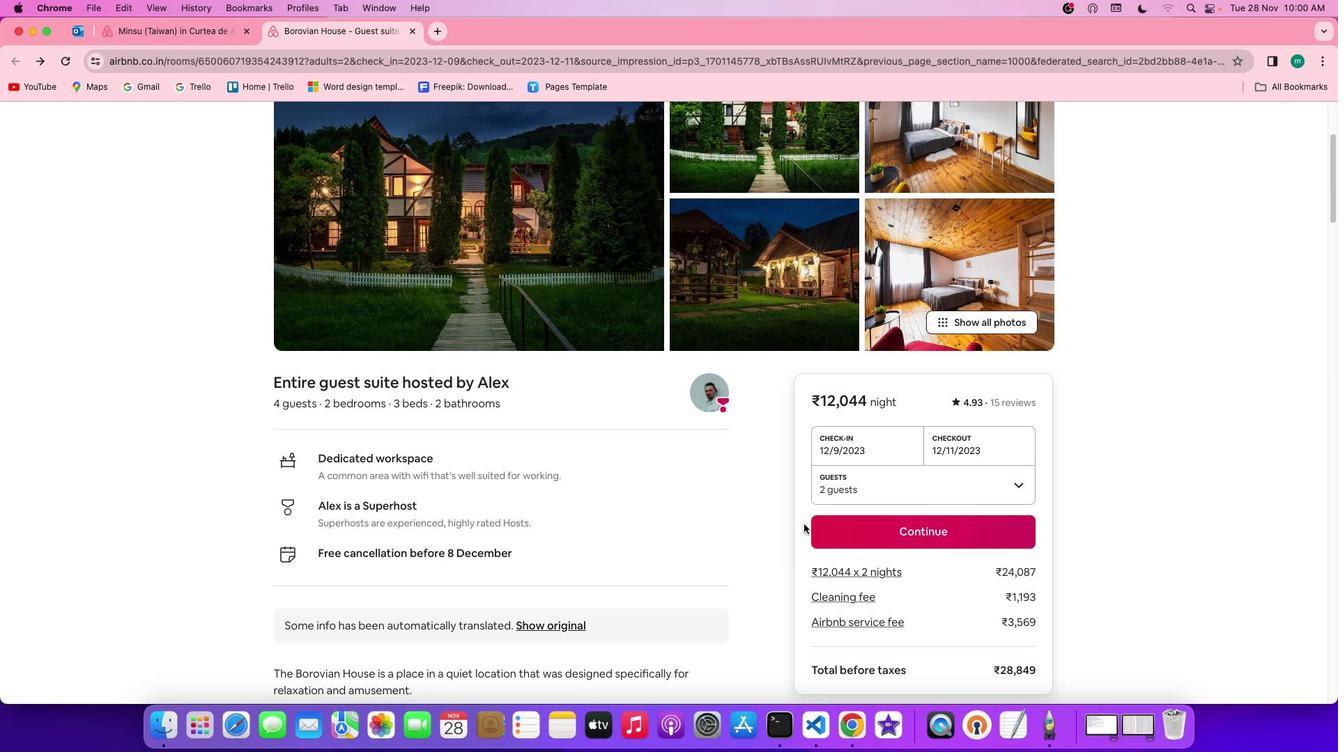 
Action: Mouse scrolled (804, 524) with delta (0, 0)
Screenshot: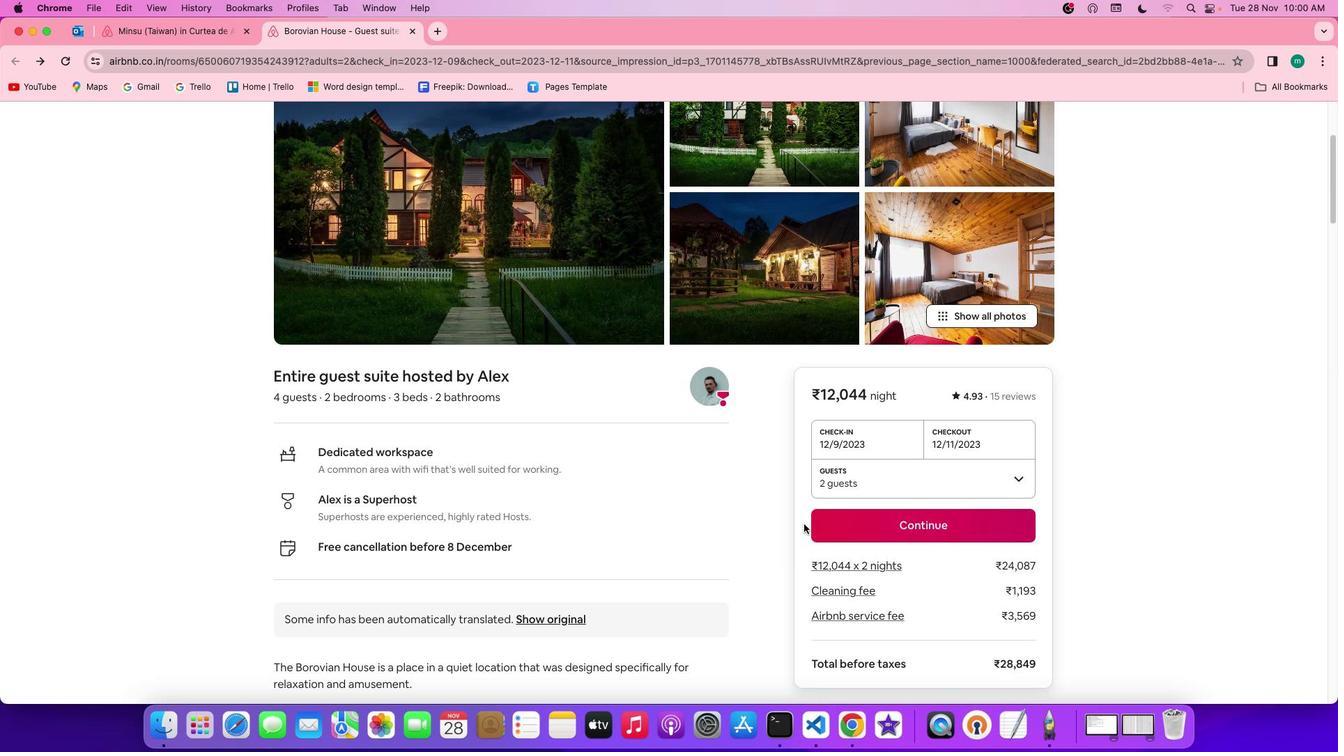 
Action: Mouse scrolled (804, 524) with delta (0, 0)
Screenshot: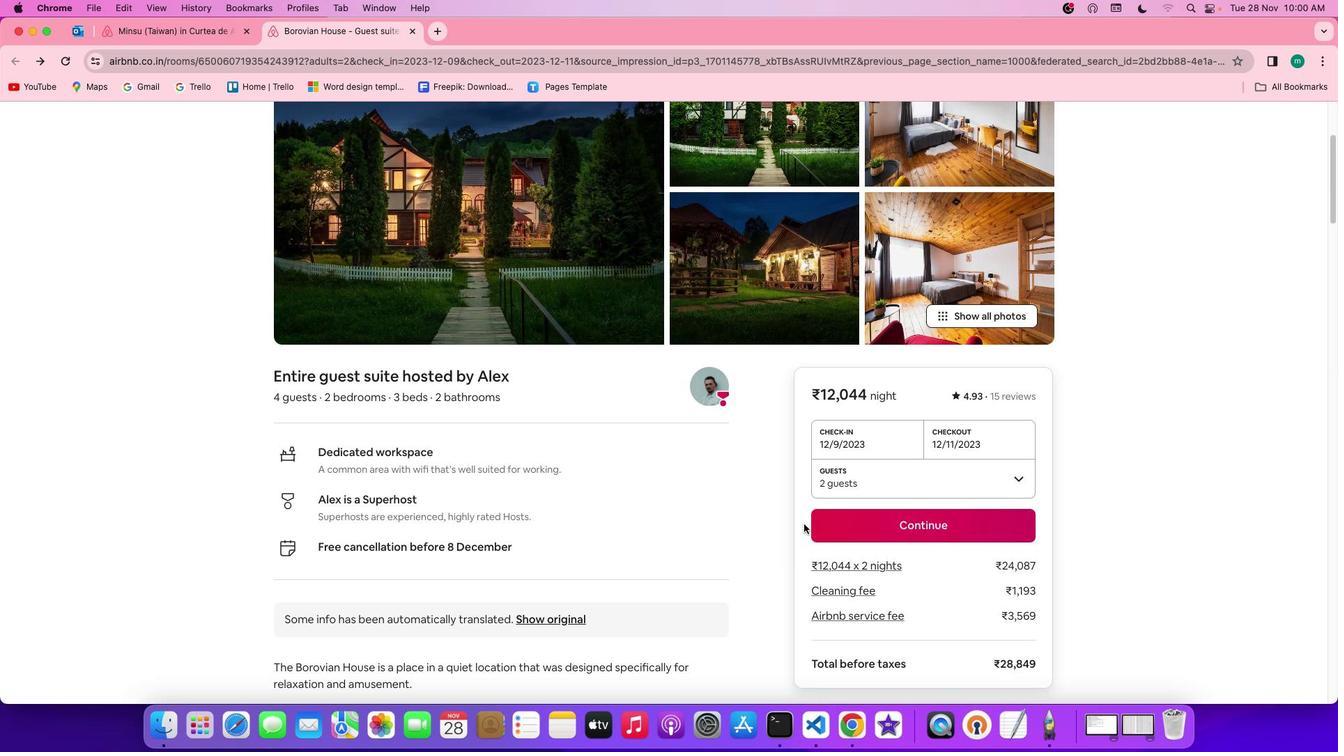 
Action: Mouse scrolled (804, 524) with delta (0, -2)
Screenshot: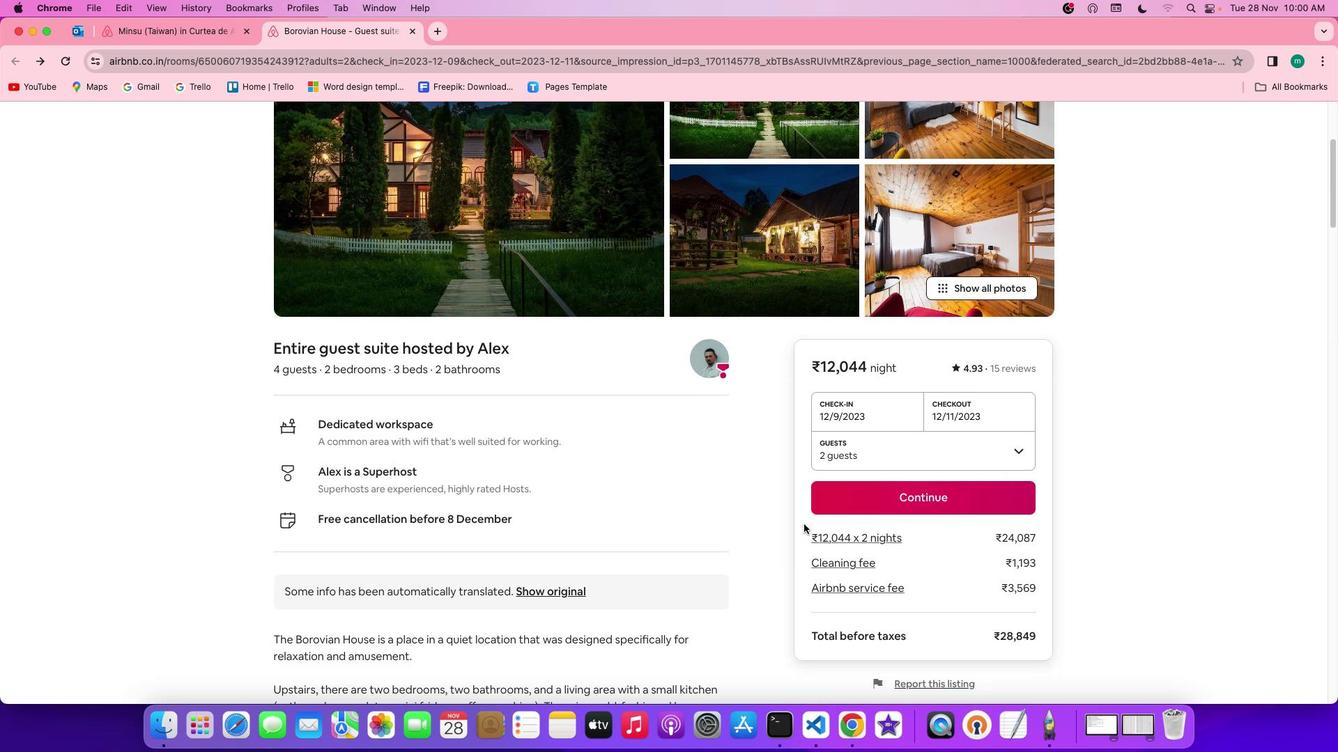 
Action: Mouse scrolled (804, 524) with delta (0, -2)
Screenshot: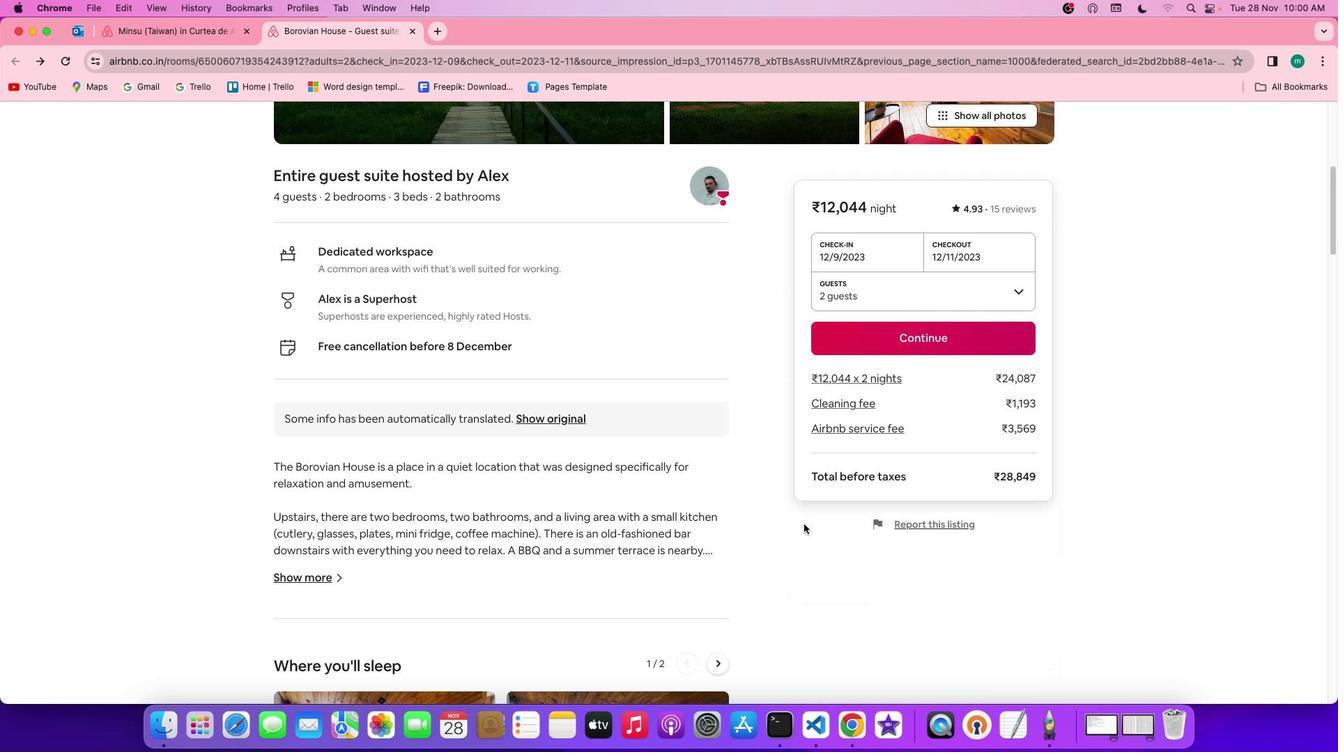 
Action: Mouse scrolled (804, 524) with delta (0, -3)
Screenshot: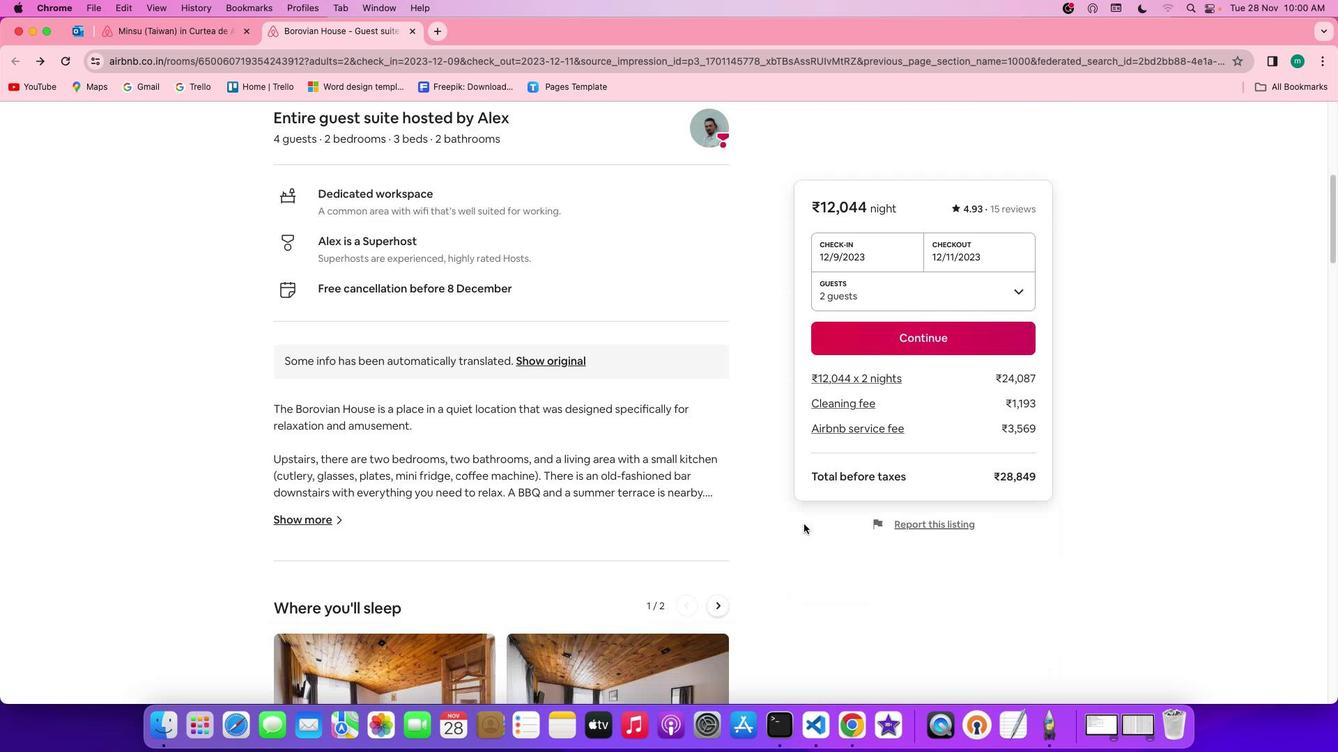 
Action: Mouse moved to (296, 391)
Screenshot: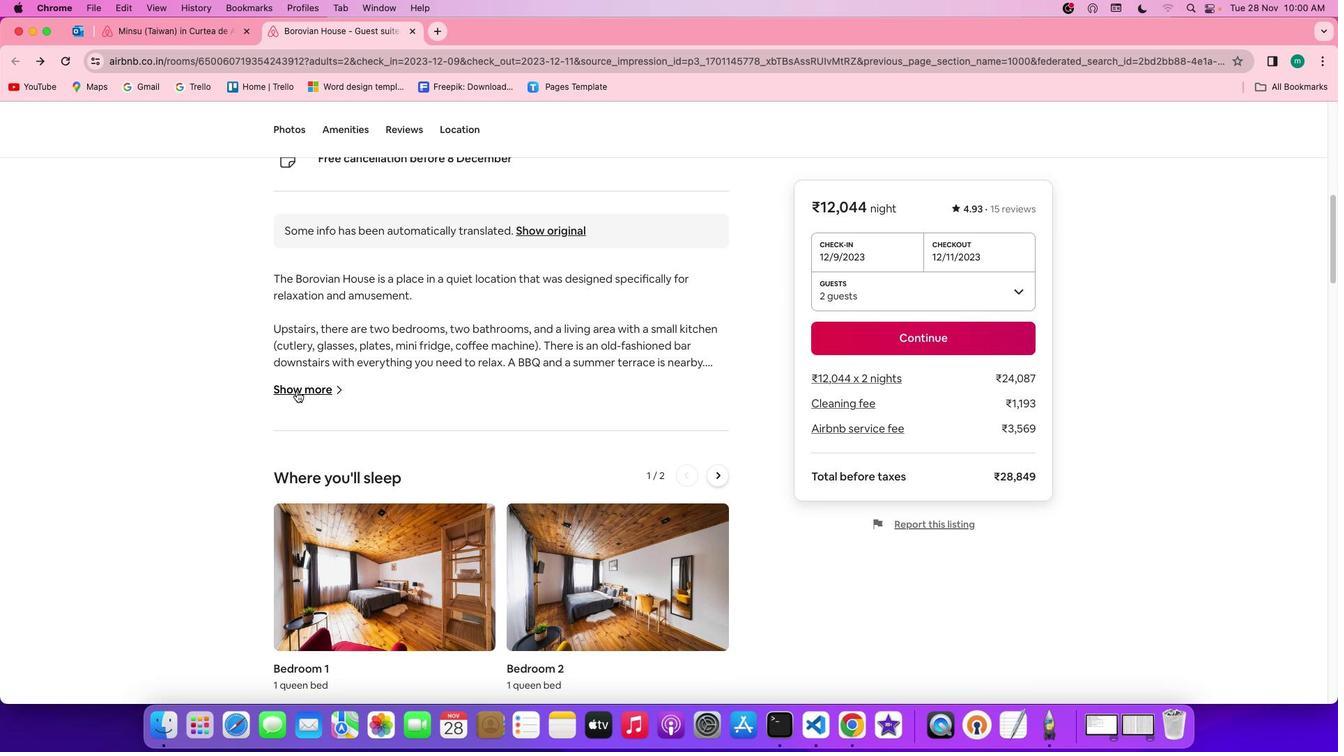 
Action: Mouse pressed left at (296, 391)
Screenshot: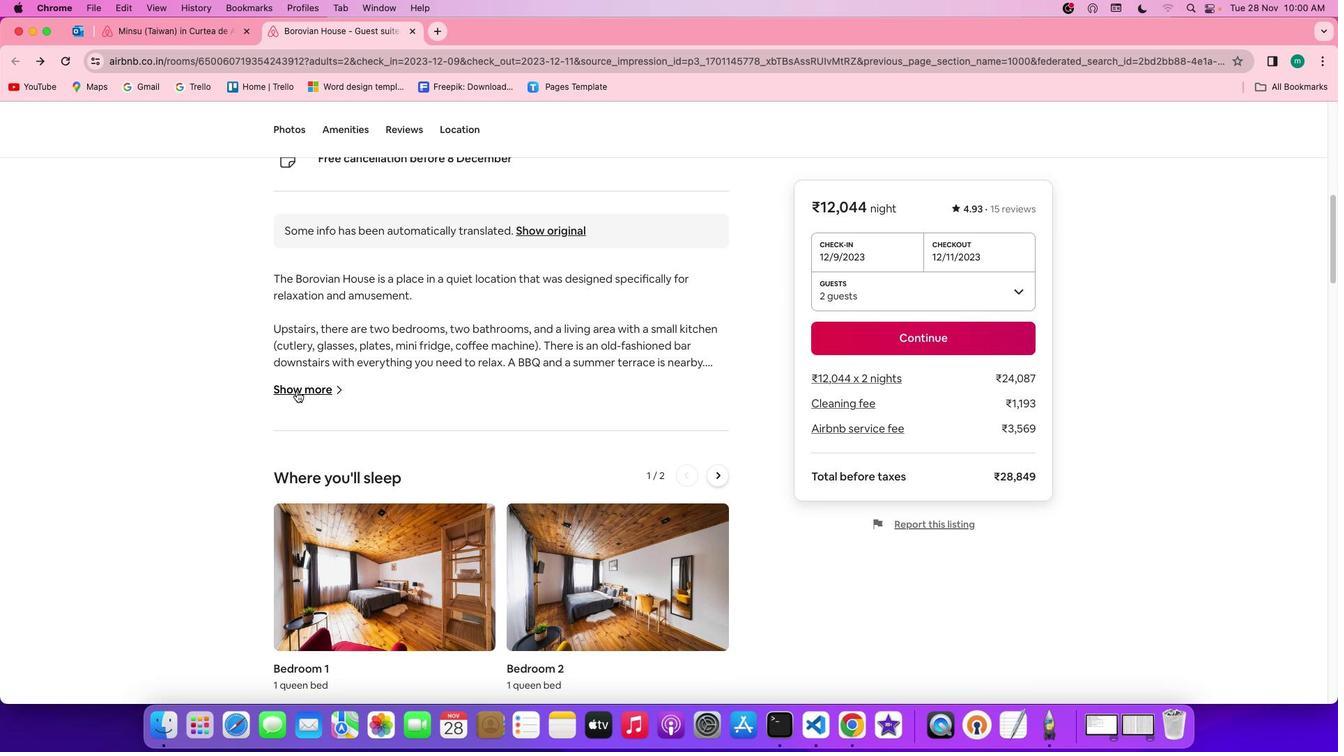 
Action: Mouse moved to (614, 469)
Screenshot: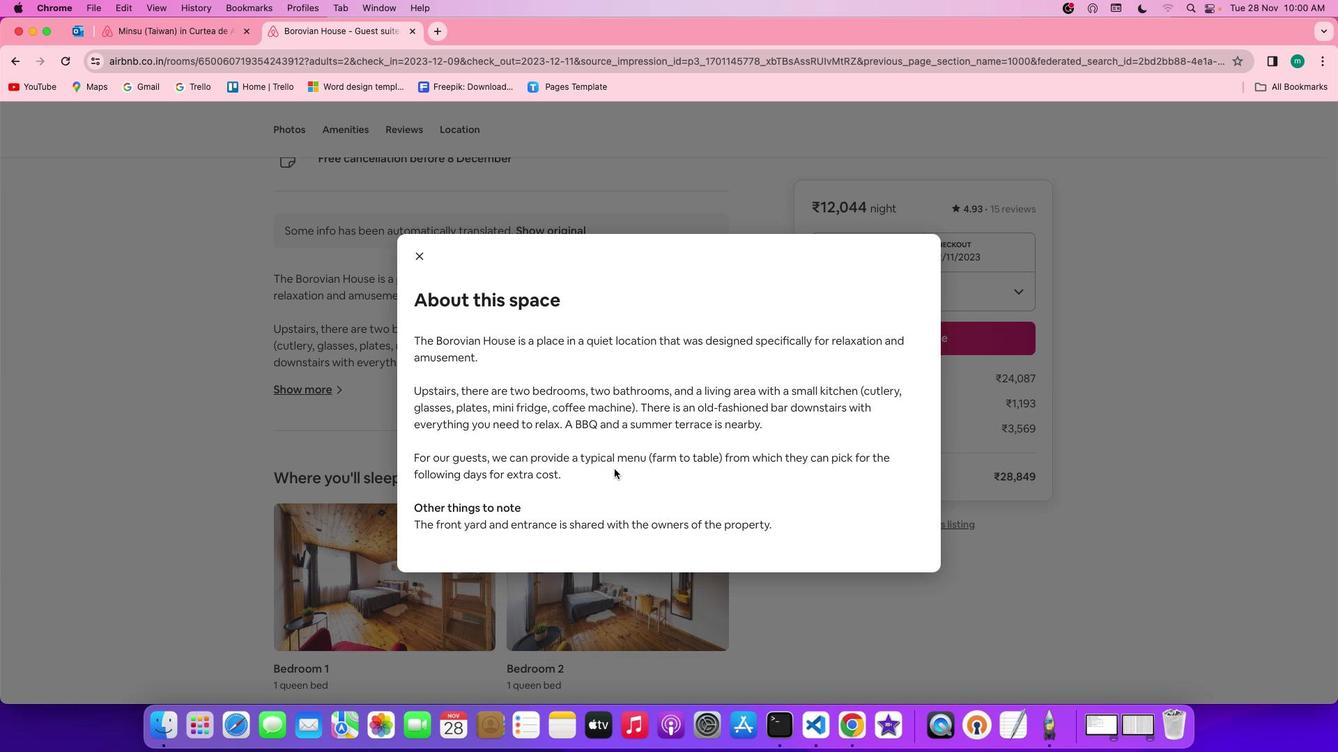 
Action: Mouse scrolled (614, 469) with delta (0, 0)
Screenshot: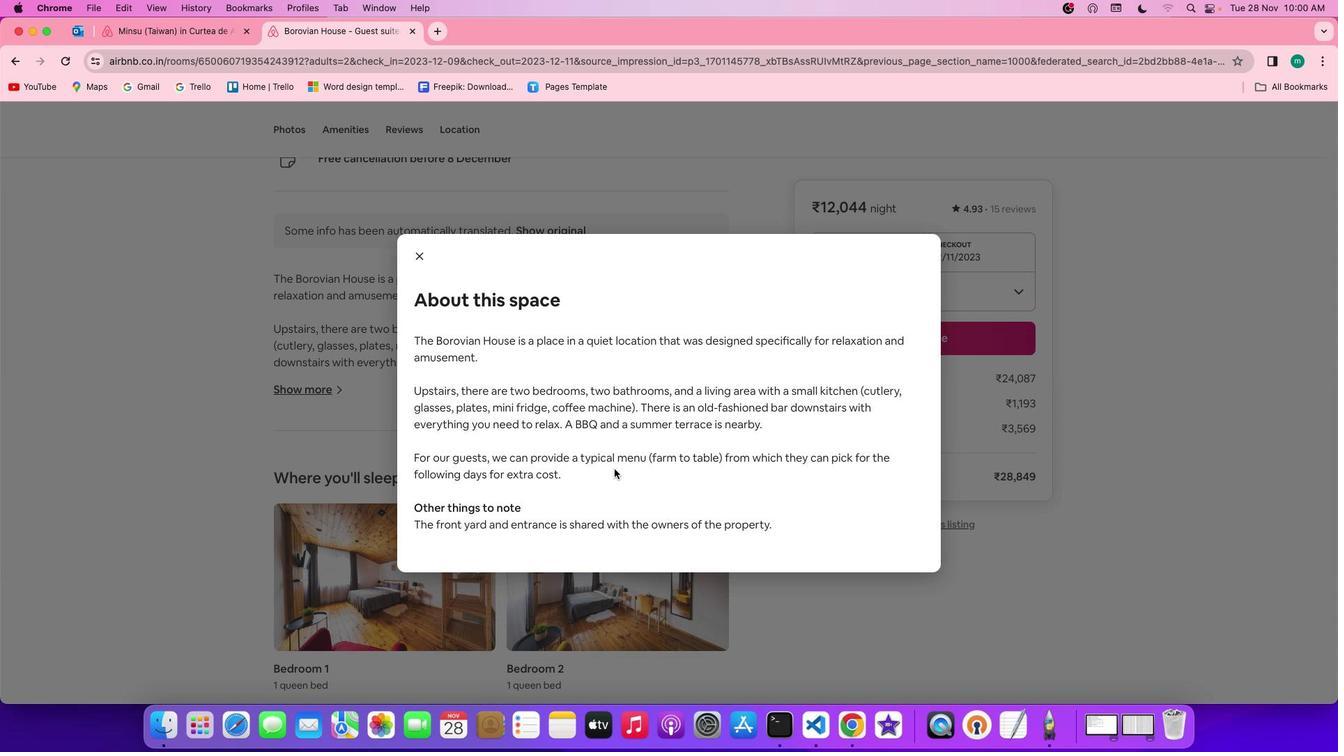 
Action: Mouse scrolled (614, 469) with delta (0, 0)
Screenshot: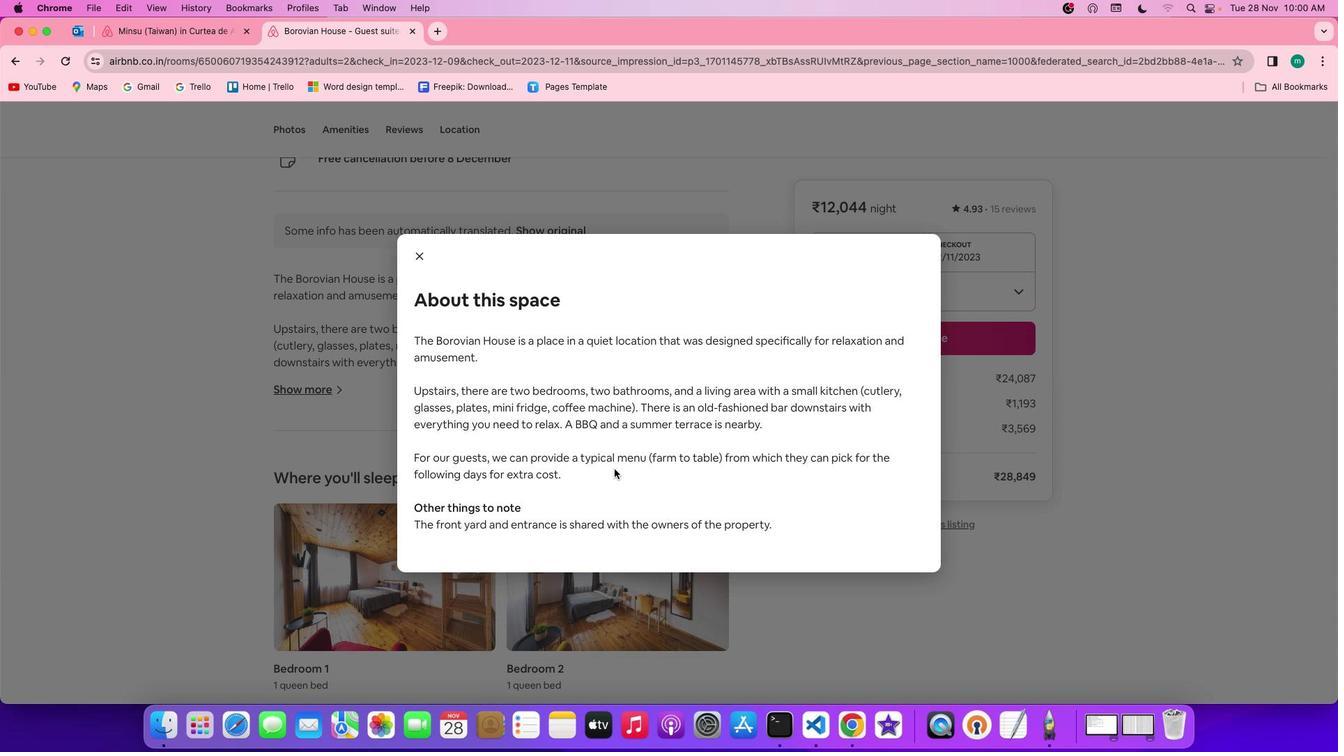 
Action: Mouse scrolled (614, 469) with delta (0, -2)
Screenshot: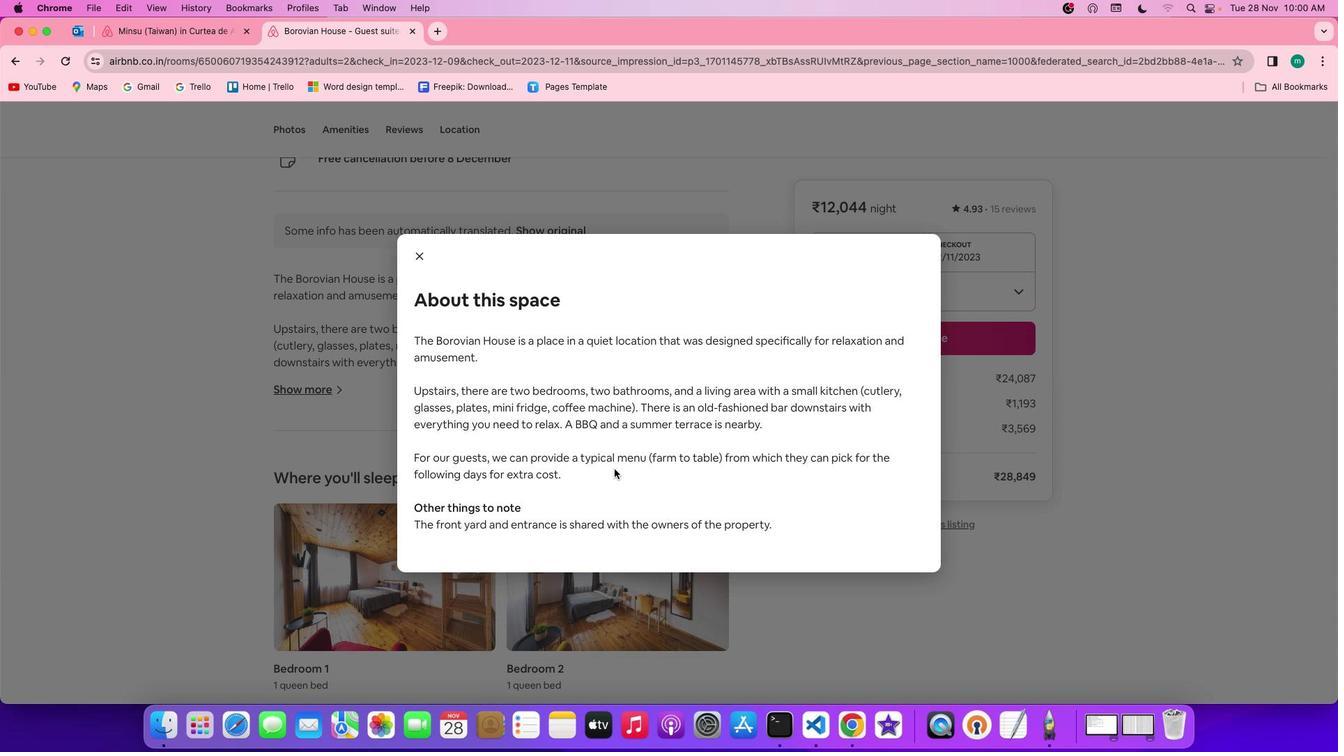 
Action: Mouse scrolled (614, 469) with delta (0, -2)
Screenshot: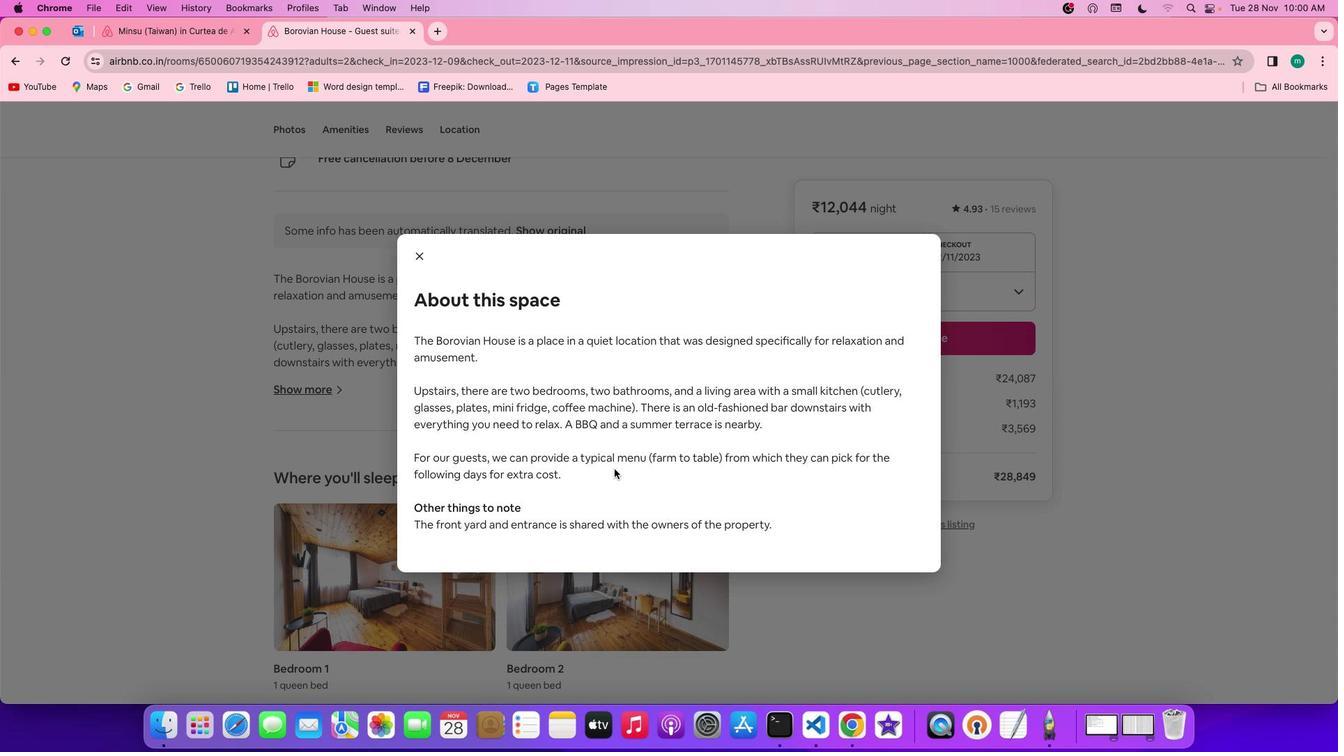 
Action: Mouse scrolled (614, 469) with delta (0, -3)
Screenshot: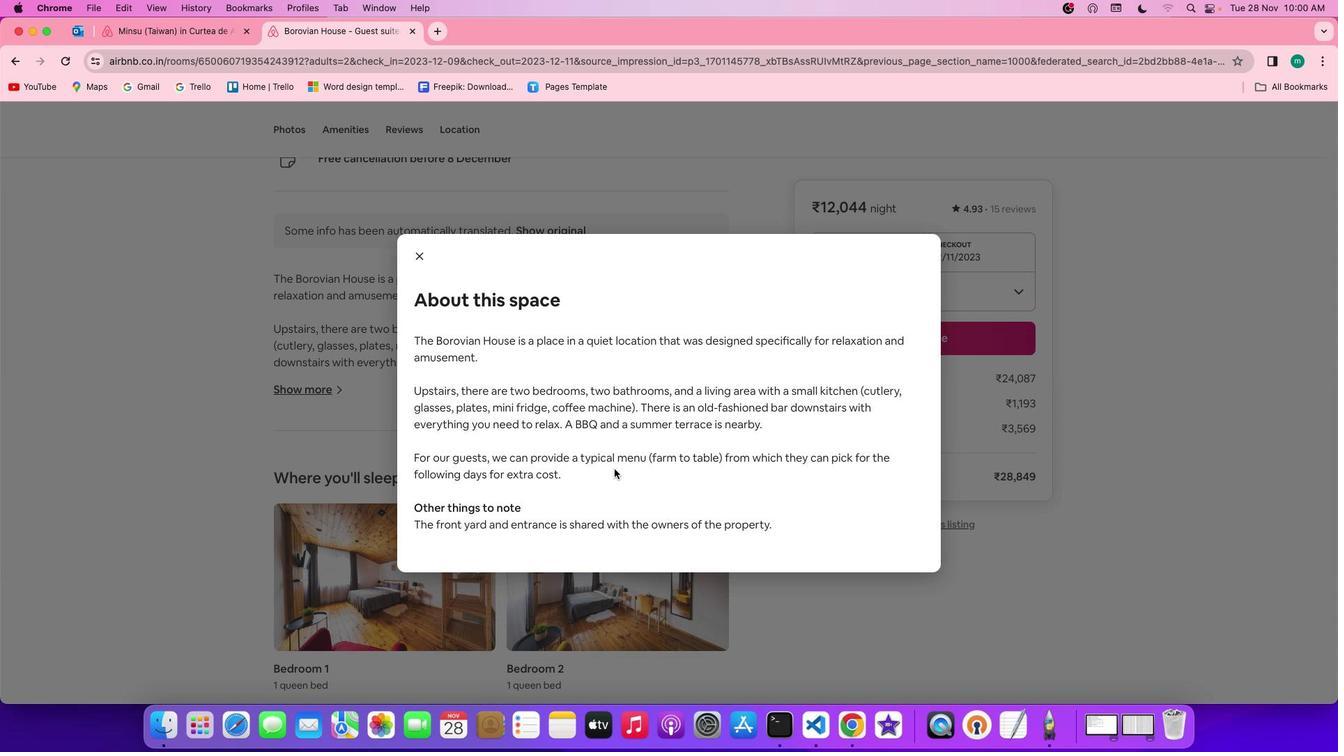 
Action: Mouse moved to (417, 259)
Screenshot: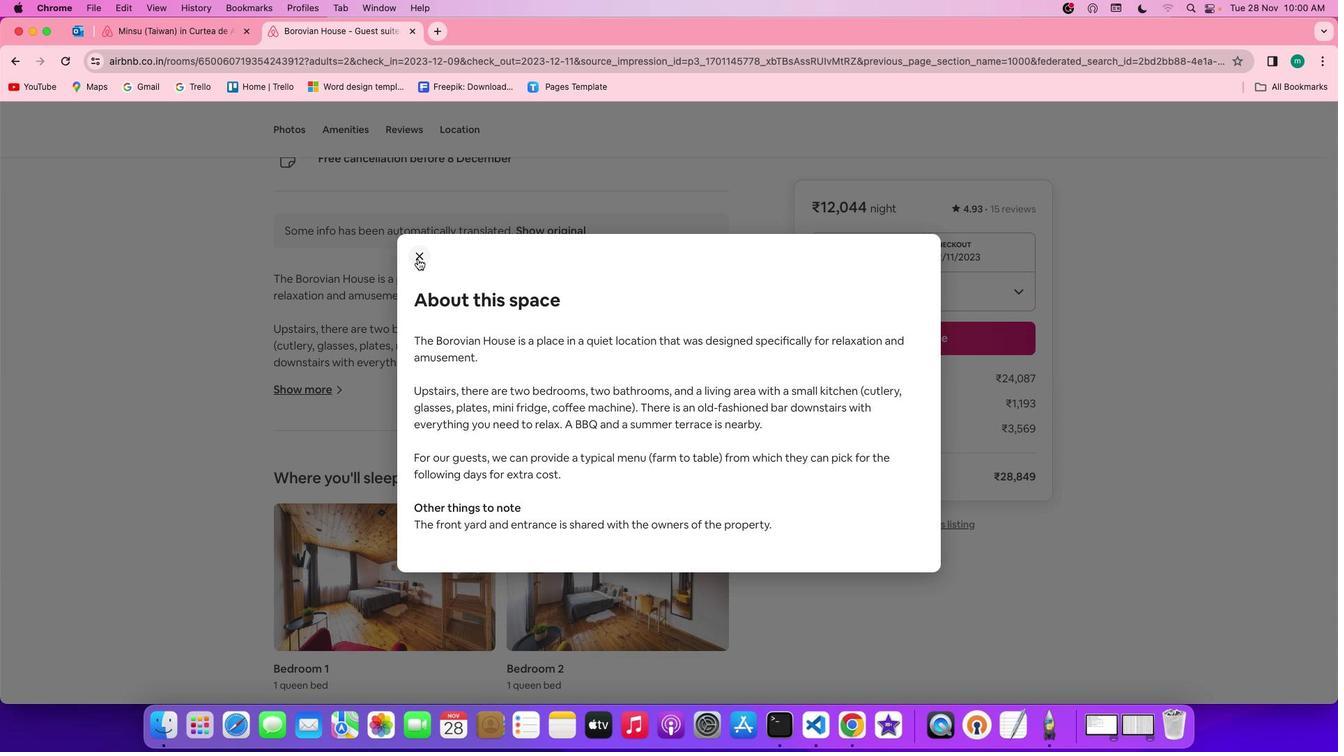 
Action: Mouse pressed left at (417, 259)
Screenshot: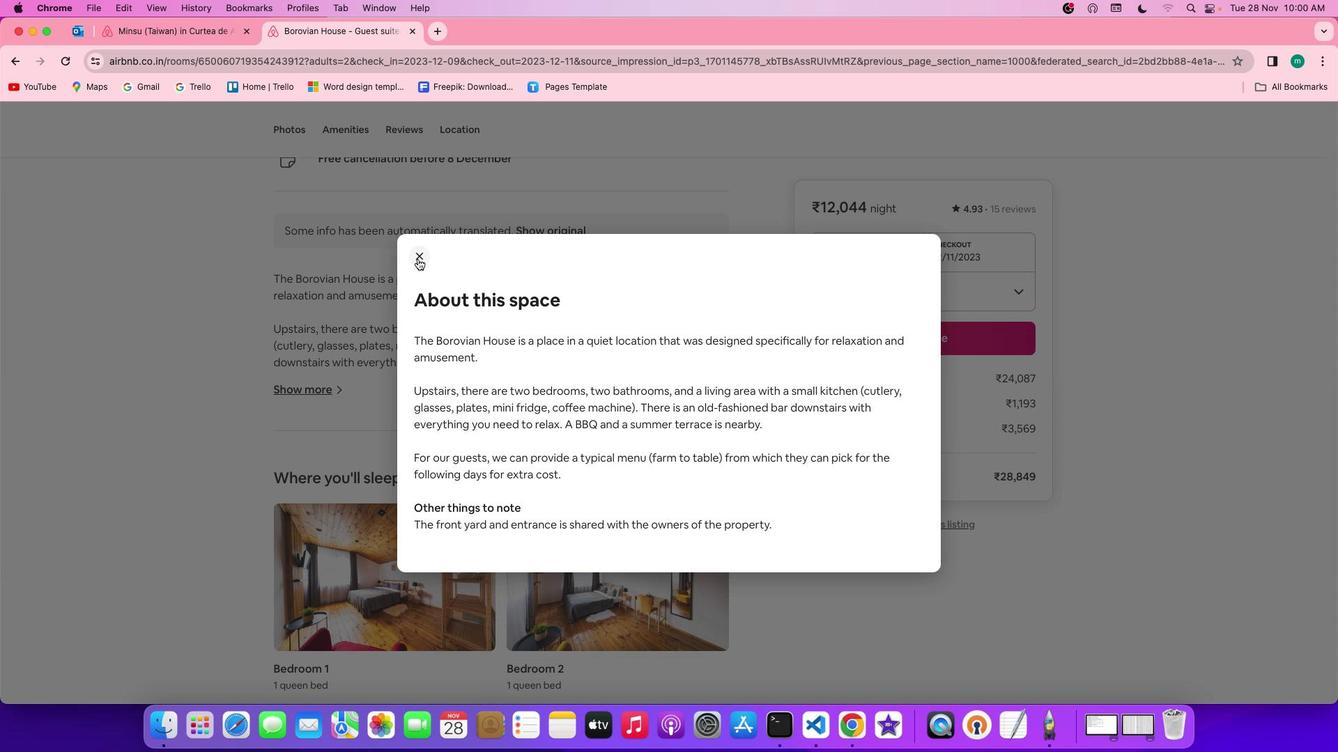 
Action: Mouse moved to (722, 481)
Screenshot: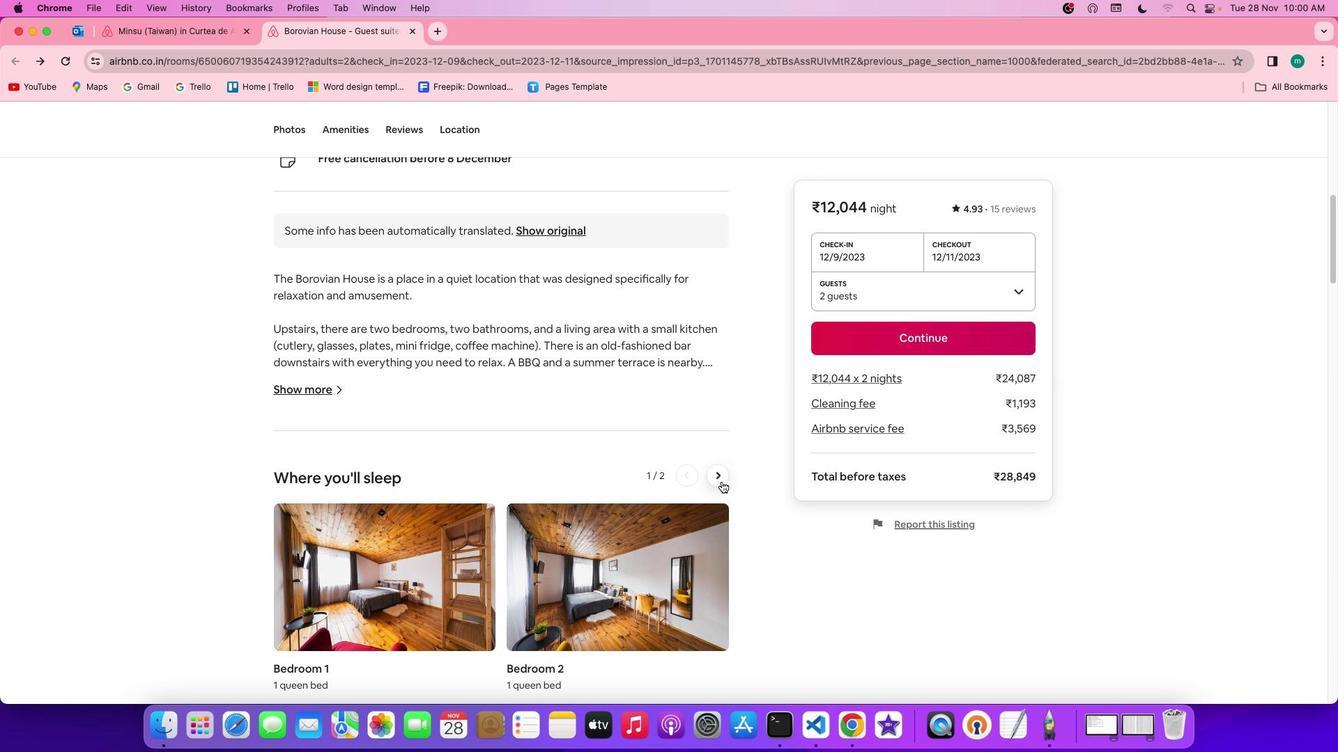 
Action: Mouse pressed left at (722, 481)
Screenshot: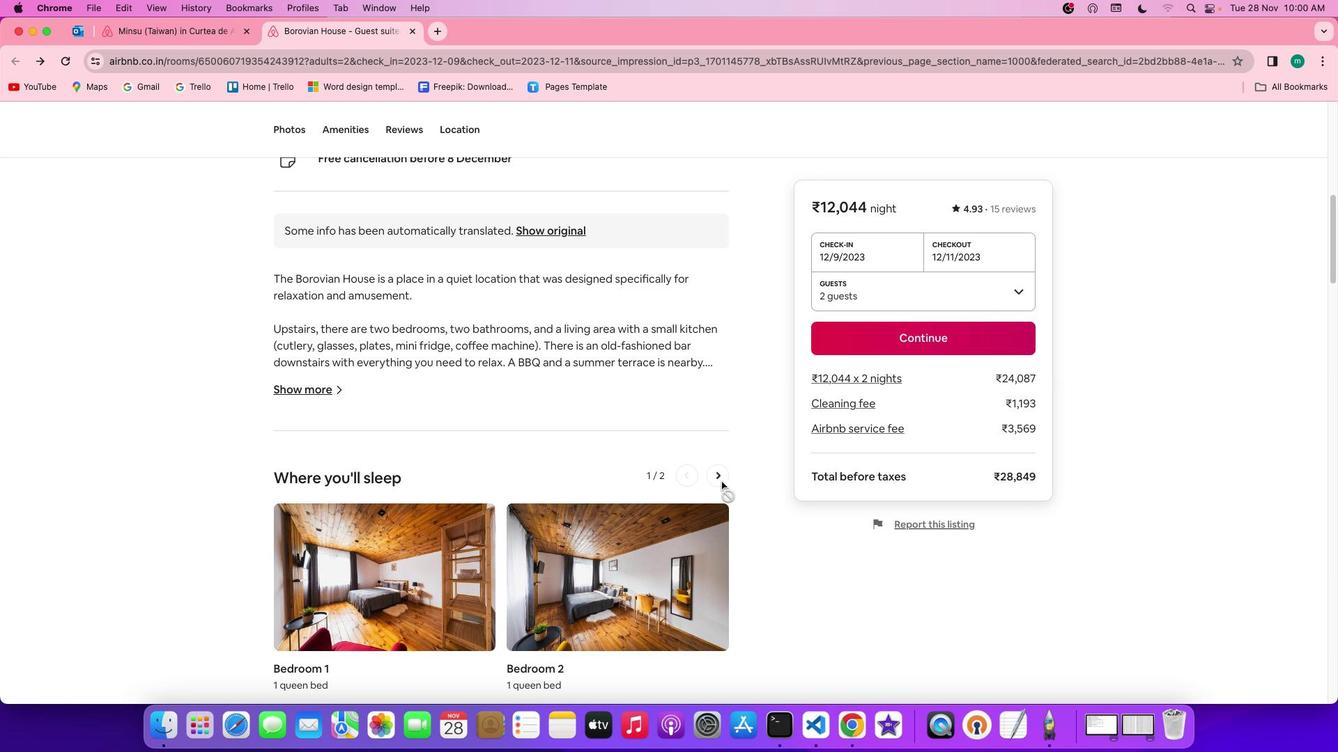 
Action: Mouse moved to (676, 489)
Screenshot: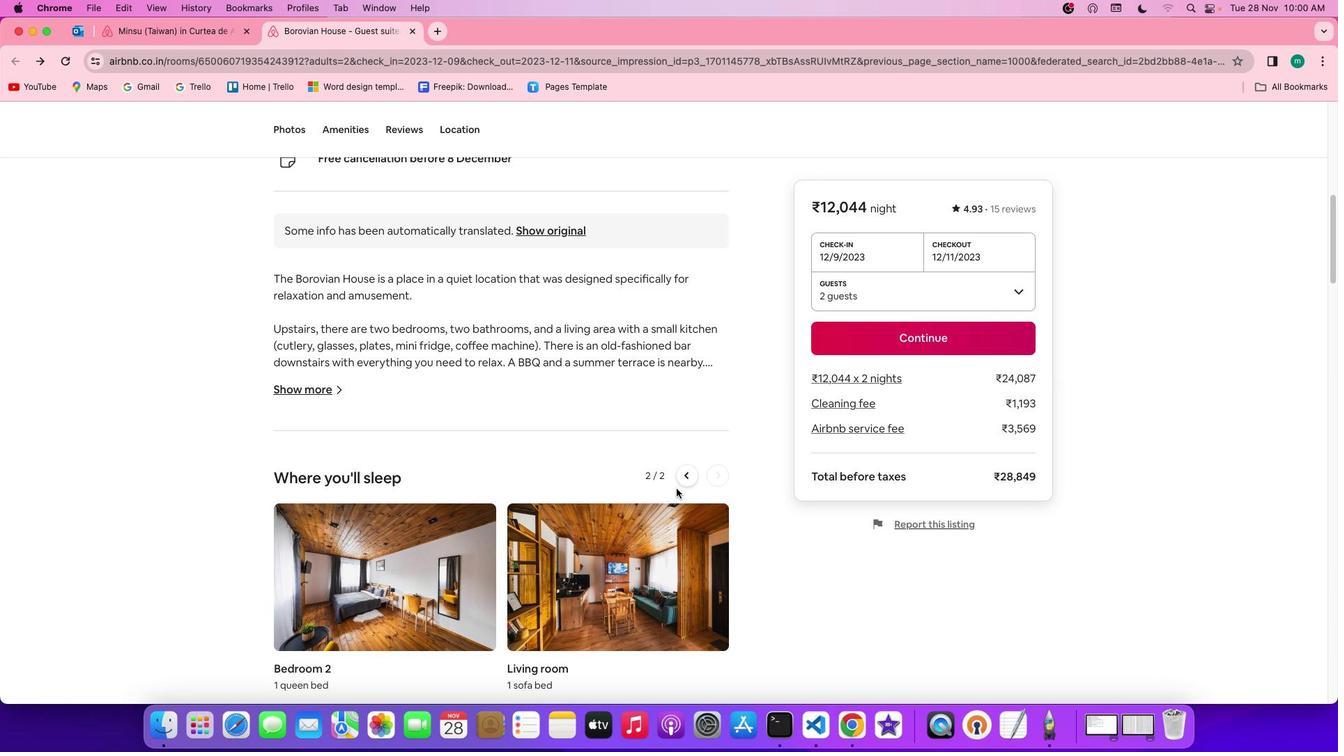 
Action: Mouse scrolled (676, 489) with delta (0, 0)
Screenshot: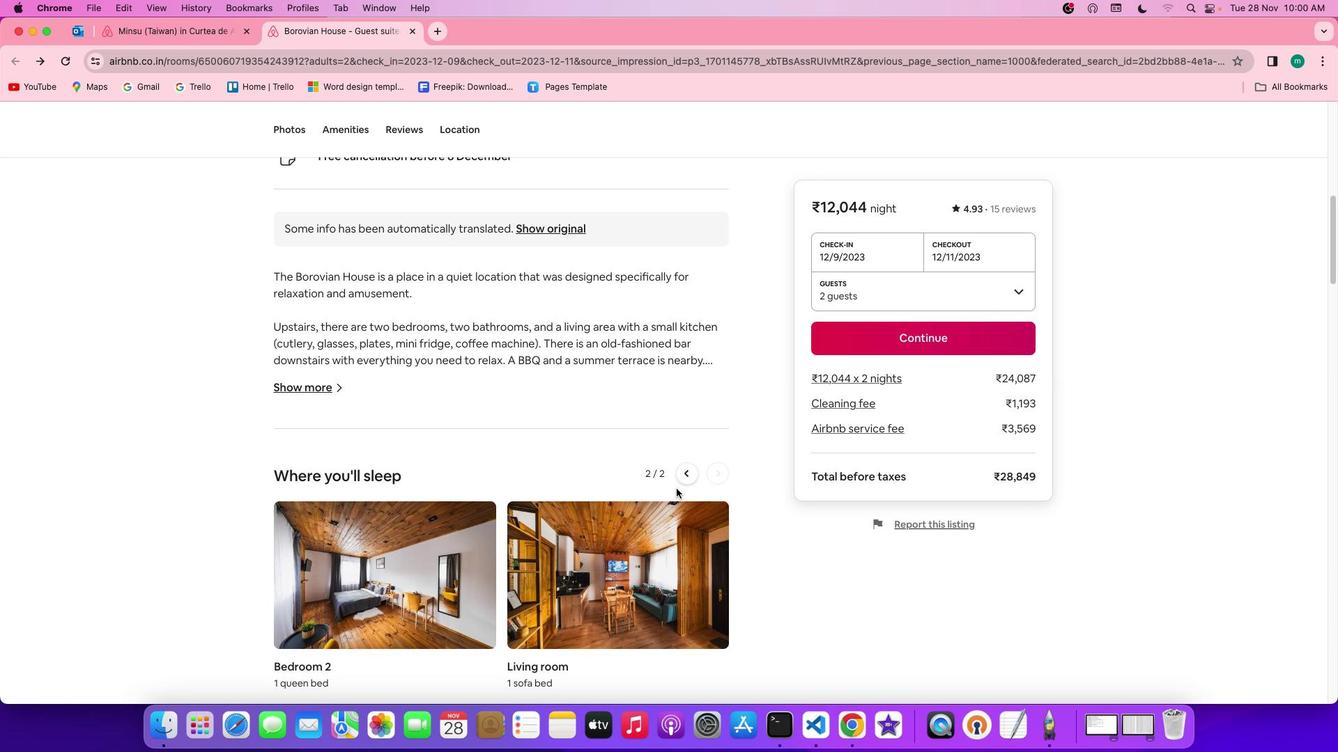 
Action: Mouse scrolled (676, 489) with delta (0, 0)
Screenshot: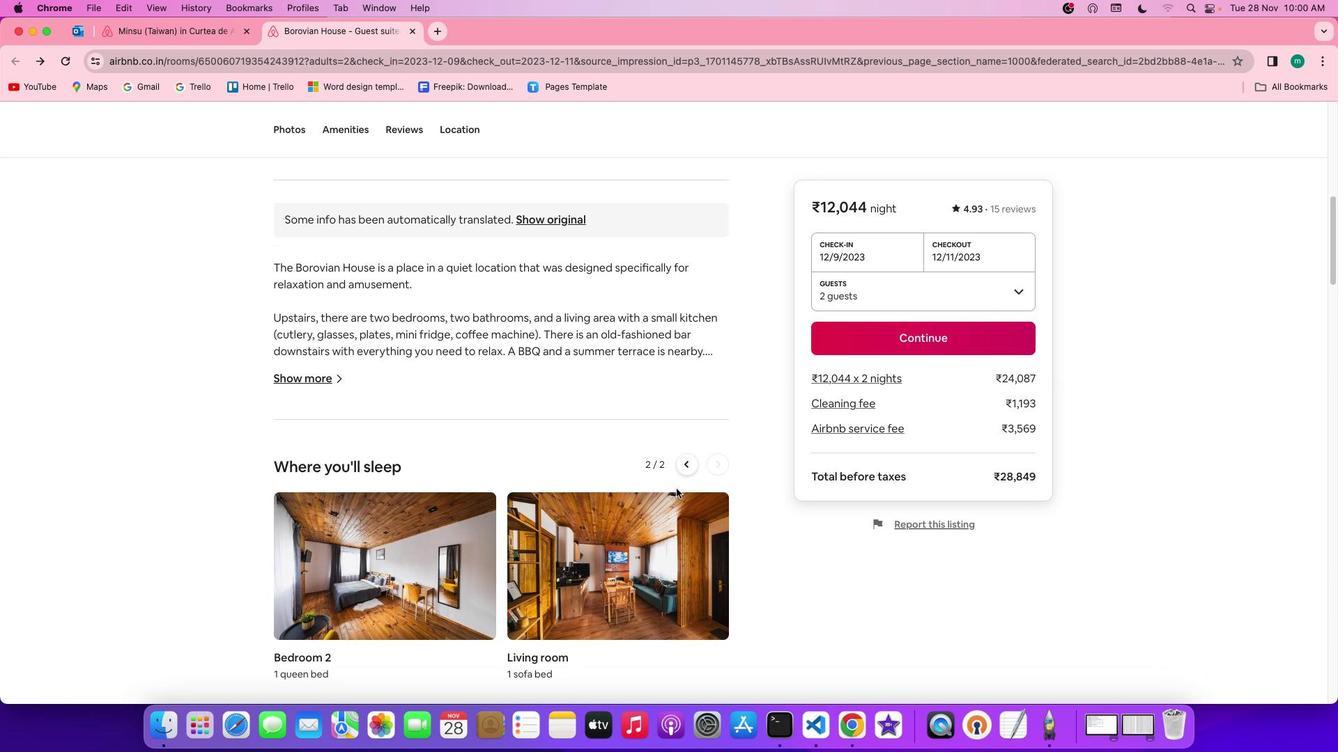 
Action: Mouse scrolled (676, 489) with delta (0, -1)
Screenshot: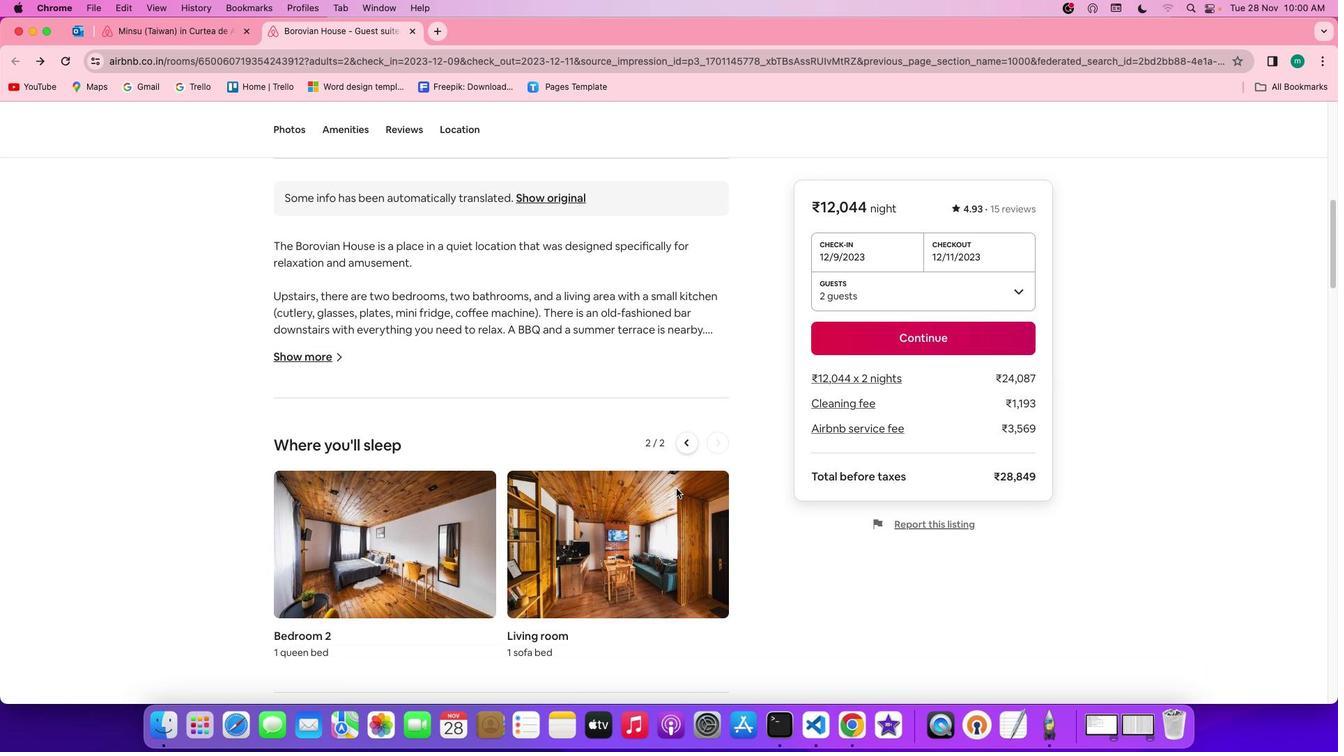 
Action: Mouse scrolled (676, 489) with delta (0, -2)
Screenshot: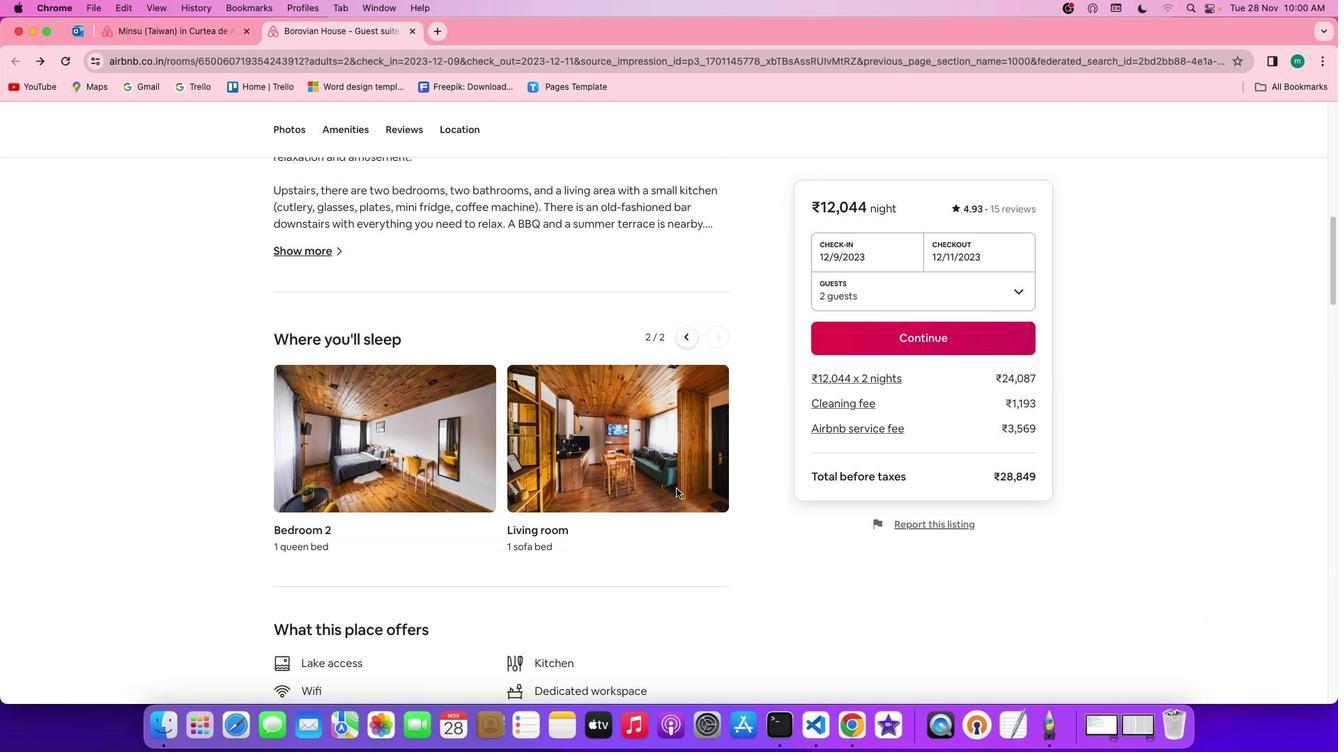 
Action: Mouse scrolled (676, 489) with delta (0, 0)
Screenshot: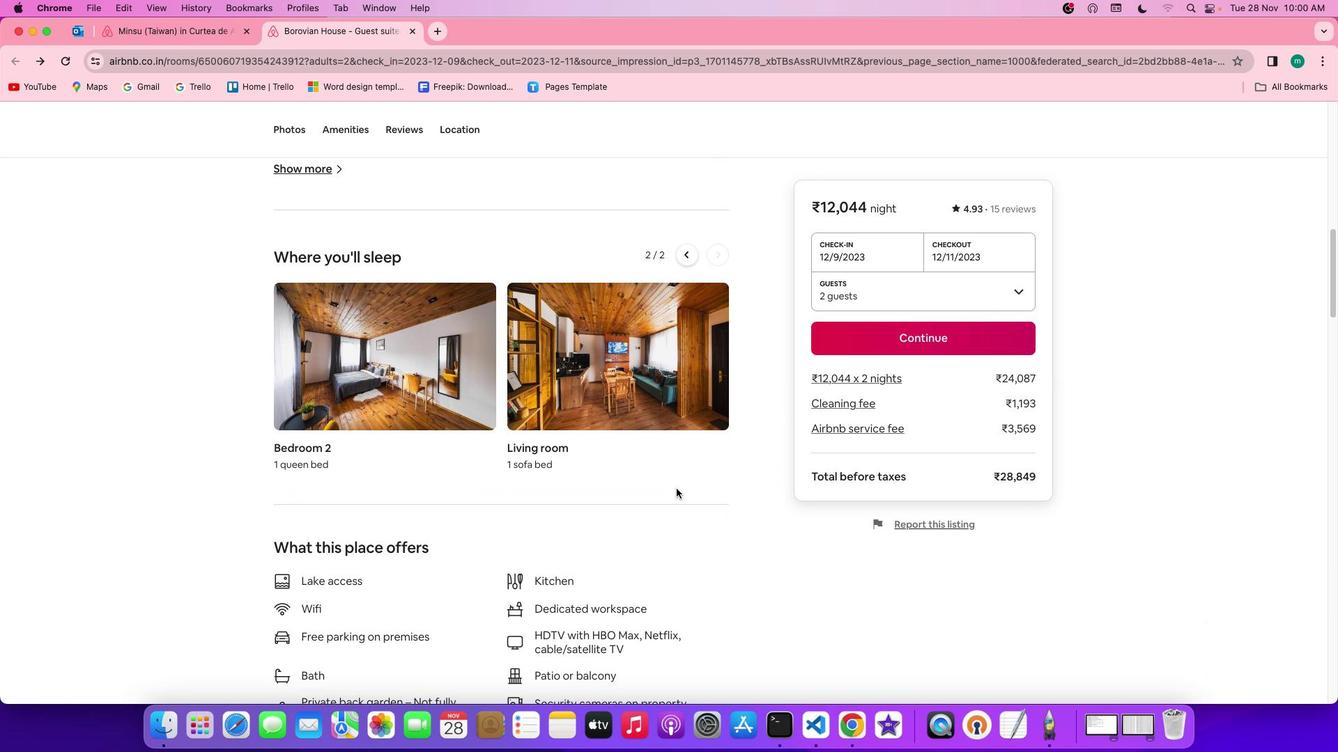 
Action: Mouse scrolled (676, 489) with delta (0, 0)
Screenshot: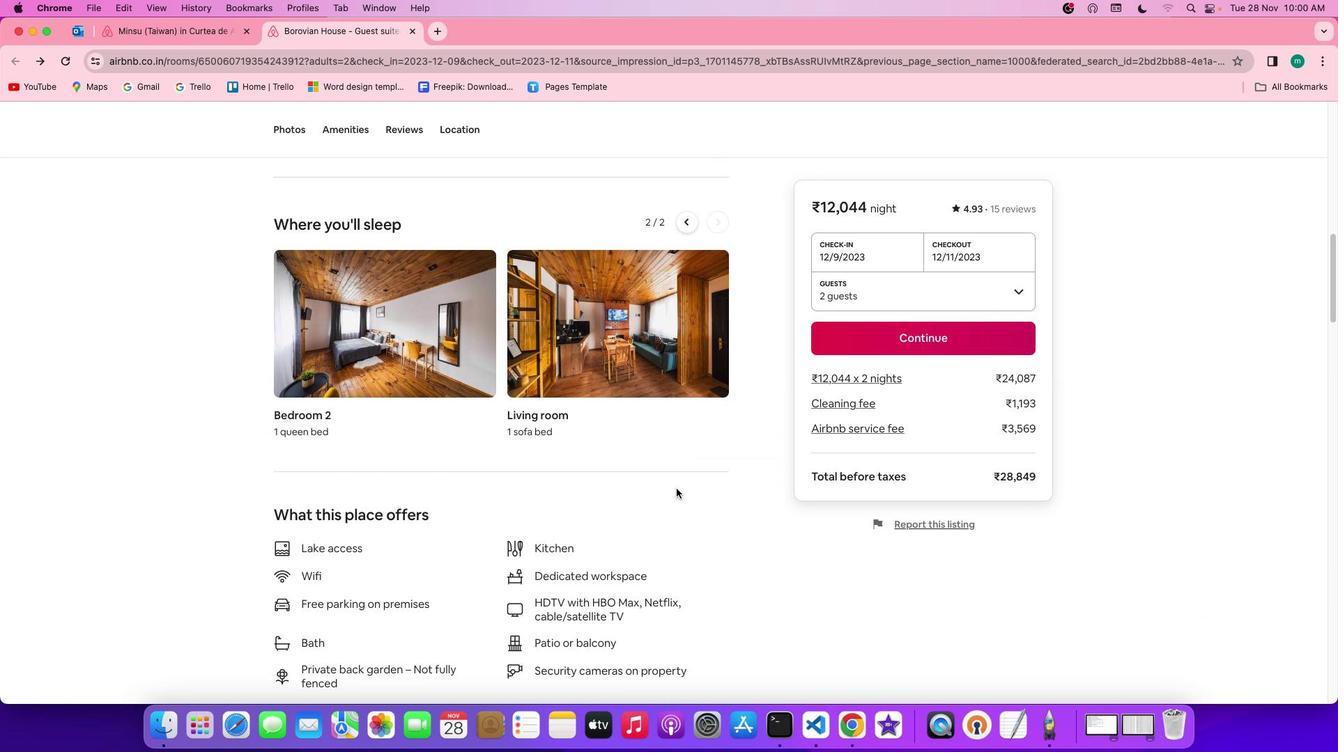 
Action: Mouse scrolled (676, 489) with delta (0, -1)
Screenshot: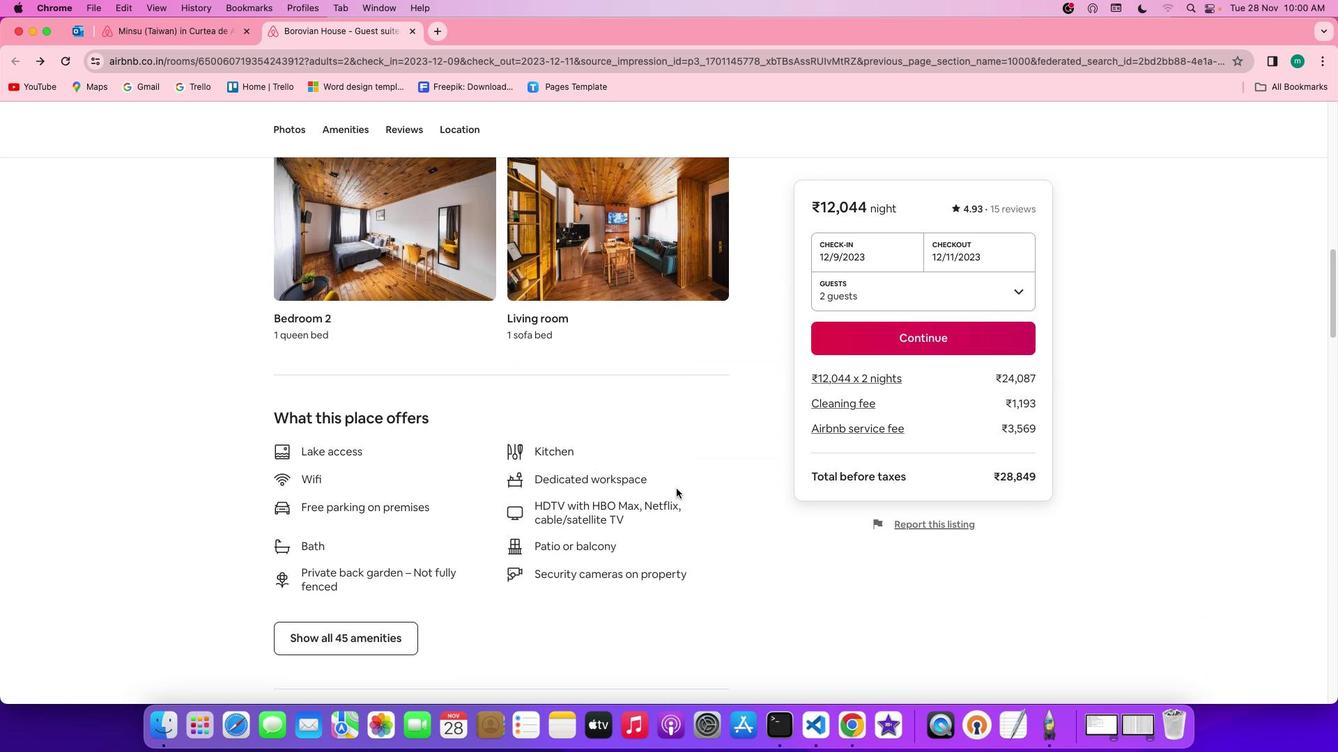 
Action: Mouse scrolled (676, 489) with delta (0, -2)
Screenshot: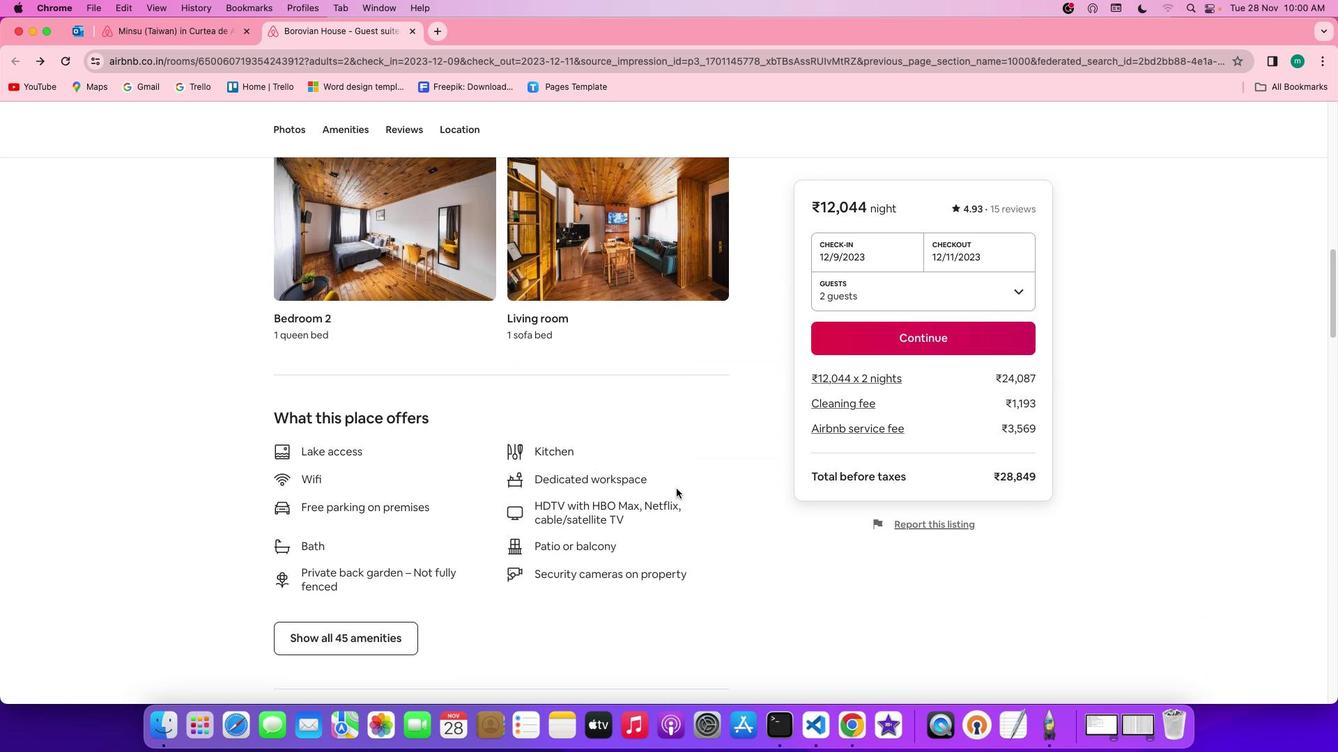 
Action: Mouse scrolled (676, 489) with delta (0, -3)
Screenshot: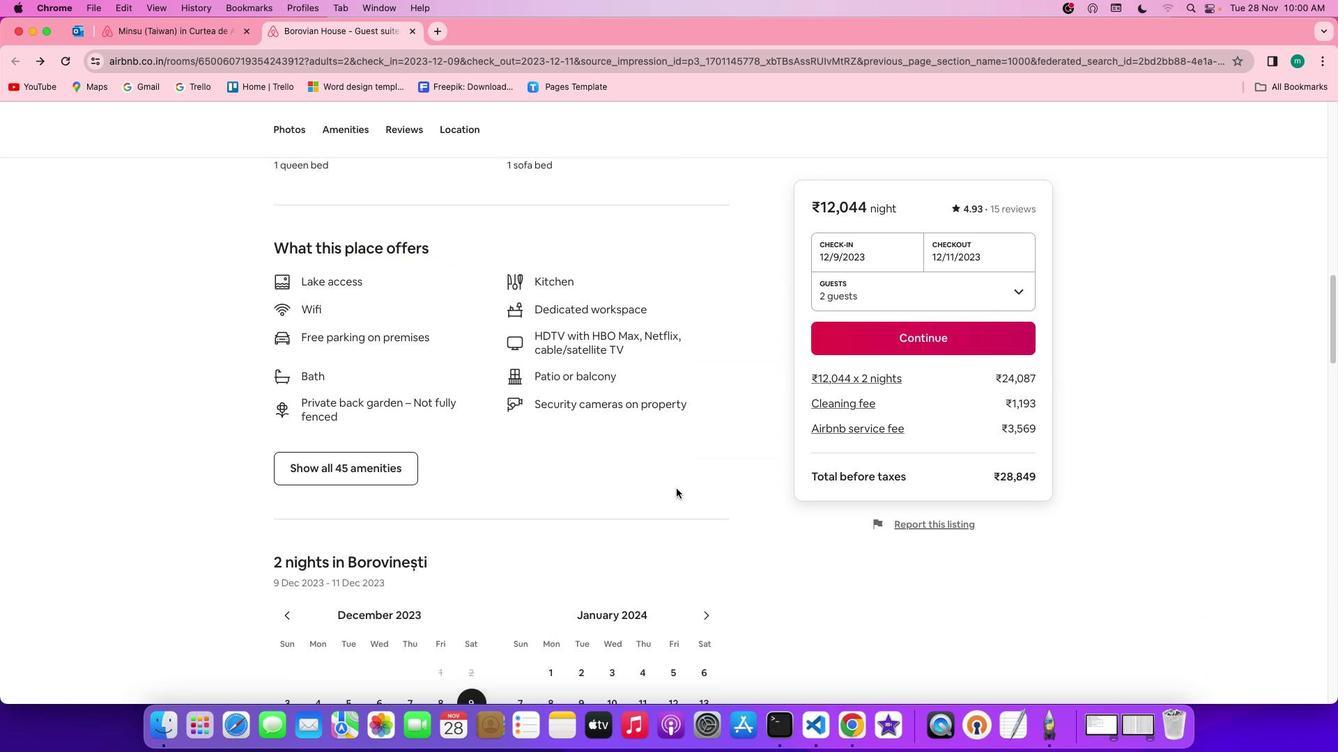 
Action: Mouse scrolled (676, 489) with delta (0, 0)
Screenshot: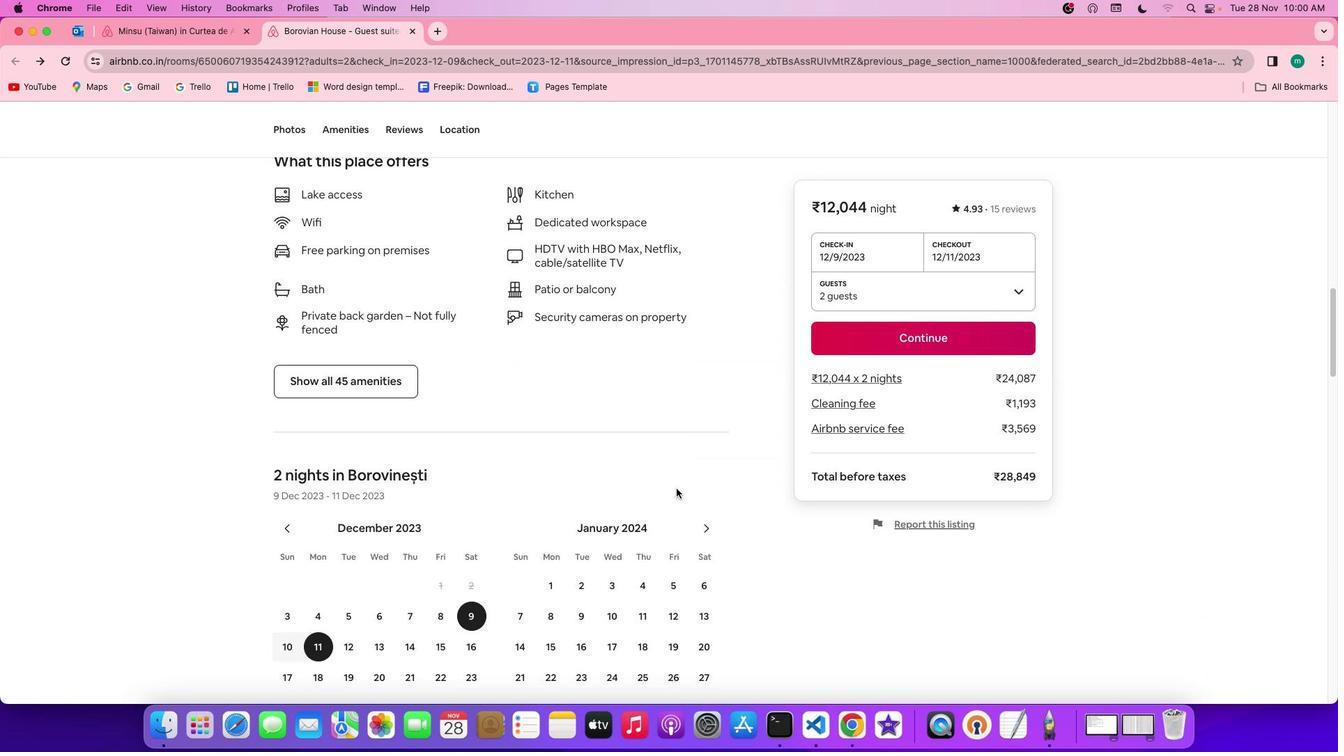 
Action: Mouse moved to (299, 377)
Screenshot: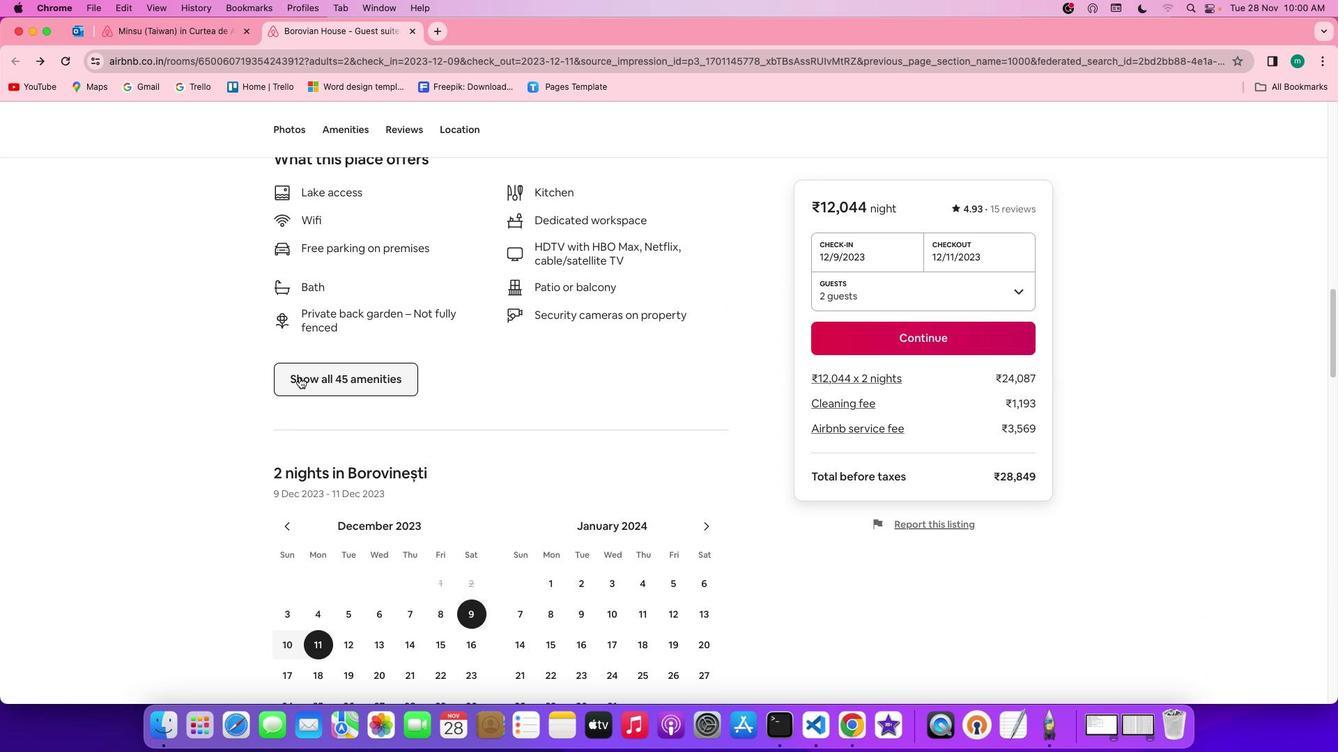 
Action: Mouse pressed left at (299, 377)
Screenshot: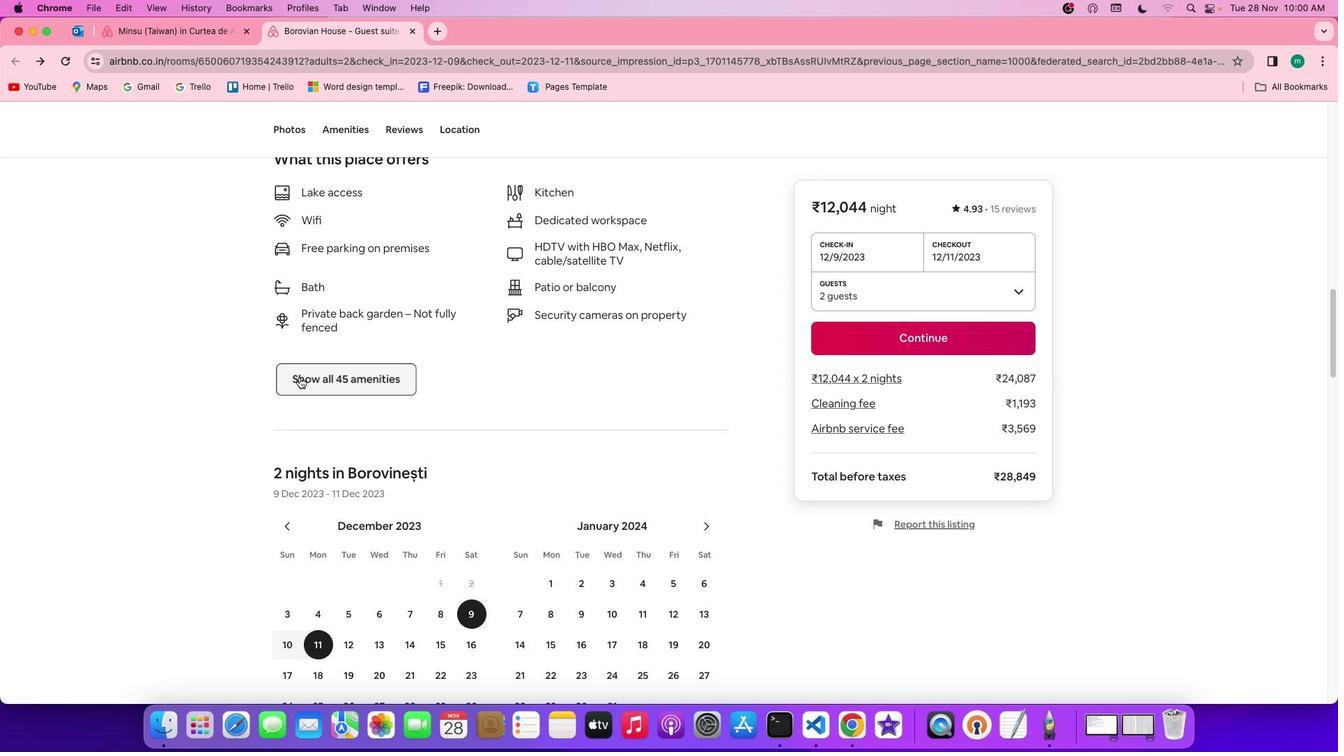 
Action: Mouse moved to (667, 493)
Screenshot: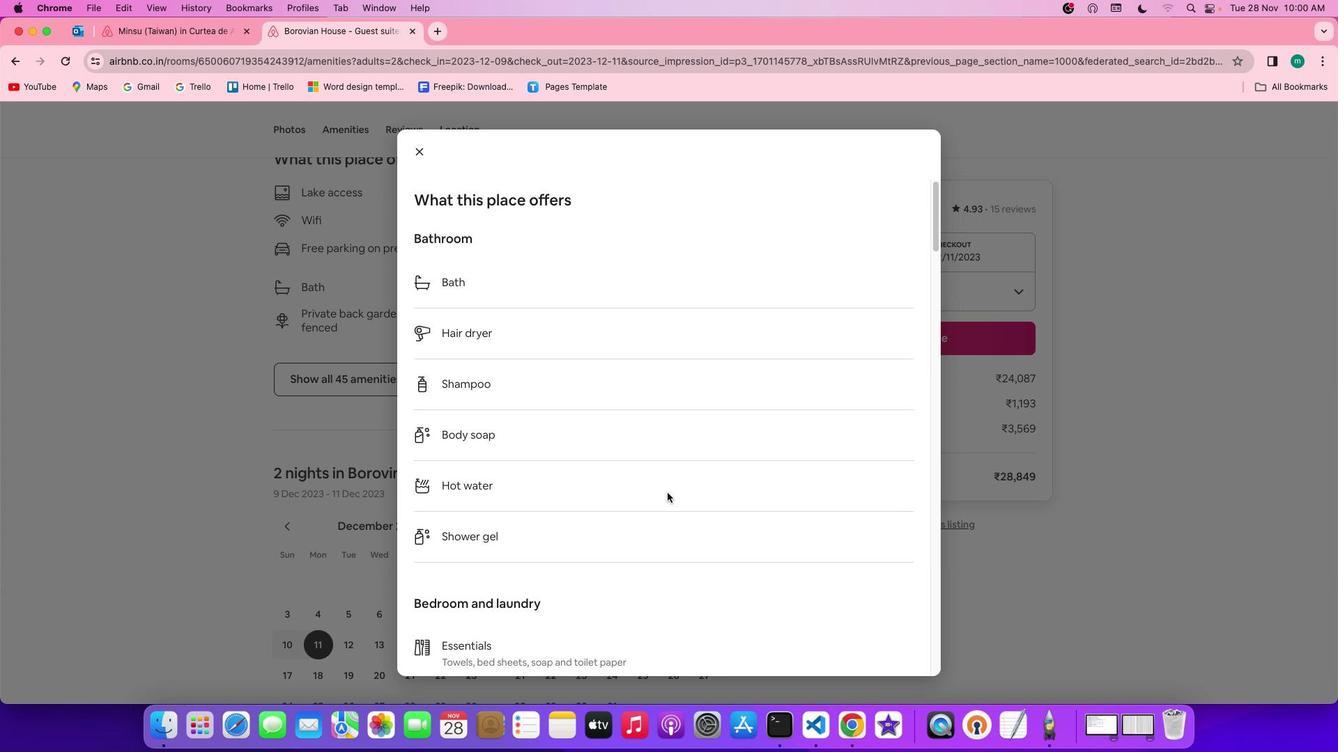 
Action: Mouse scrolled (667, 493) with delta (0, 0)
Screenshot: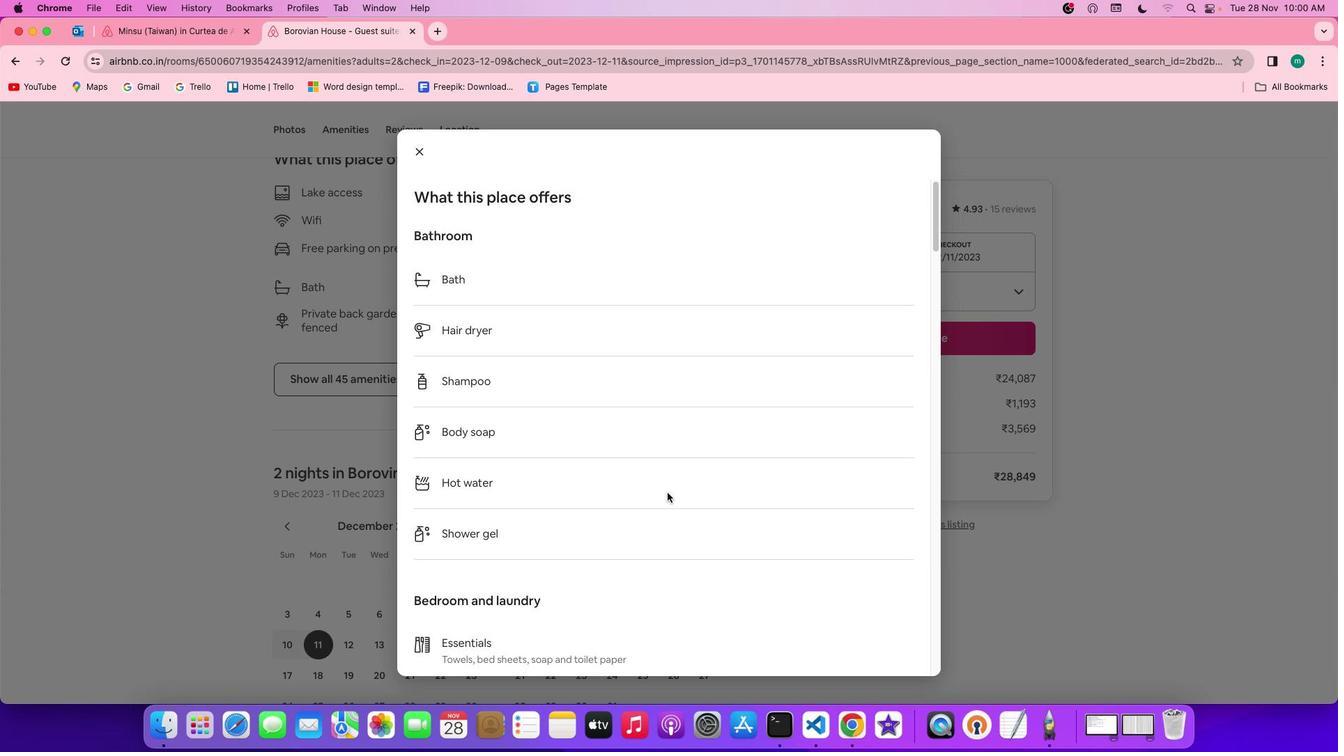 
Action: Mouse scrolled (667, 493) with delta (0, 0)
Screenshot: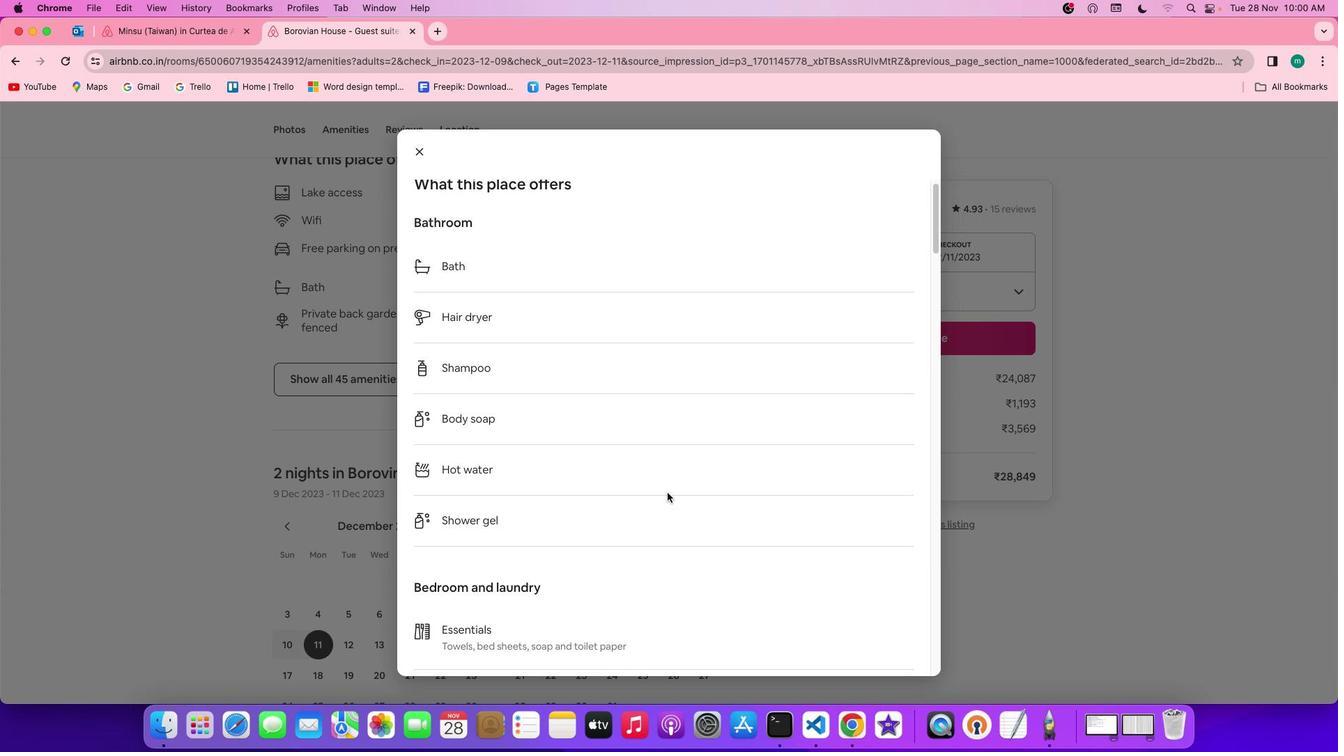 
Action: Mouse scrolled (667, 493) with delta (0, -2)
Screenshot: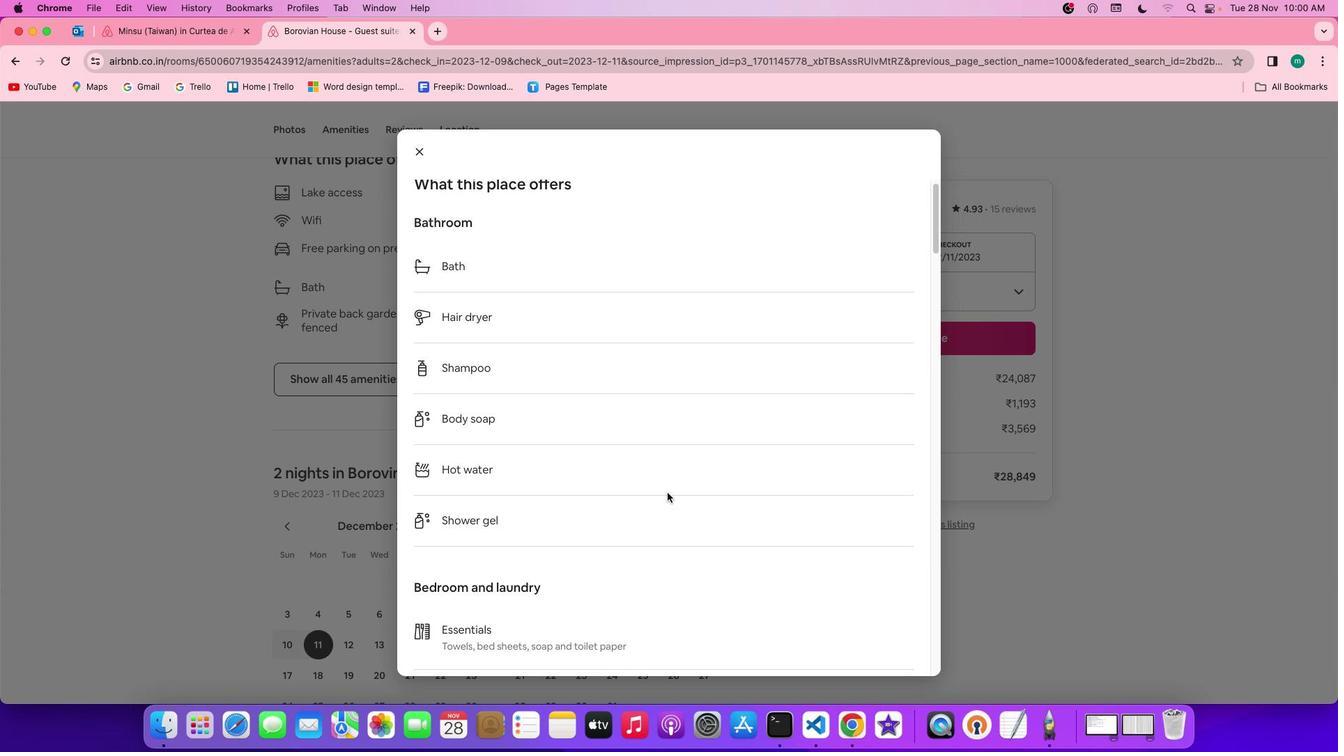 
Action: Mouse scrolled (667, 493) with delta (0, -2)
Screenshot: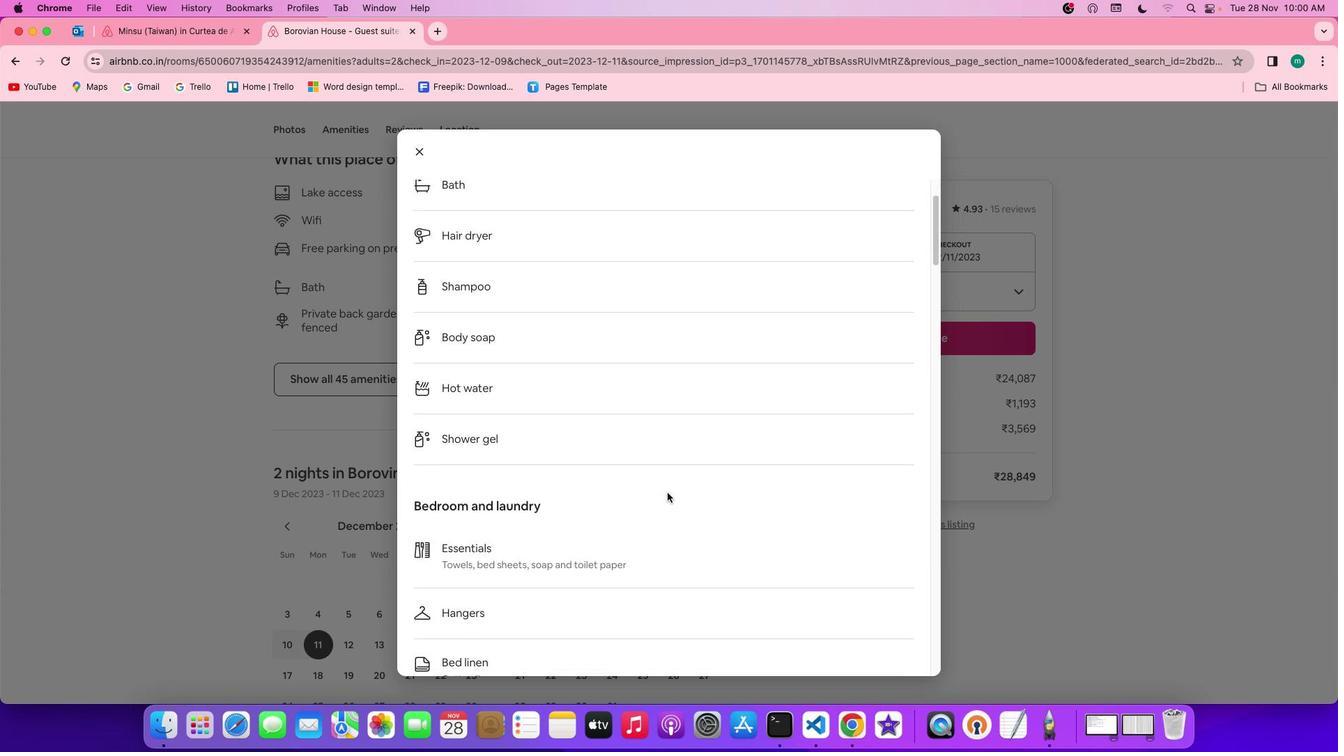 
Action: Mouse scrolled (667, 493) with delta (0, 0)
Screenshot: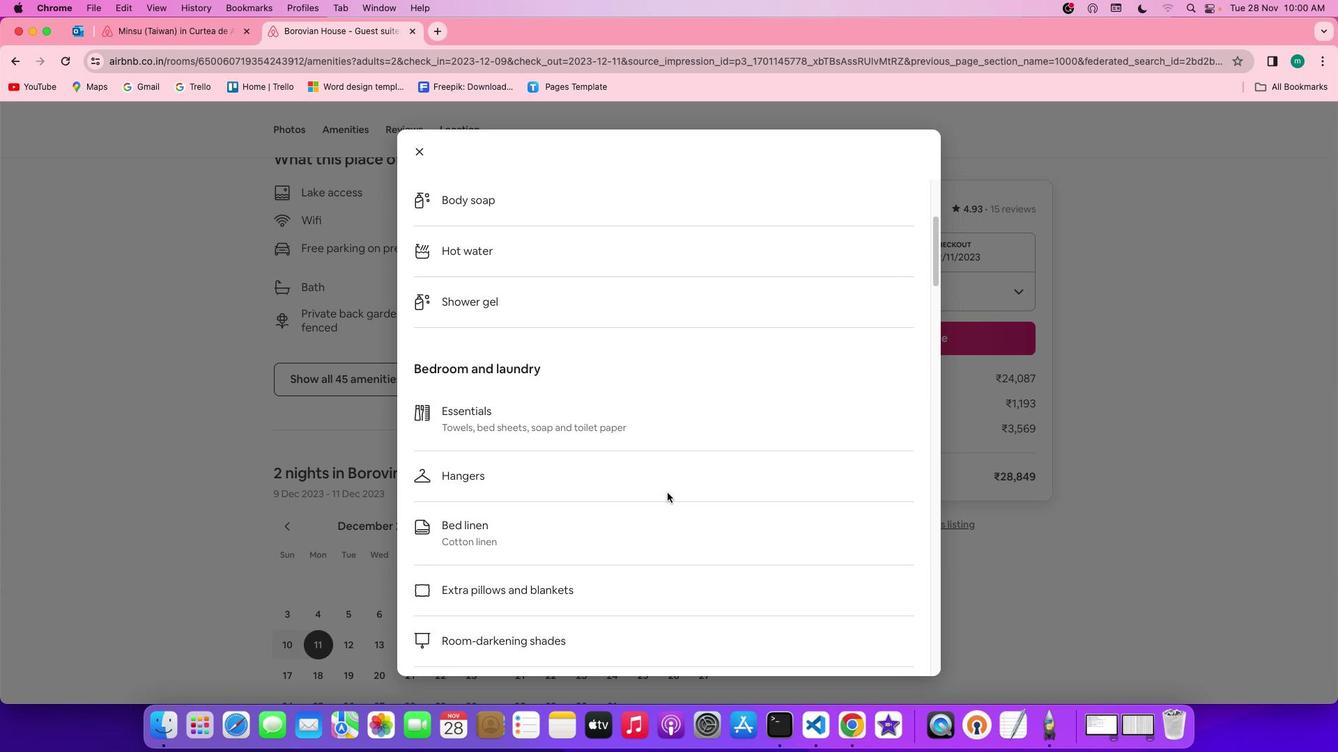 
Action: Mouse scrolled (667, 493) with delta (0, 0)
Screenshot: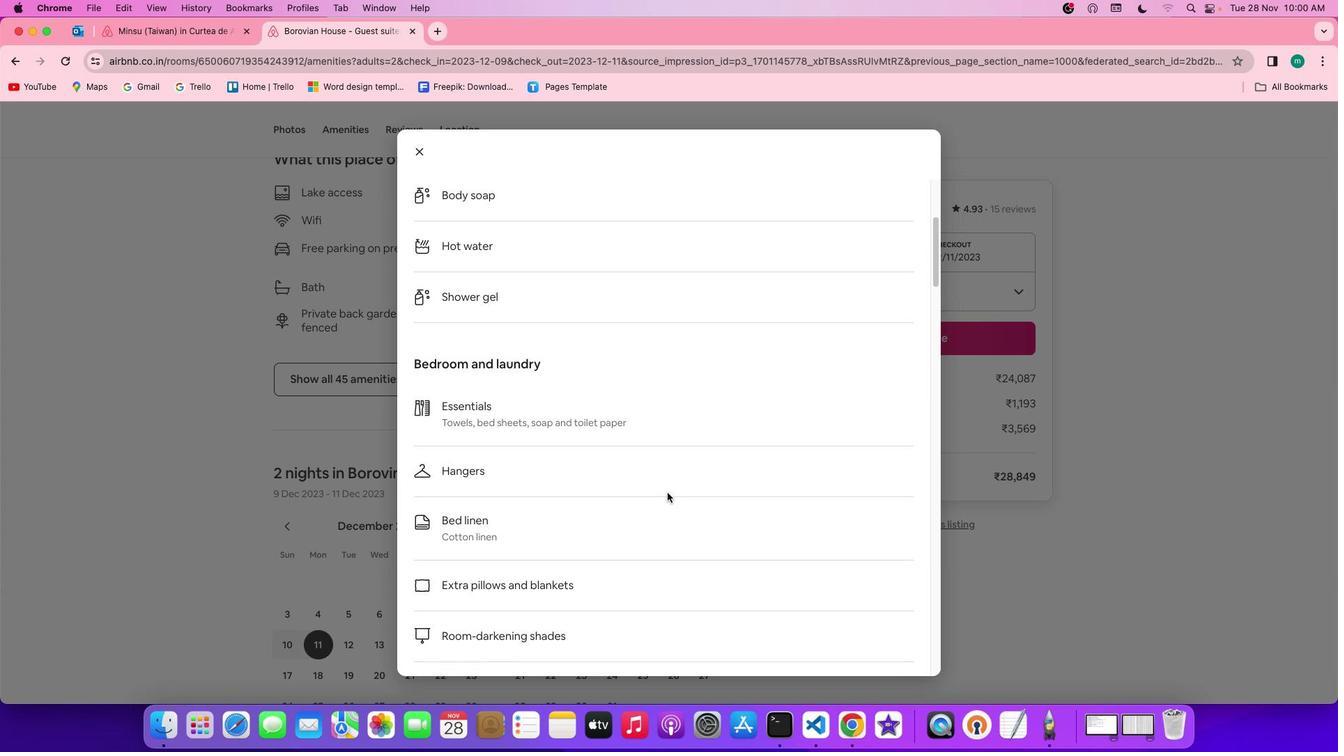 
Action: Mouse scrolled (667, 493) with delta (0, -1)
Screenshot: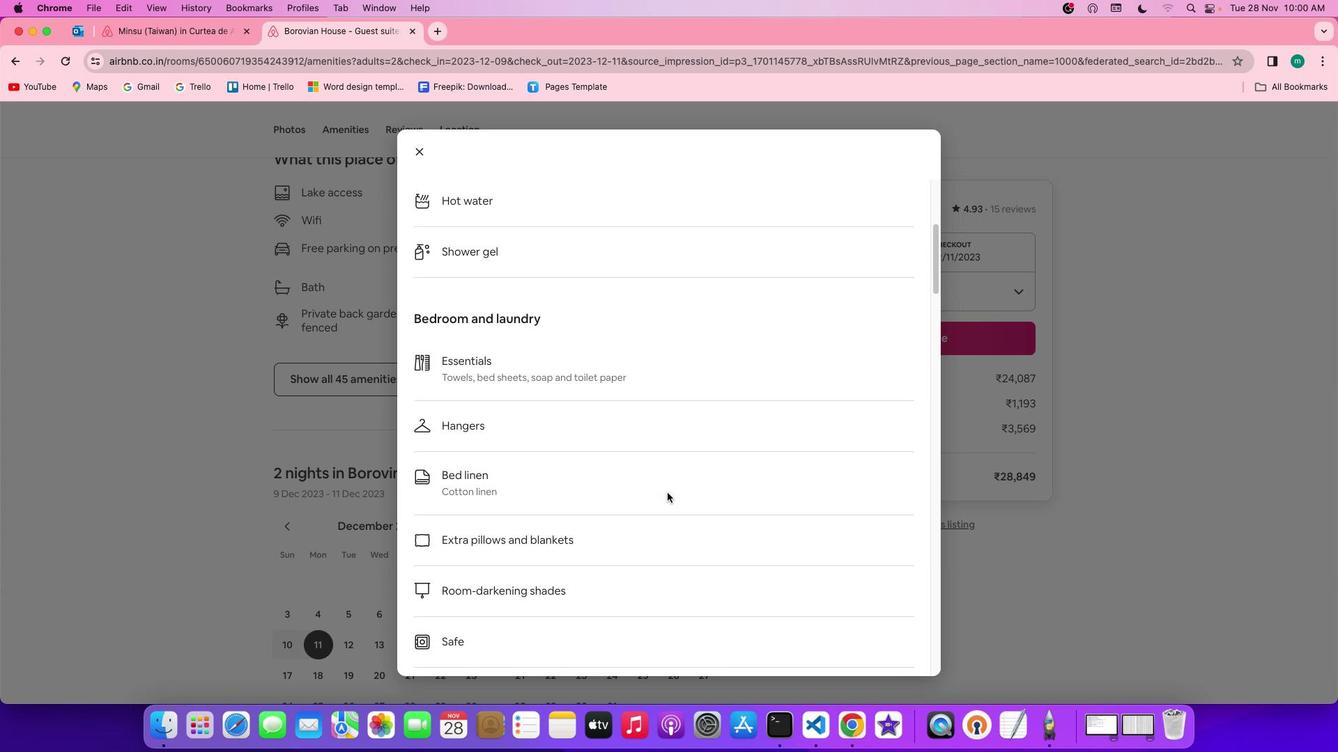 
Action: Mouse scrolled (667, 493) with delta (0, -2)
Screenshot: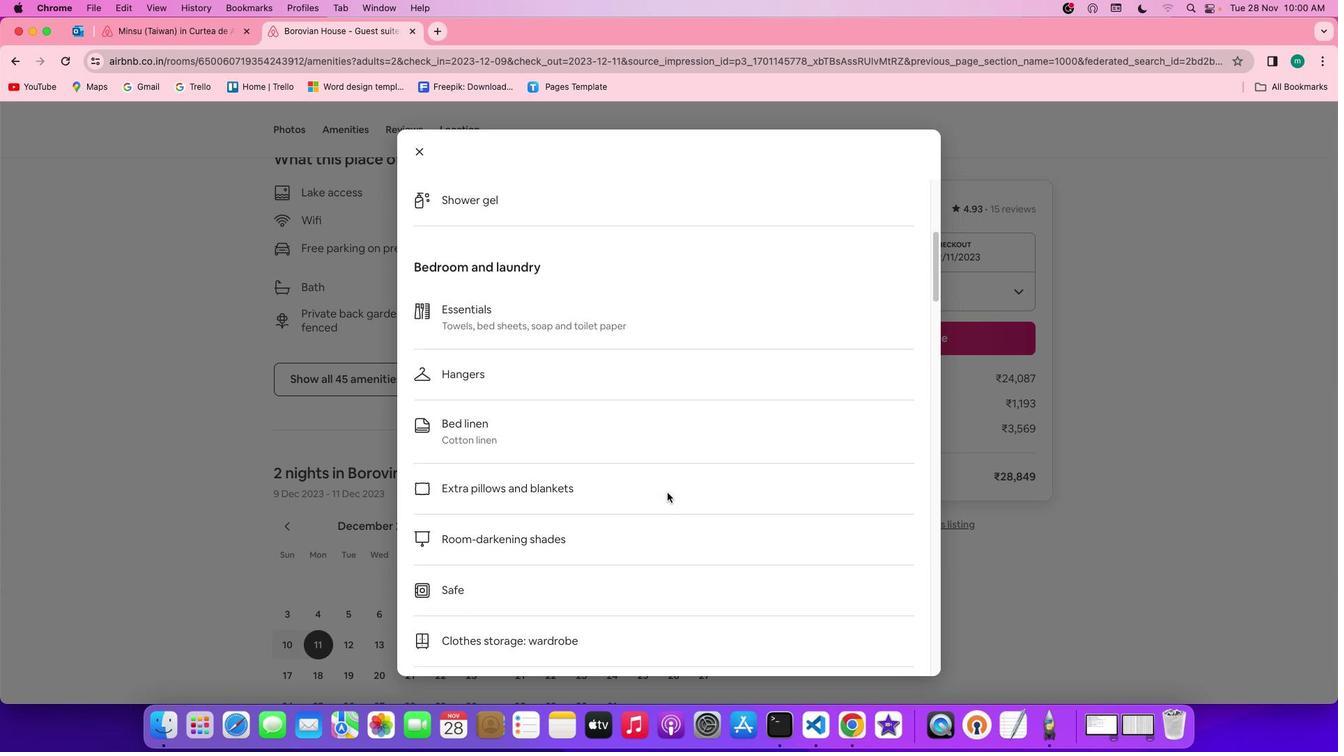 
Action: Mouse scrolled (667, 493) with delta (0, 0)
Screenshot: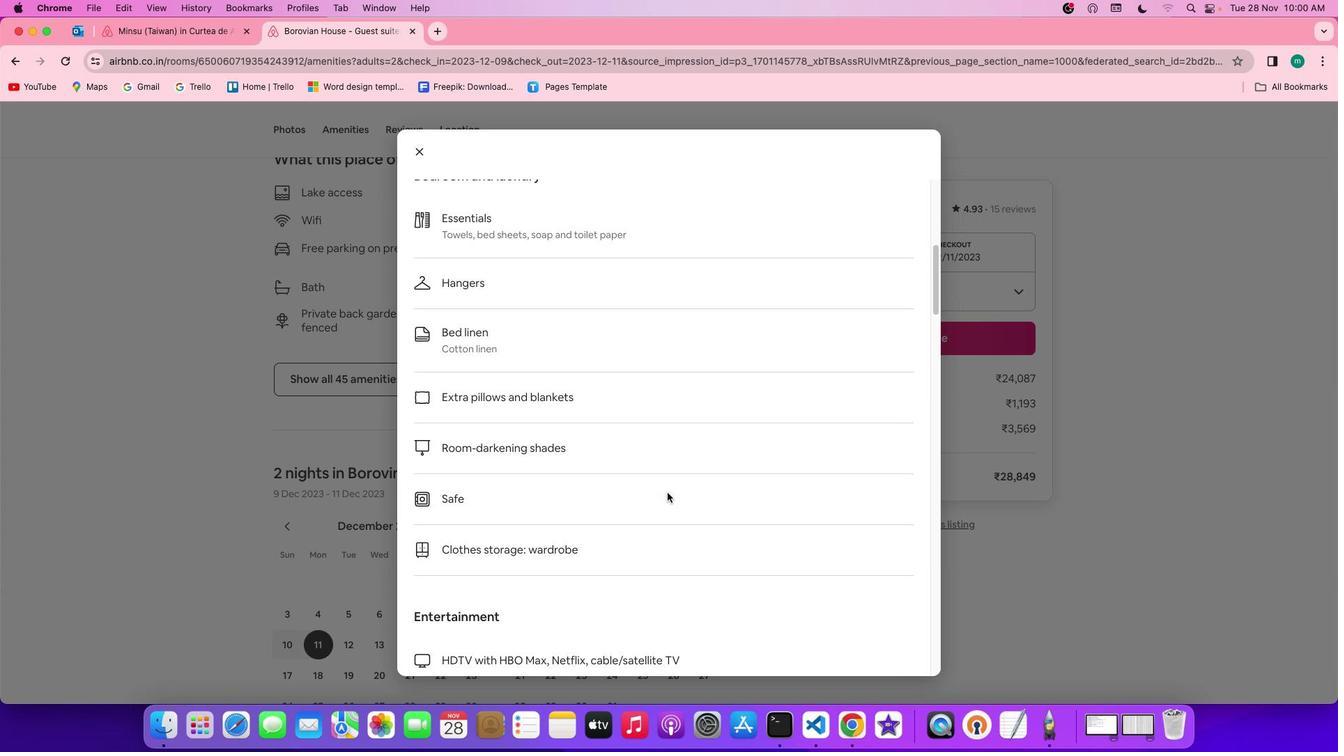 
Action: Mouse scrolled (667, 493) with delta (0, 0)
Screenshot: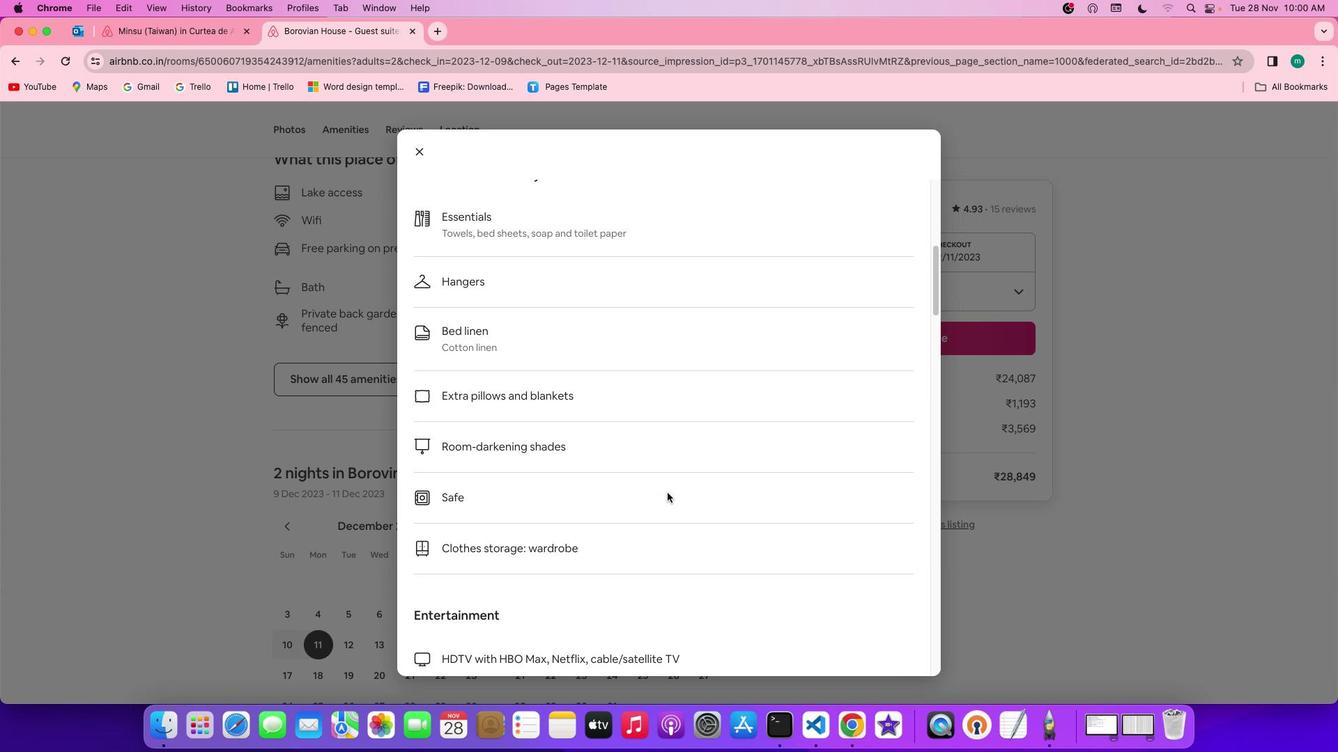 
Action: Mouse scrolled (667, 493) with delta (0, 0)
Screenshot: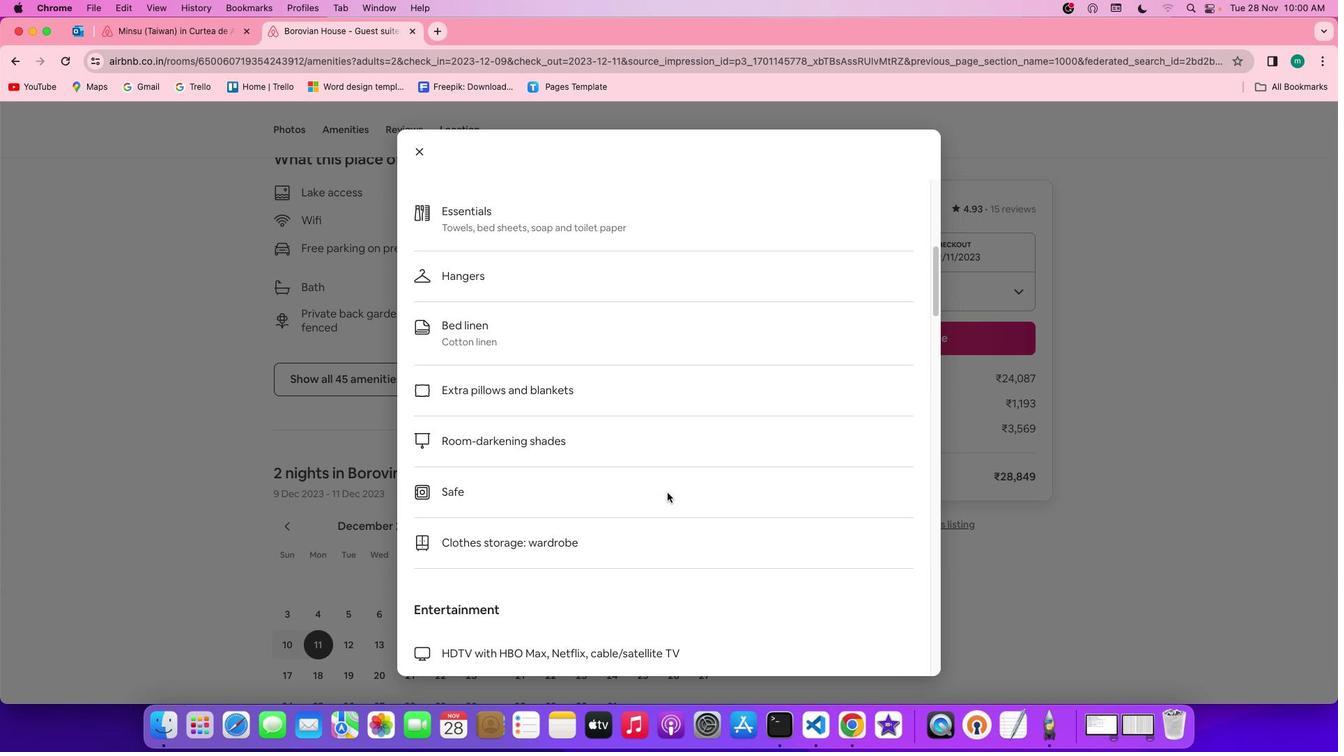 
Action: Mouse scrolled (667, 493) with delta (0, -1)
Screenshot: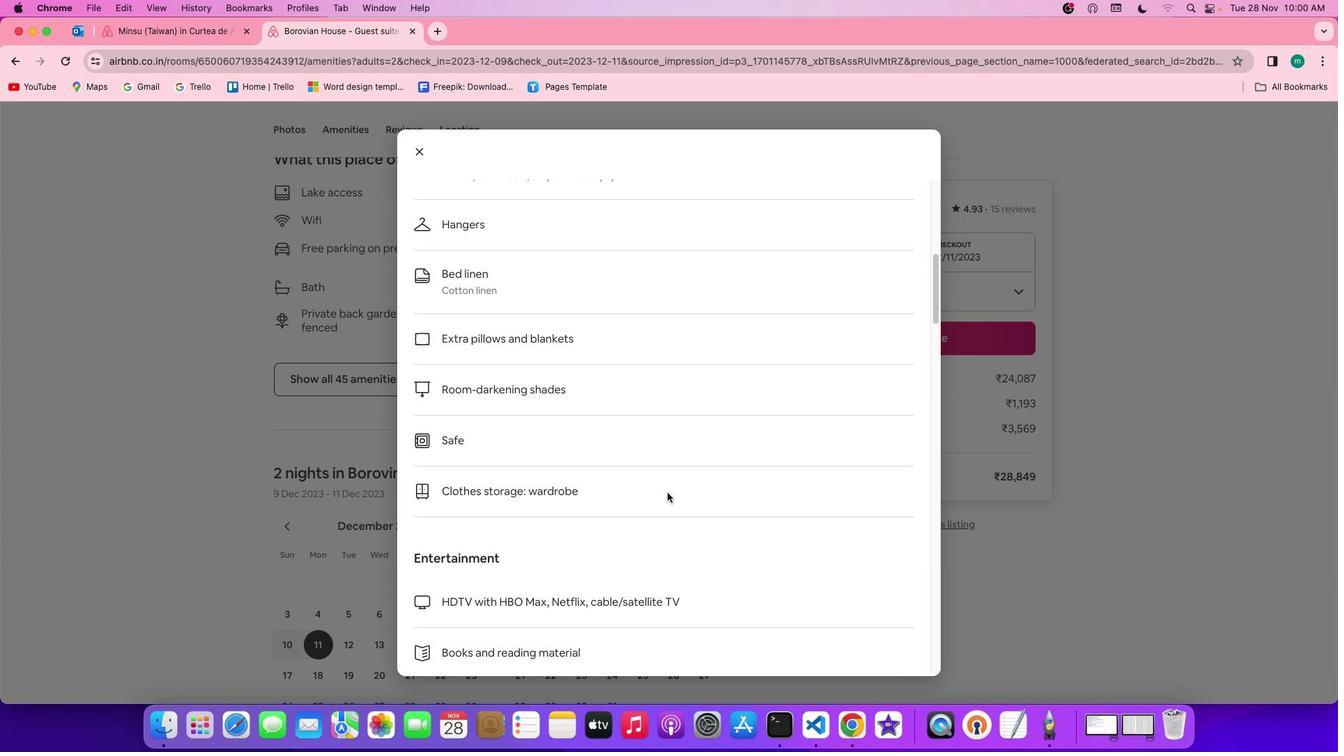 
Action: Mouse scrolled (667, 493) with delta (0, -2)
Screenshot: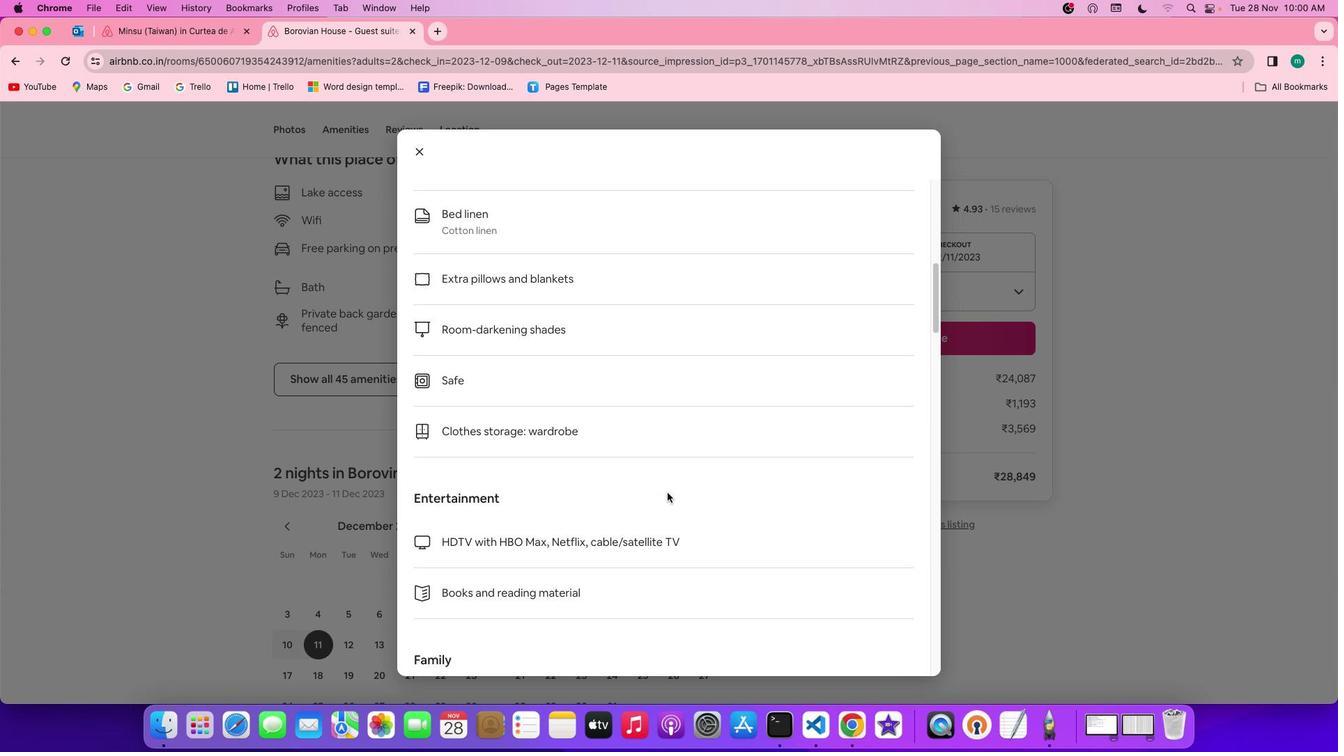 
Action: Mouse scrolled (667, 493) with delta (0, 0)
Screenshot: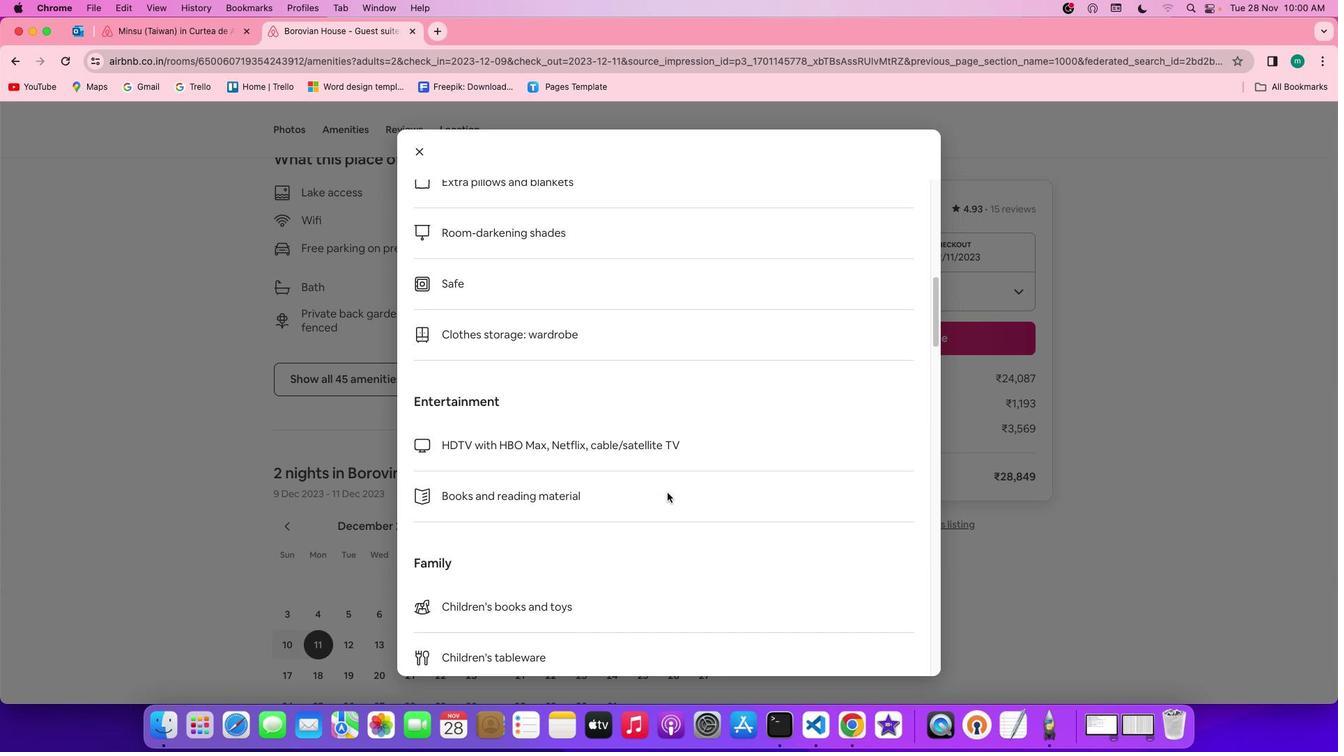 
Action: Mouse scrolled (667, 493) with delta (0, 0)
Screenshot: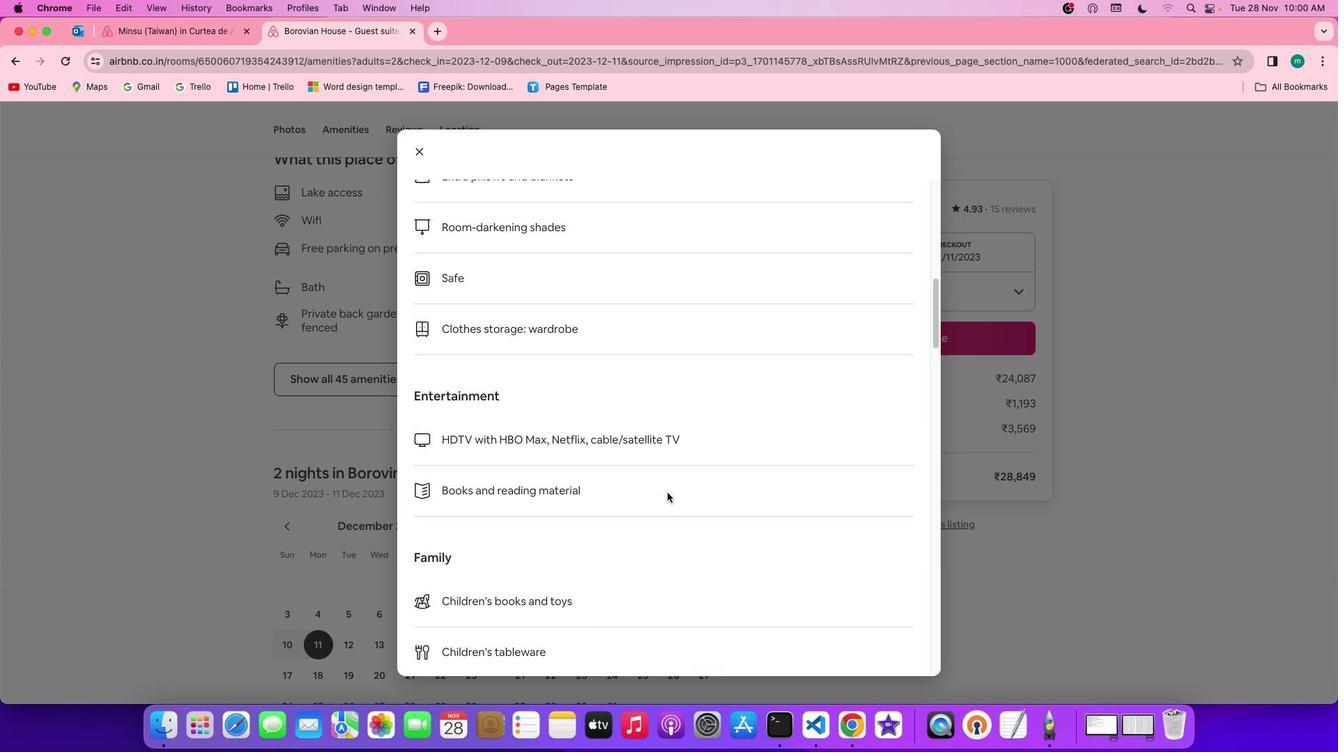 
Action: Mouse scrolled (667, 493) with delta (0, 0)
Screenshot: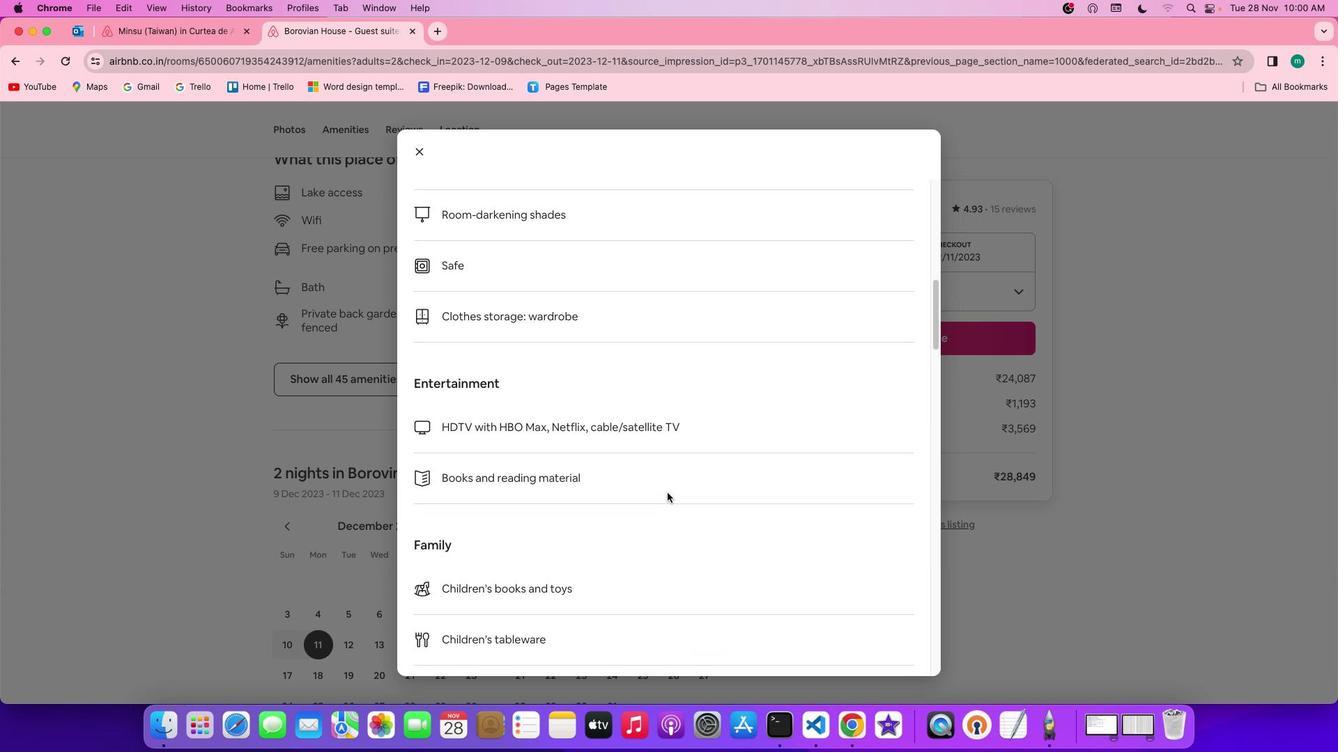 
Action: Mouse moved to (667, 493)
Screenshot: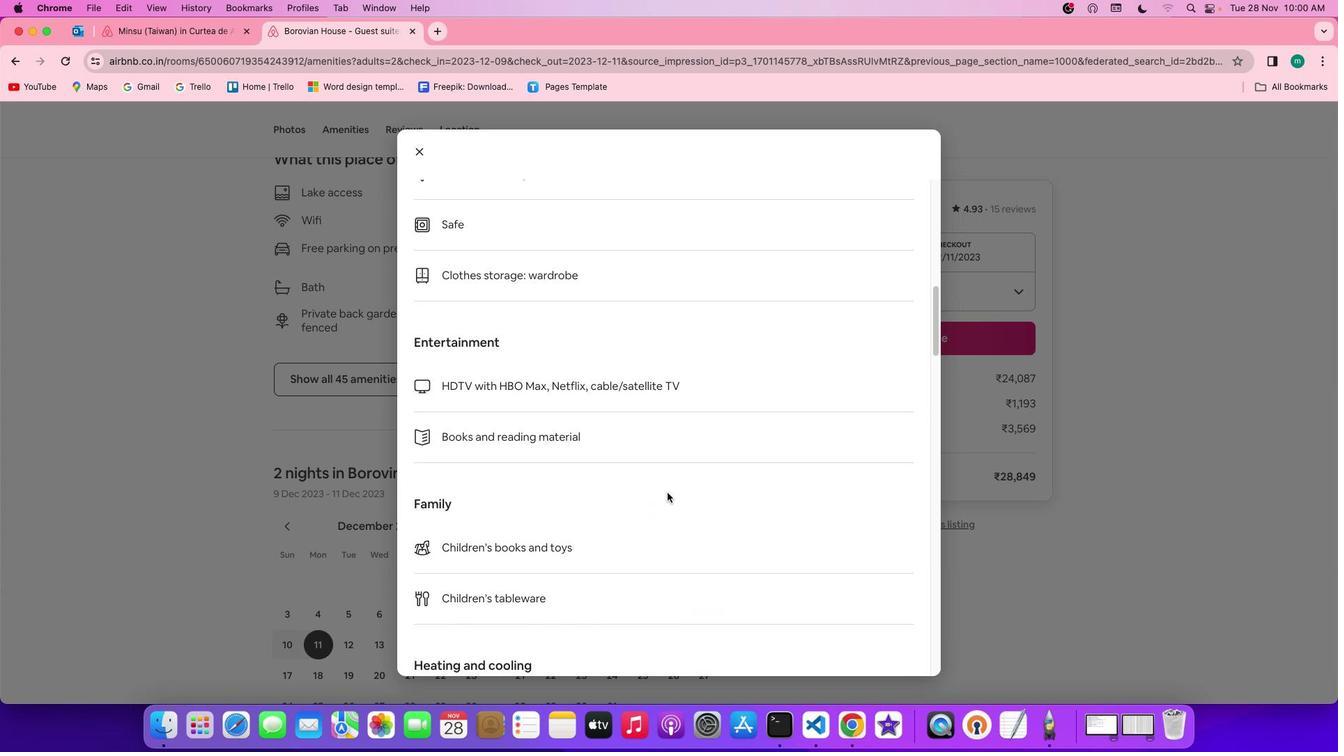 
Action: Mouse scrolled (667, 493) with delta (0, 0)
Screenshot: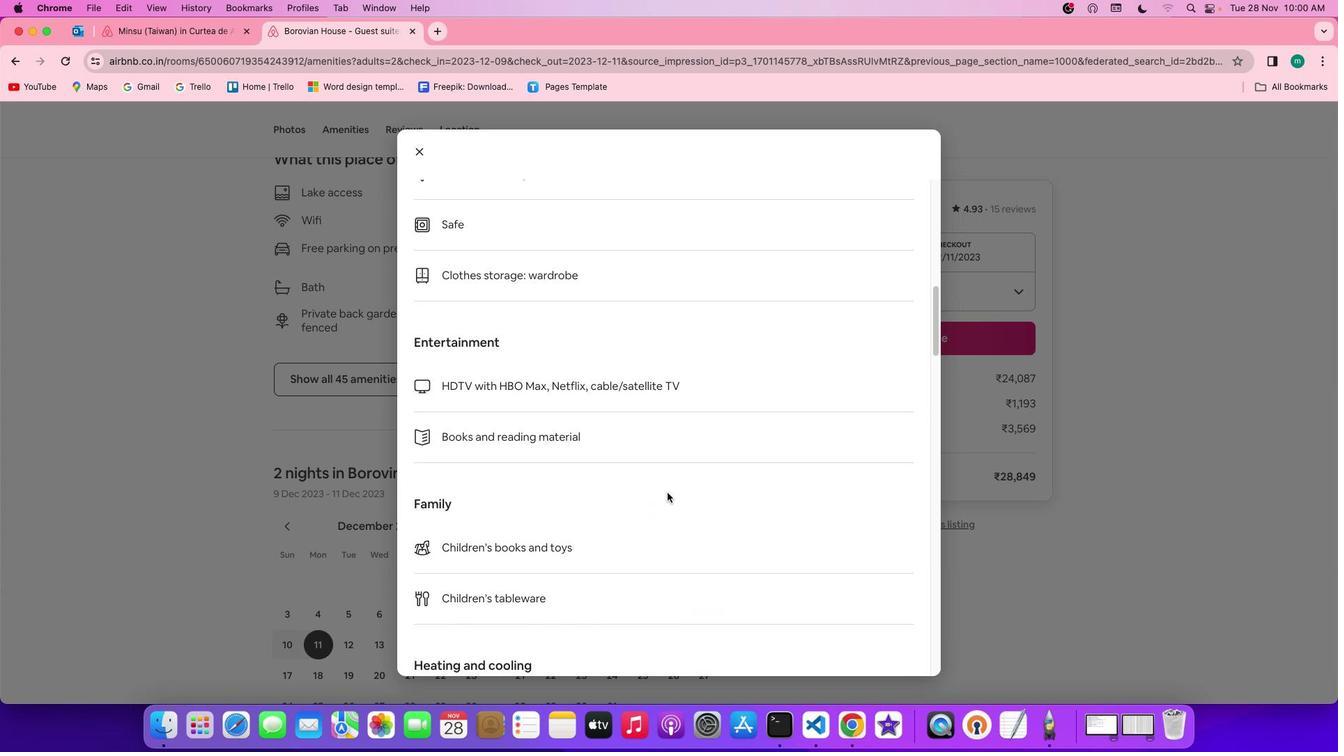 
Action: Mouse scrolled (667, 493) with delta (0, 0)
Screenshot: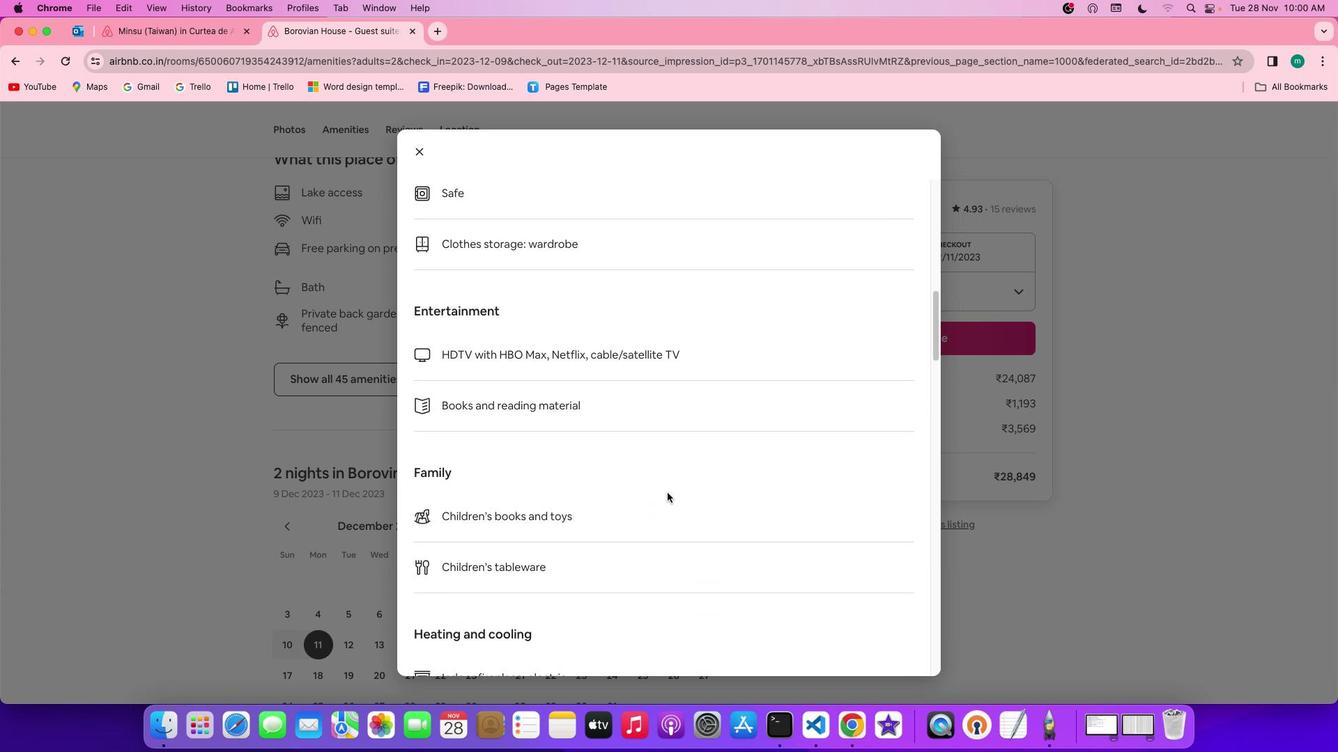 
Action: Mouse scrolled (667, 493) with delta (0, 0)
Screenshot: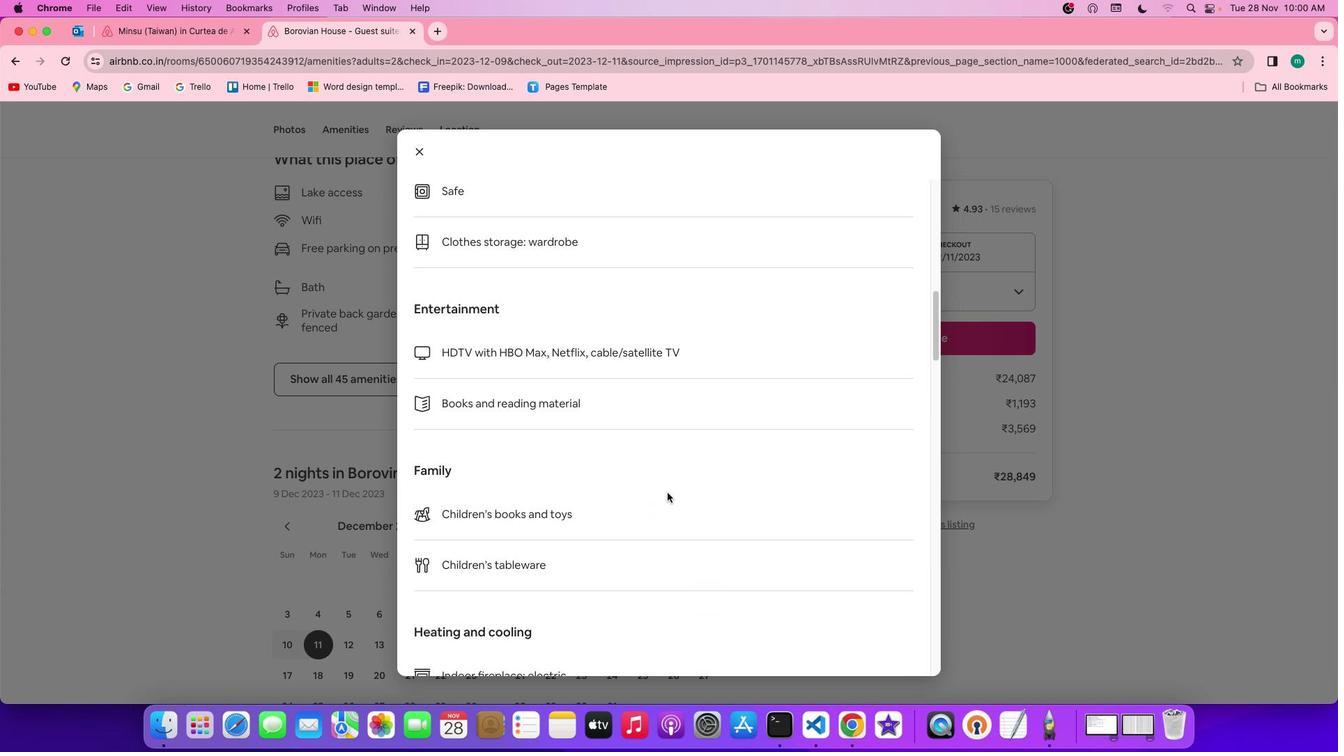 
Action: Mouse scrolled (667, 493) with delta (0, 0)
Screenshot: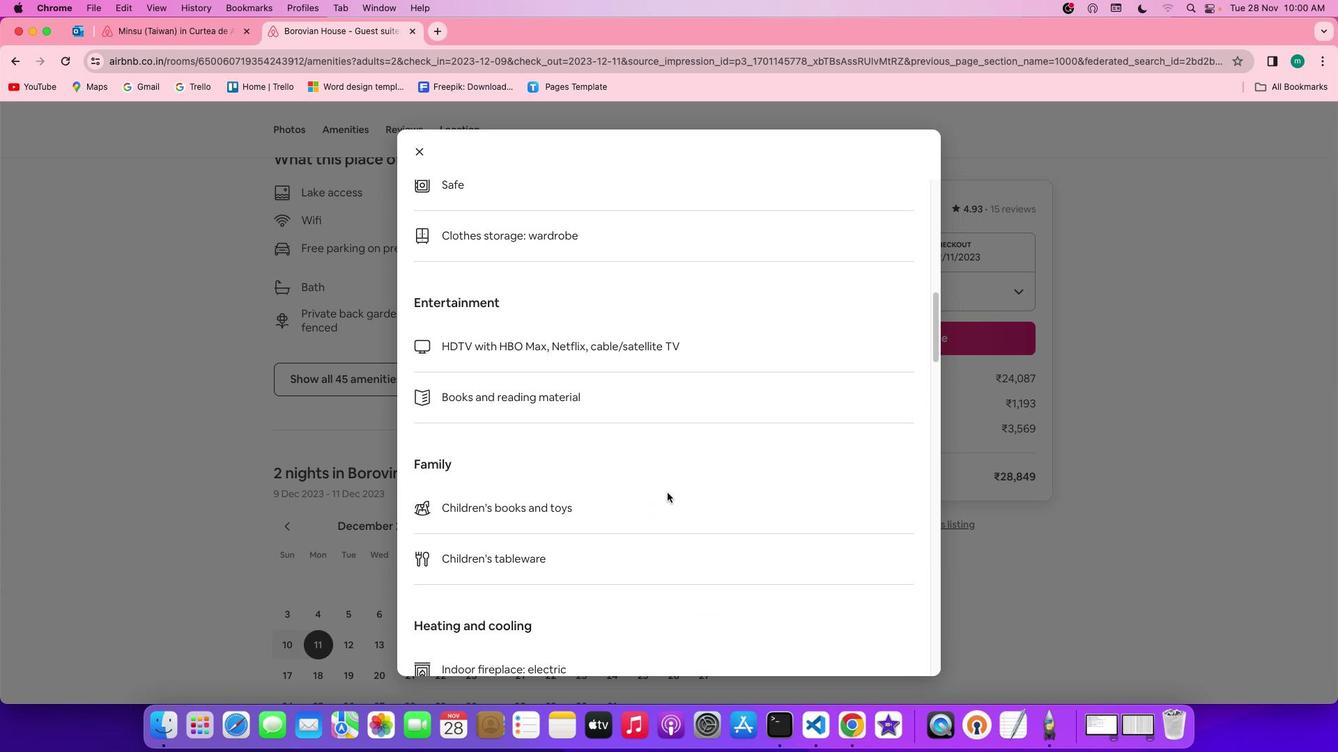 
Action: Mouse scrolled (667, 493) with delta (0, -1)
Screenshot: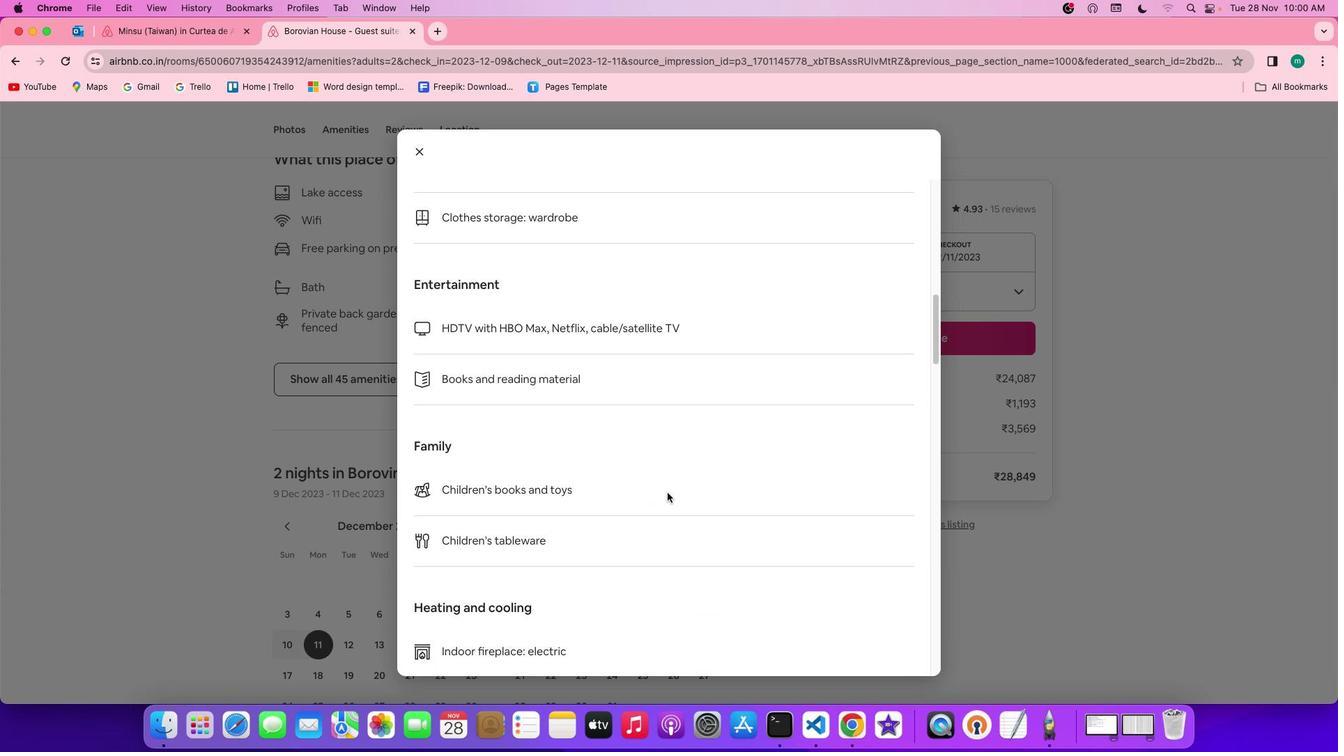
Action: Mouse scrolled (667, 493) with delta (0, -2)
Screenshot: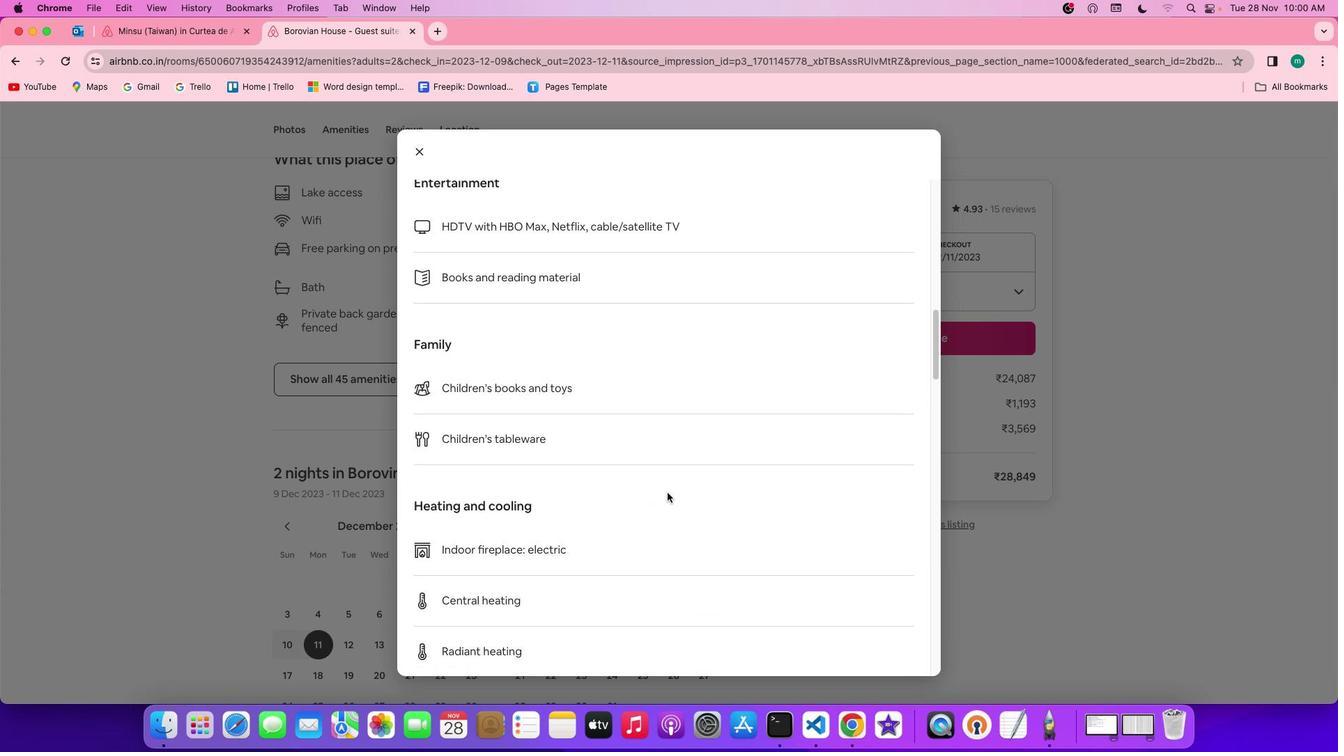 
Action: Mouse scrolled (667, 493) with delta (0, 0)
Screenshot: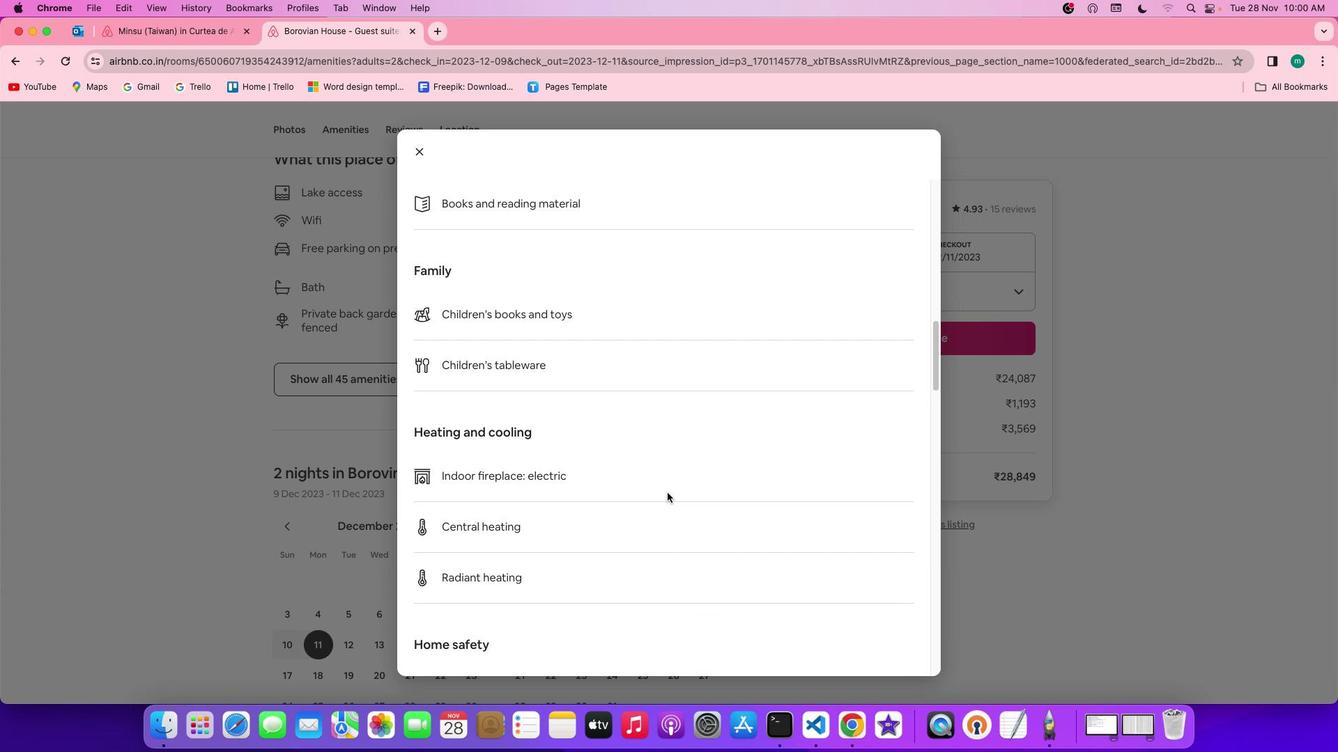 
Action: Mouse scrolled (667, 493) with delta (0, 0)
Screenshot: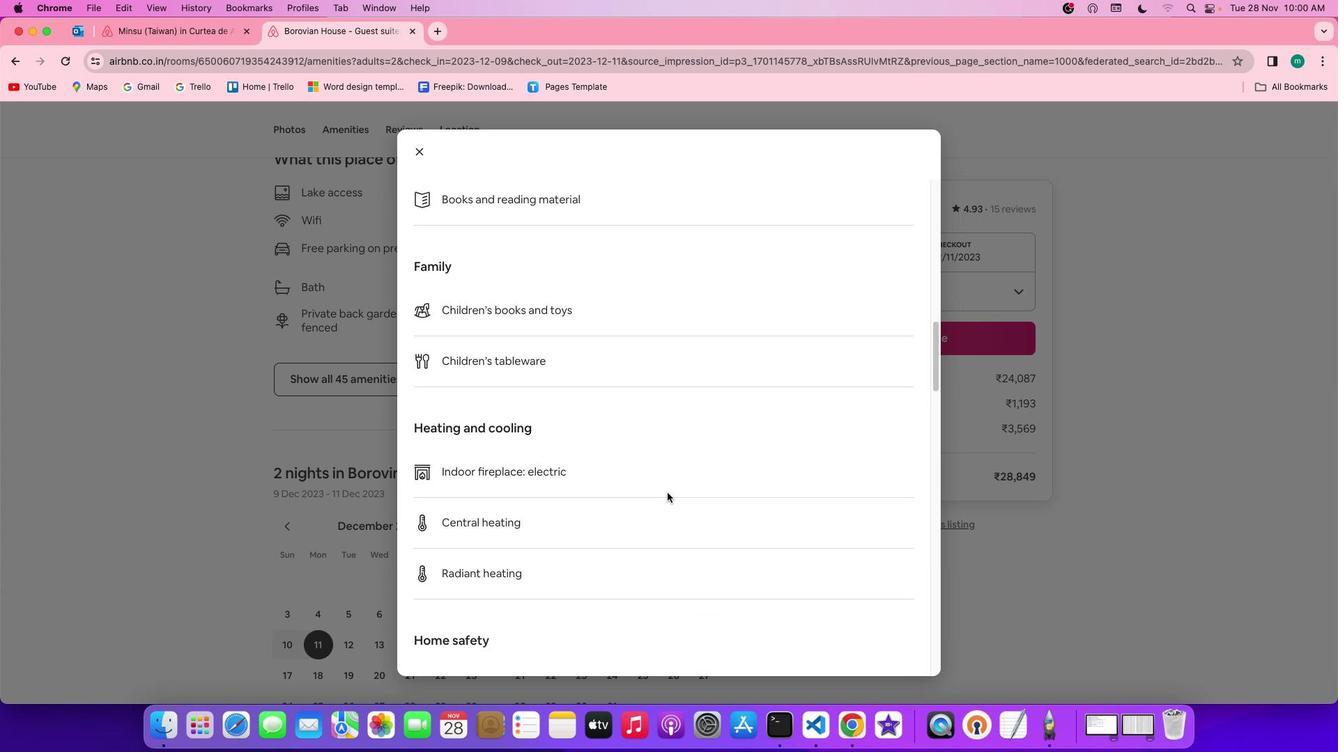 
Action: Mouse scrolled (667, 493) with delta (0, 0)
Screenshot: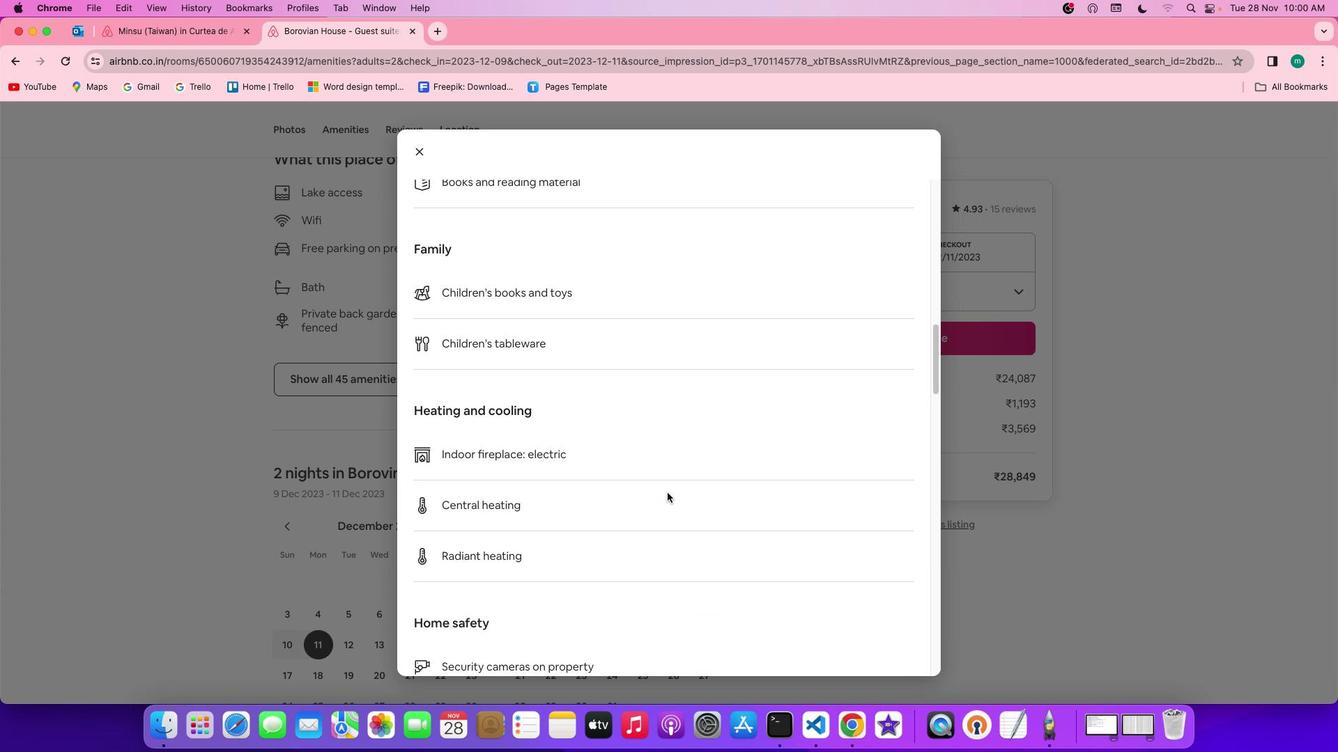 
Action: Mouse scrolled (667, 493) with delta (0, -1)
Screenshot: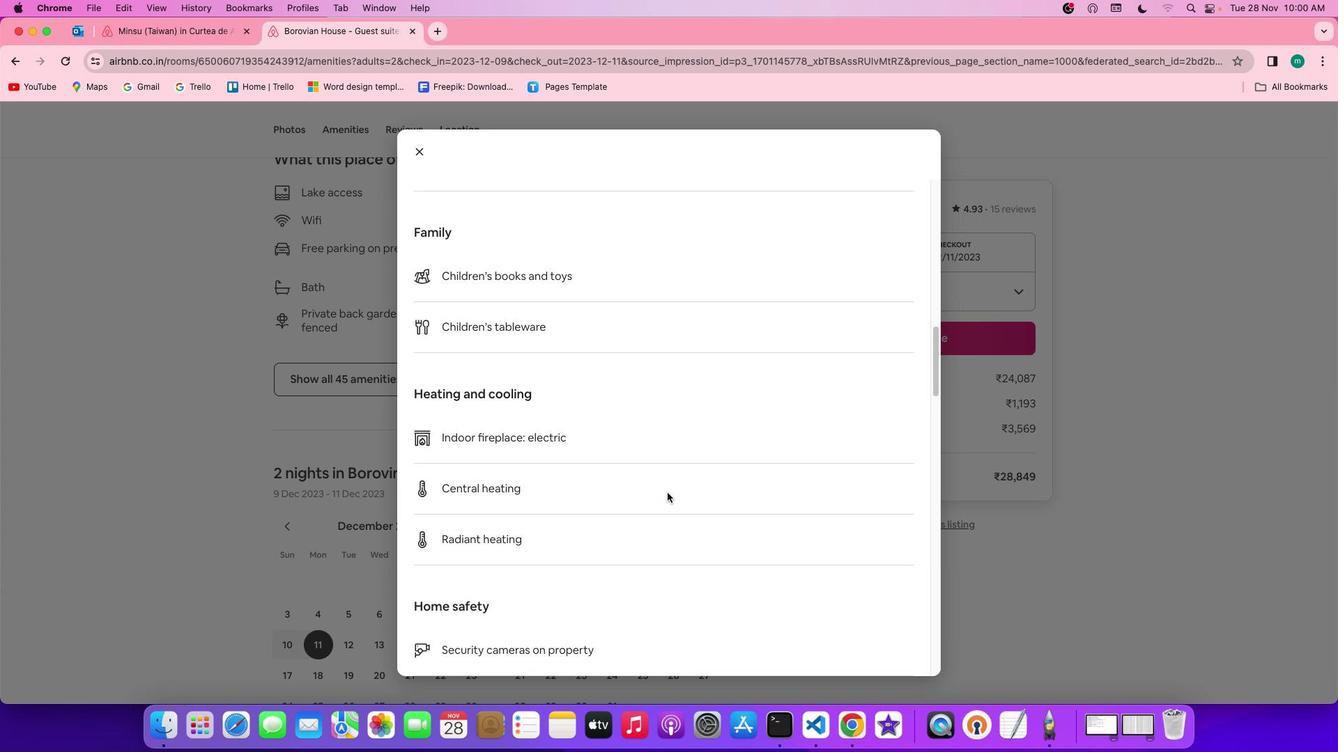 
Action: Mouse scrolled (667, 493) with delta (0, -2)
Screenshot: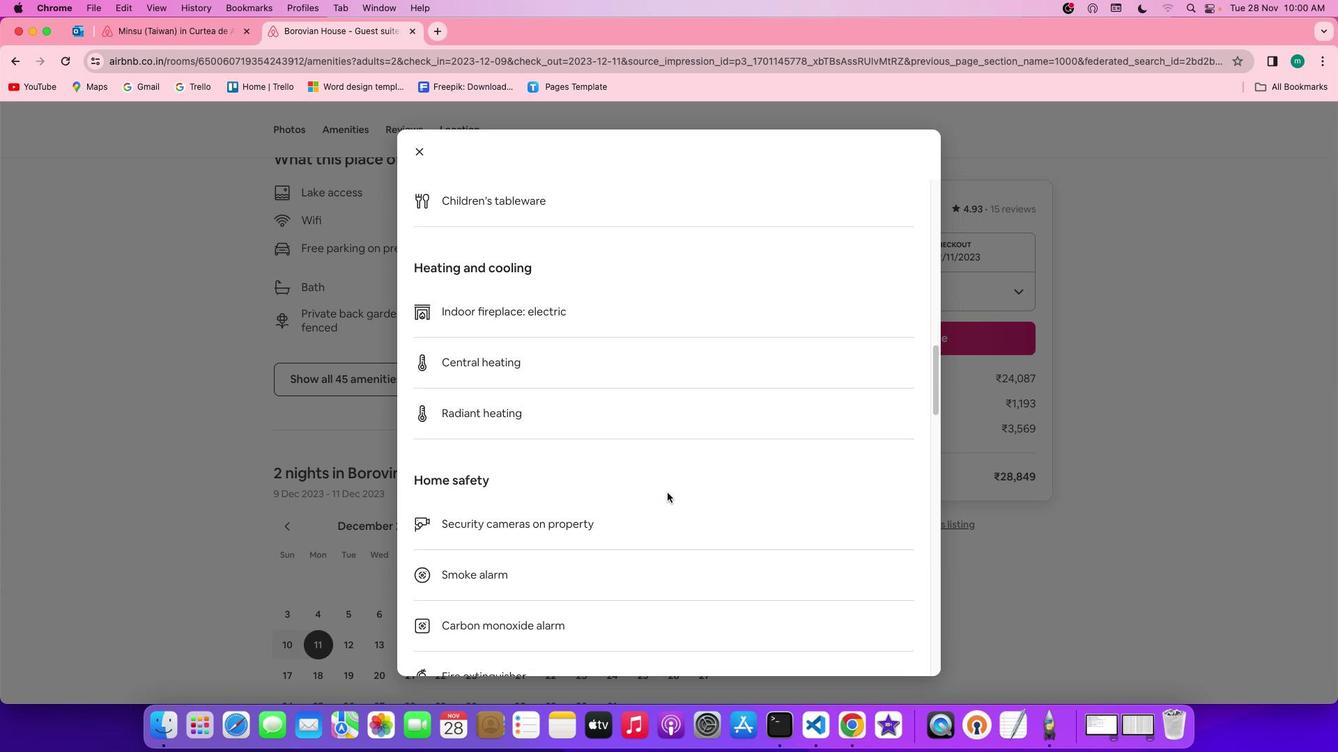 
Action: Mouse scrolled (667, 493) with delta (0, -2)
Screenshot: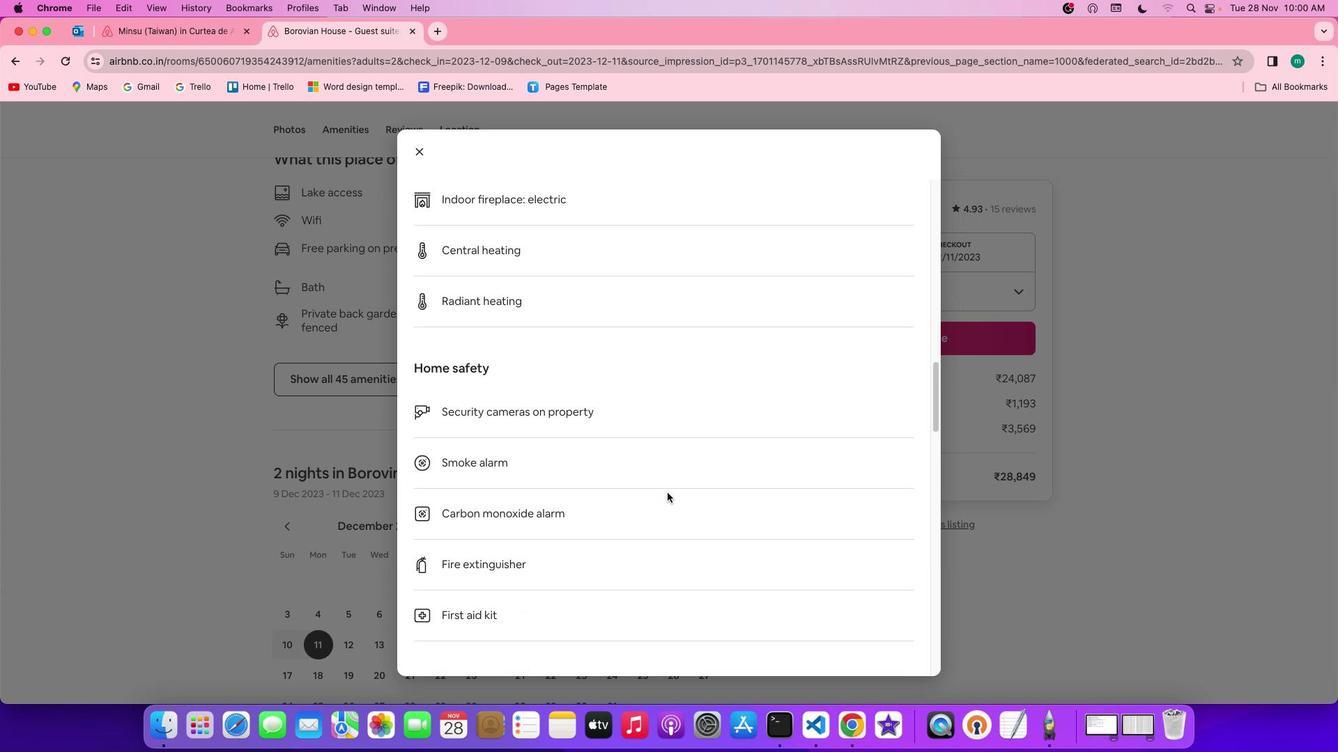 
Action: Mouse scrolled (667, 493) with delta (0, 0)
Screenshot: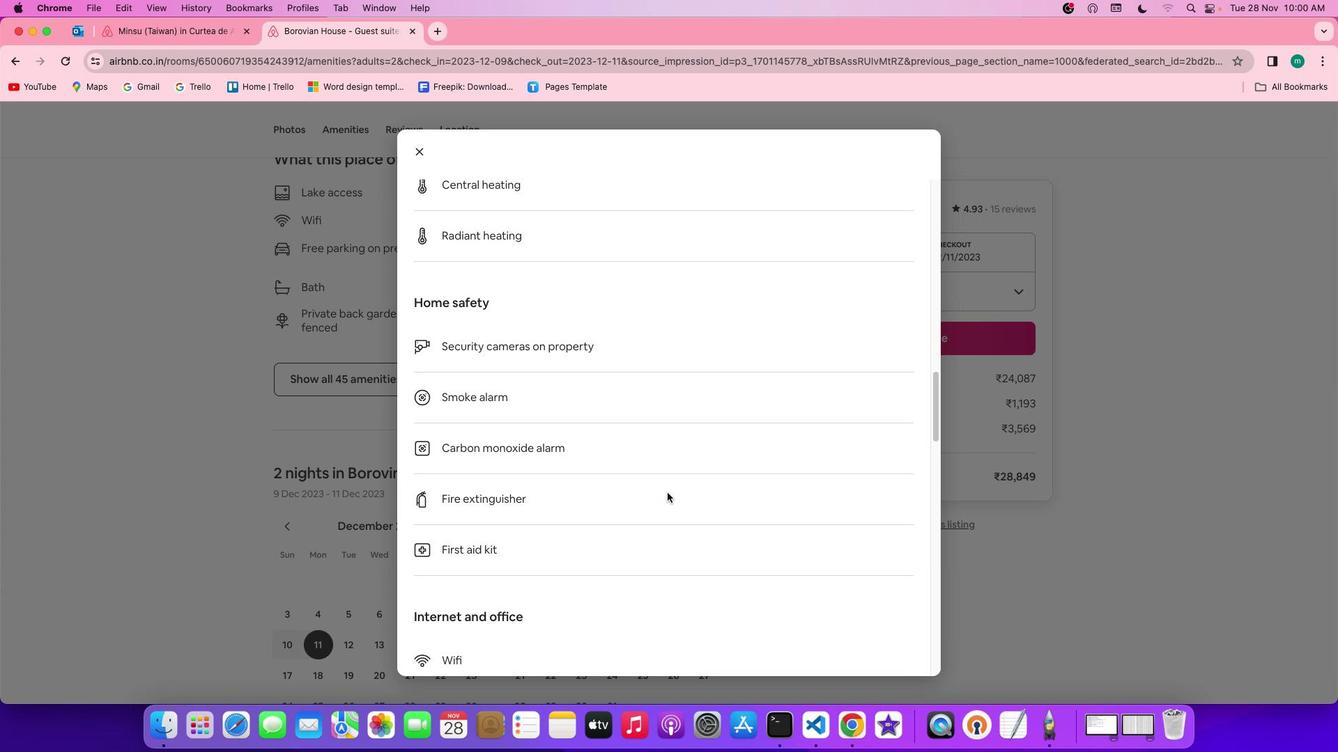 
Action: Mouse scrolled (667, 493) with delta (0, 0)
Screenshot: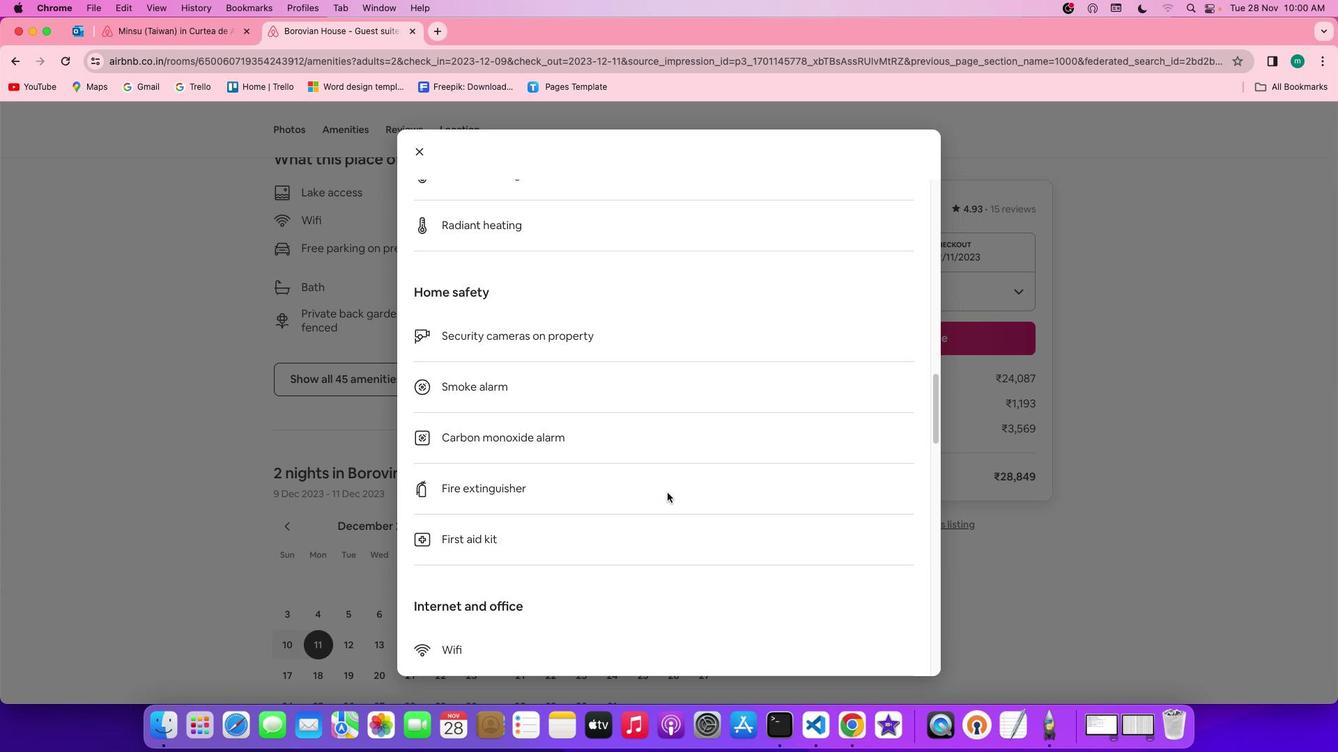 
Action: Mouse scrolled (667, 493) with delta (0, -1)
Screenshot: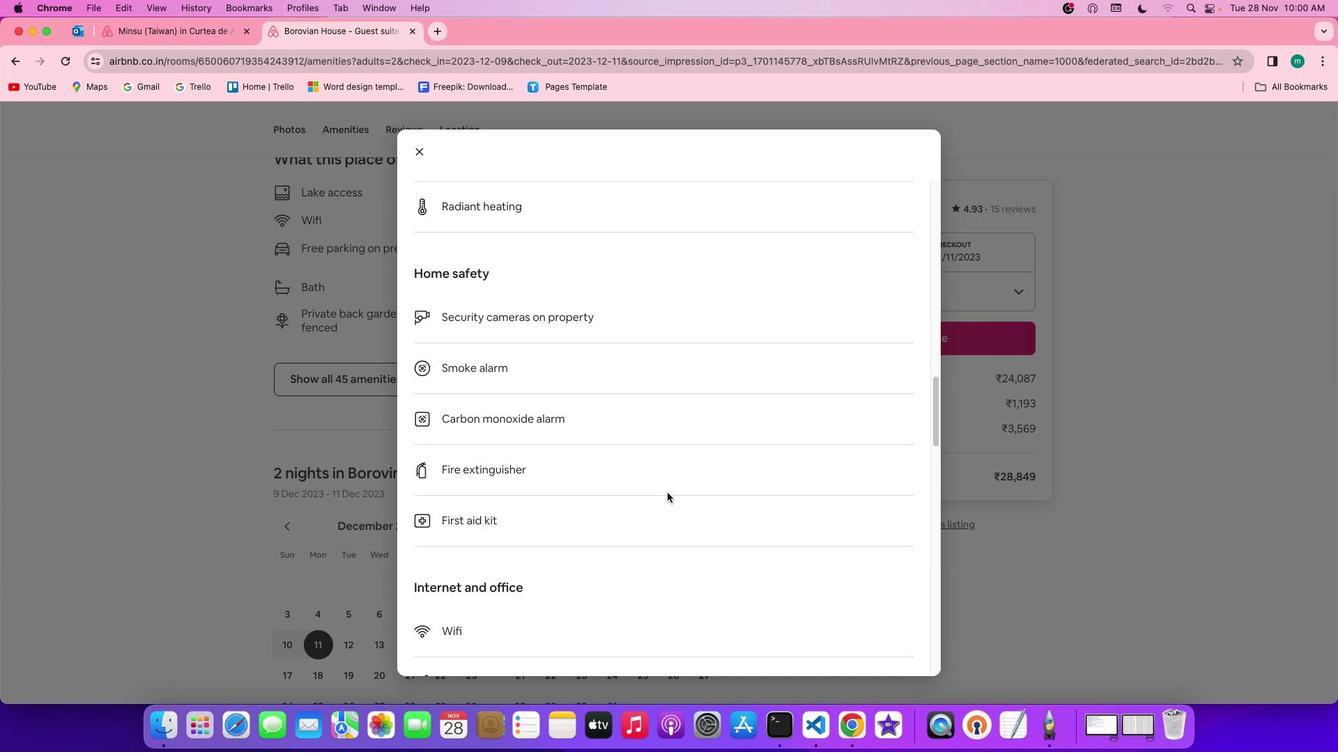 
Action: Mouse scrolled (667, 493) with delta (0, -2)
Screenshot: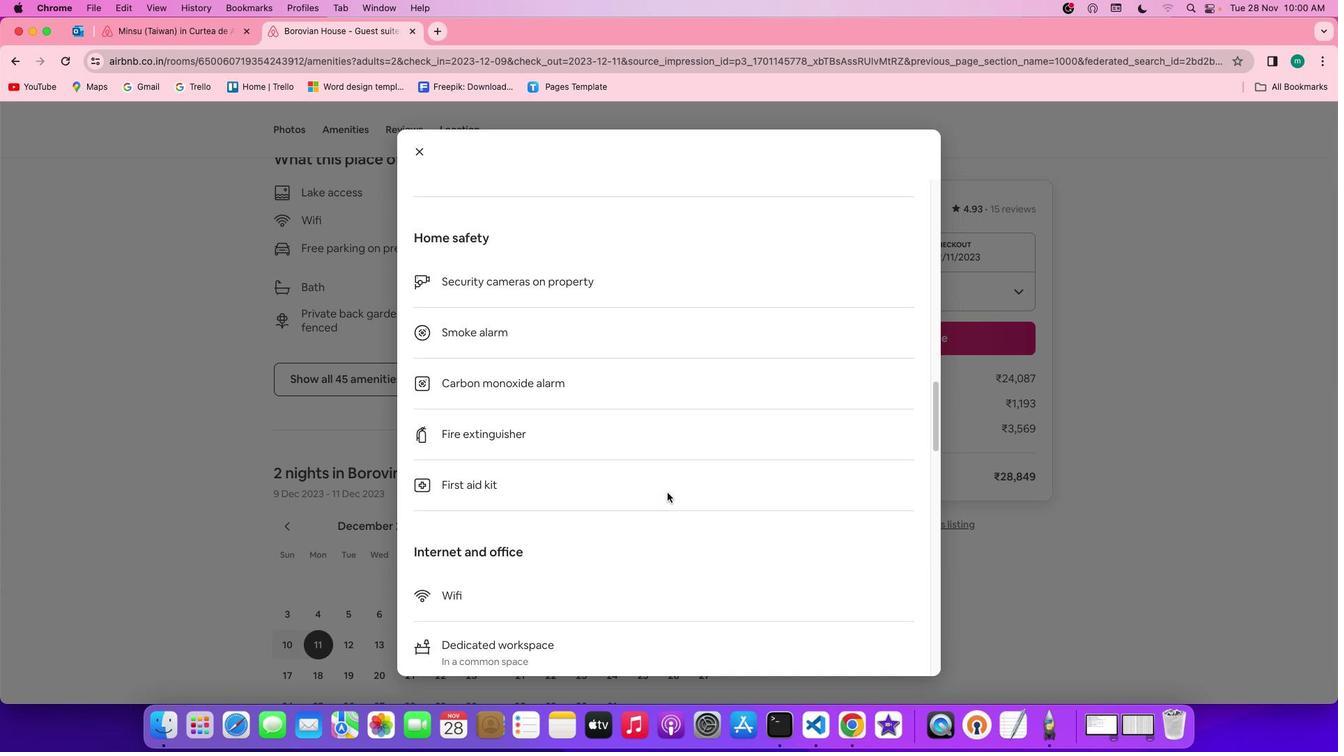 
Action: Mouse scrolled (667, 493) with delta (0, -1)
Screenshot: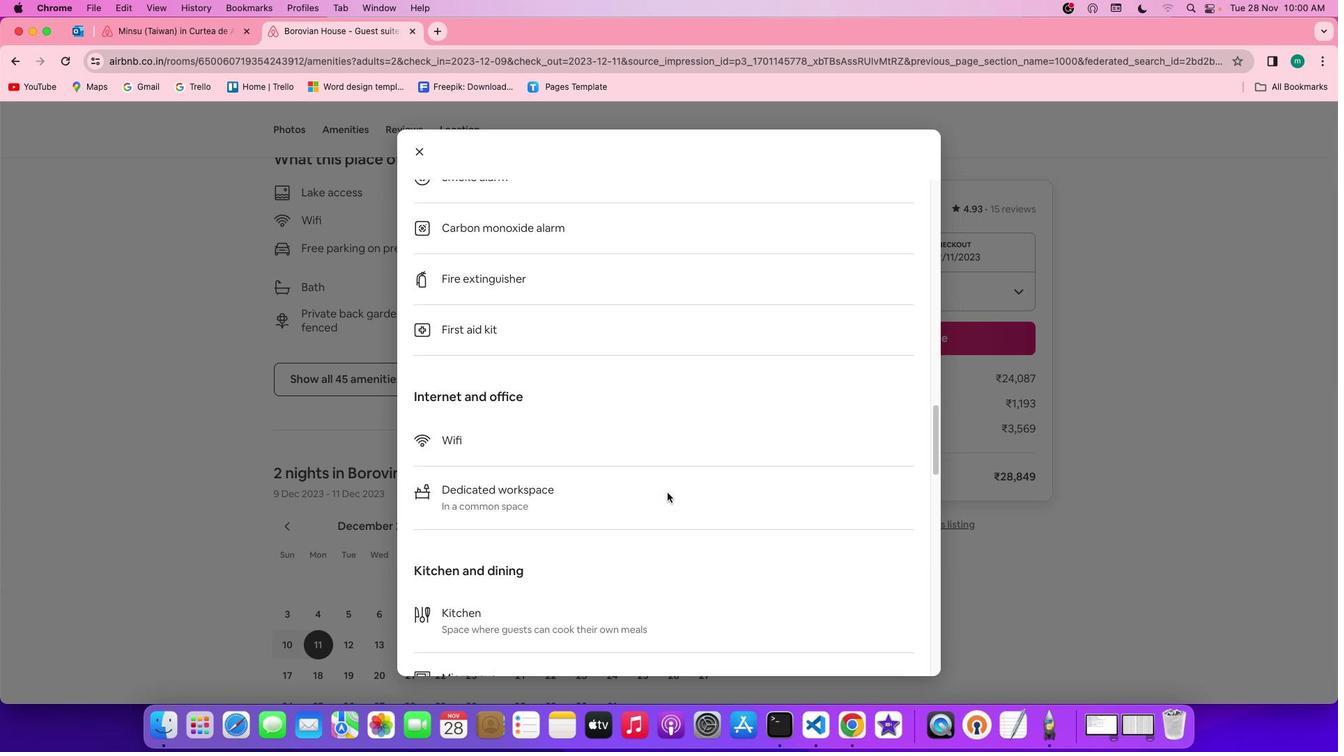
Action: Mouse scrolled (667, 493) with delta (0, 0)
Screenshot: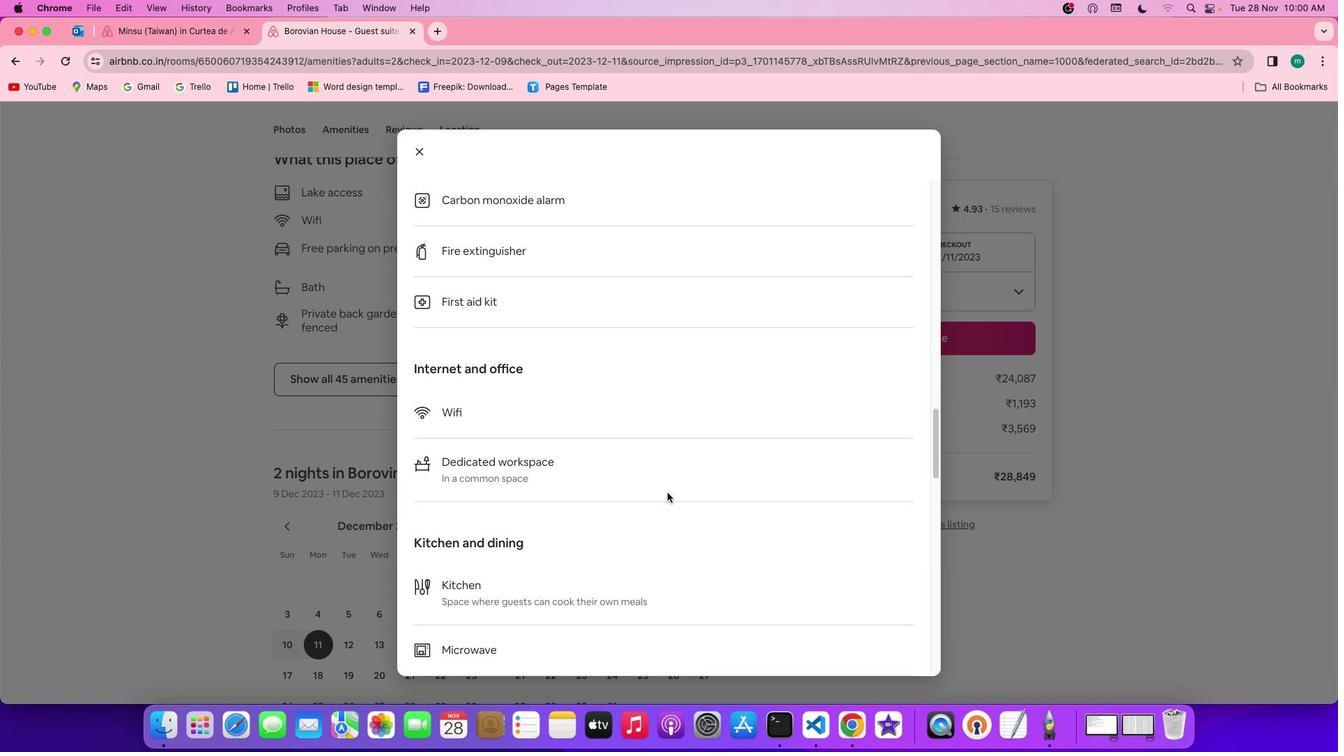 
Action: Mouse scrolled (667, 493) with delta (0, 0)
Screenshot: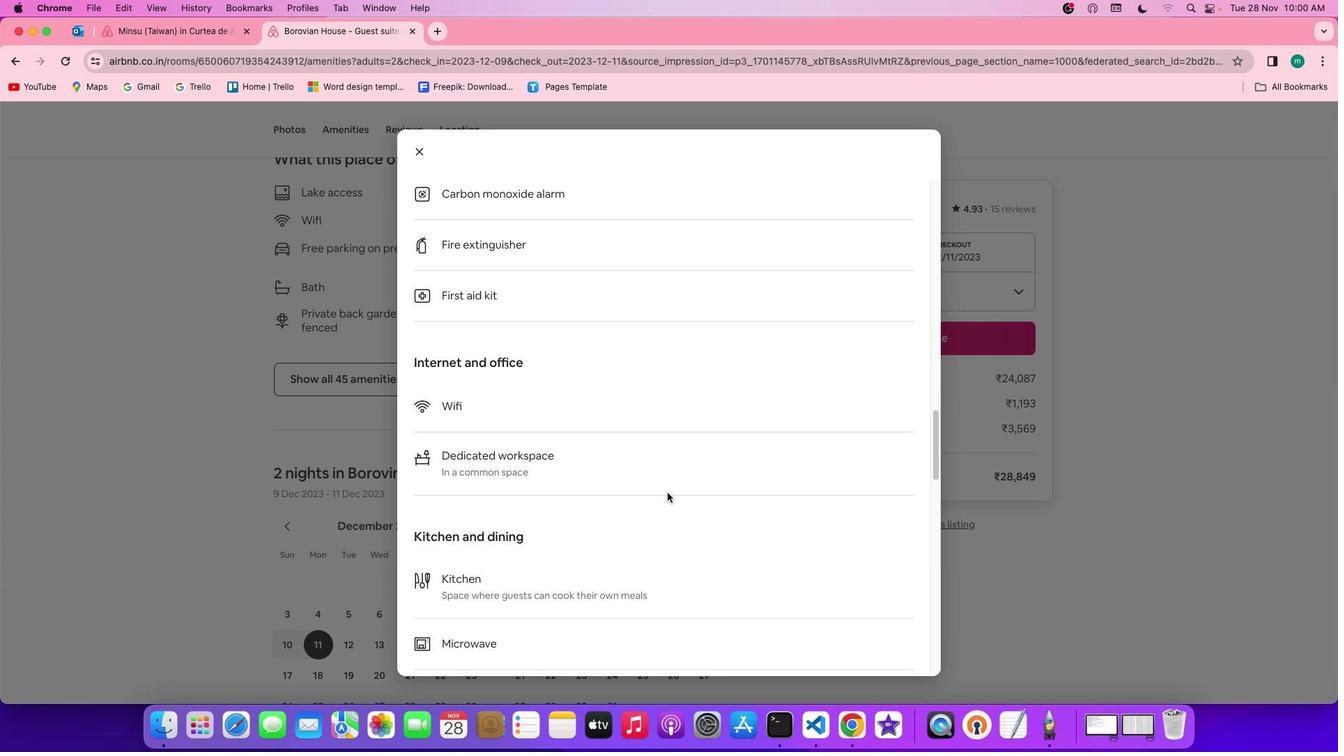 
Action: Mouse scrolled (667, 493) with delta (0, -1)
Screenshot: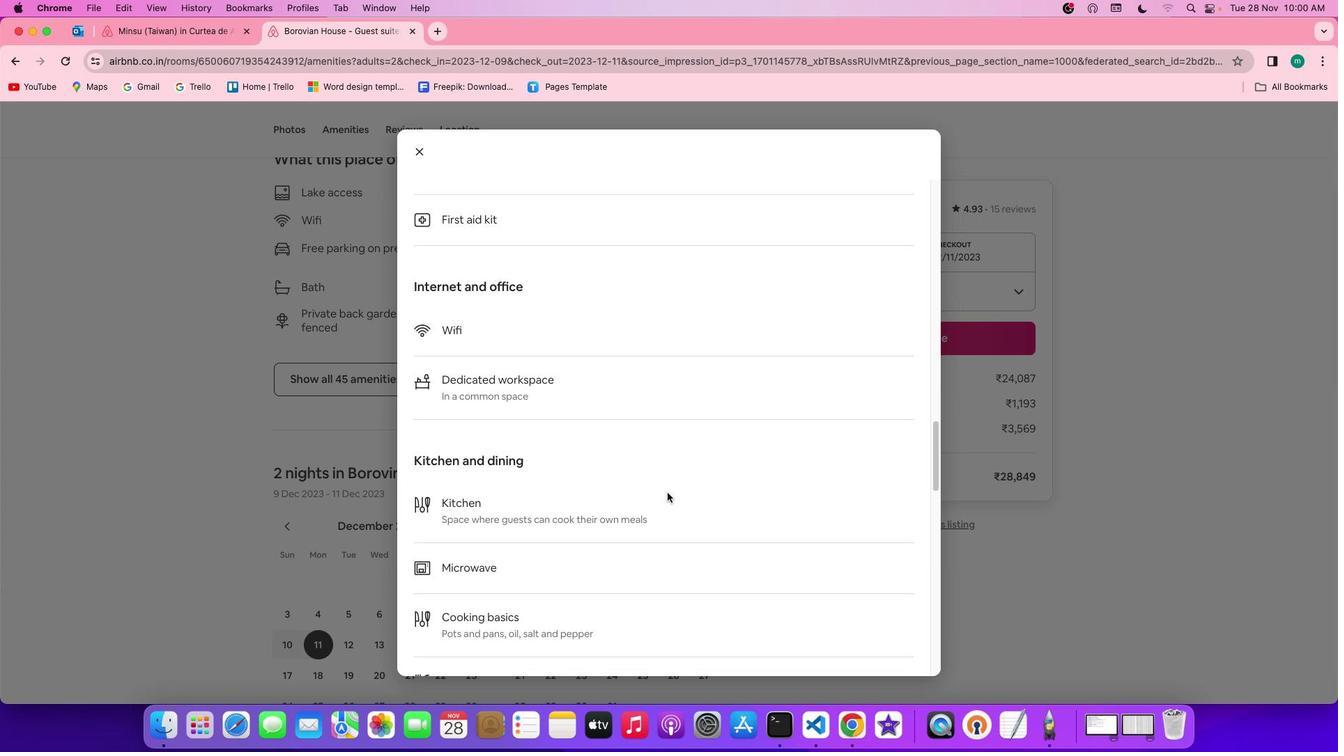 
Action: Mouse scrolled (667, 493) with delta (0, -2)
Screenshot: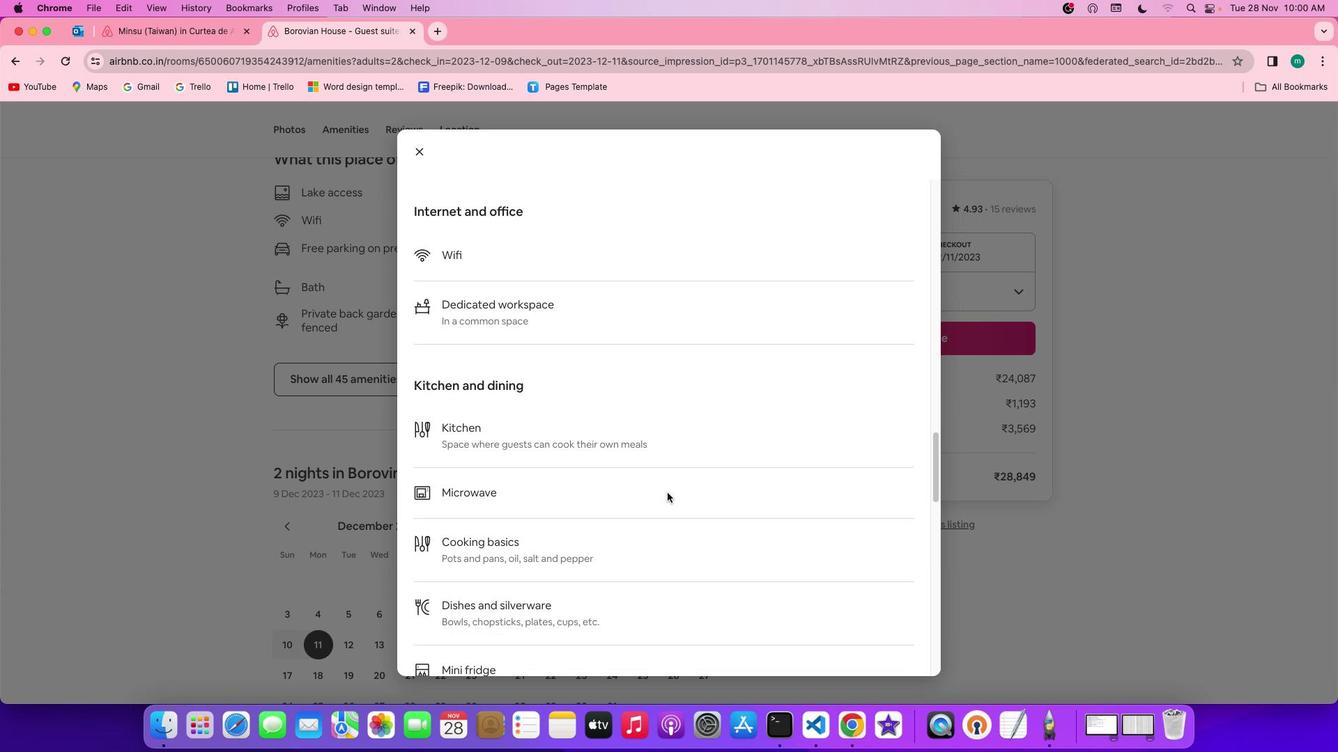 
Action: Mouse scrolled (667, 493) with delta (0, 0)
Screenshot: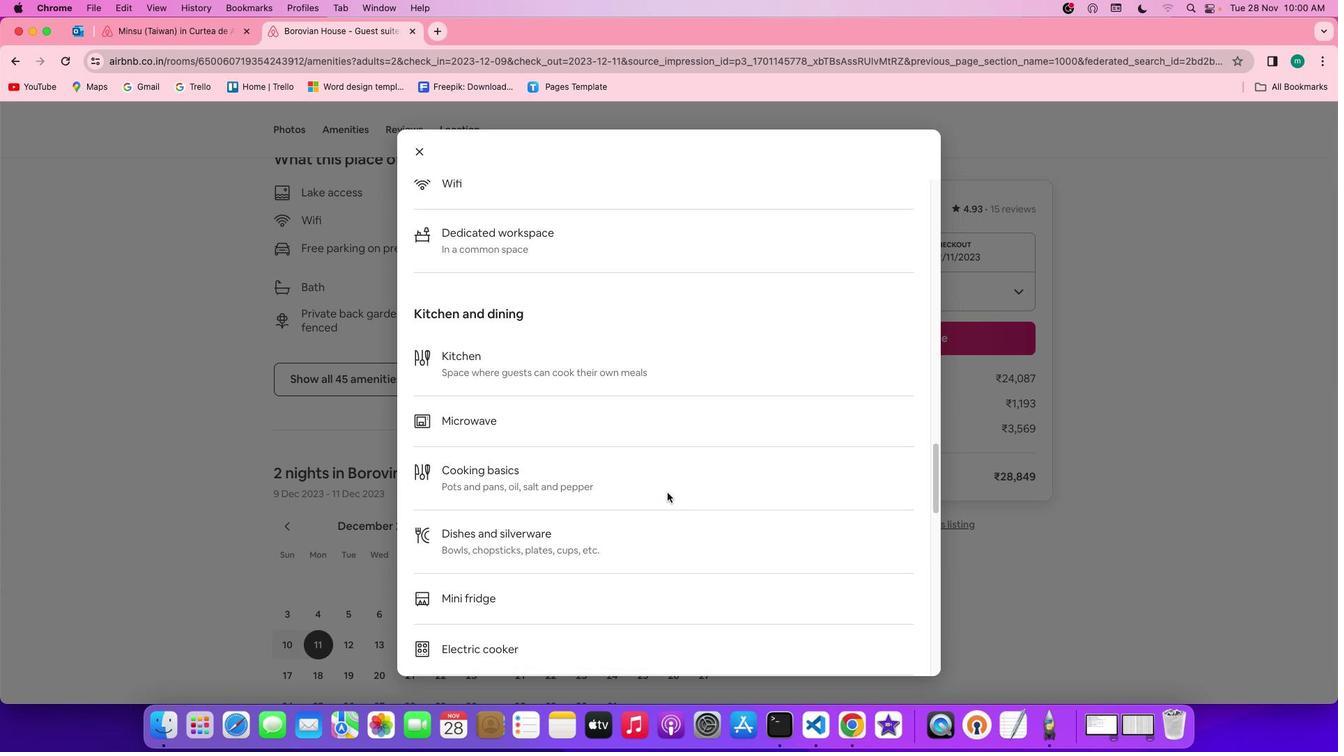 
Action: Mouse scrolled (667, 493) with delta (0, 0)
Screenshot: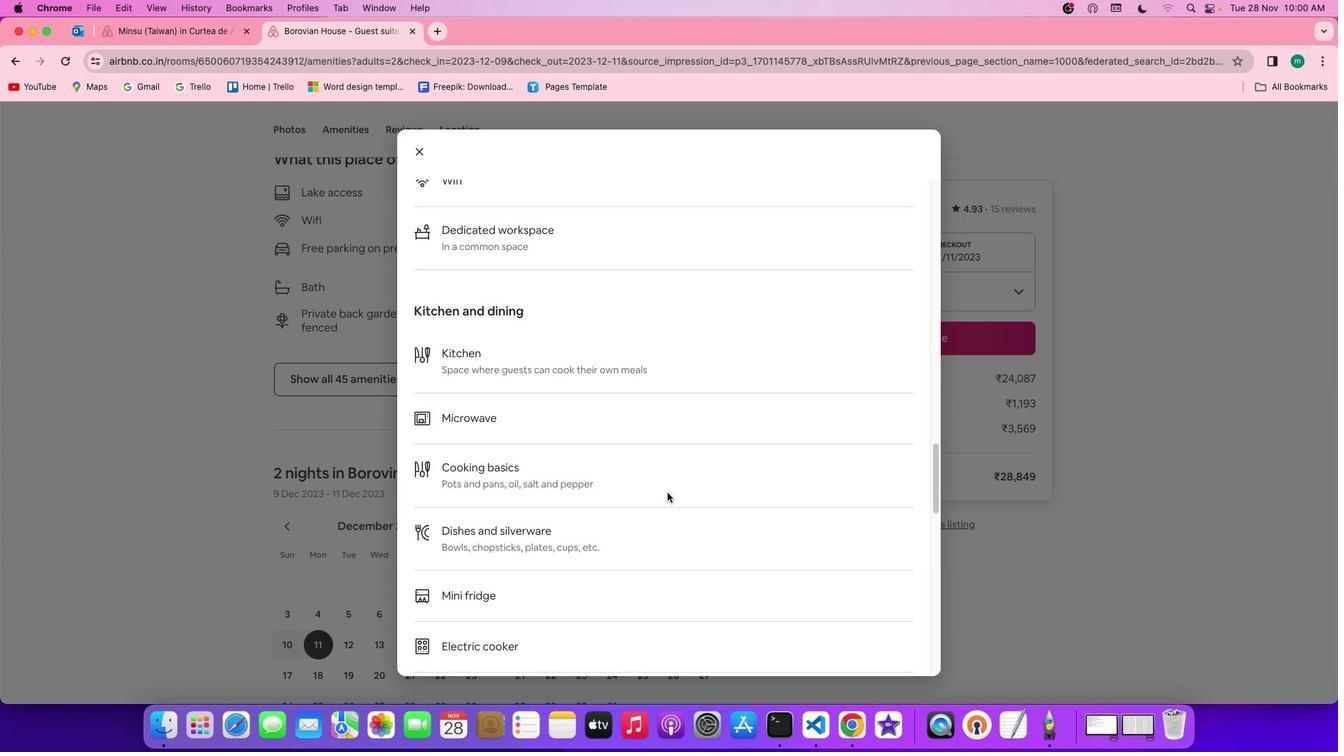 
Action: Mouse scrolled (667, 493) with delta (0, 0)
Screenshot: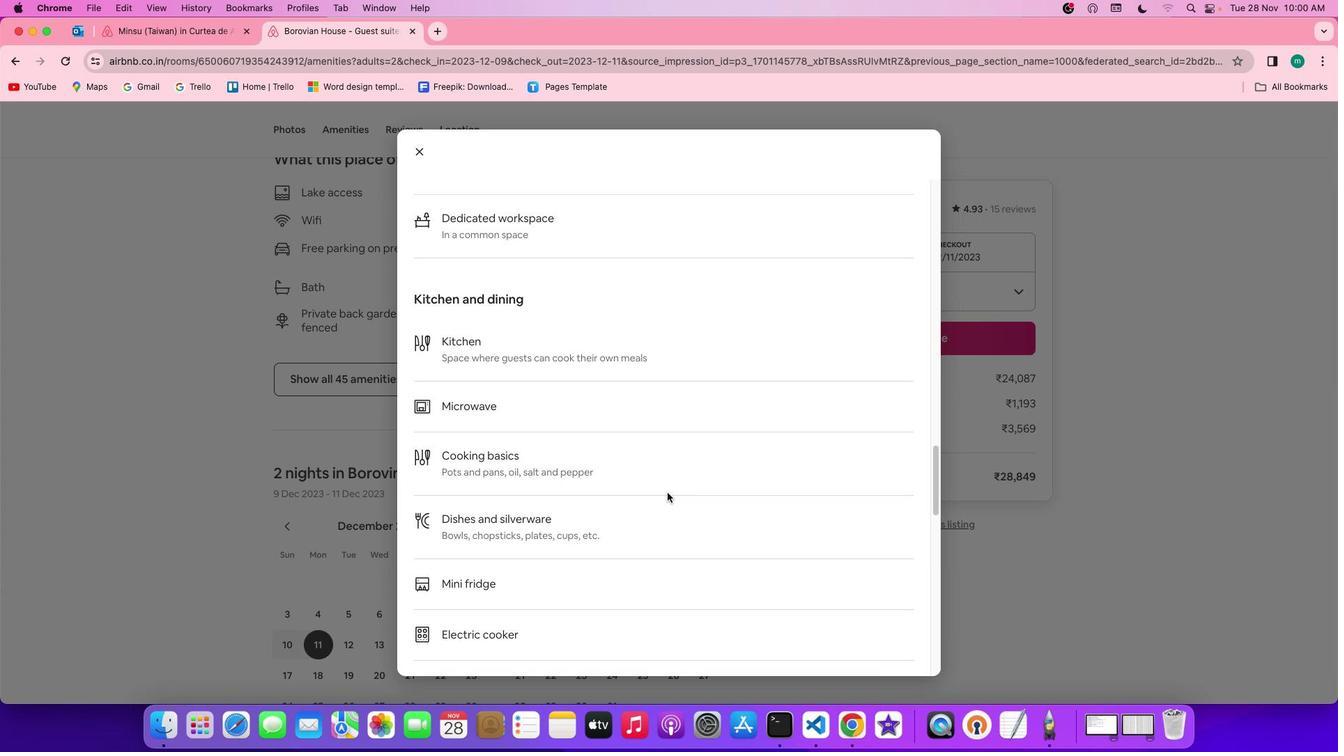 
Action: Mouse scrolled (667, 493) with delta (0, -1)
Screenshot: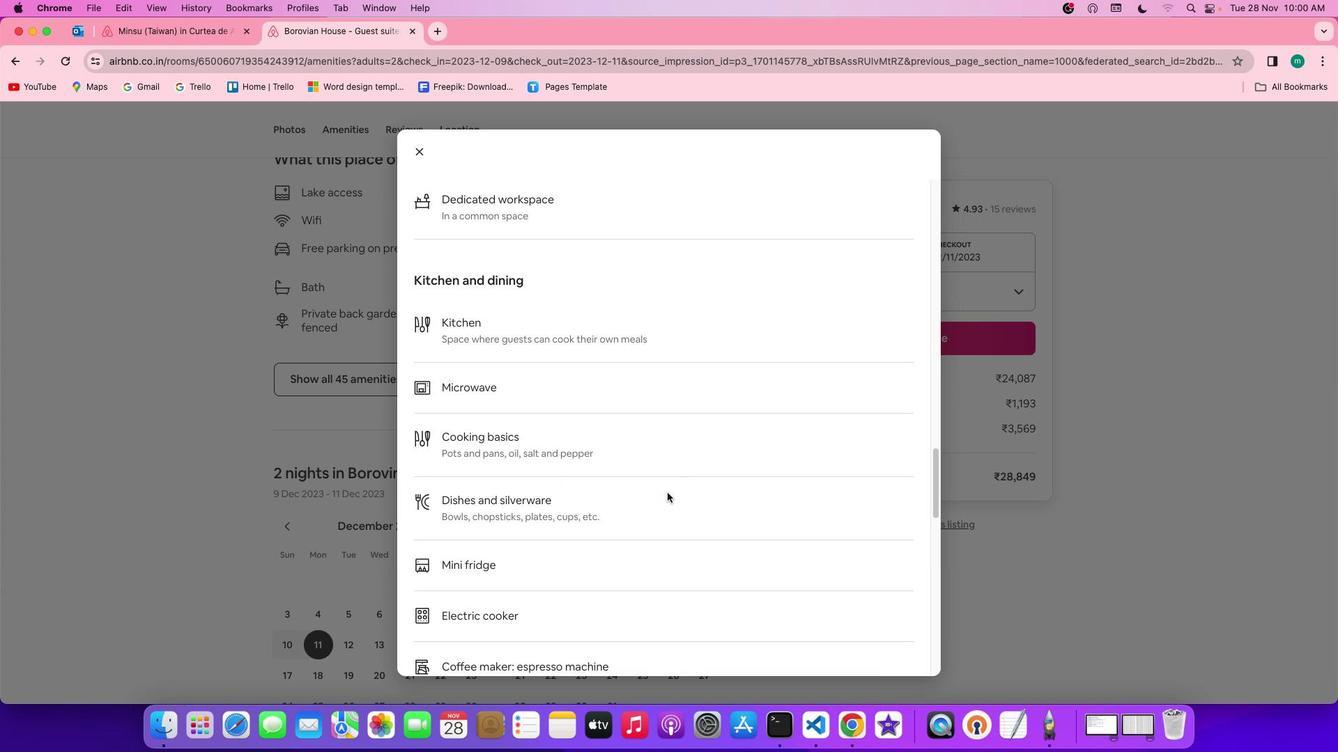 
Action: Mouse scrolled (667, 493) with delta (0, -2)
Screenshot: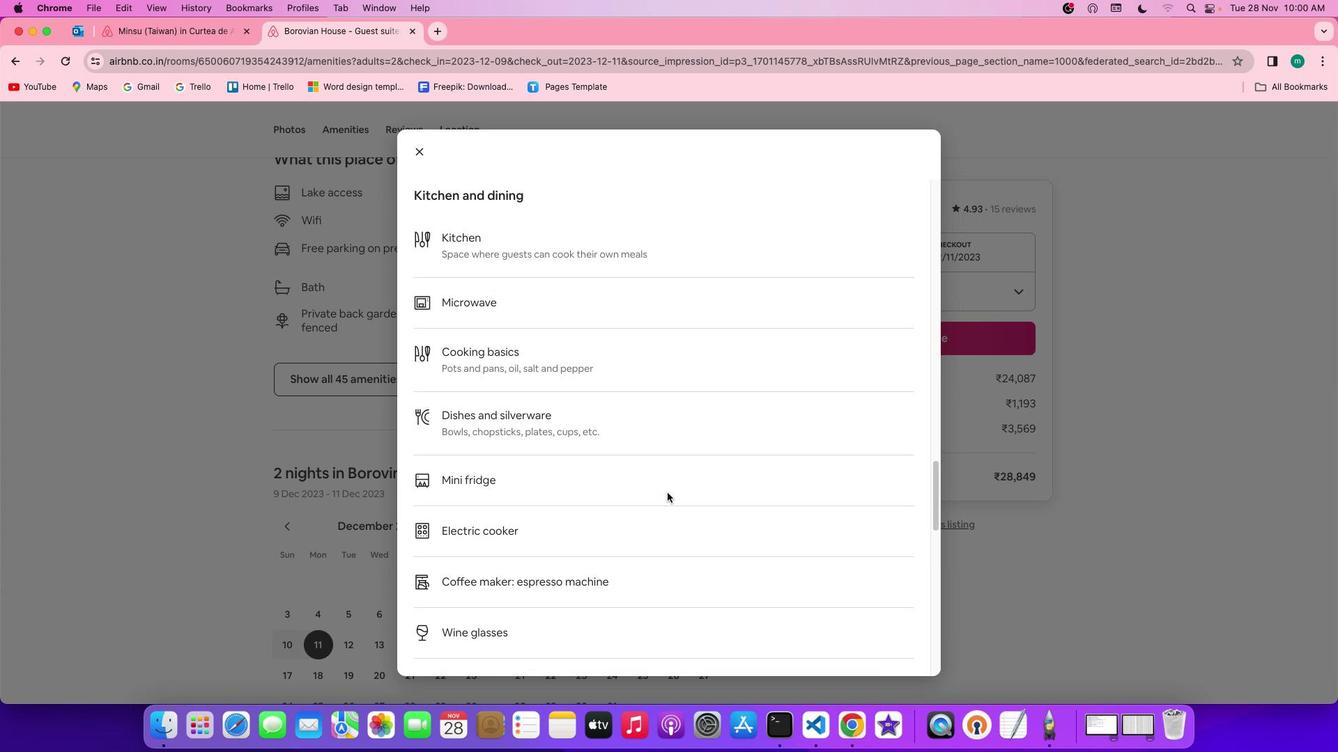 
Action: Mouse scrolled (667, 493) with delta (0, 0)
Screenshot: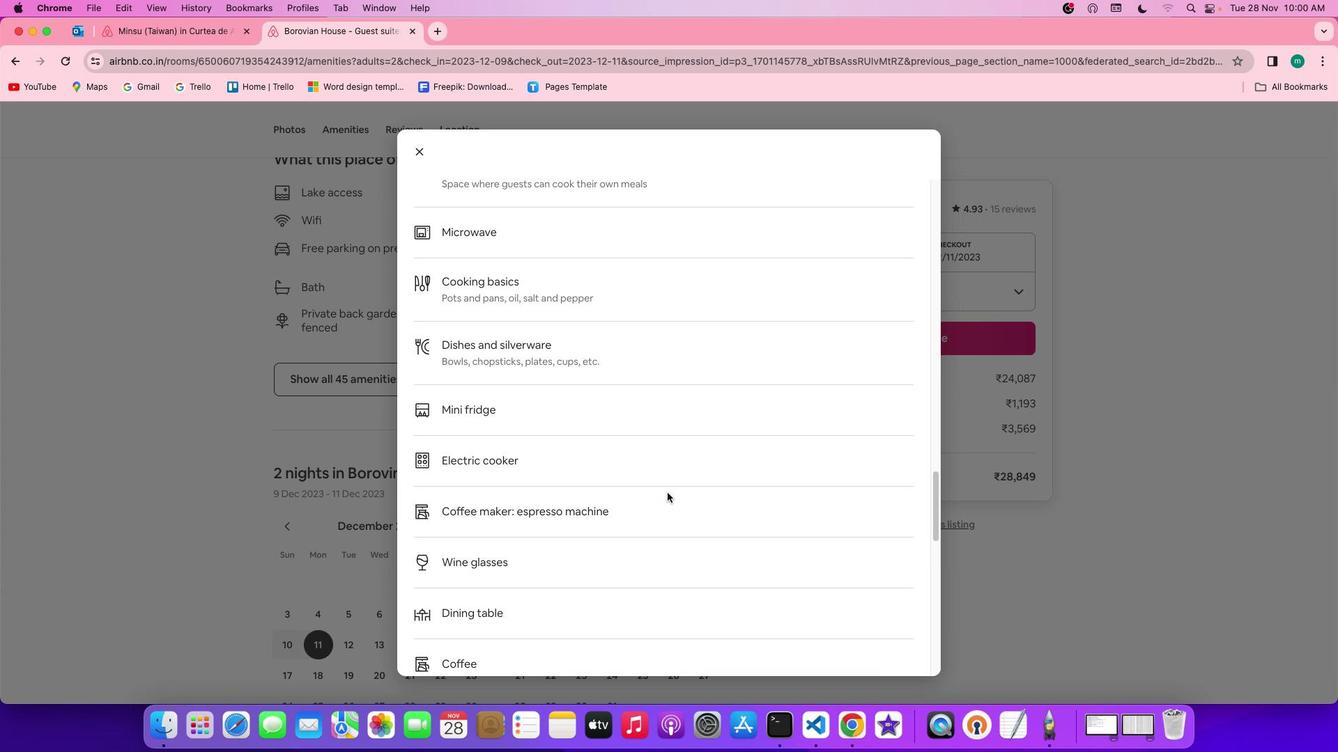 
Action: Mouse scrolled (667, 493) with delta (0, 0)
Screenshot: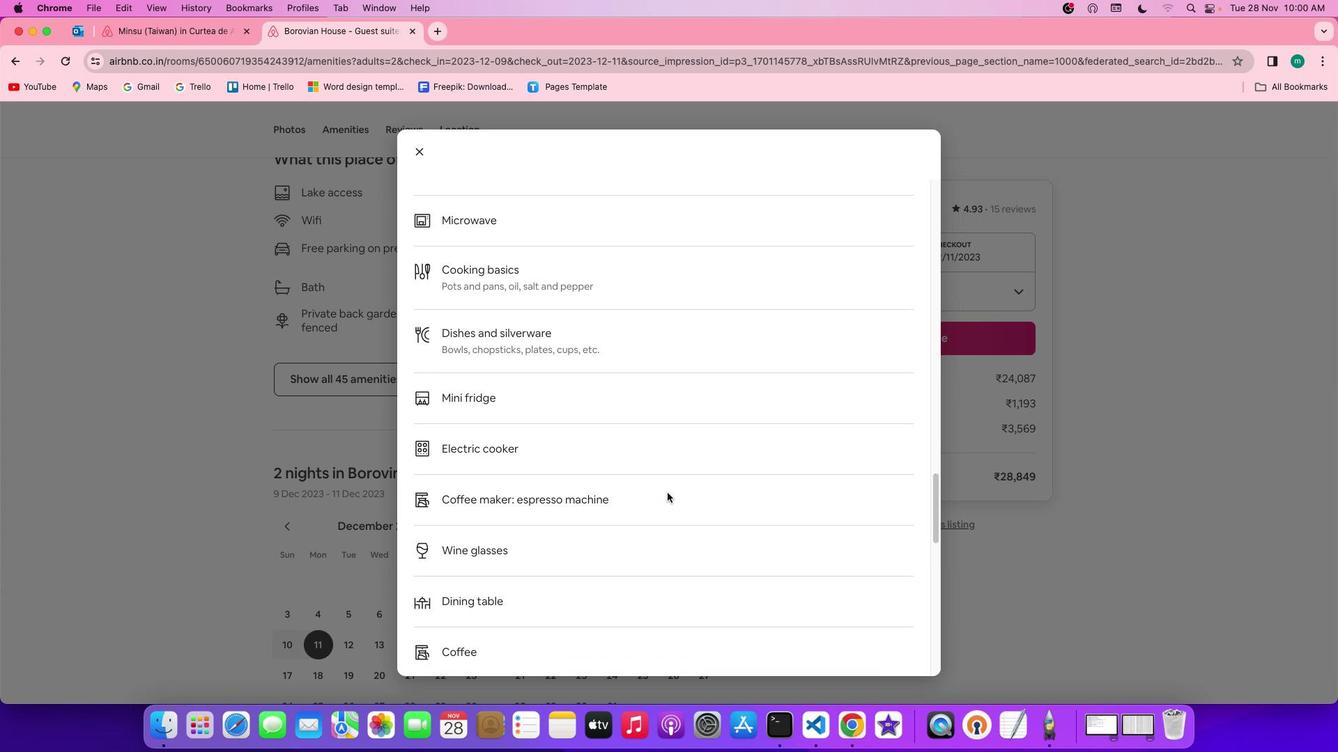 
Action: Mouse scrolled (667, 493) with delta (0, -1)
Screenshot: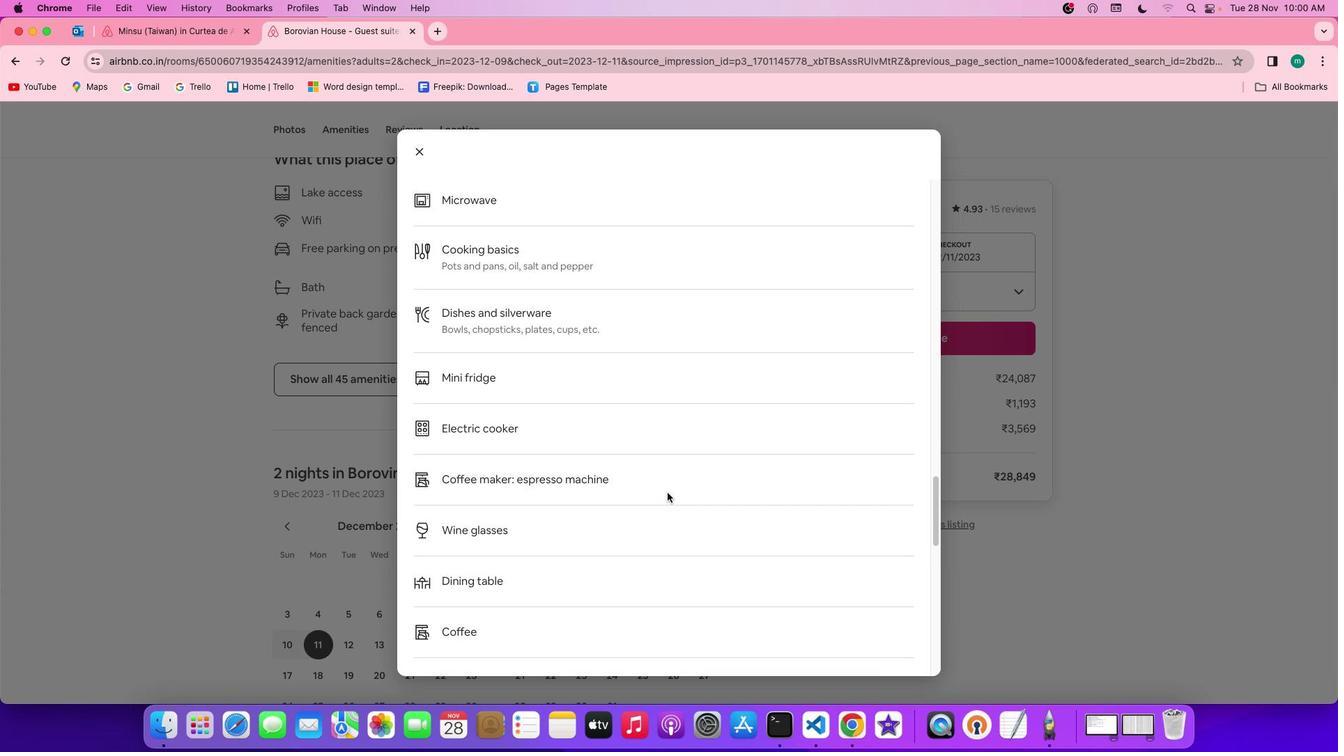 
Action: Mouse scrolled (667, 493) with delta (0, -2)
Screenshot: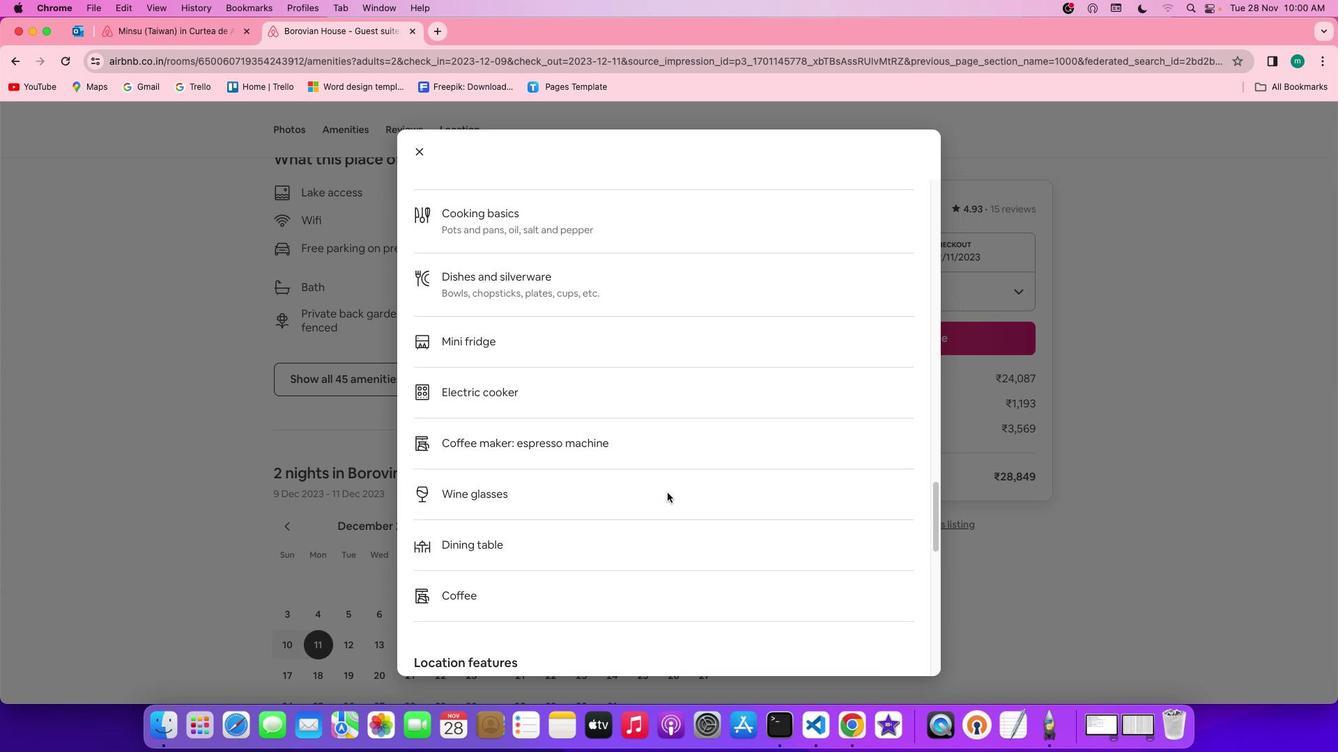 
Action: Mouse scrolled (667, 493) with delta (0, 0)
Screenshot: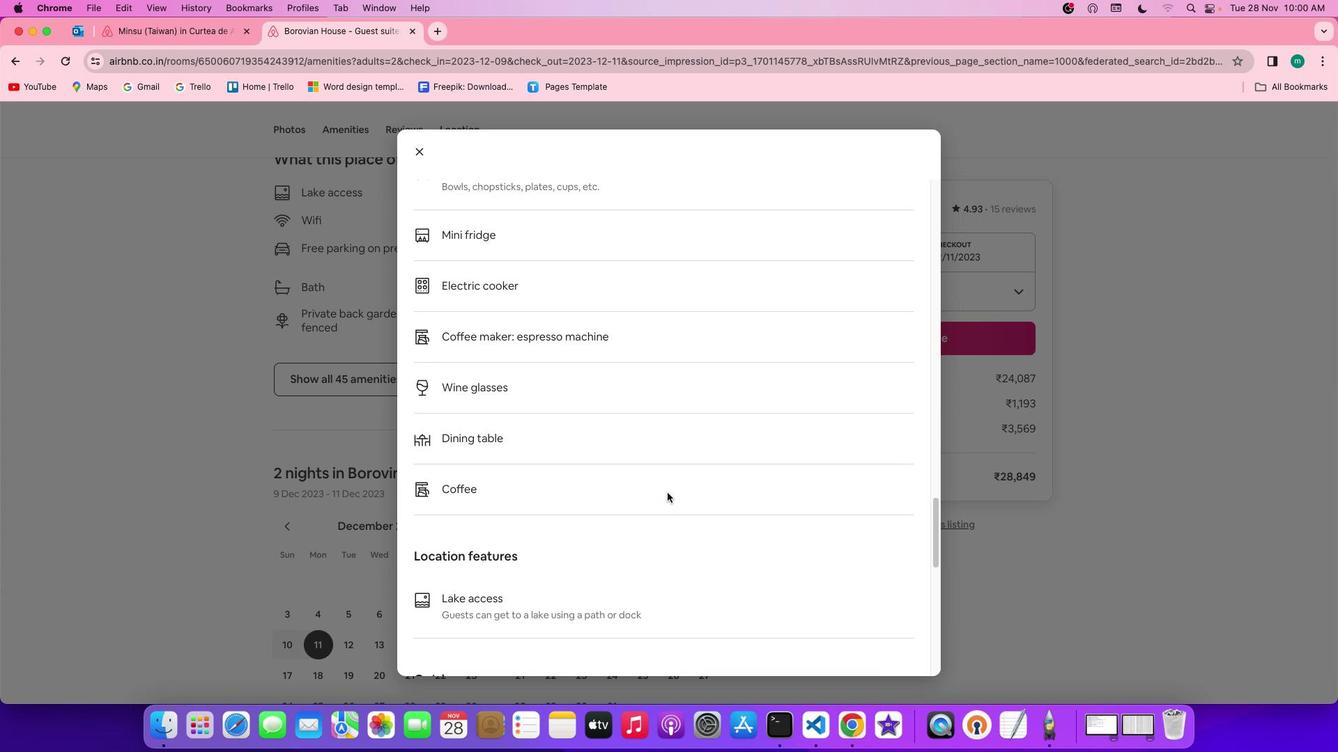 
Action: Mouse scrolled (667, 493) with delta (0, 0)
Screenshot: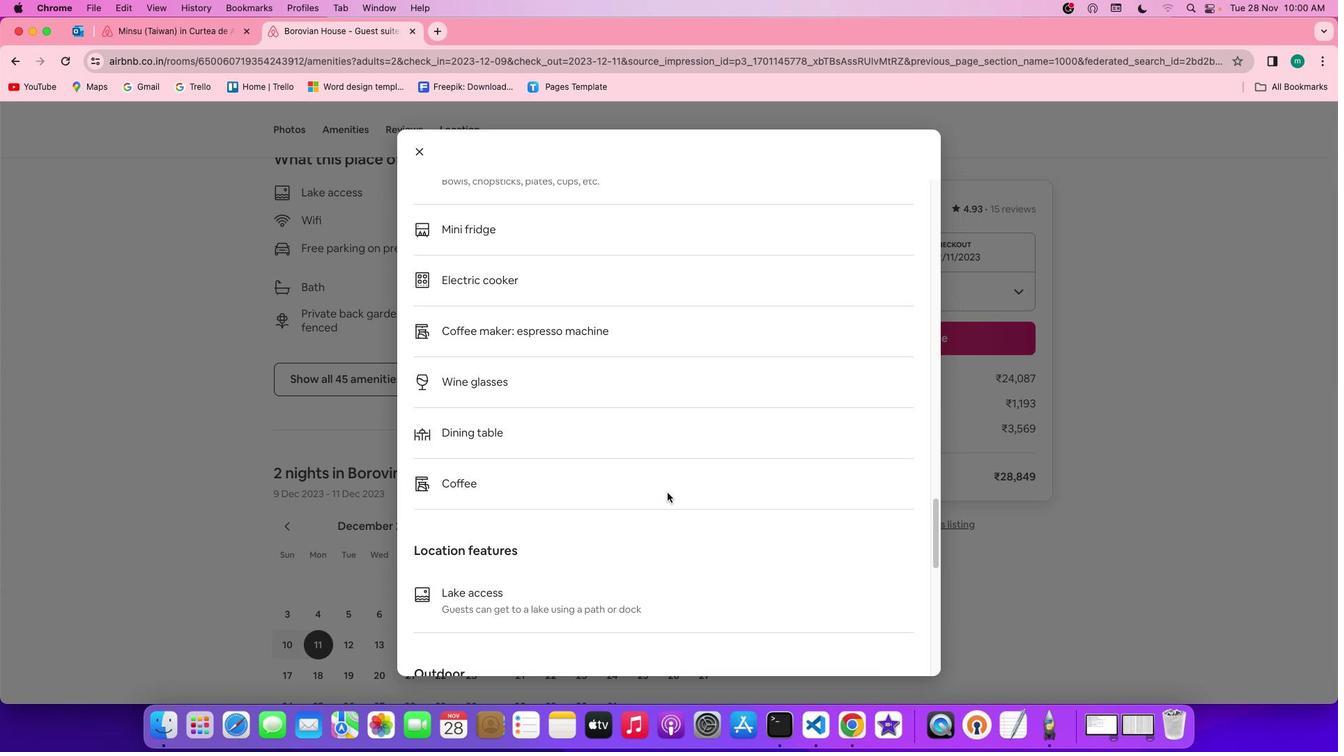 
Action: Mouse scrolled (667, 493) with delta (0, -1)
Screenshot: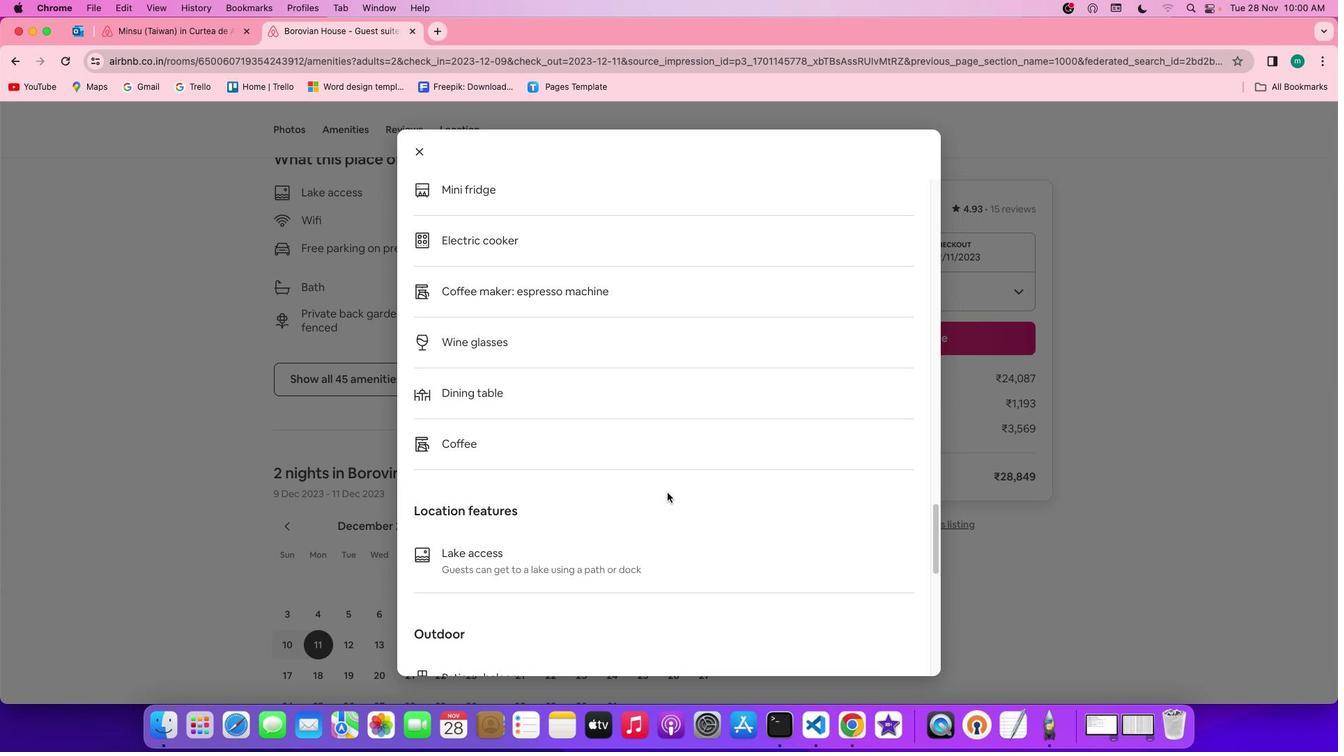 
Action: Mouse scrolled (667, 493) with delta (0, -2)
Screenshot: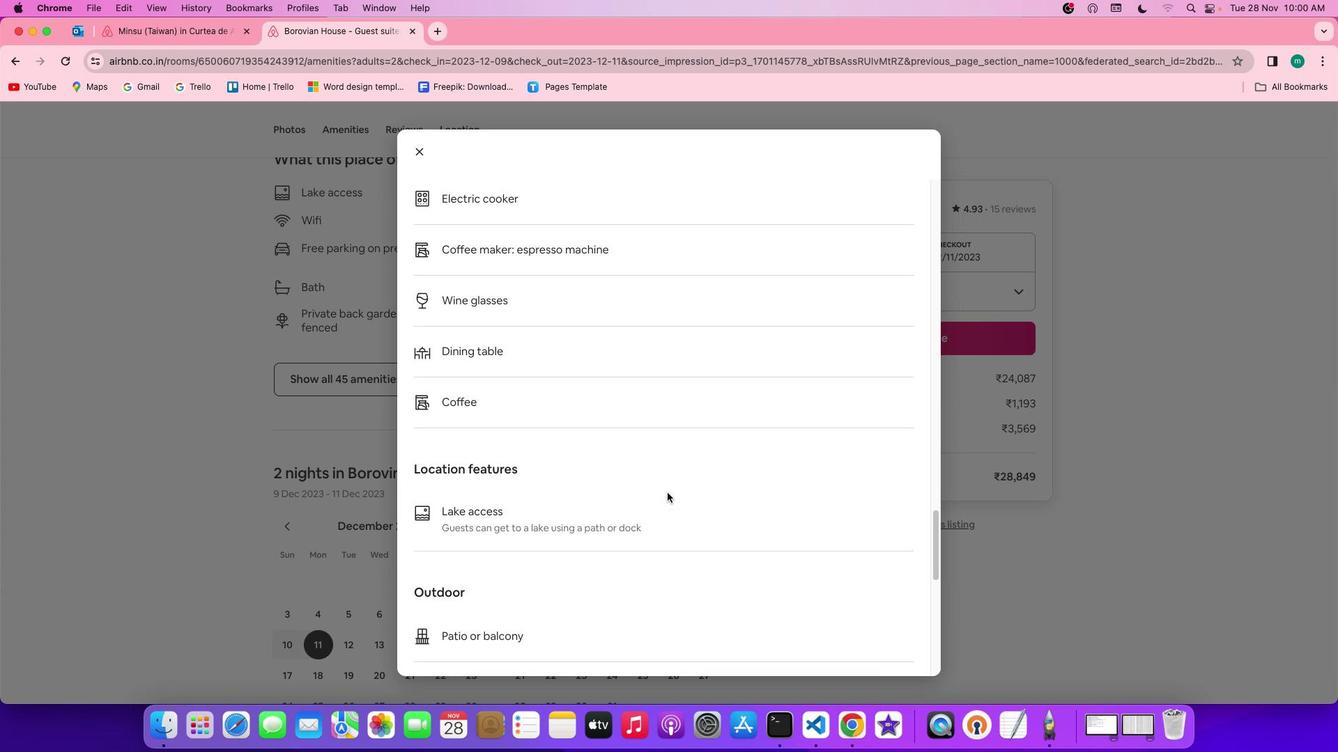 
Action: Mouse scrolled (667, 493) with delta (0, -2)
Screenshot: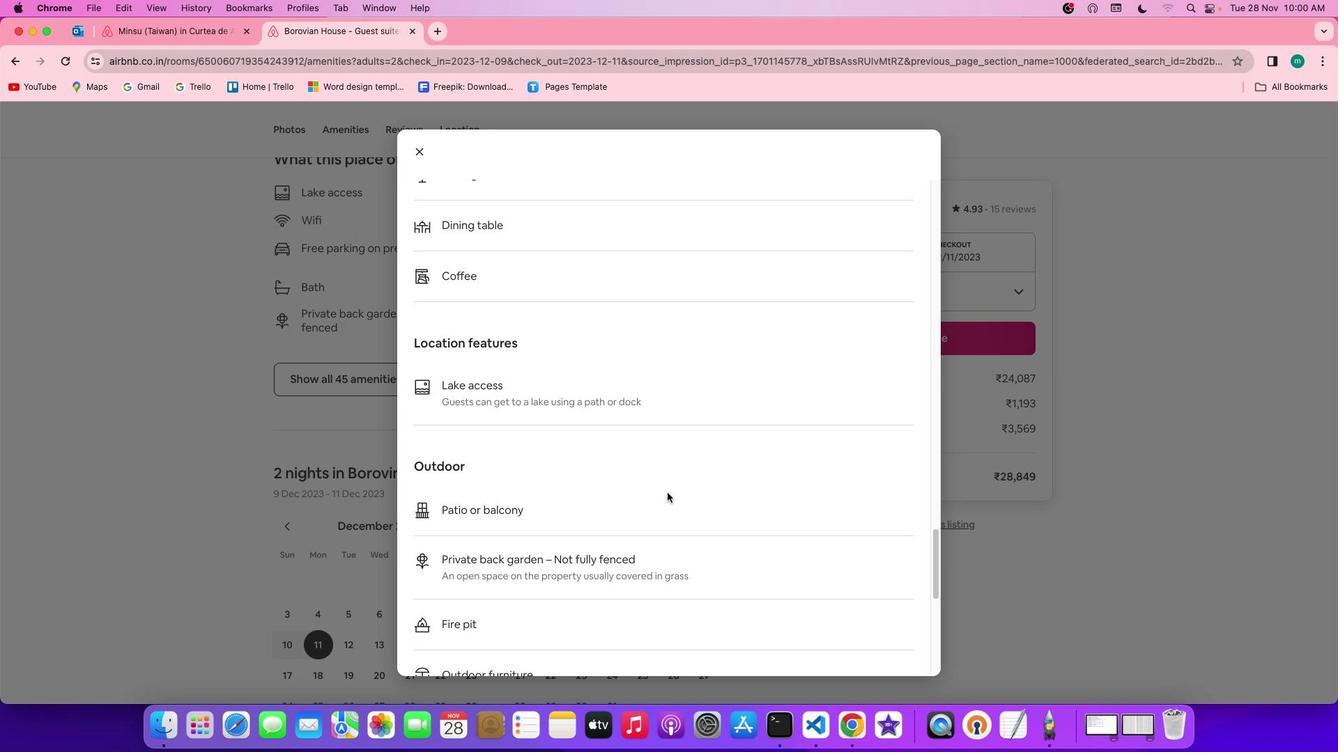
Action: Mouse scrolled (667, 493) with delta (0, 0)
Screenshot: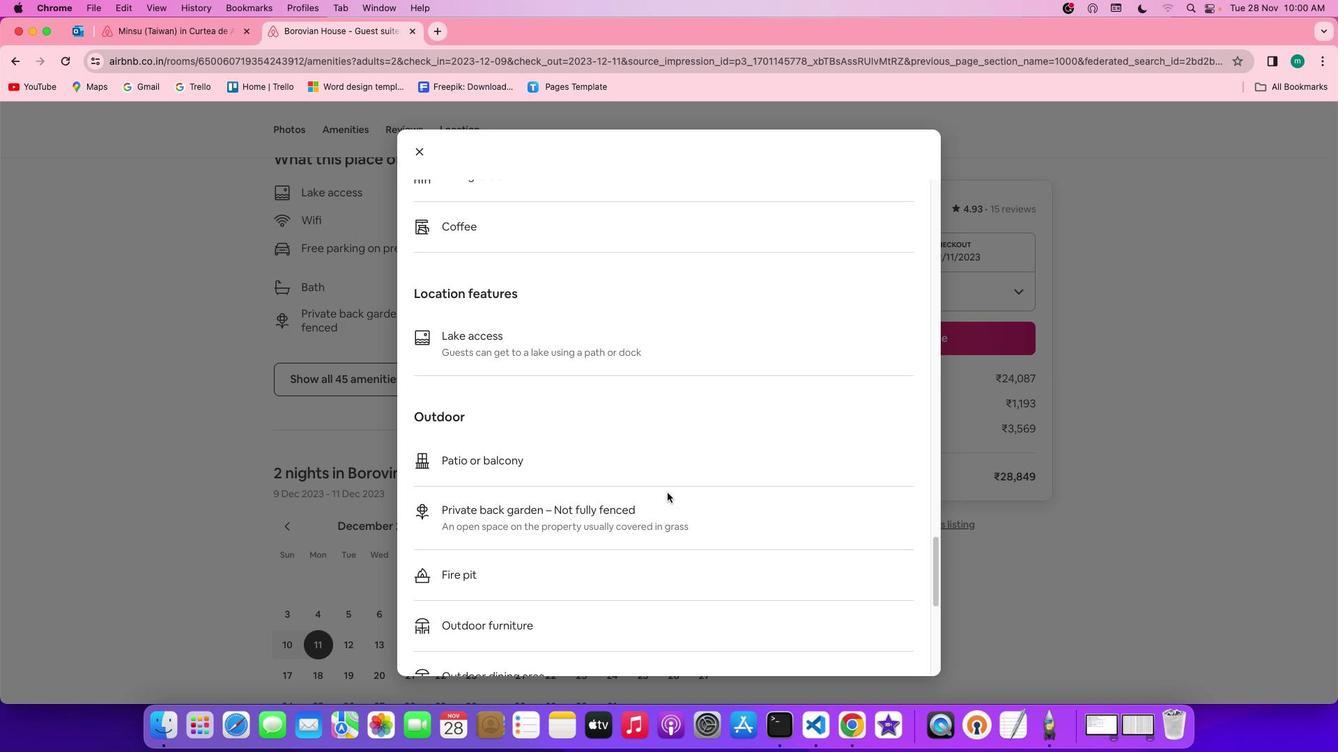 
Action: Mouse scrolled (667, 493) with delta (0, 0)
Screenshot: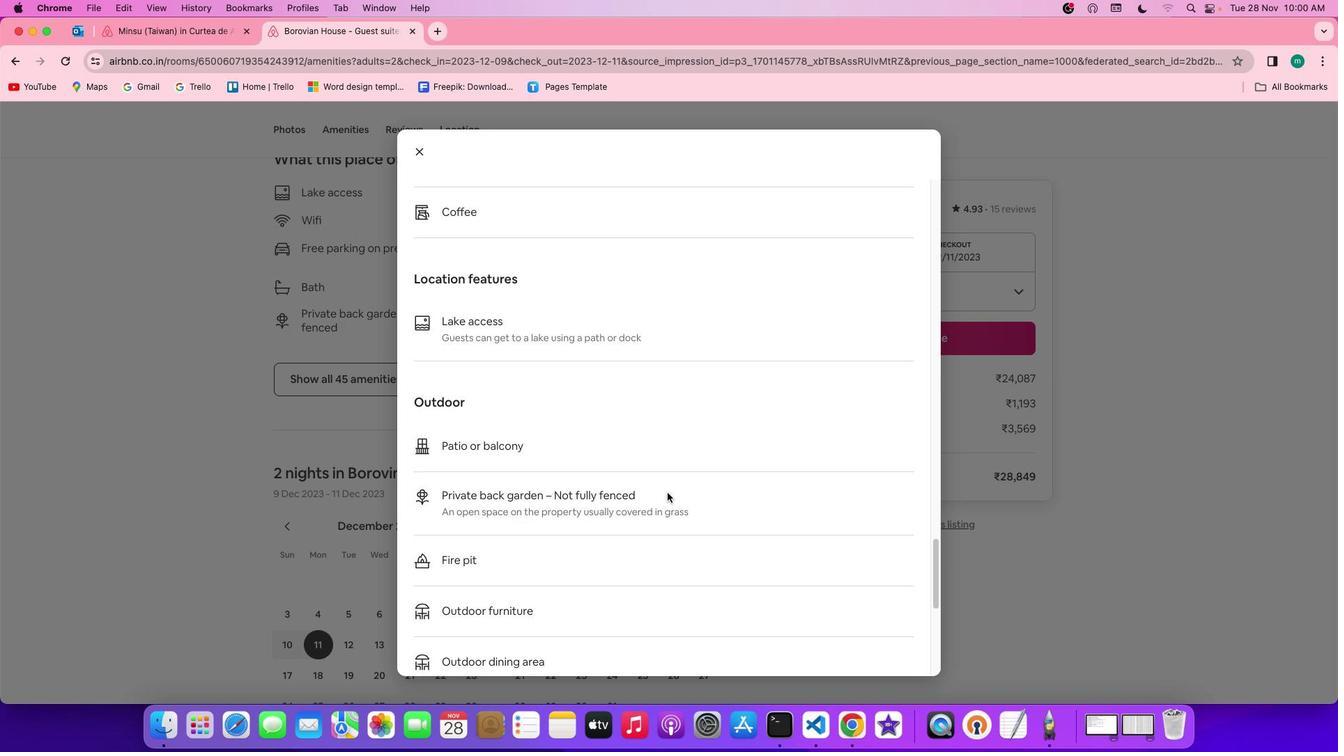
Action: Mouse scrolled (667, 493) with delta (0, -1)
Screenshot: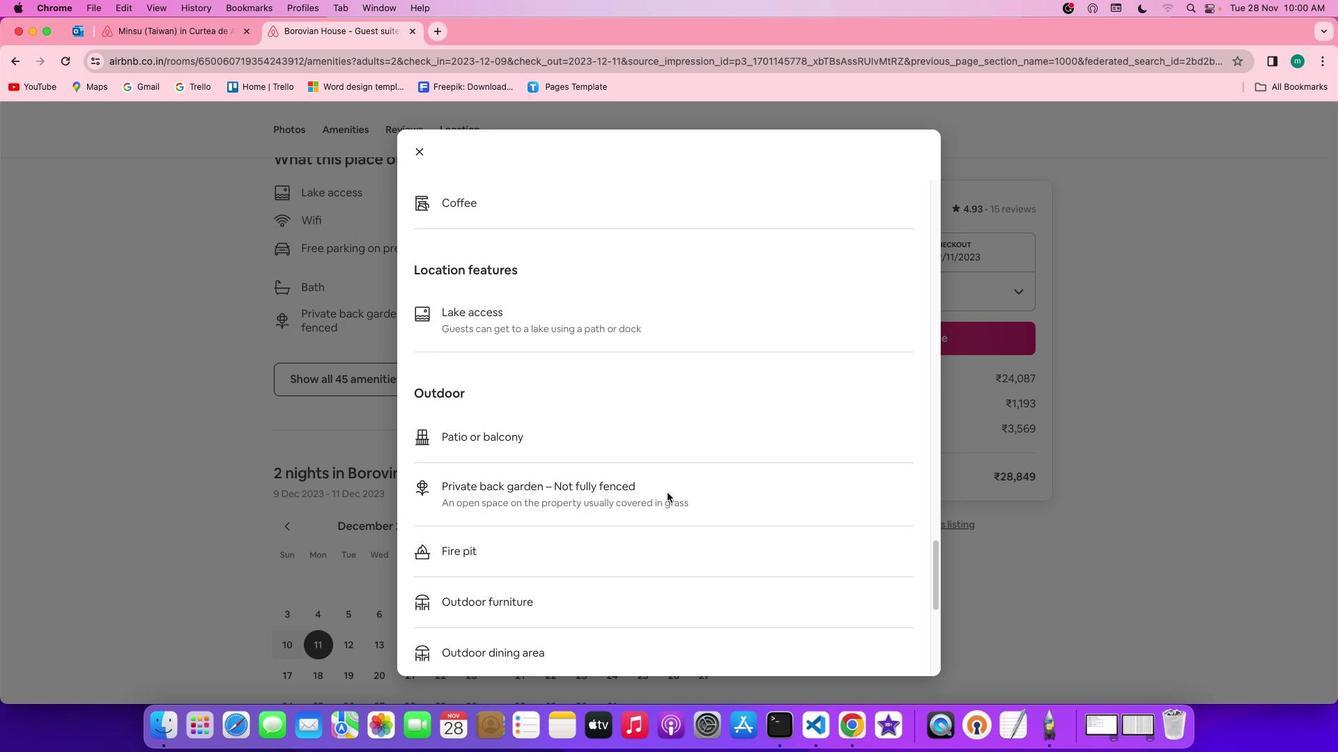 
Action: Mouse scrolled (667, 493) with delta (0, -2)
Screenshot: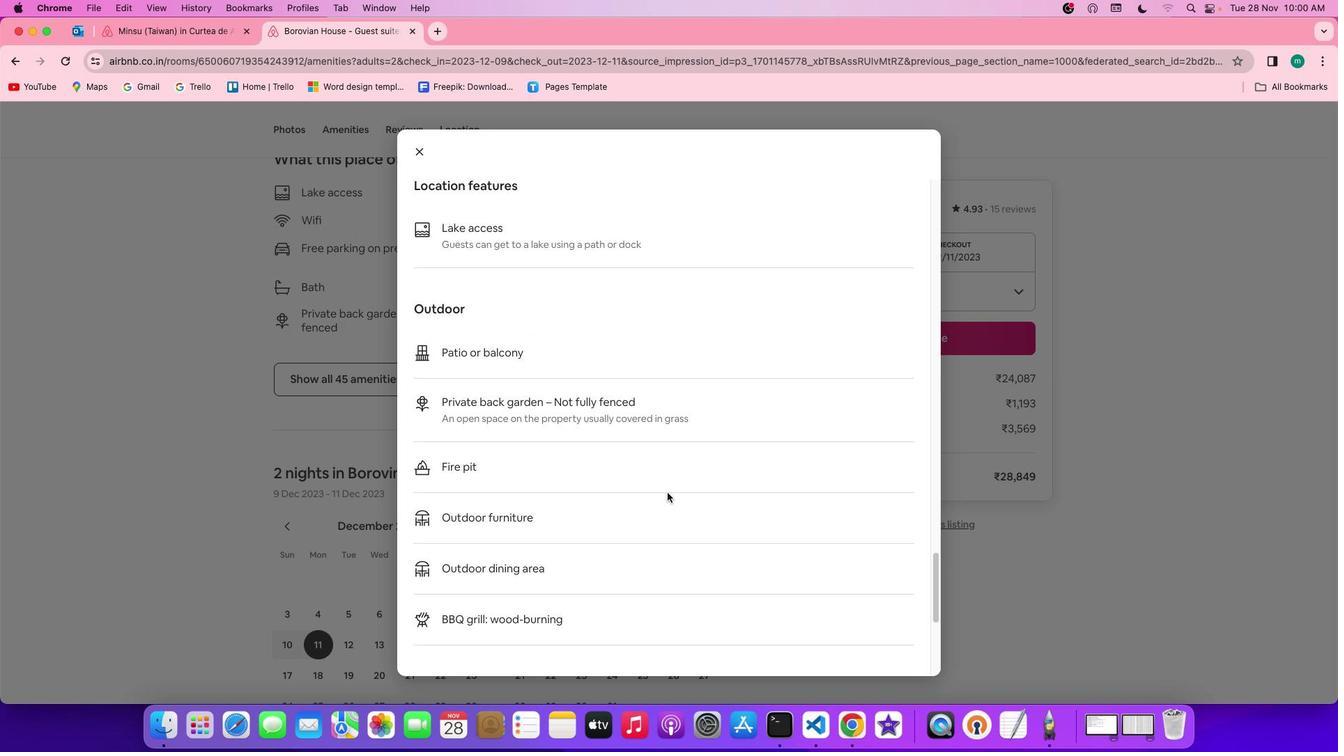 
Action: Mouse scrolled (667, 493) with delta (0, 0)
Screenshot: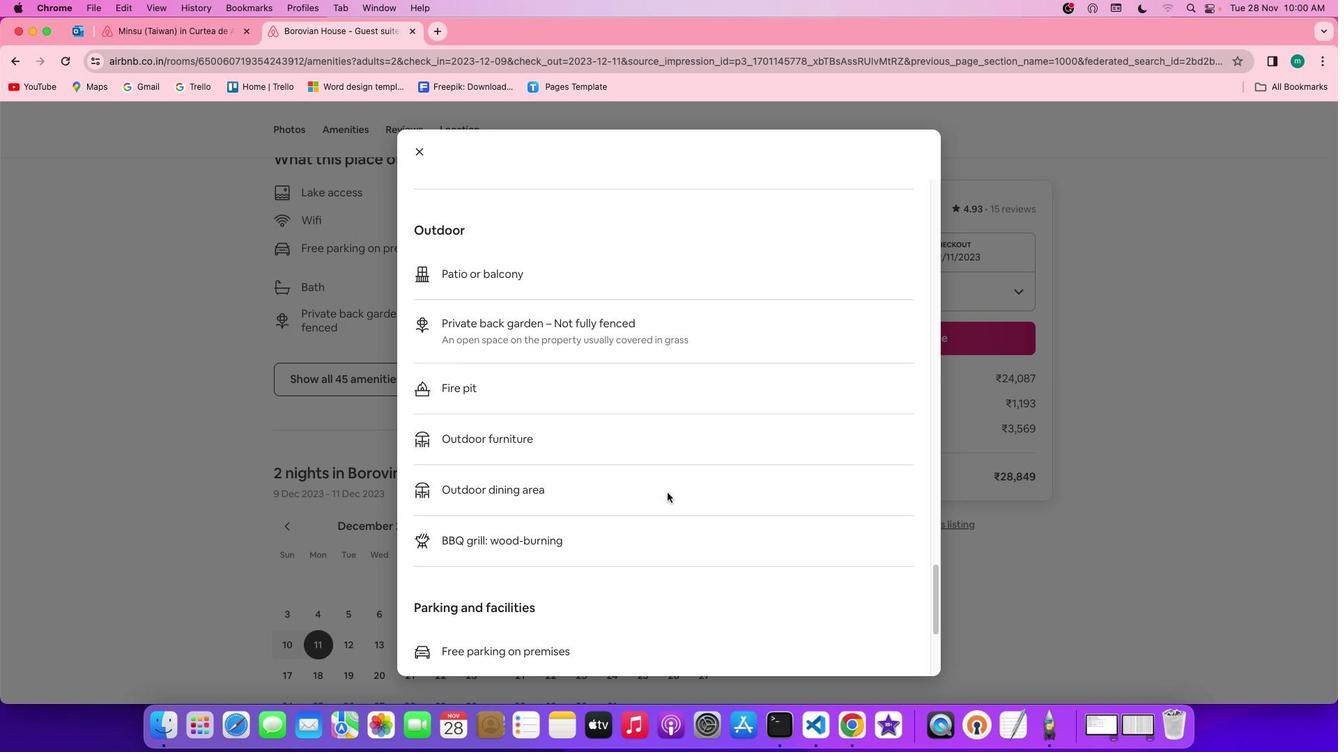 
Action: Mouse scrolled (667, 493) with delta (0, 0)
Screenshot: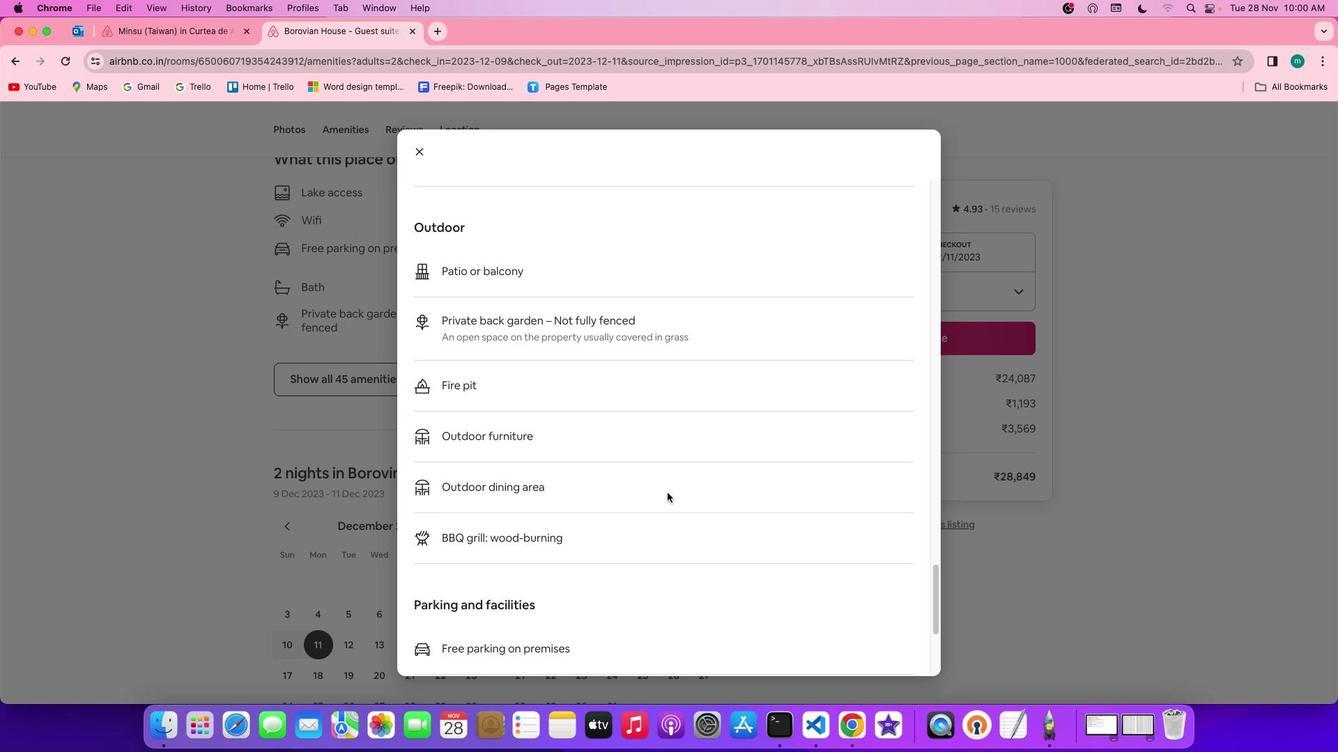 
Action: Mouse scrolled (667, 493) with delta (0, 0)
Screenshot: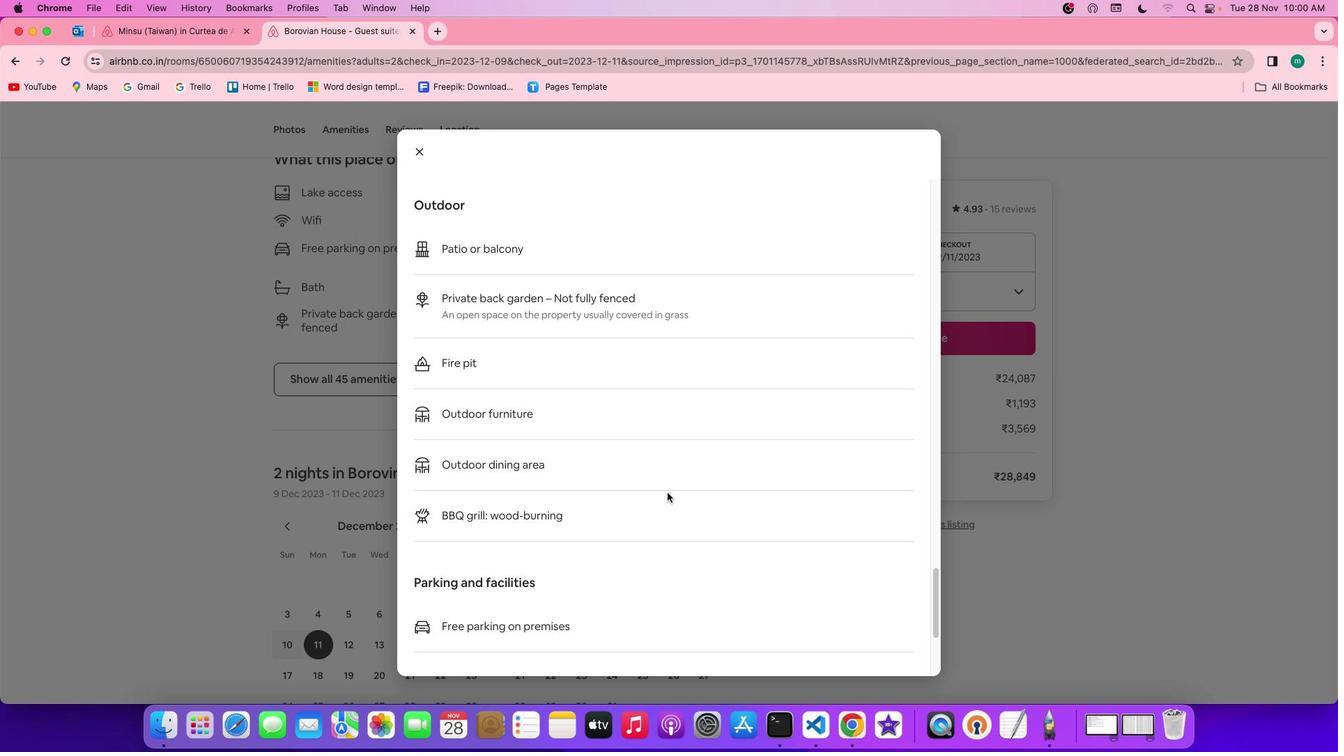 
Action: Mouse scrolled (667, 493) with delta (0, -1)
Screenshot: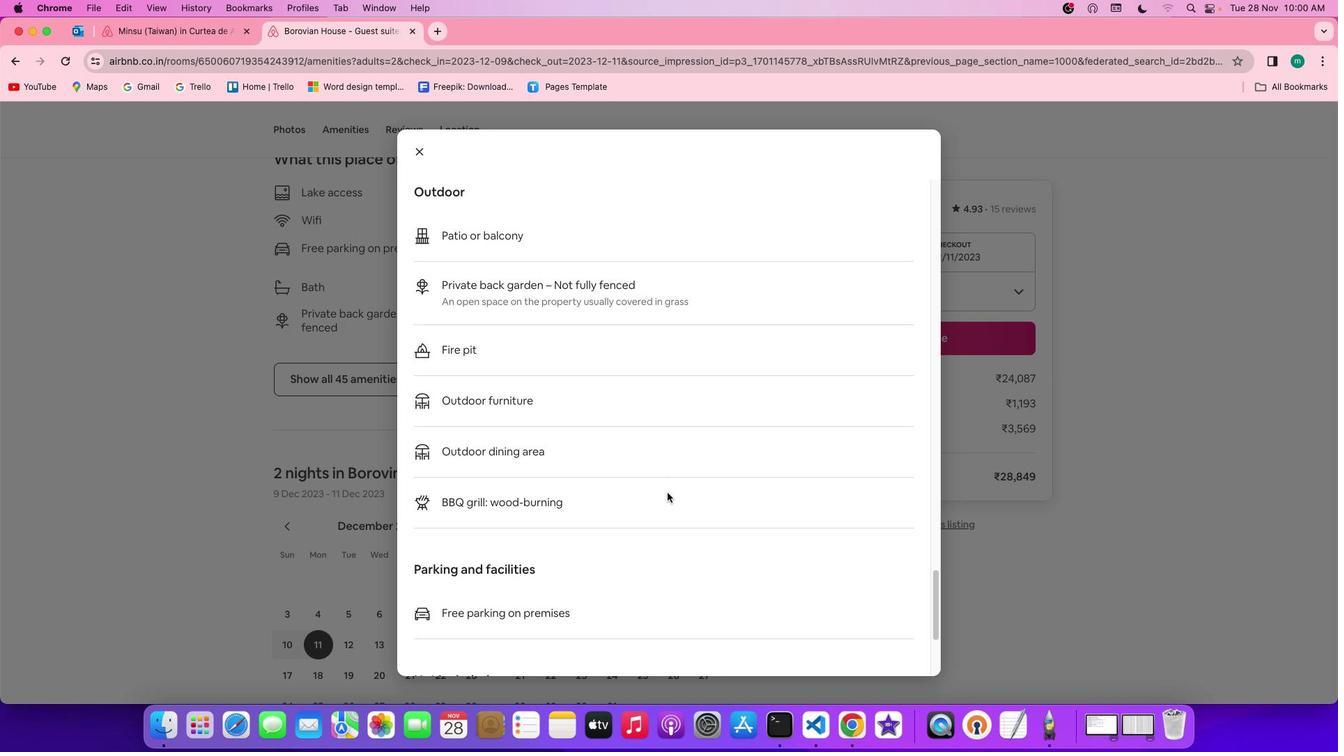
Action: Mouse scrolled (667, 493) with delta (0, -2)
Screenshot: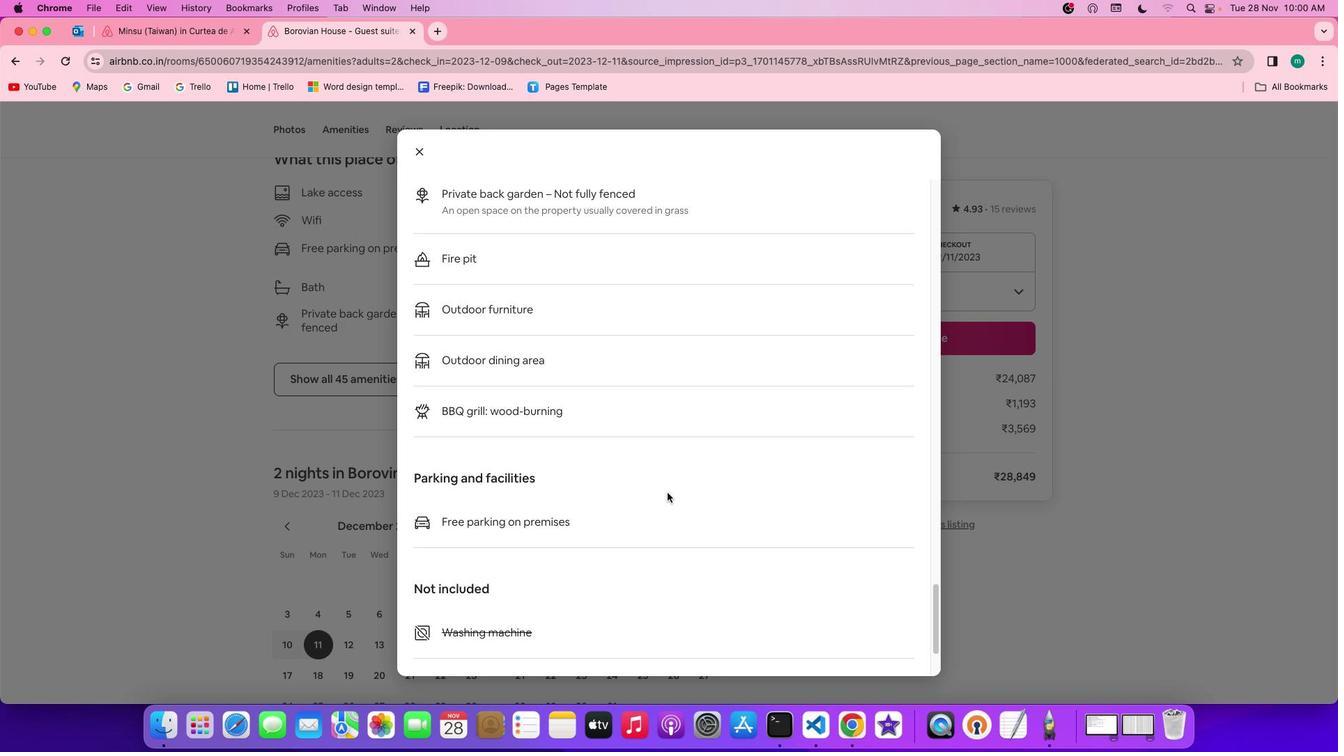 
Action: Mouse scrolled (667, 493) with delta (0, 0)
Screenshot: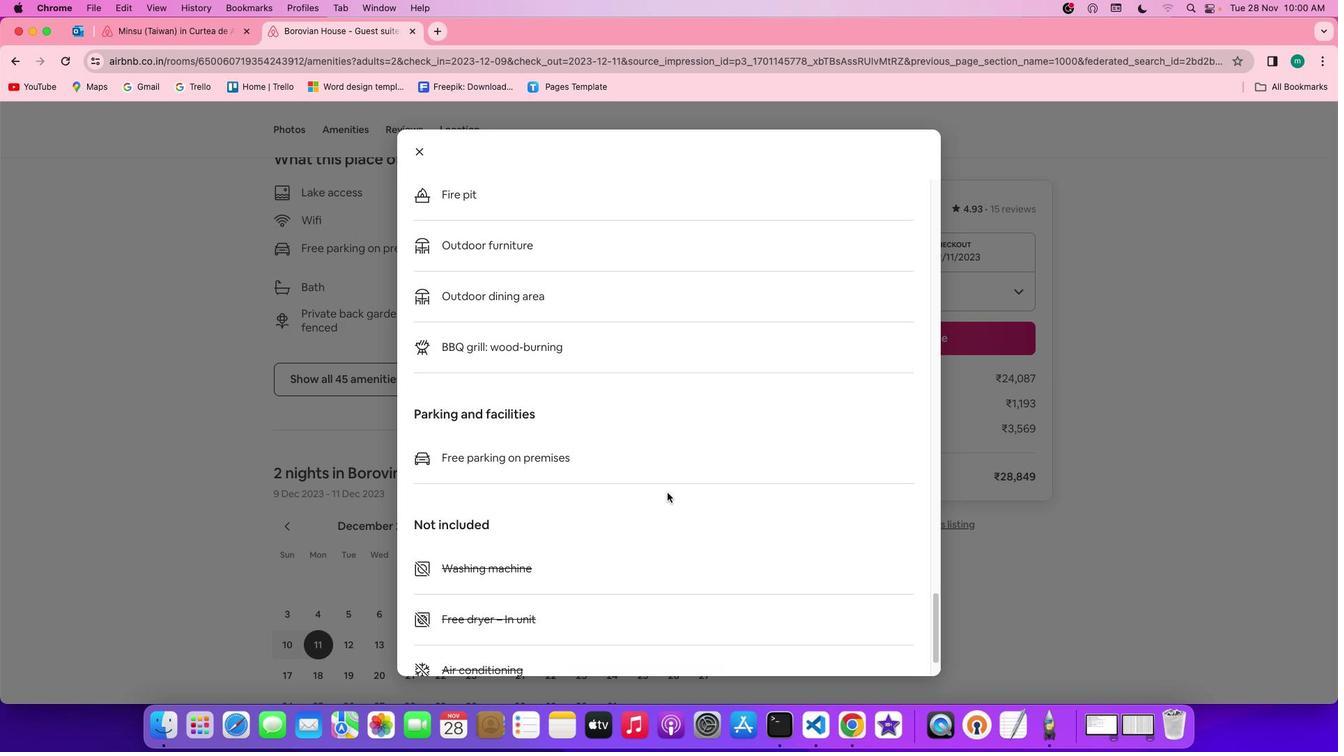 
Action: Mouse scrolled (667, 493) with delta (0, 0)
Screenshot: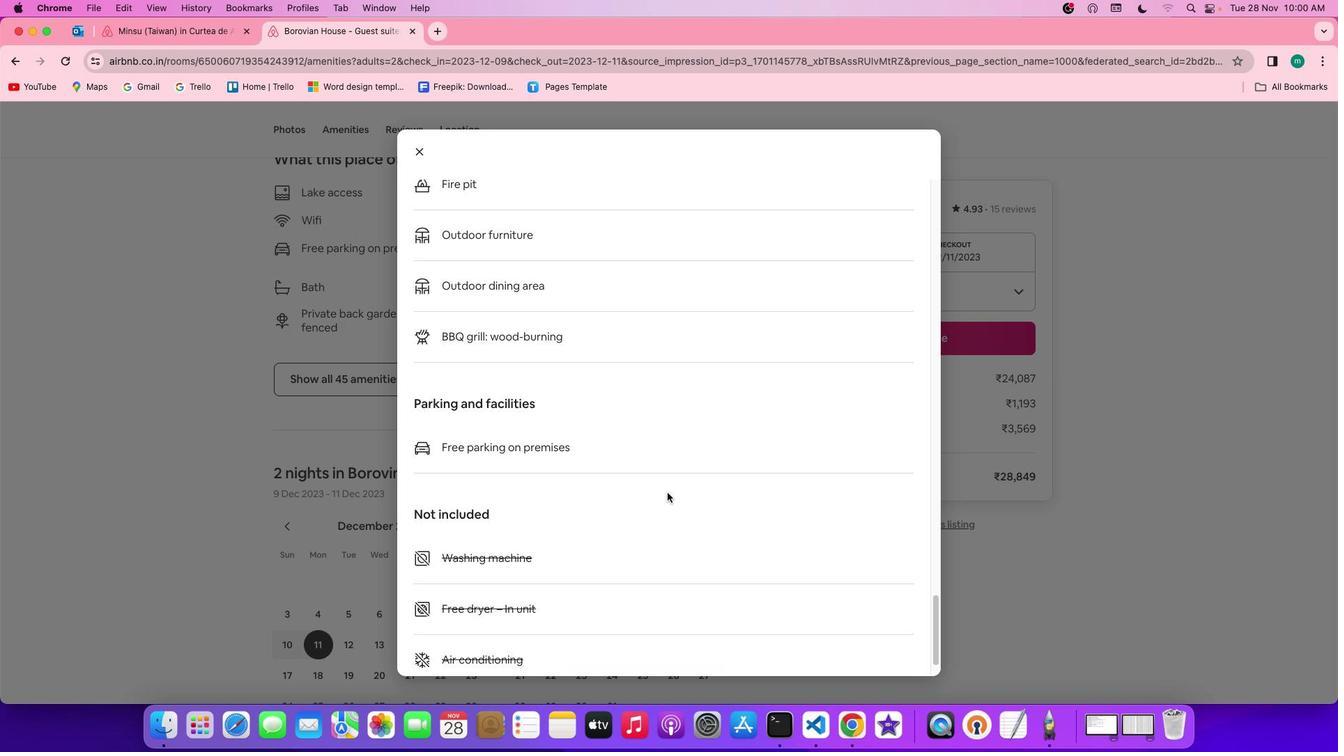 
Action: Mouse scrolled (667, 493) with delta (0, -1)
Screenshot: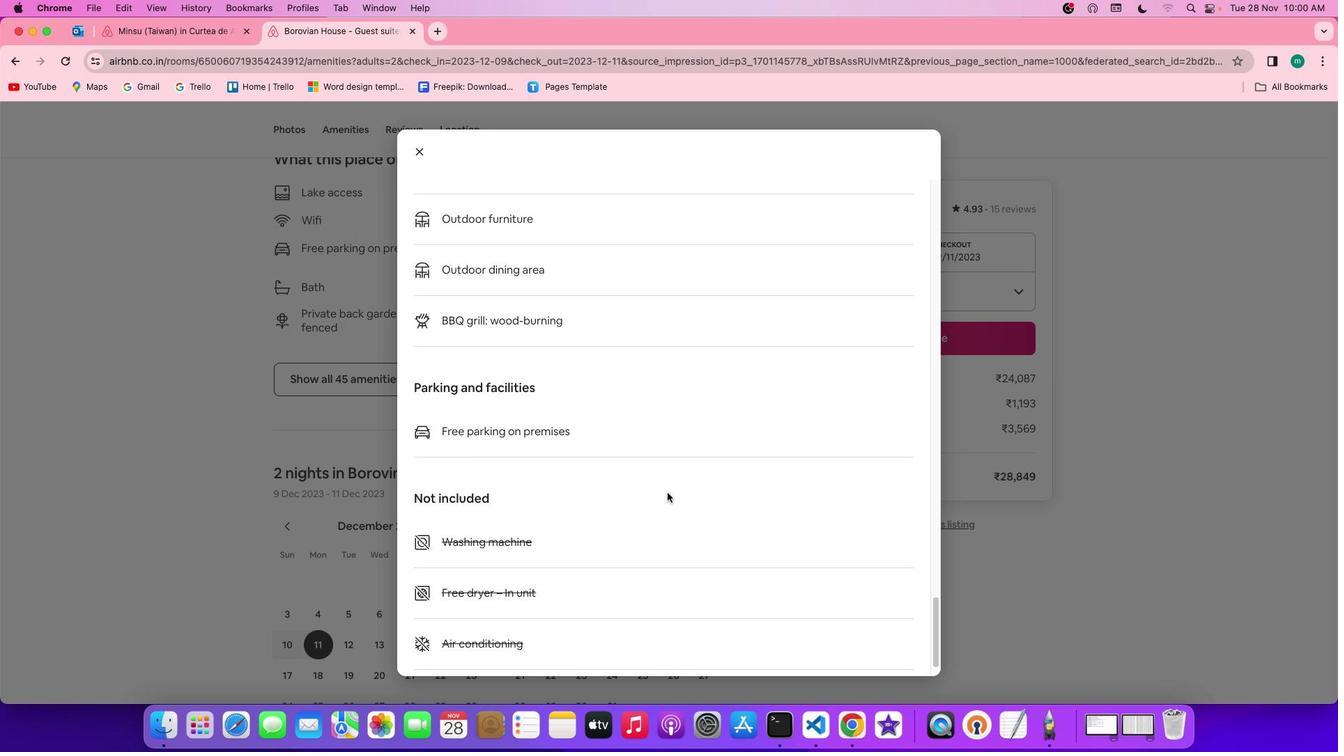 
Action: Mouse scrolled (667, 493) with delta (0, -2)
Screenshot: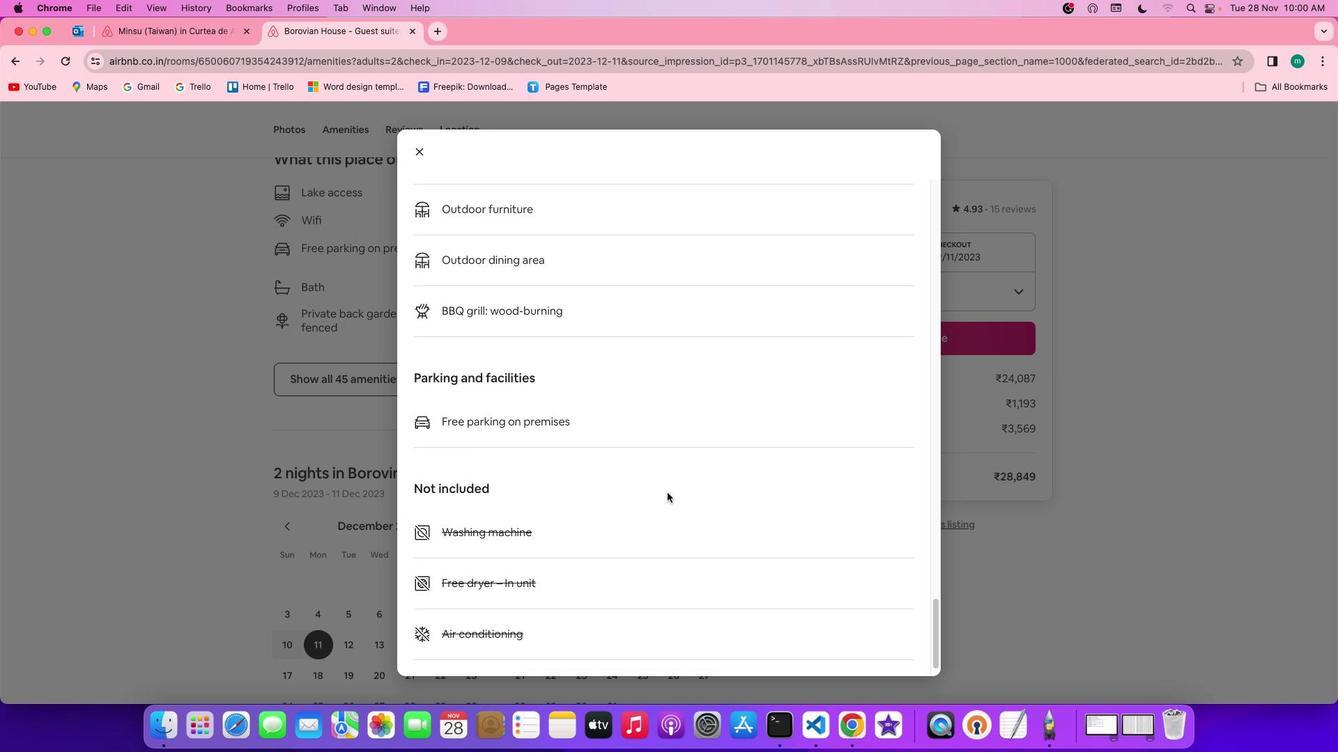 
Action: Mouse scrolled (667, 493) with delta (0, -3)
Screenshot: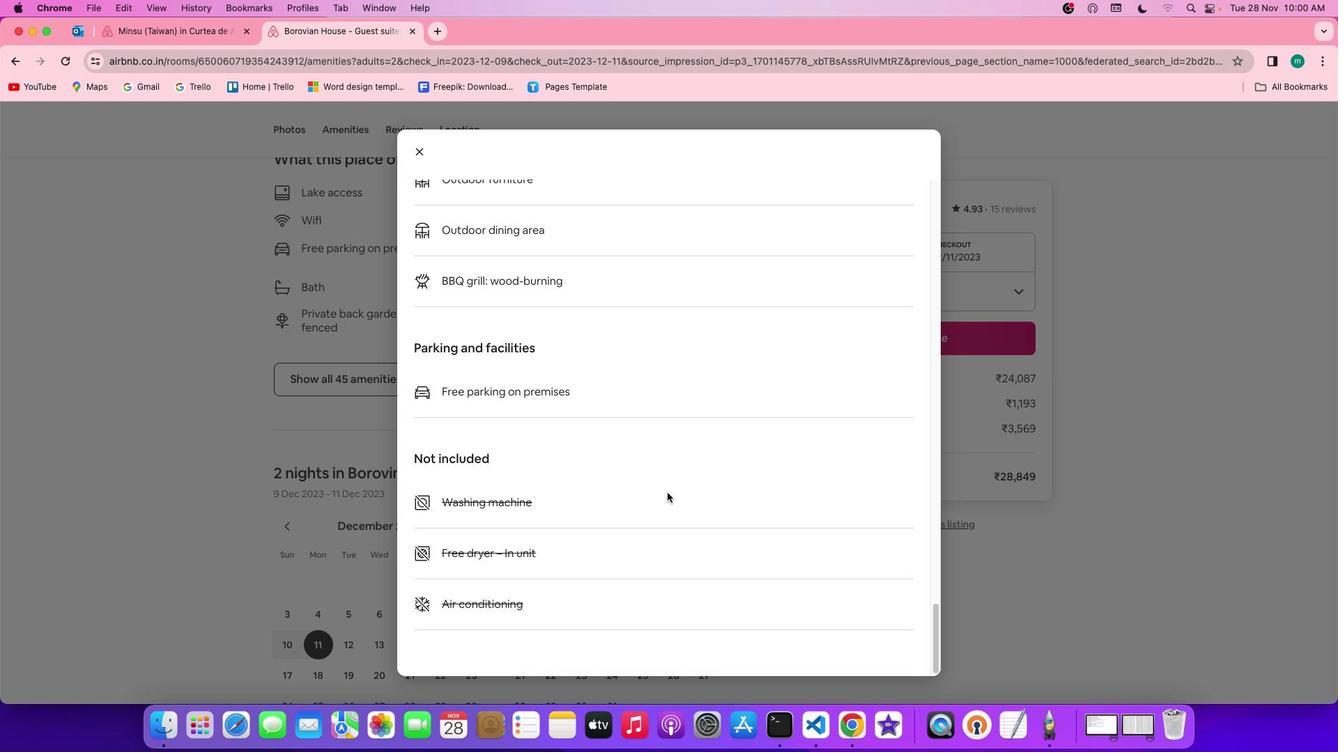 
Action: Mouse scrolled (667, 493) with delta (0, 0)
Screenshot: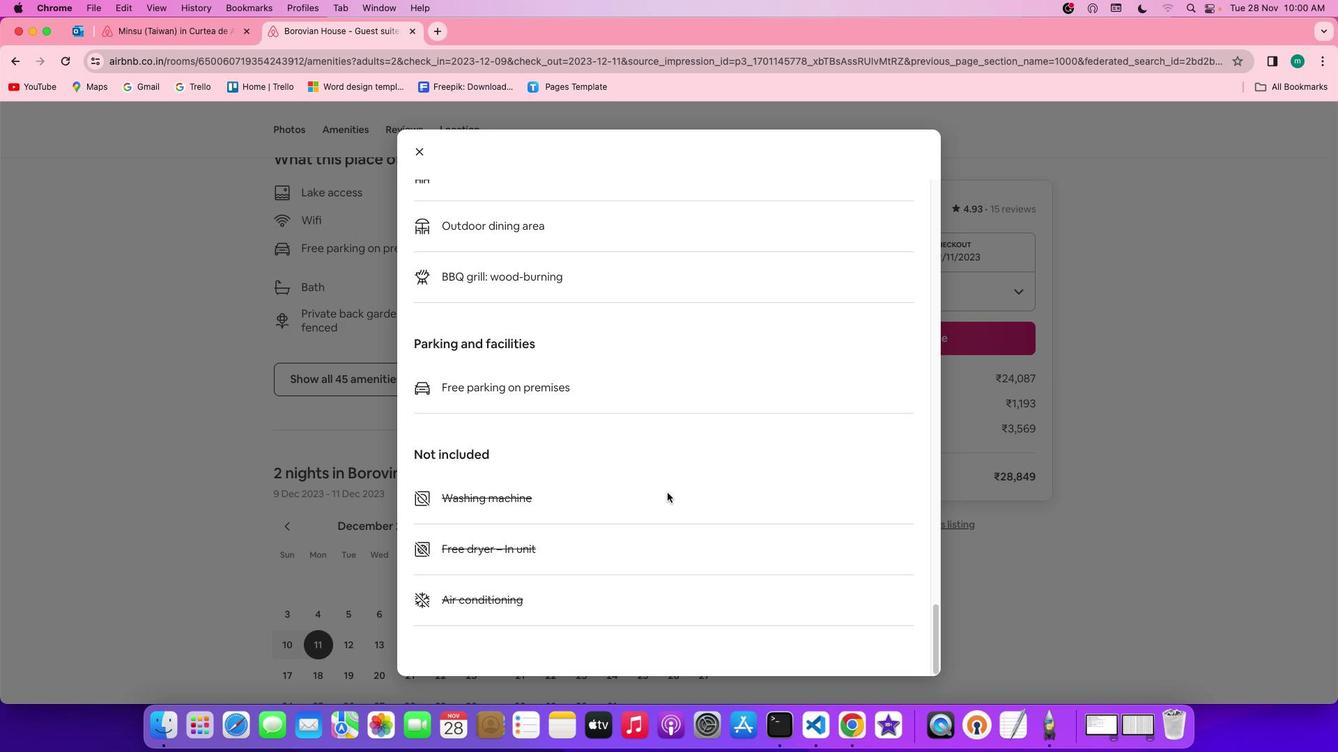 
Action: Mouse scrolled (667, 493) with delta (0, 0)
Screenshot: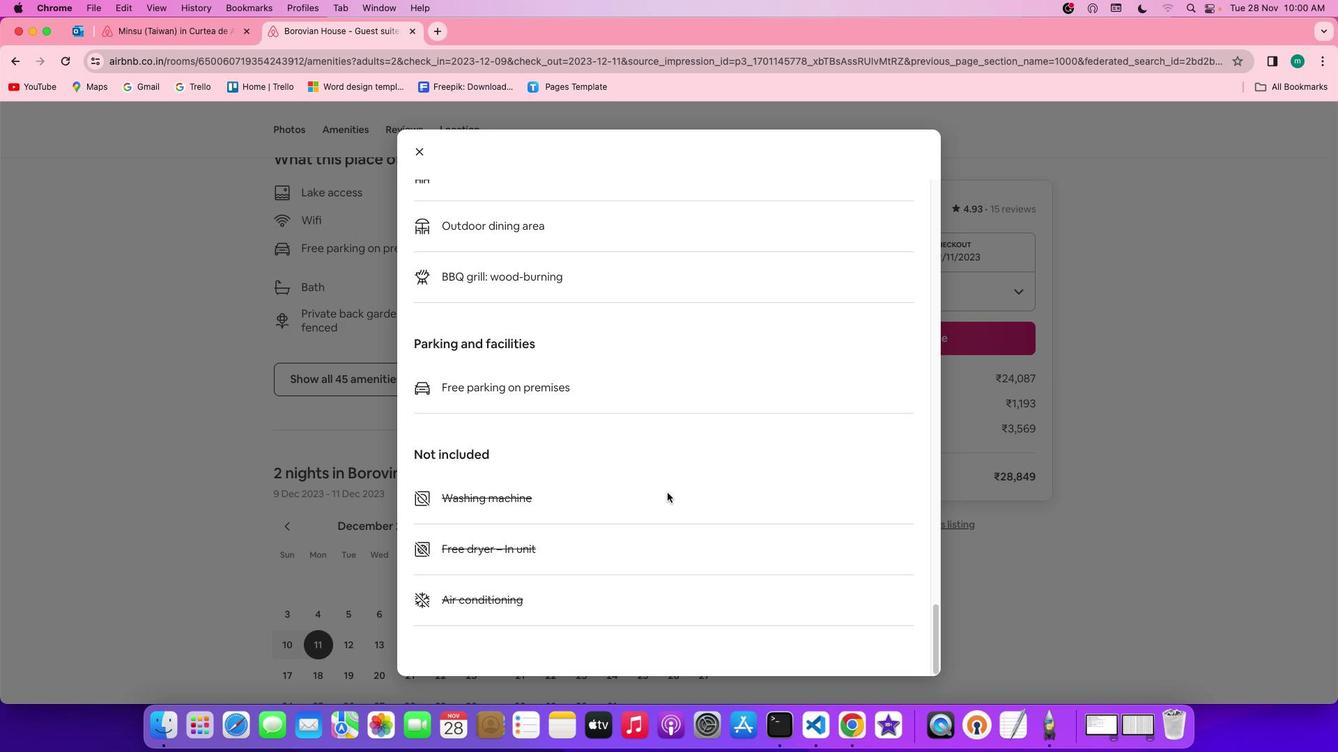 
Action: Mouse scrolled (667, 493) with delta (0, -1)
Screenshot: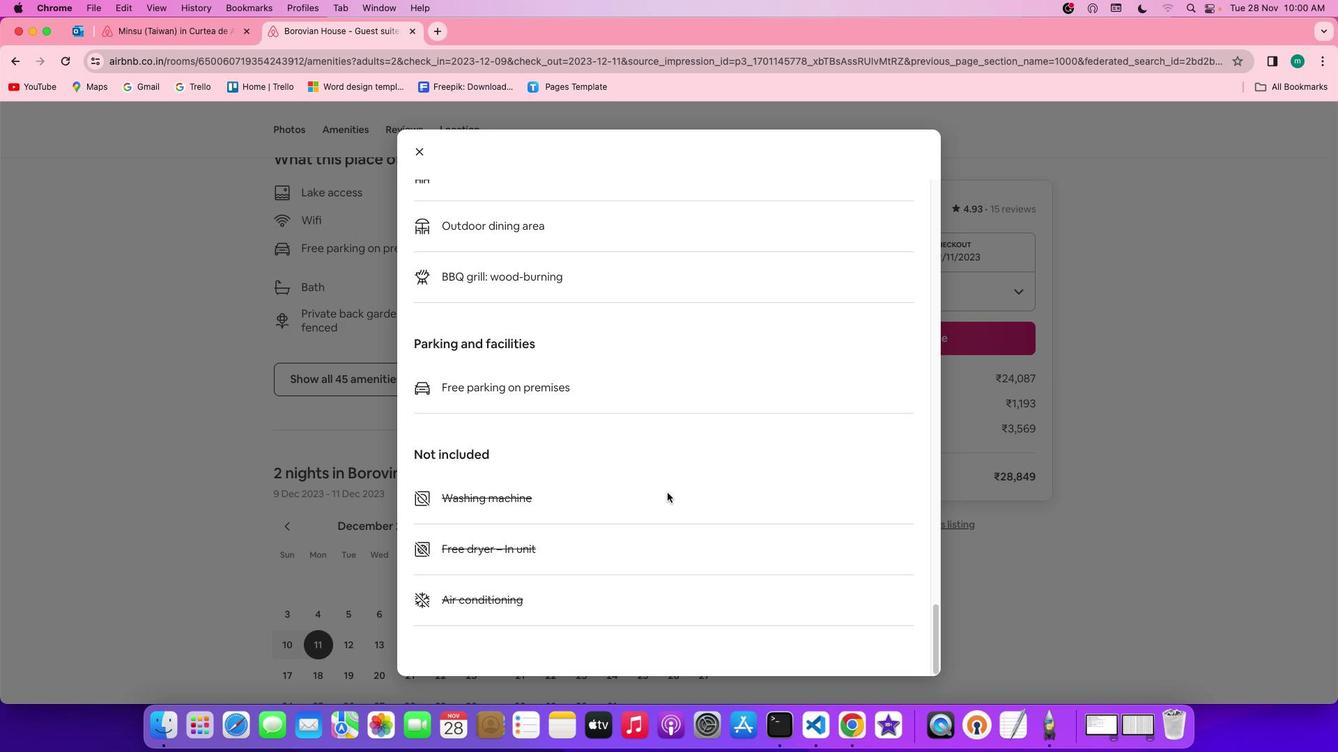 
Action: Mouse scrolled (667, 493) with delta (0, -2)
Screenshot: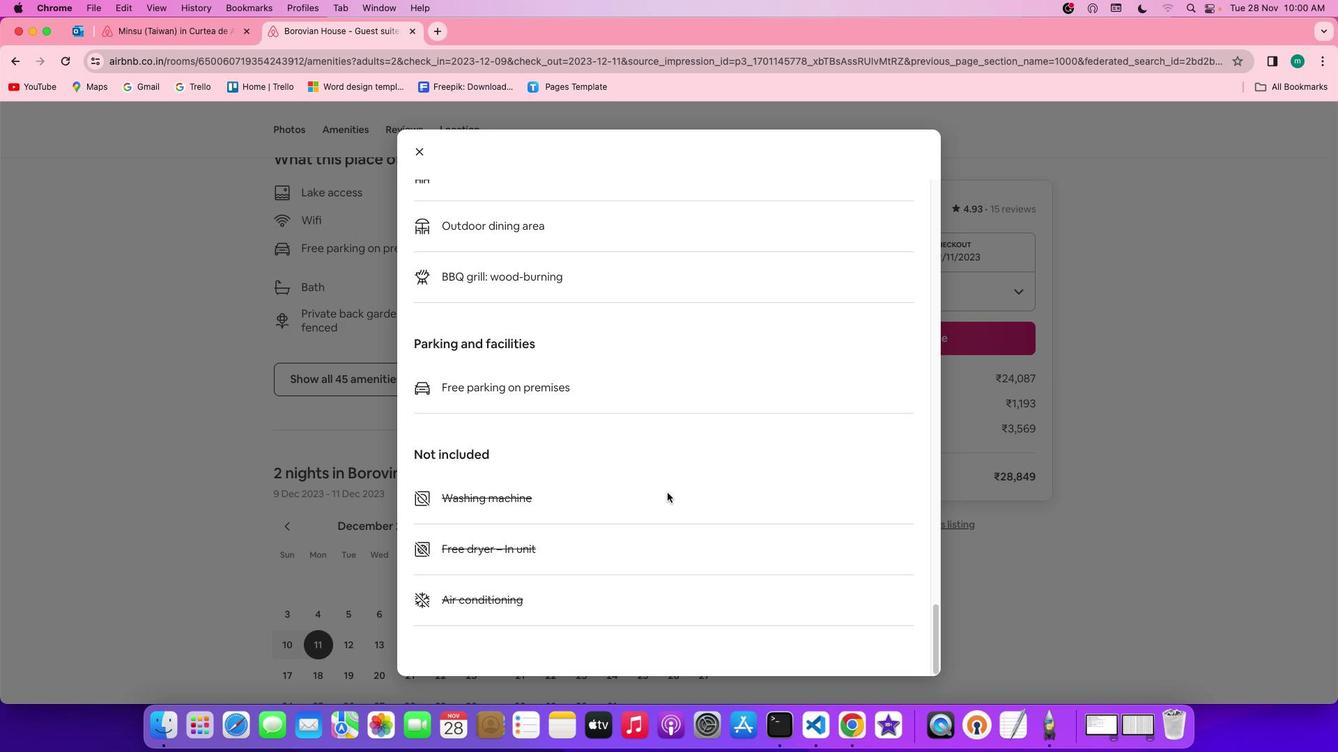 
Action: Mouse scrolled (667, 493) with delta (0, -3)
Screenshot: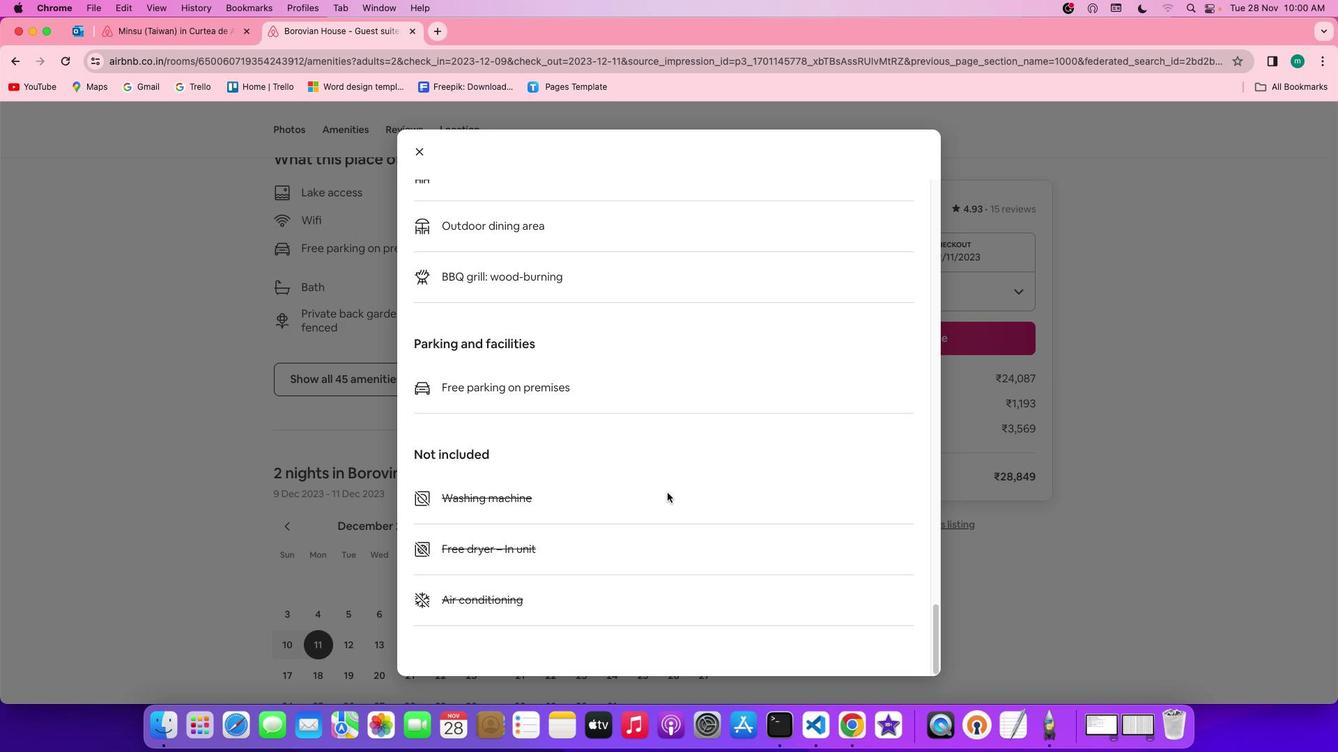 
Action: Mouse moved to (425, 147)
Screenshot: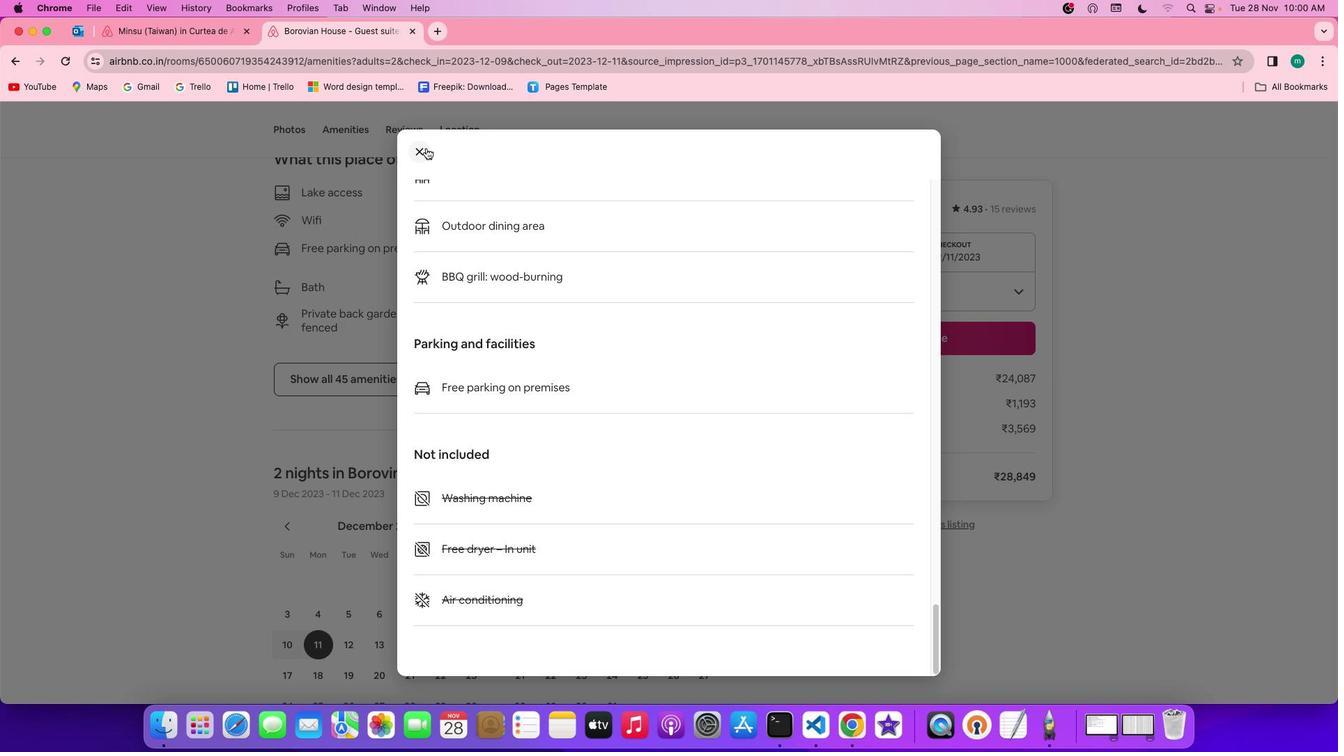 
Action: Mouse pressed left at (425, 147)
Screenshot: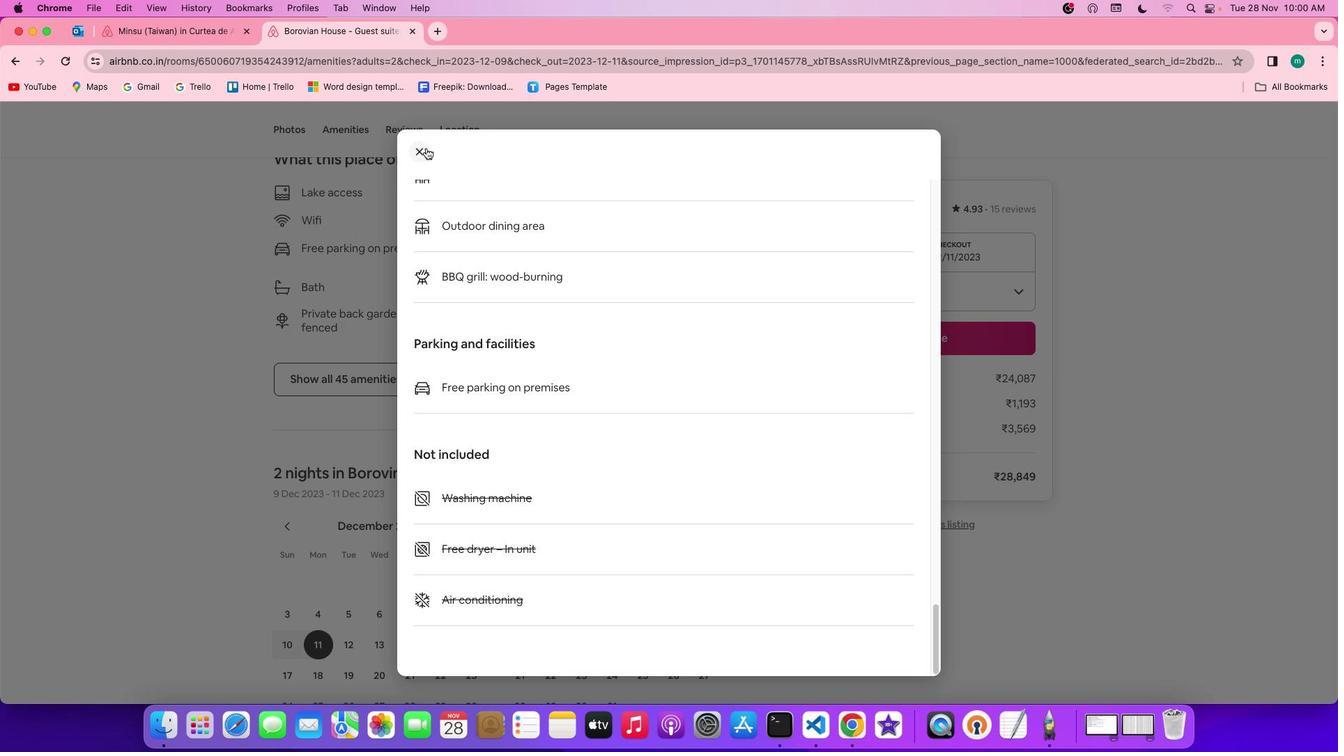 
Action: Mouse moved to (530, 353)
Screenshot: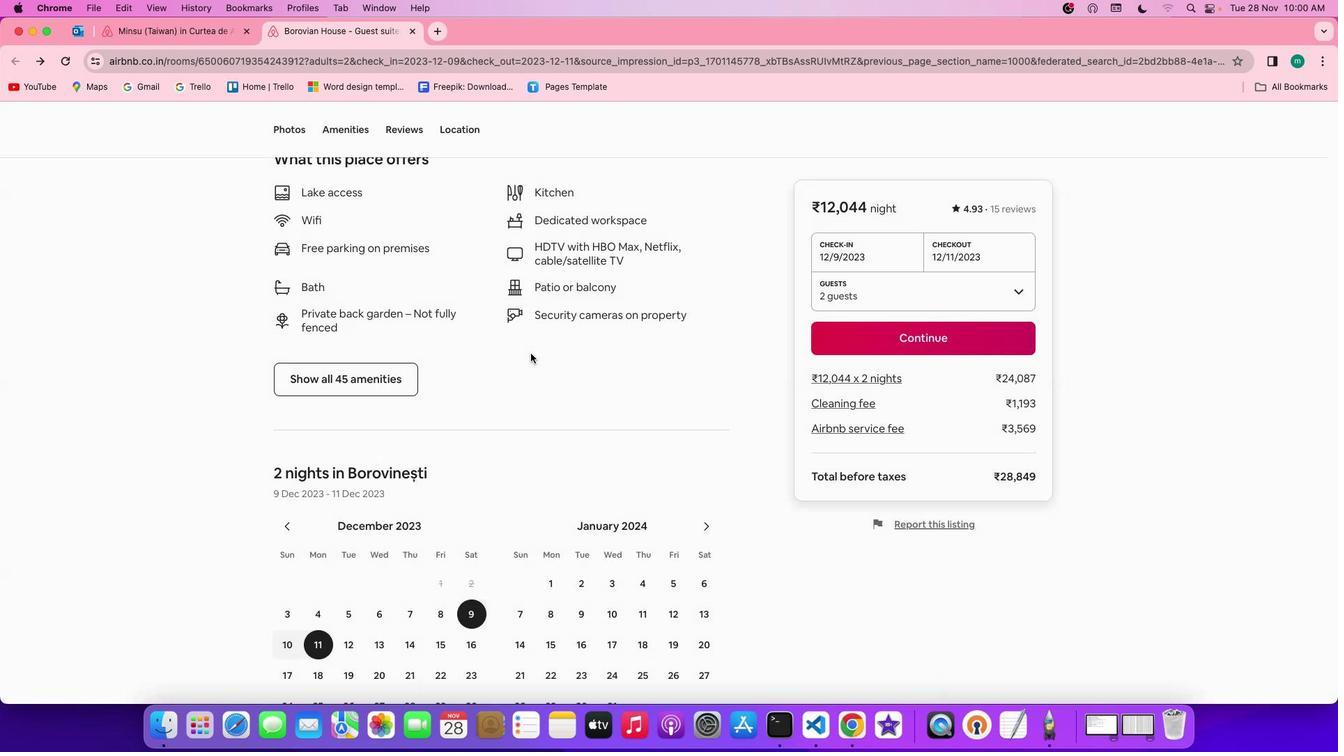 
Action: Mouse scrolled (530, 353) with delta (0, 0)
Screenshot: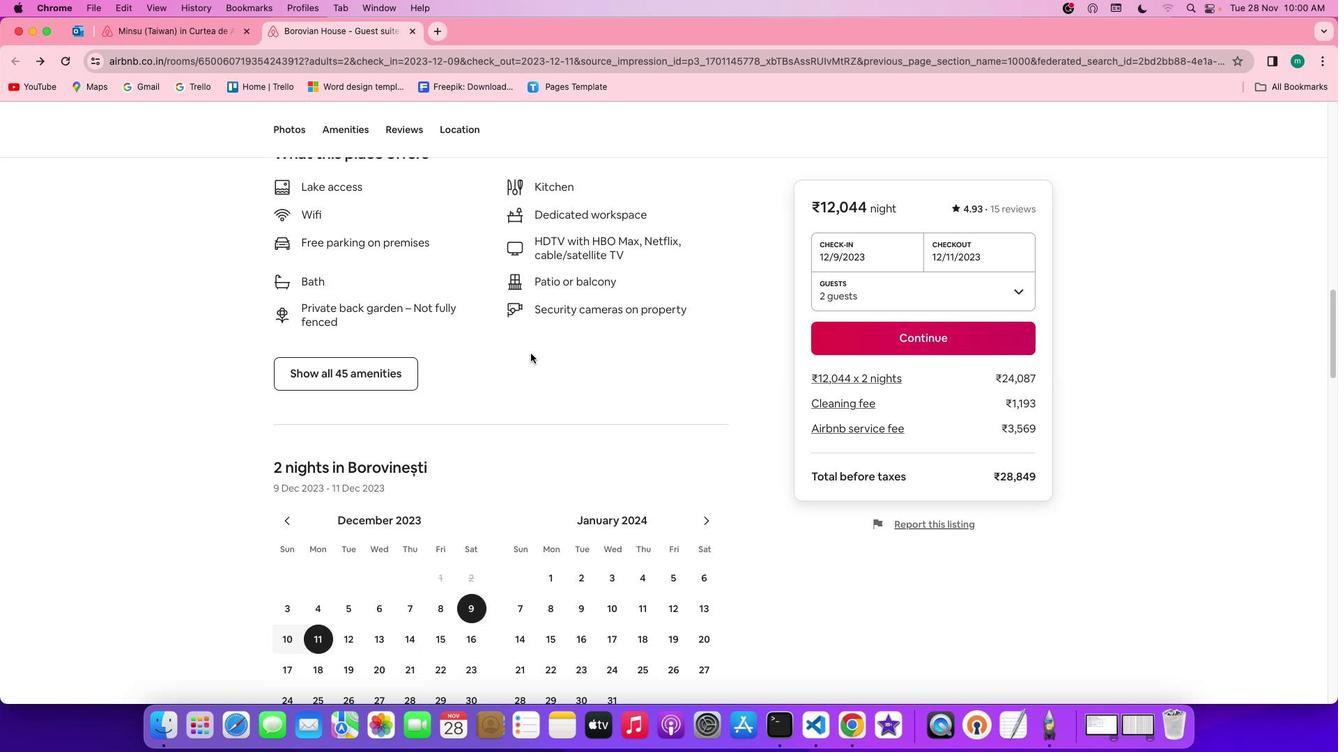 
Action: Mouse scrolled (530, 353) with delta (0, 0)
Screenshot: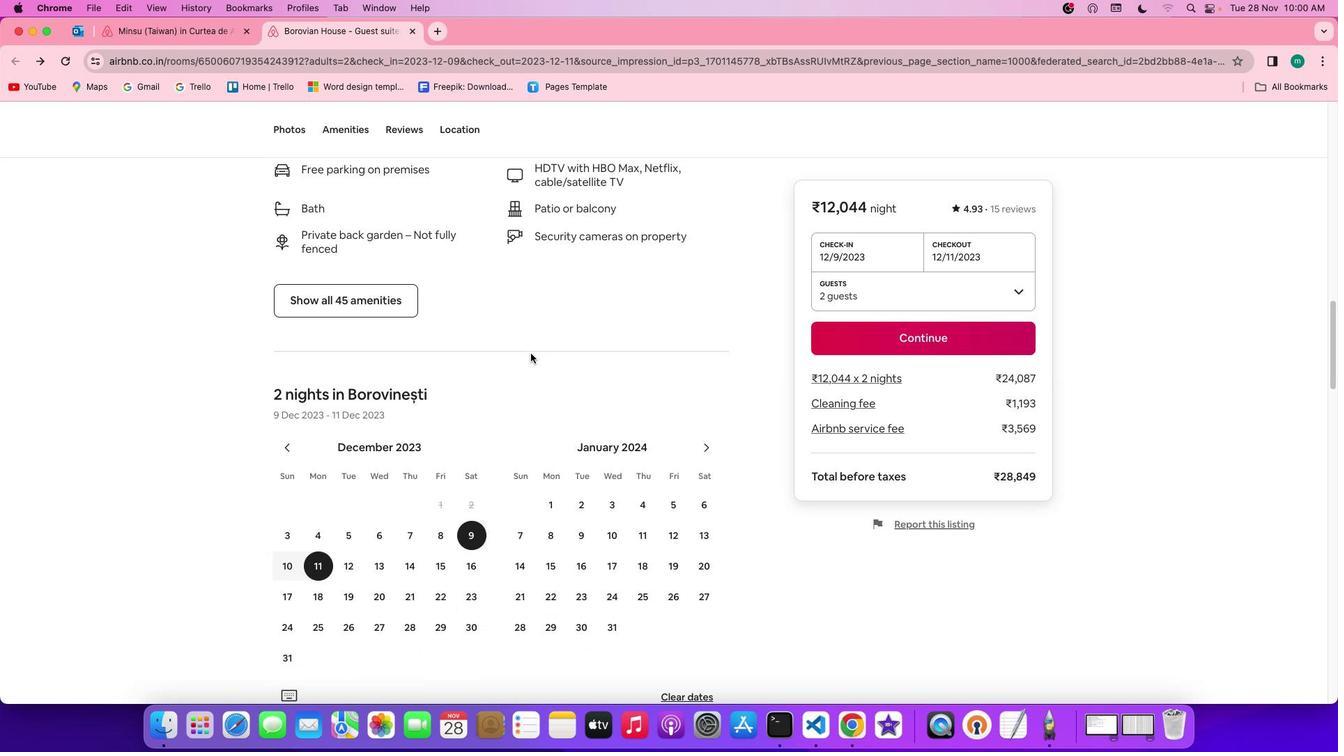 
Action: Mouse scrolled (530, 353) with delta (0, -2)
